 Task: Buy 3 Rear Window Defogger from Motors section under best seller category for shipping address: Kendall Wright, 1123 Sharon Lane, South Bend, Indiana 46625, Cell Number 5742125169. Pay from credit card ending with 7965, CVV 549
Action: Mouse moved to (30, 82)
Screenshot: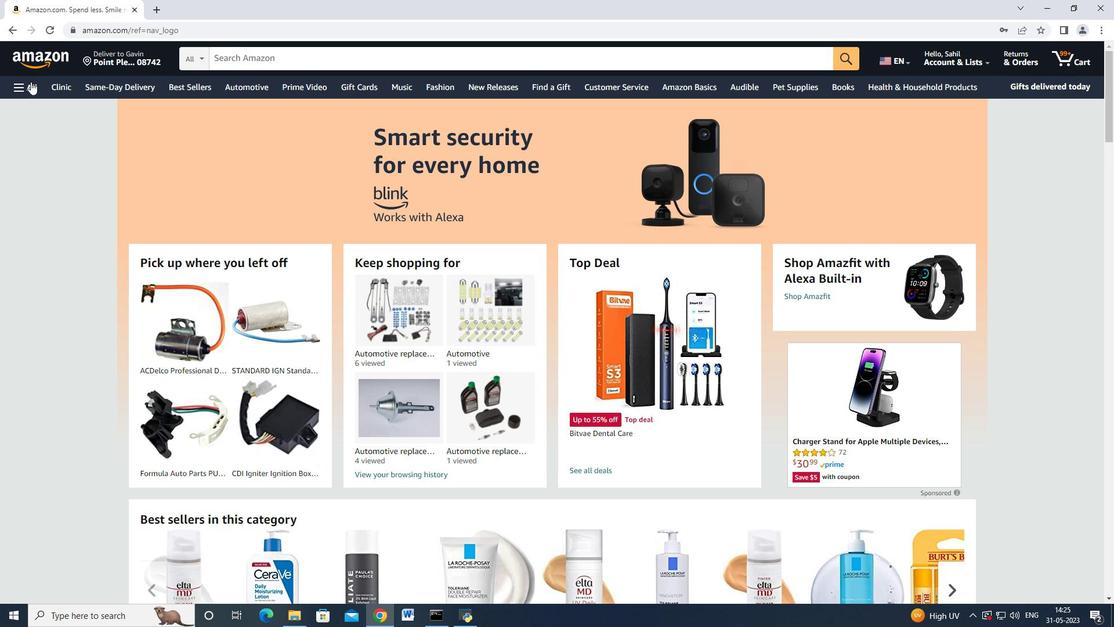 
Action: Mouse pressed left at (30, 82)
Screenshot: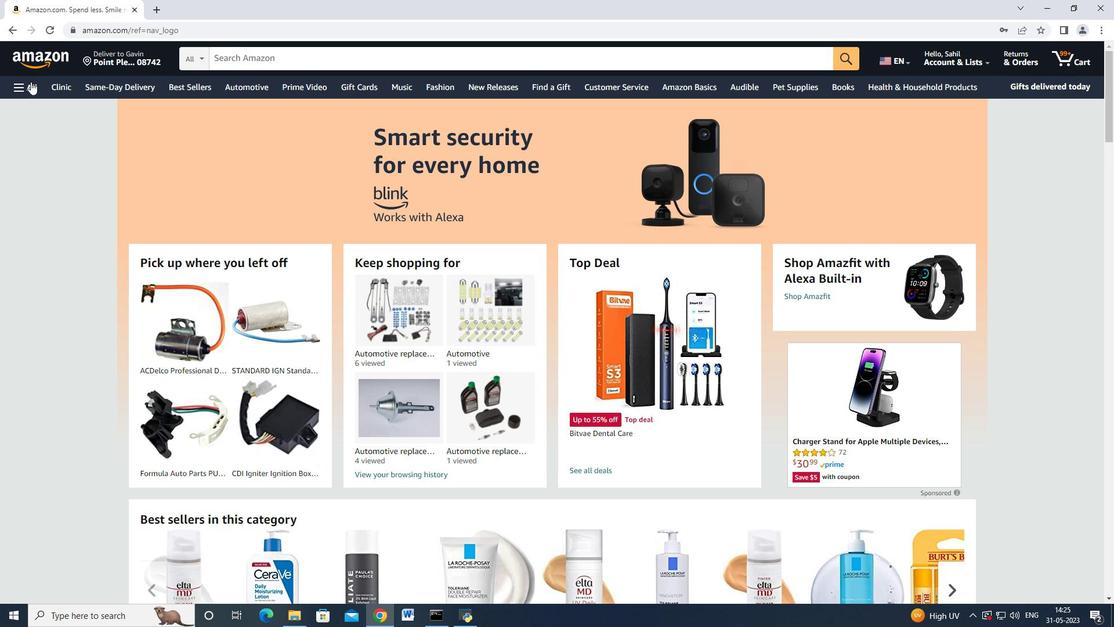 
Action: Mouse moved to (53, 182)
Screenshot: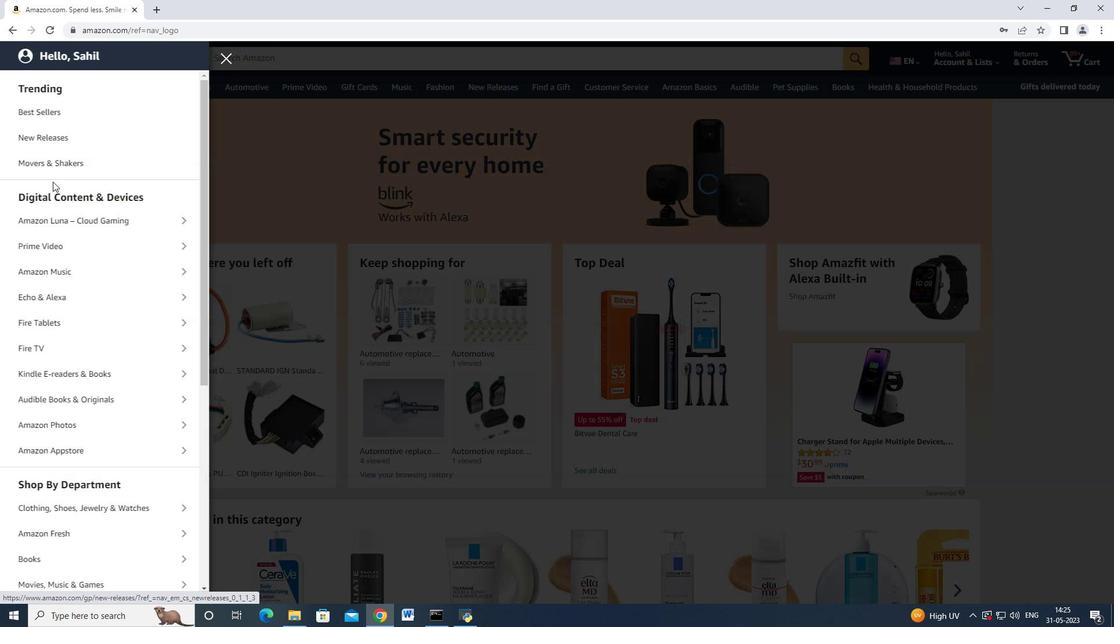 
Action: Mouse scrolled (53, 182) with delta (0, 0)
Screenshot: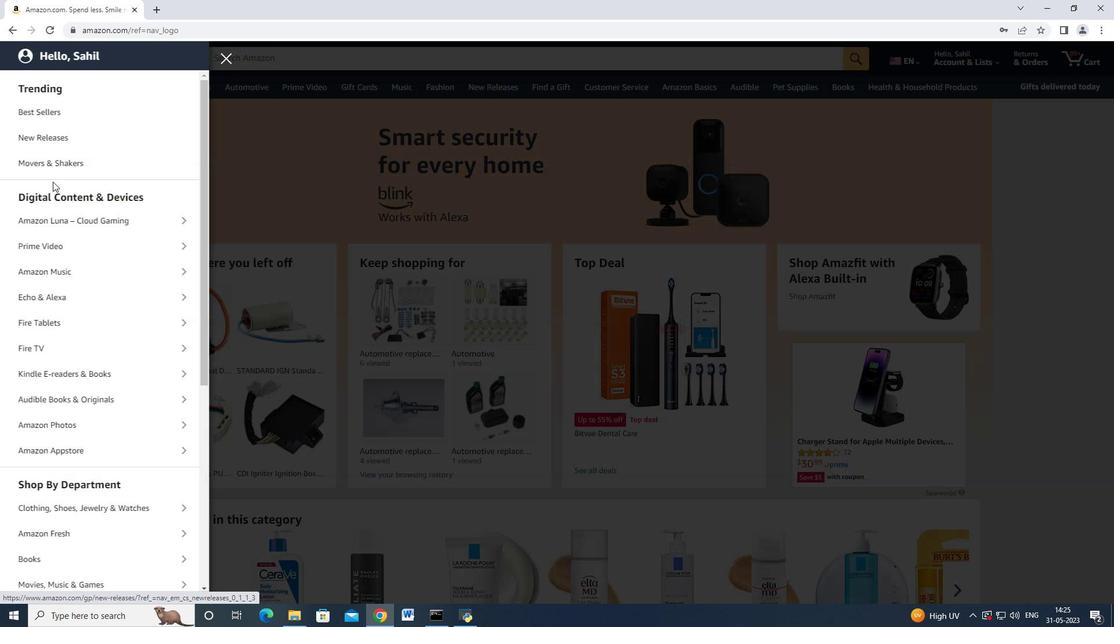 
Action: Mouse moved to (55, 186)
Screenshot: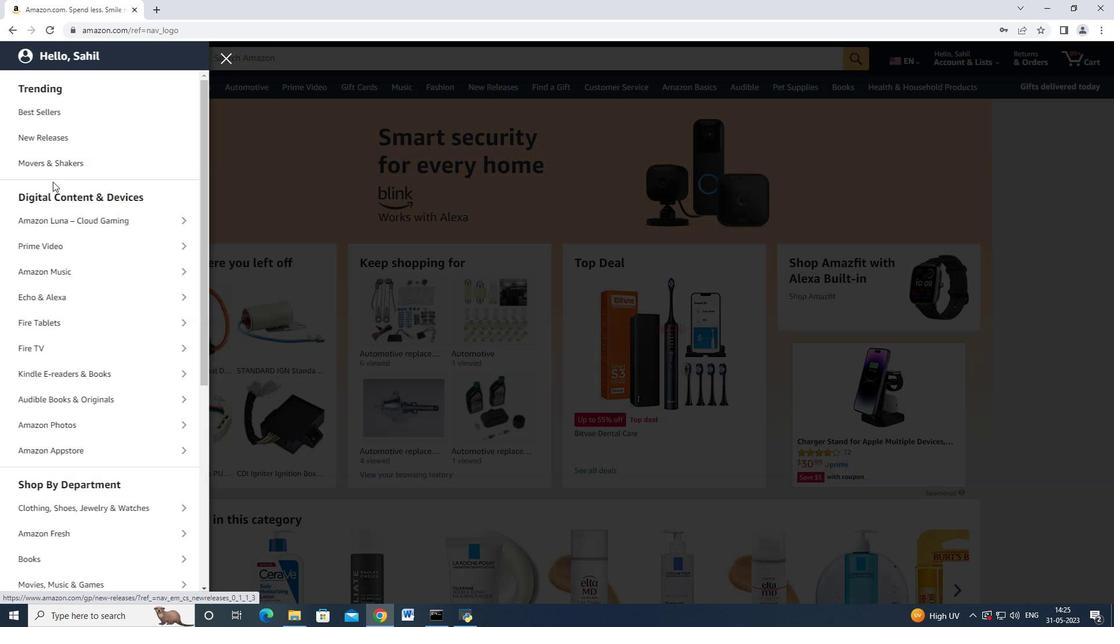 
Action: Mouse scrolled (55, 185) with delta (0, 0)
Screenshot: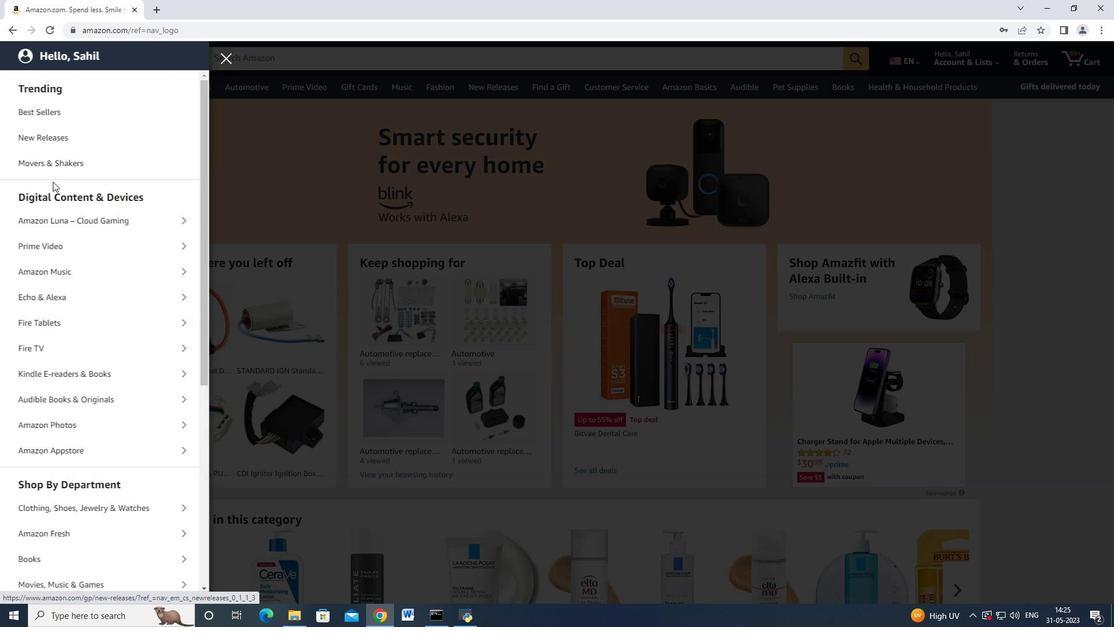 
Action: Mouse moved to (75, 373)
Screenshot: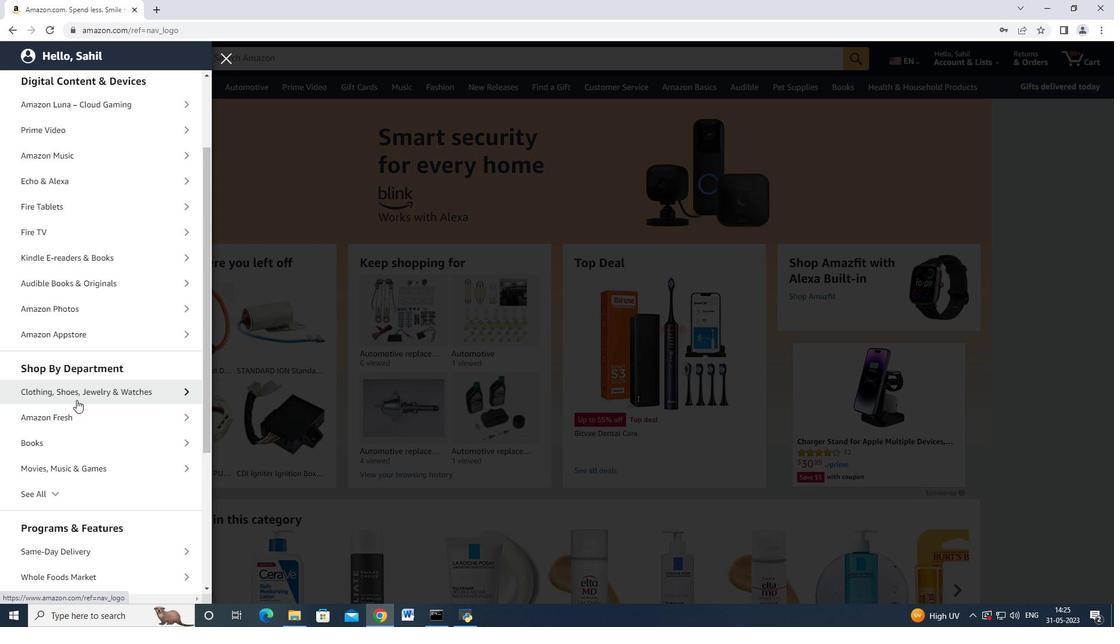 
Action: Mouse scrolled (75, 373) with delta (0, 0)
Screenshot: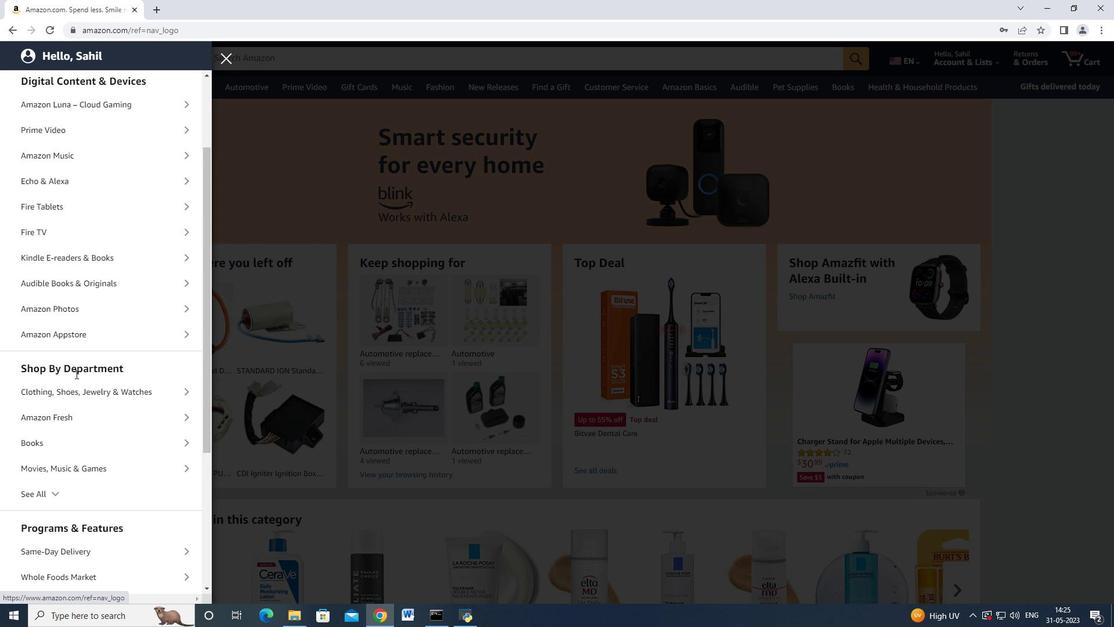 
Action: Mouse moved to (62, 436)
Screenshot: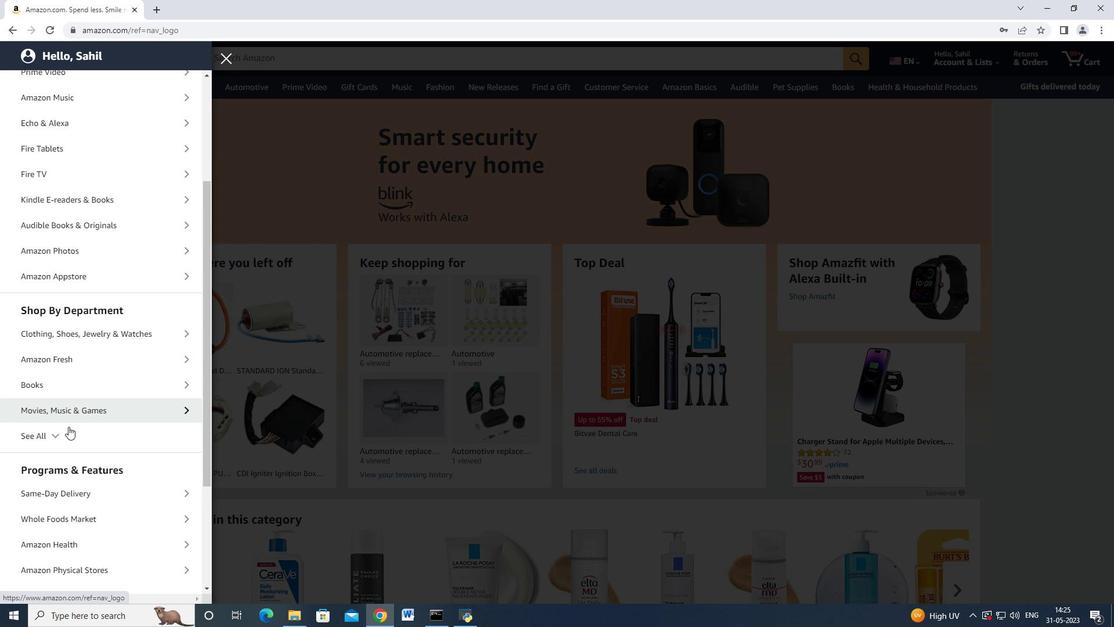 
Action: Mouse pressed left at (62, 436)
Screenshot: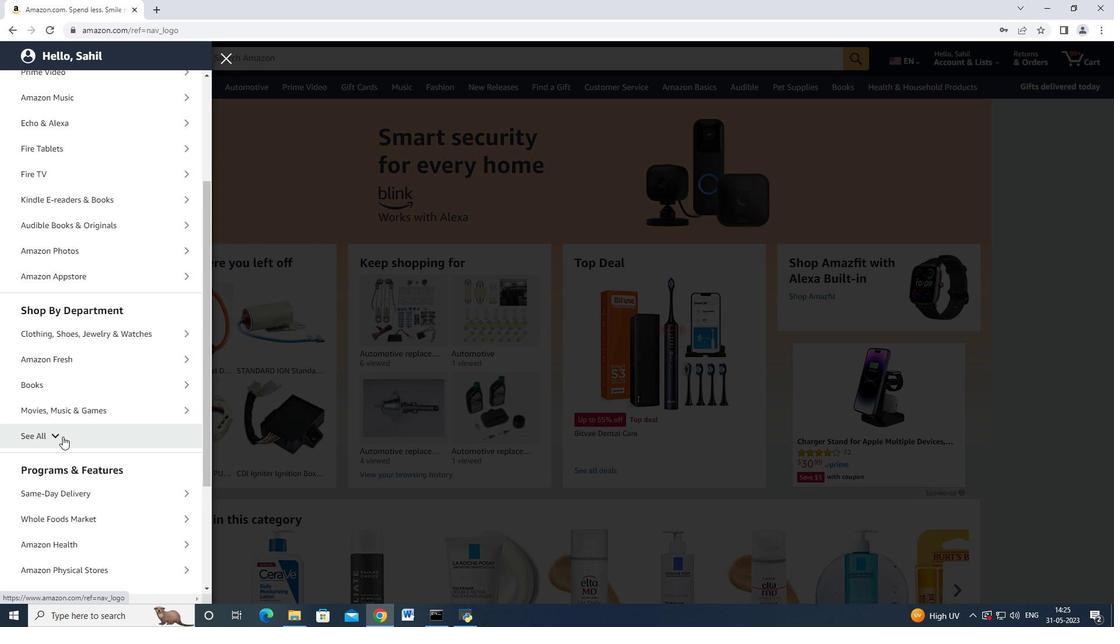 
Action: Mouse moved to (87, 408)
Screenshot: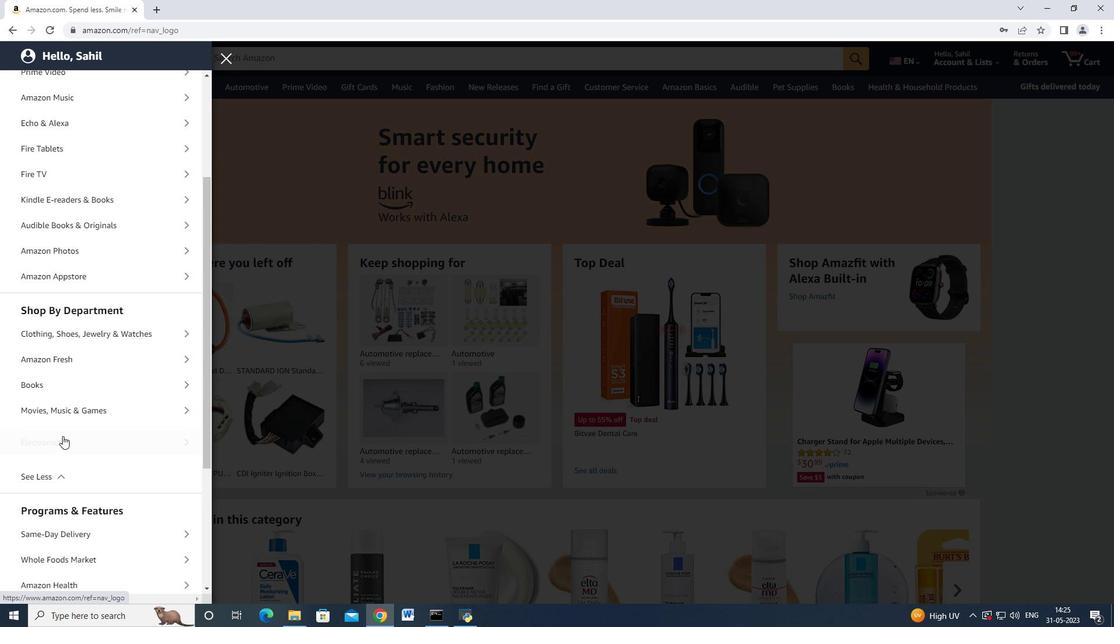 
Action: Mouse scrolled (87, 408) with delta (0, 0)
Screenshot: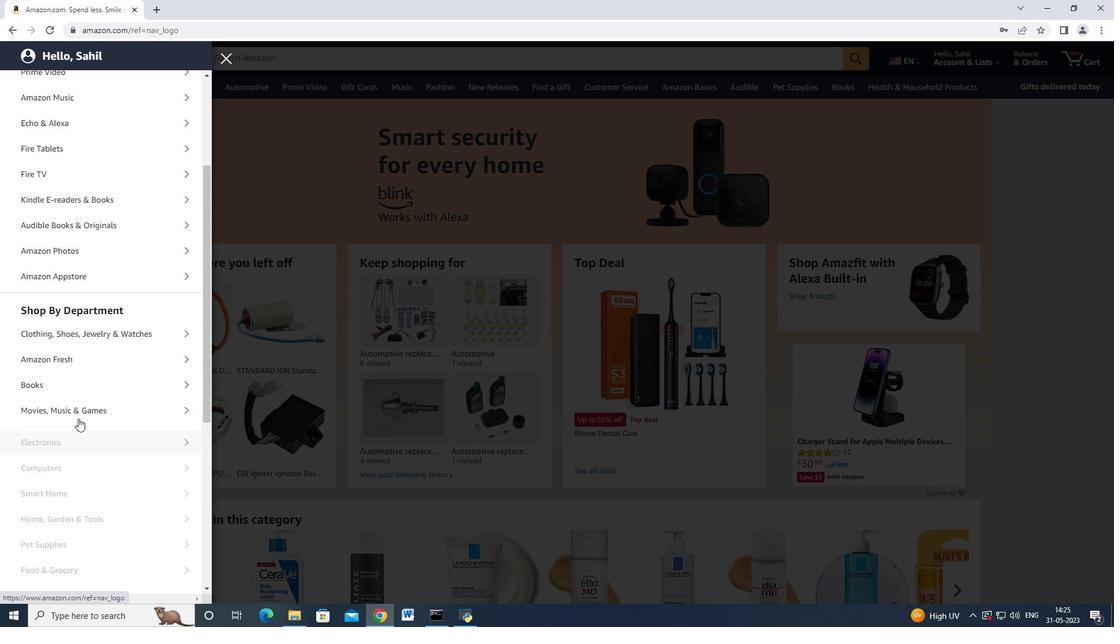 
Action: Mouse scrolled (87, 408) with delta (0, 0)
Screenshot: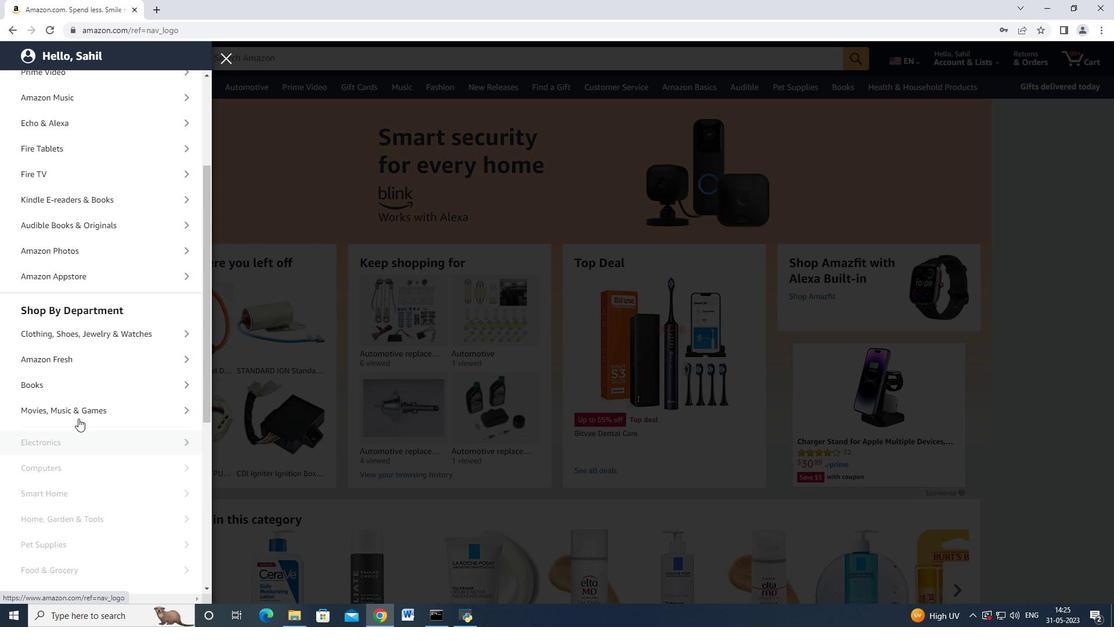 
Action: Mouse scrolled (87, 408) with delta (0, 0)
Screenshot: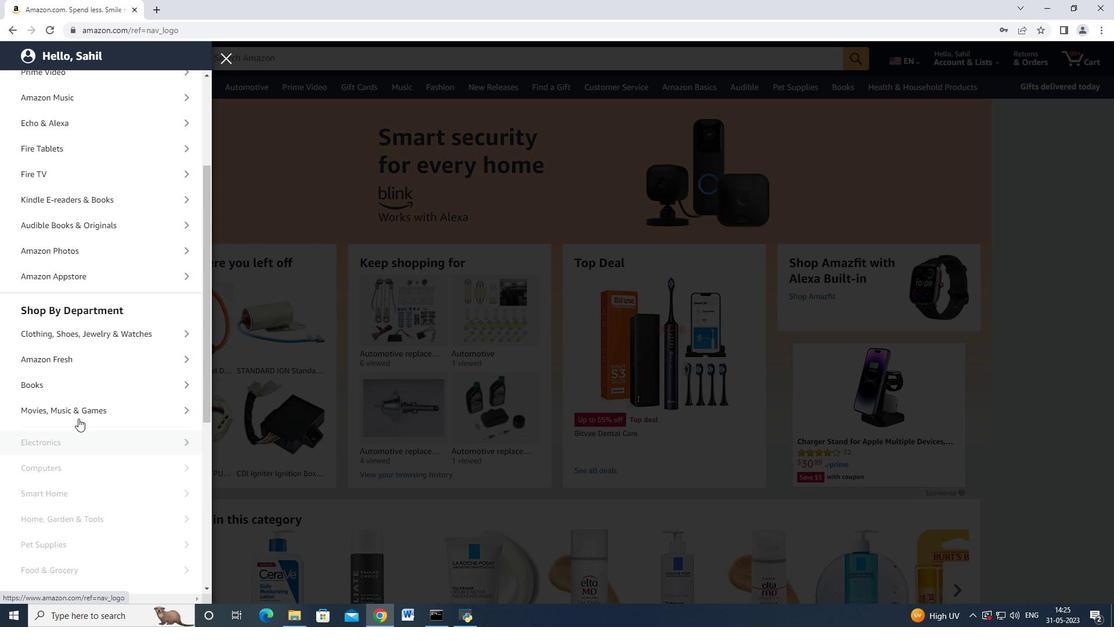 
Action: Mouse scrolled (87, 408) with delta (0, 0)
Screenshot: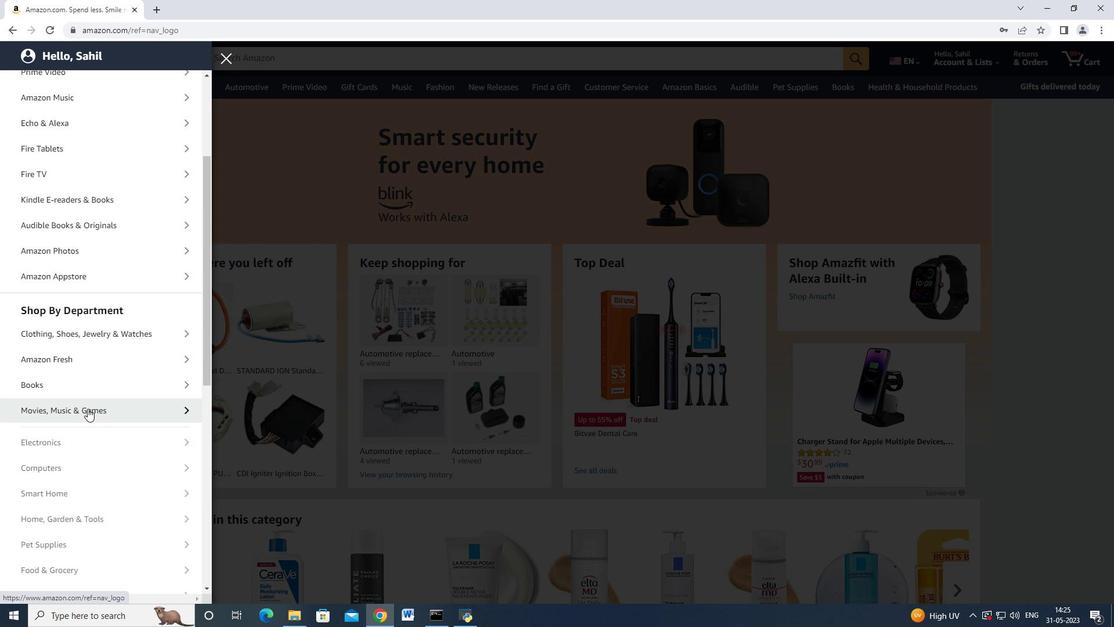 
Action: Mouse moved to (88, 408)
Screenshot: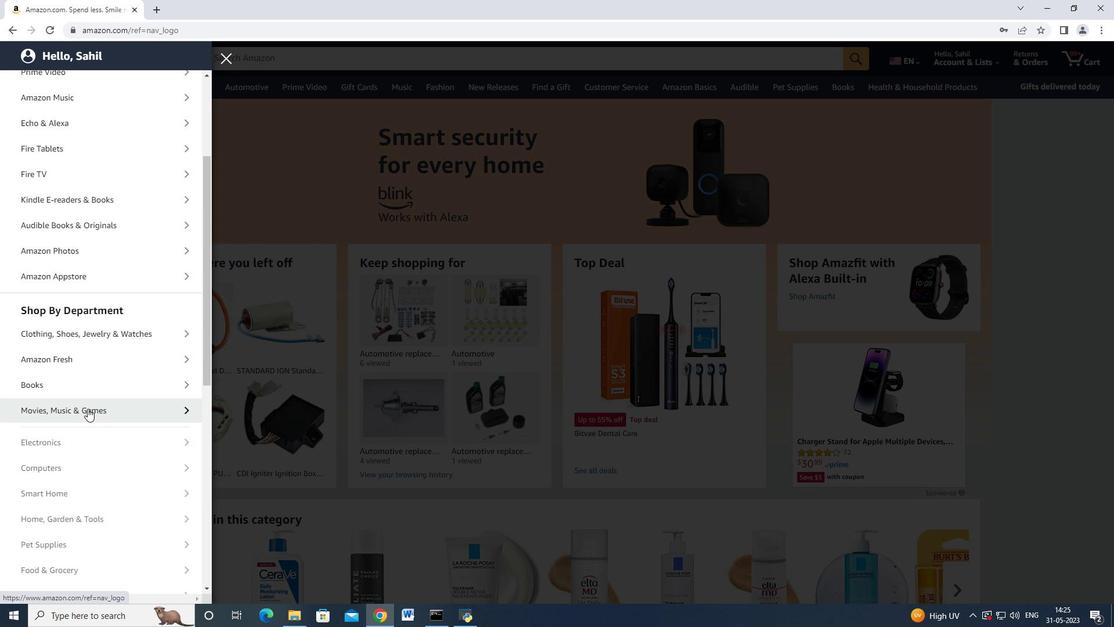 
Action: Mouse scrolled (88, 408) with delta (0, 0)
Screenshot: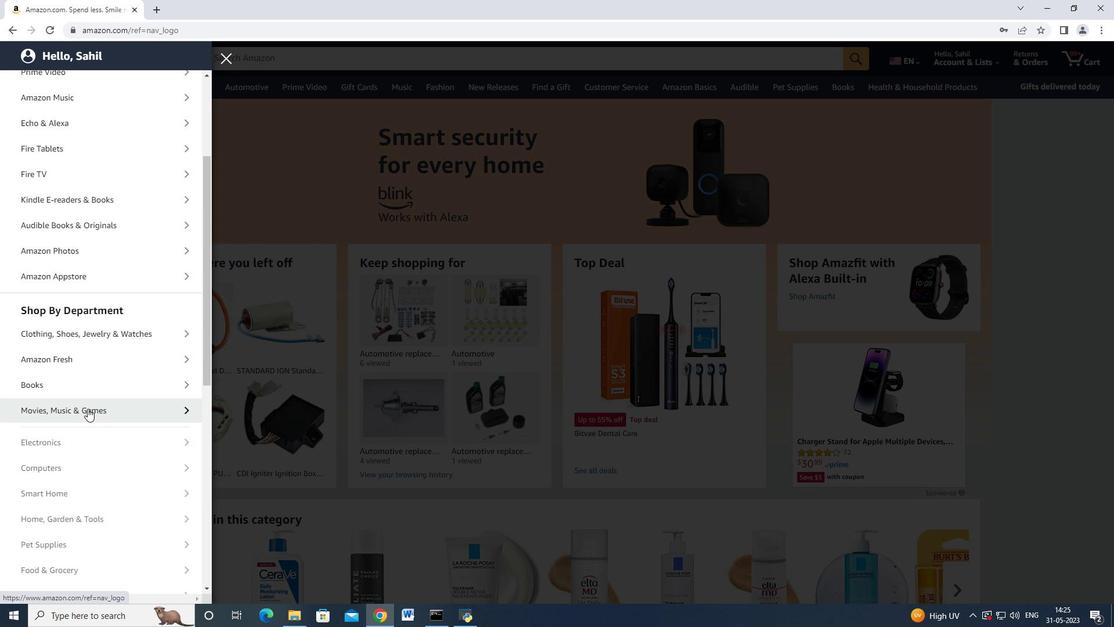 
Action: Mouse scrolled (88, 408) with delta (0, 0)
Screenshot: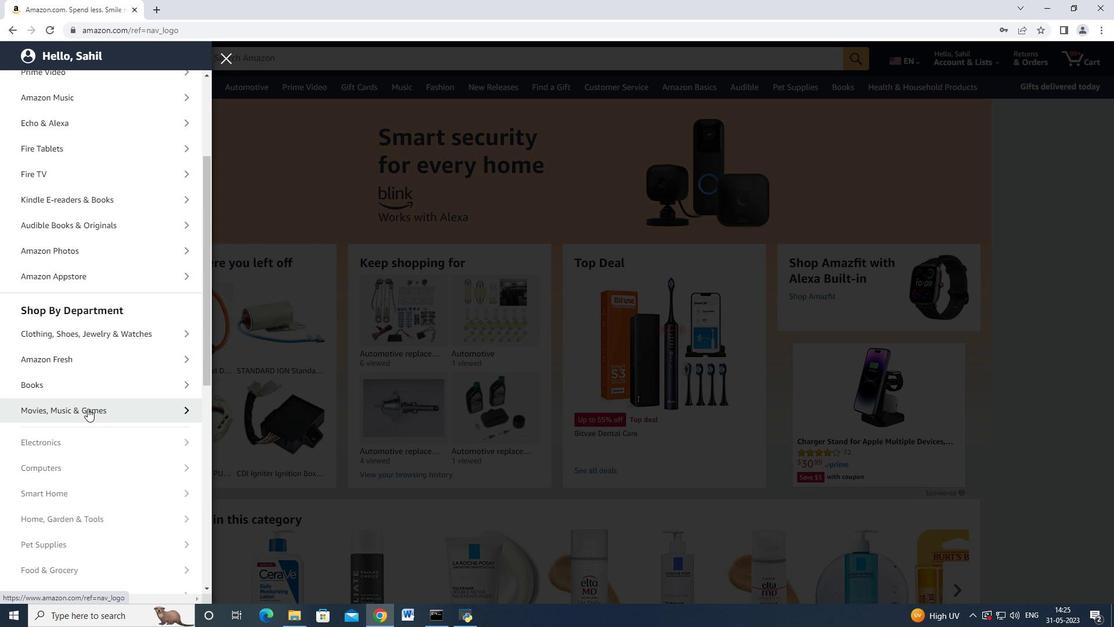 
Action: Mouse moved to (111, 375)
Screenshot: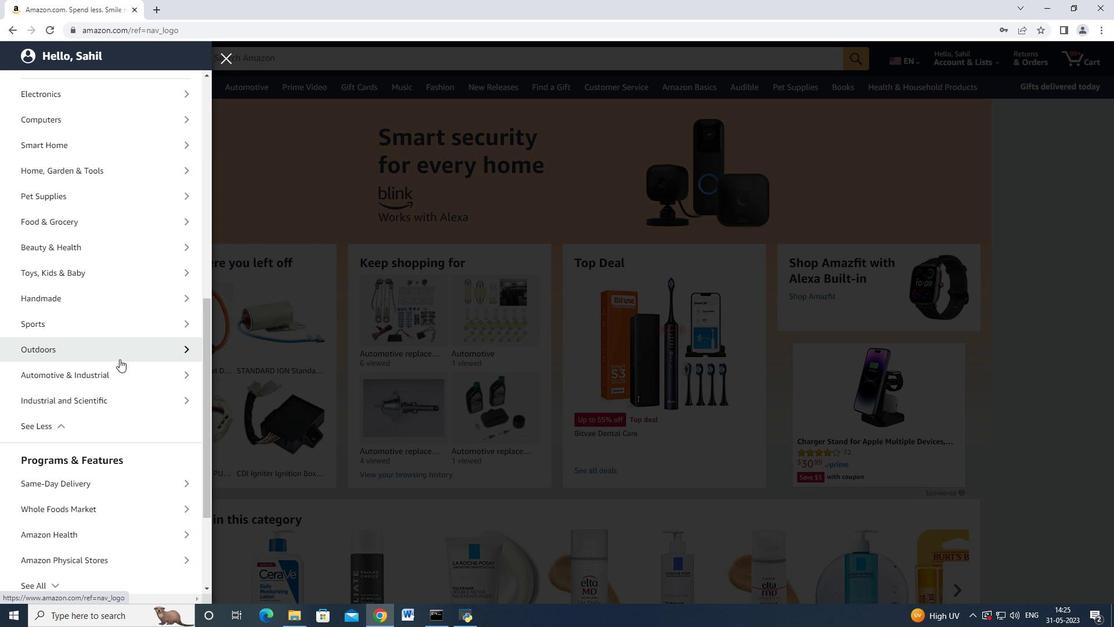 
Action: Mouse pressed left at (111, 375)
Screenshot: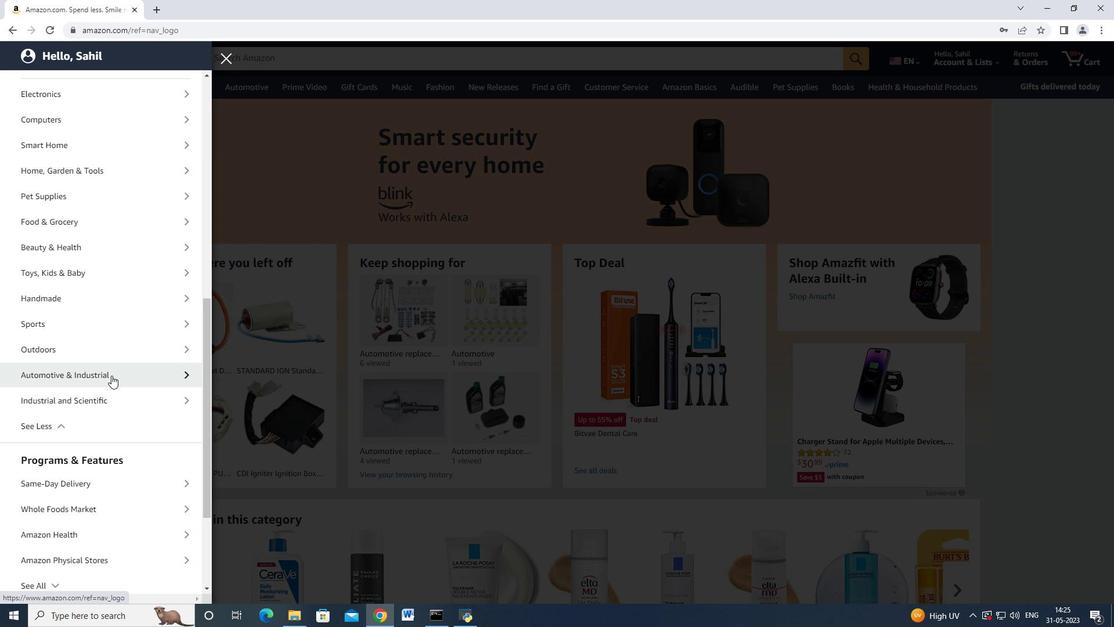 
Action: Mouse moved to (120, 143)
Screenshot: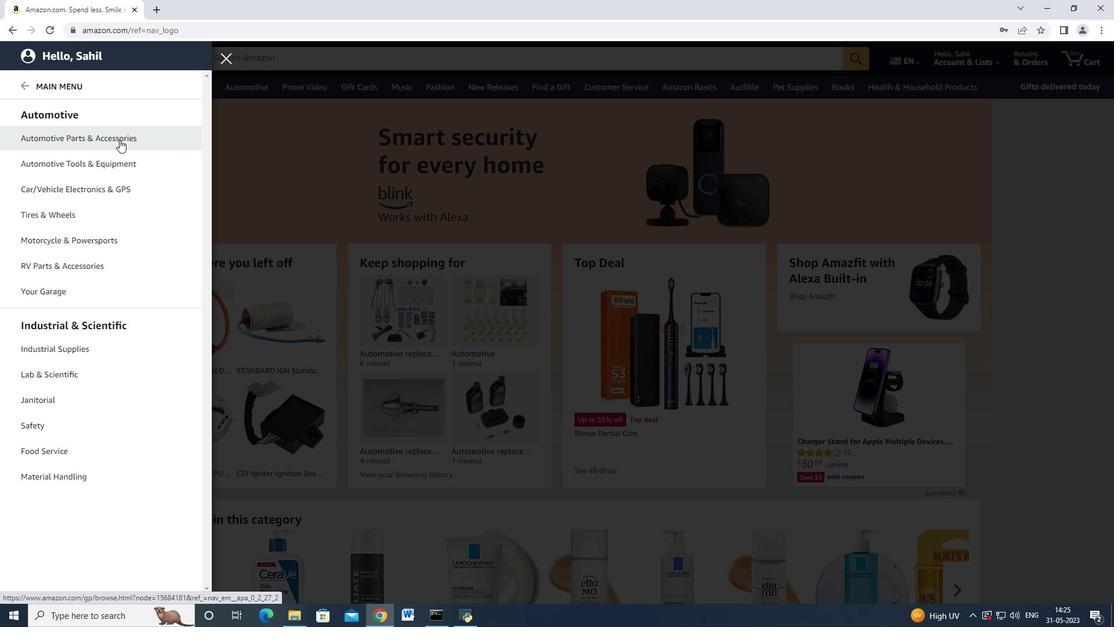 
Action: Mouse pressed left at (120, 143)
Screenshot: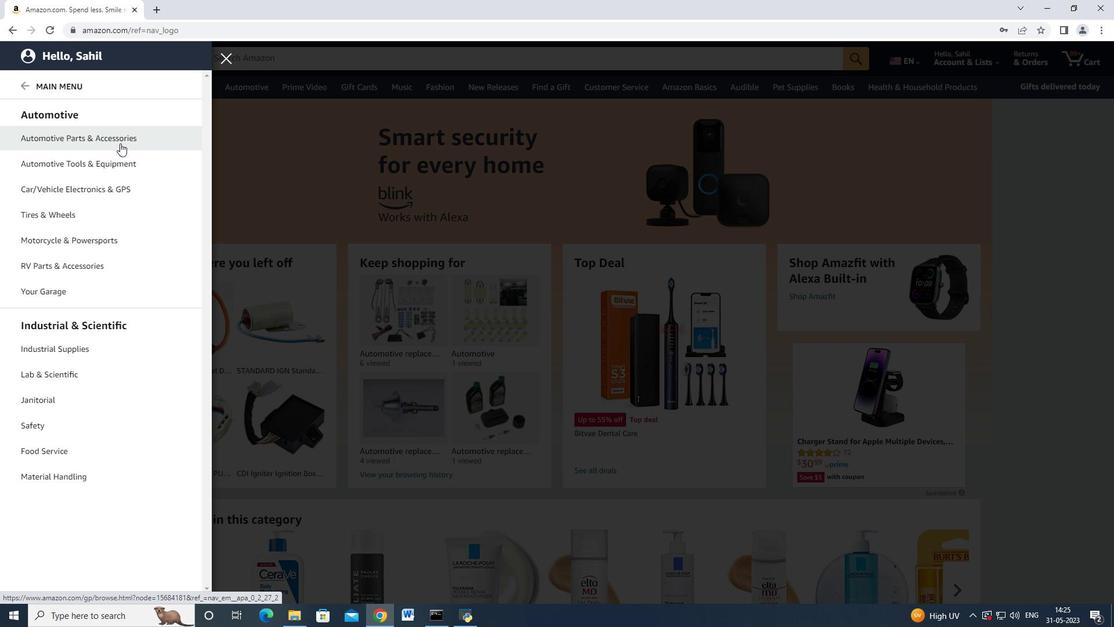 
Action: Mouse moved to (185, 105)
Screenshot: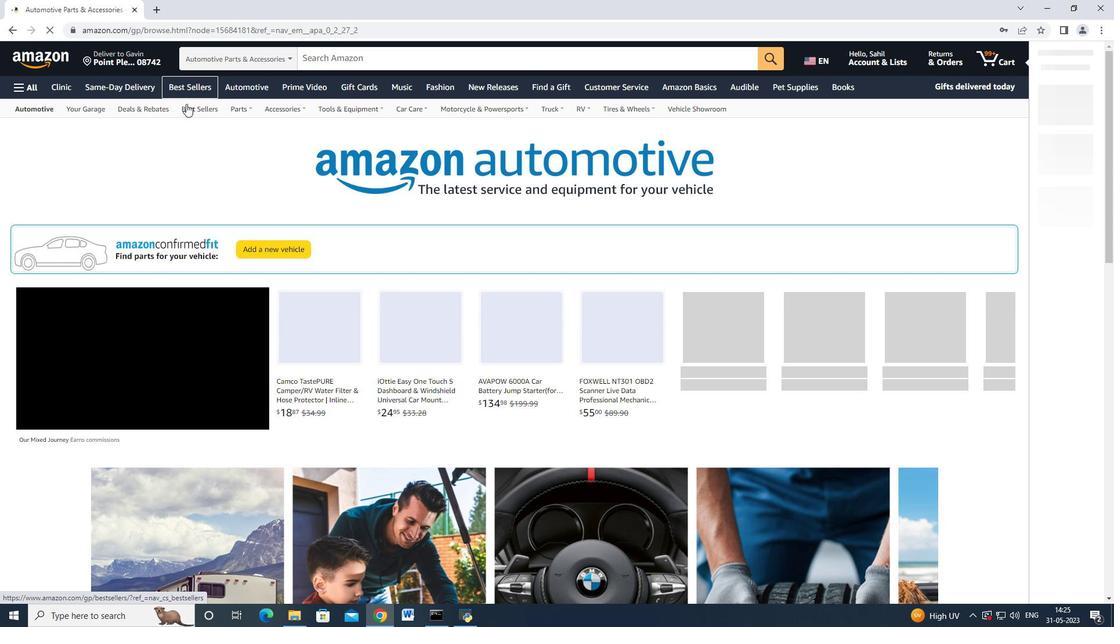 
Action: Mouse pressed left at (185, 105)
Screenshot: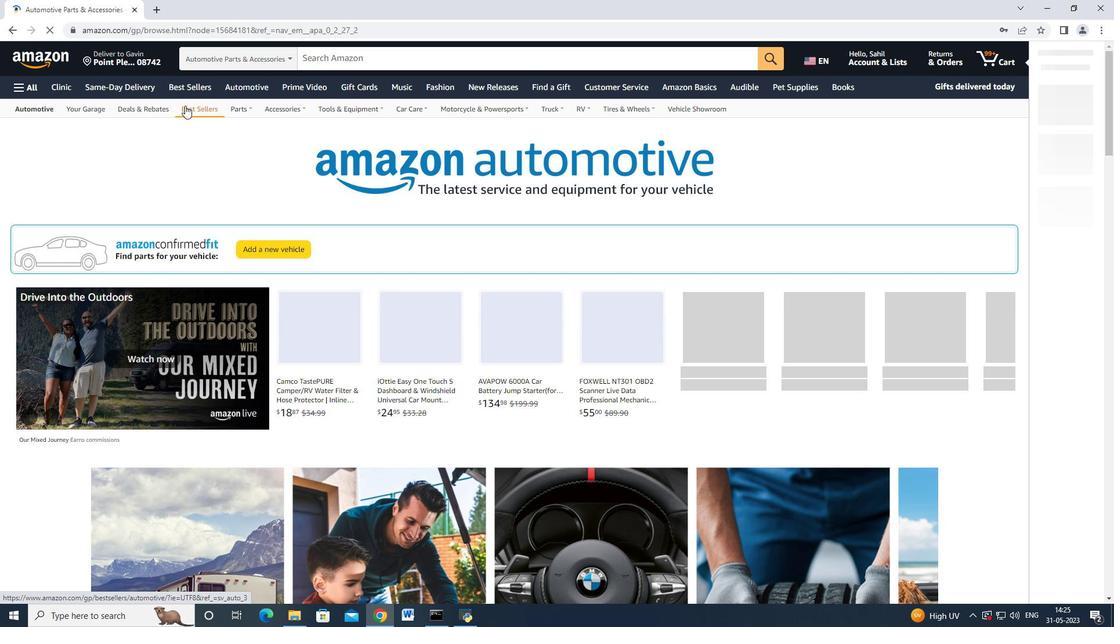 
Action: Mouse moved to (73, 369)
Screenshot: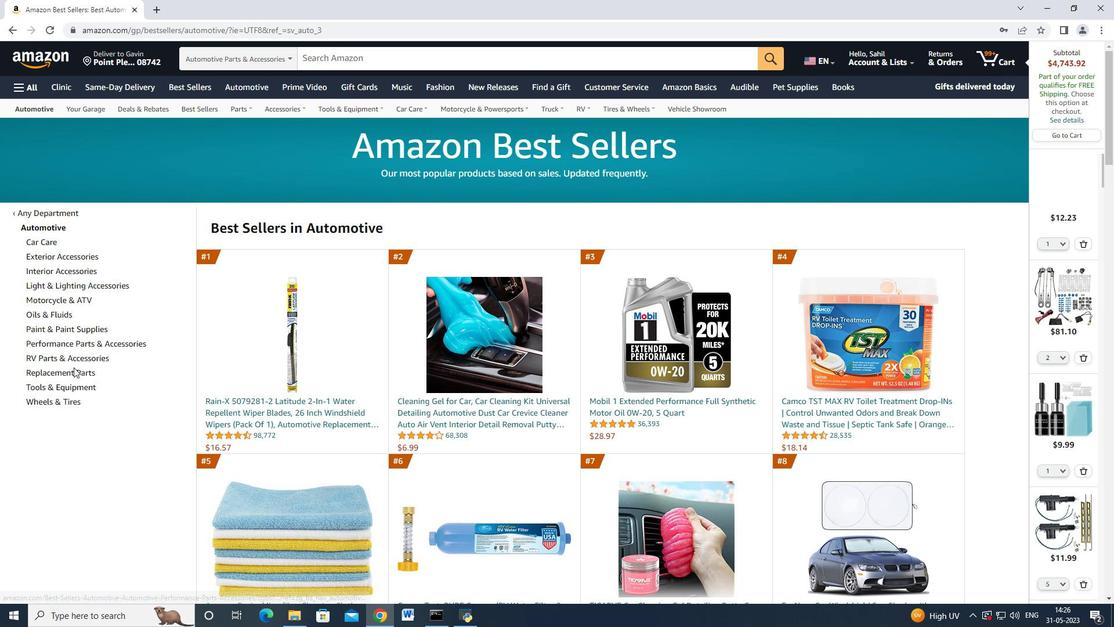 
Action: Mouse pressed left at (73, 369)
Screenshot: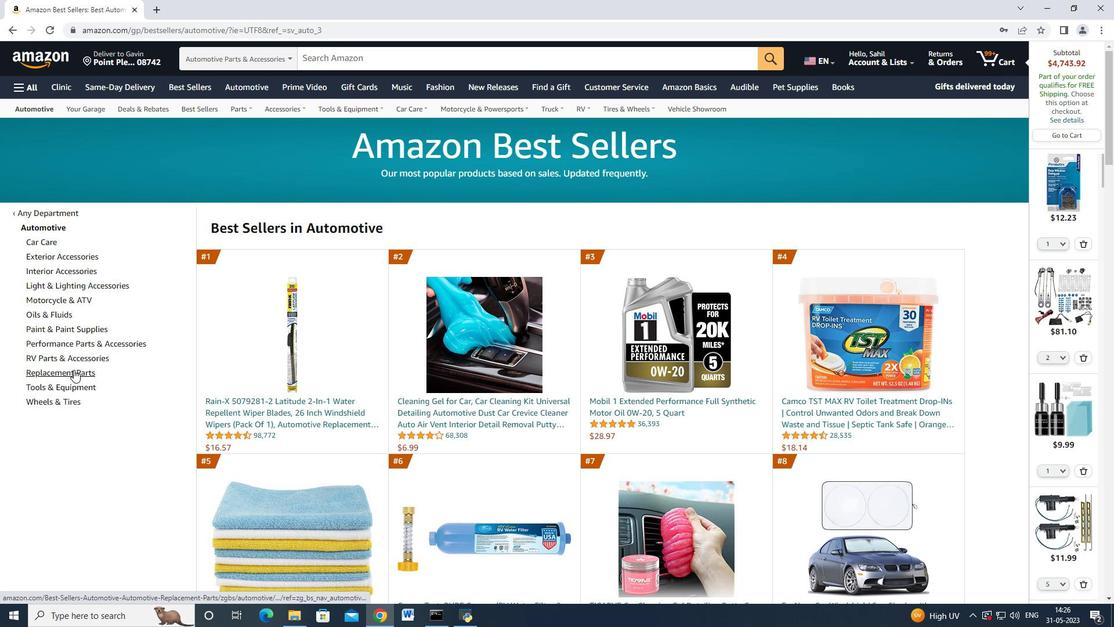 
Action: Mouse moved to (91, 342)
Screenshot: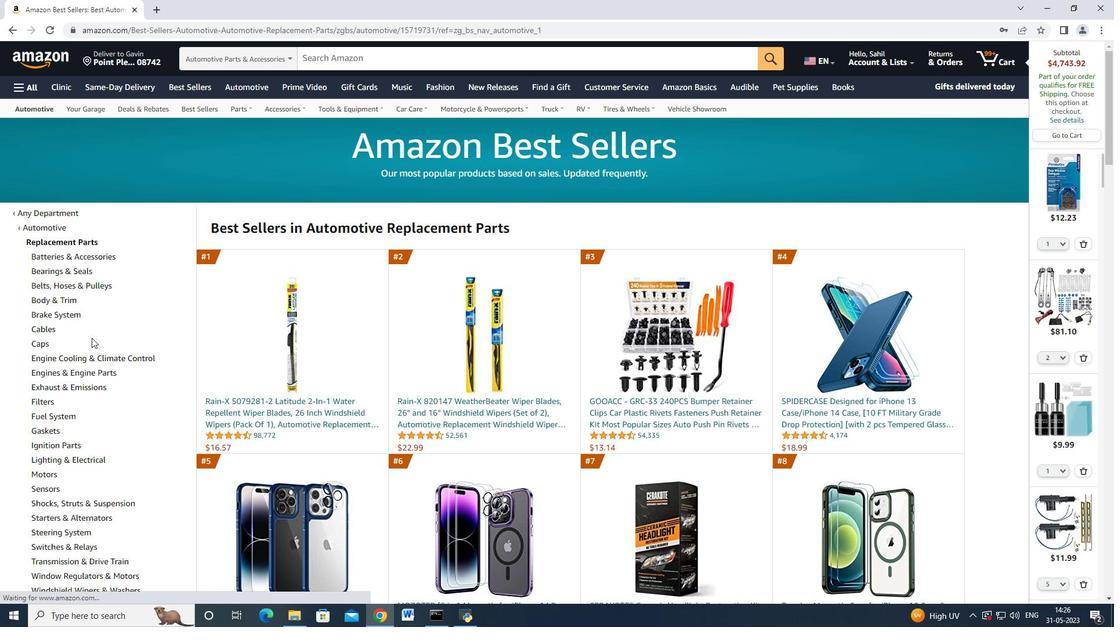 
Action: Mouse scrolled (91, 341) with delta (0, 0)
Screenshot: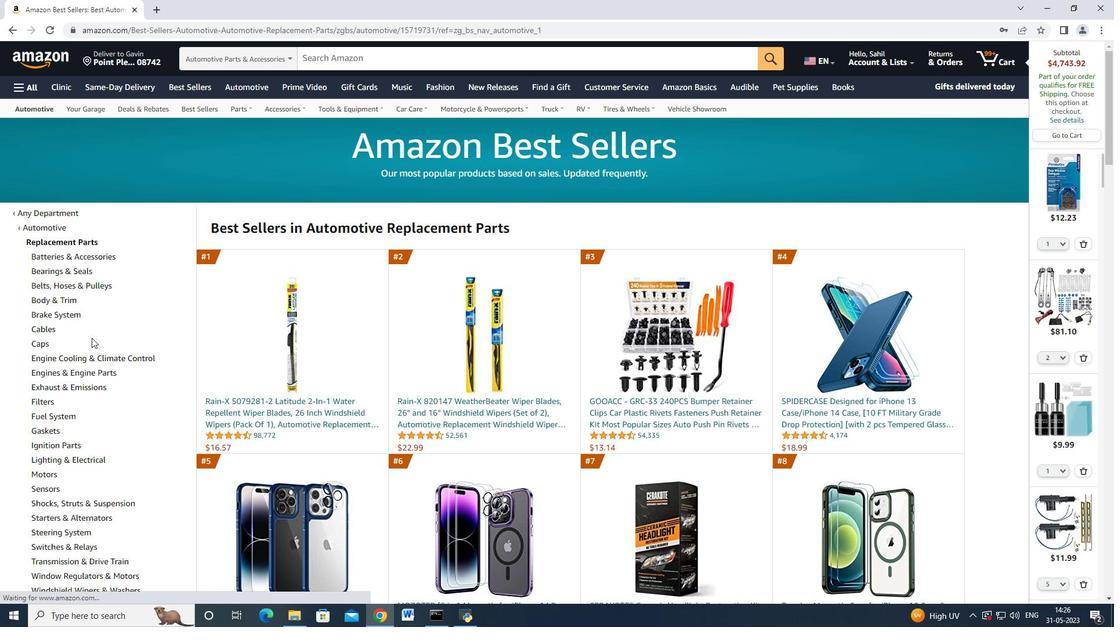 
Action: Mouse moved to (91, 342)
Screenshot: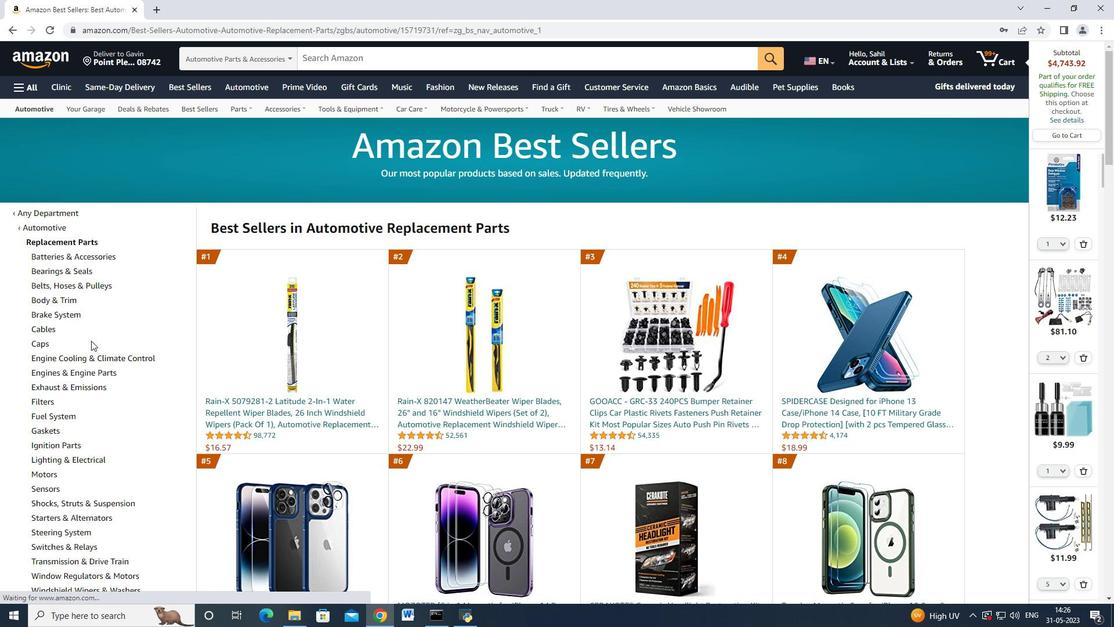 
Action: Mouse scrolled (91, 341) with delta (0, 0)
Screenshot: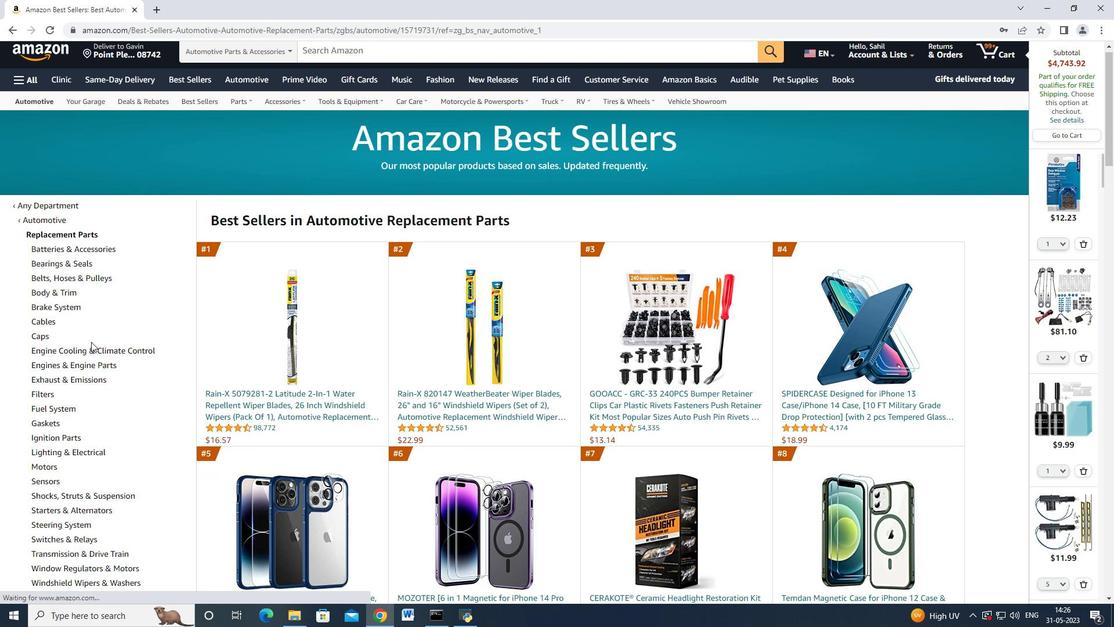 
Action: Mouse moved to (49, 358)
Screenshot: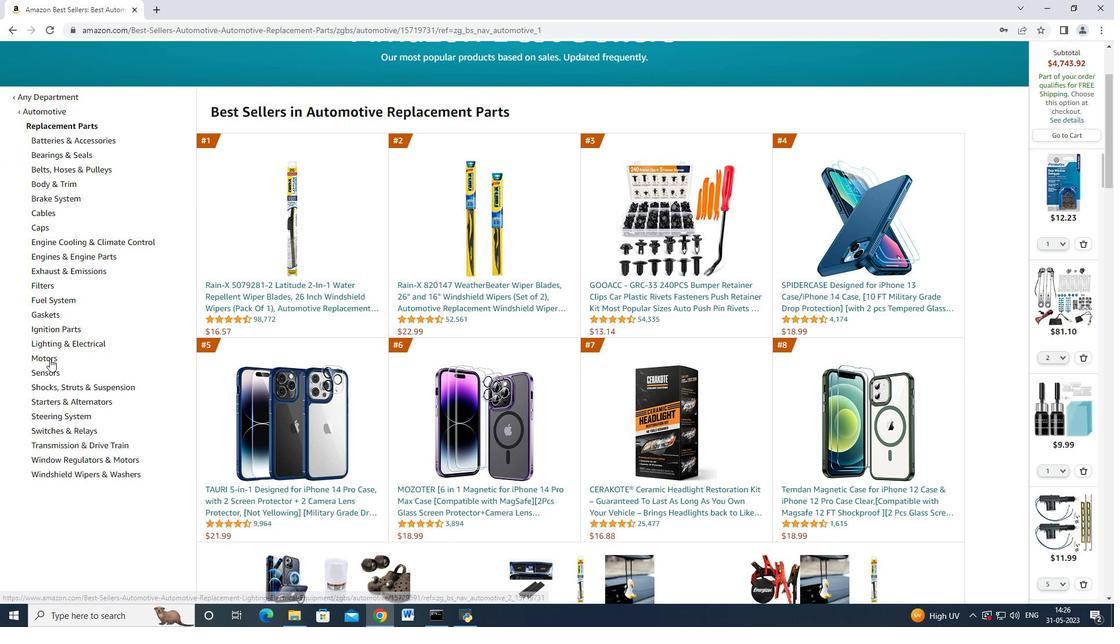 
Action: Mouse pressed left at (49, 358)
Screenshot: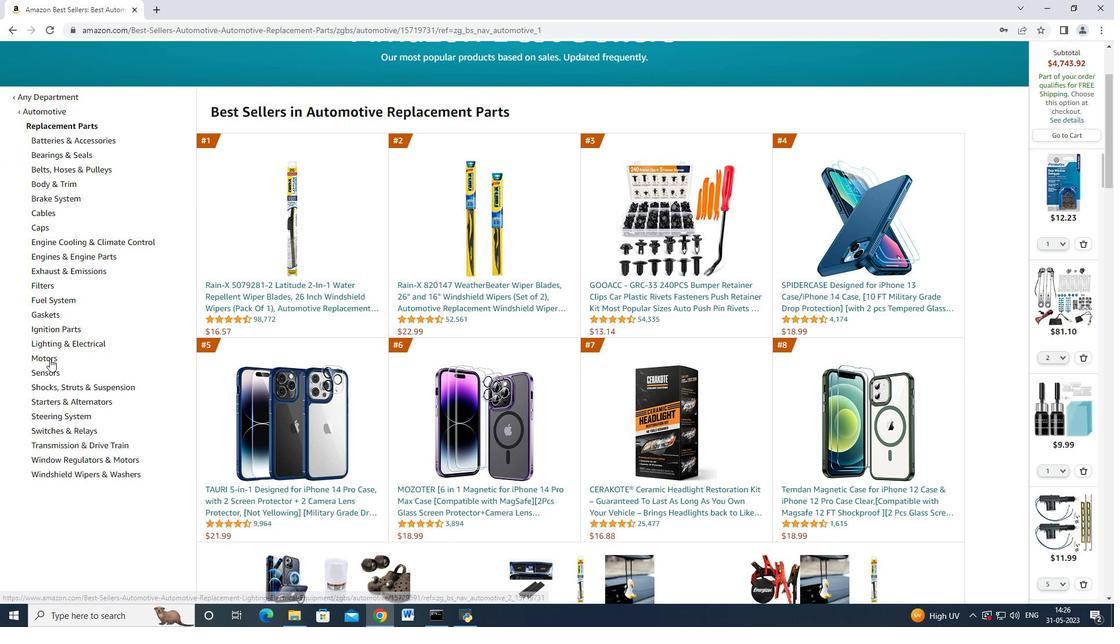 
Action: Mouse moved to (163, 271)
Screenshot: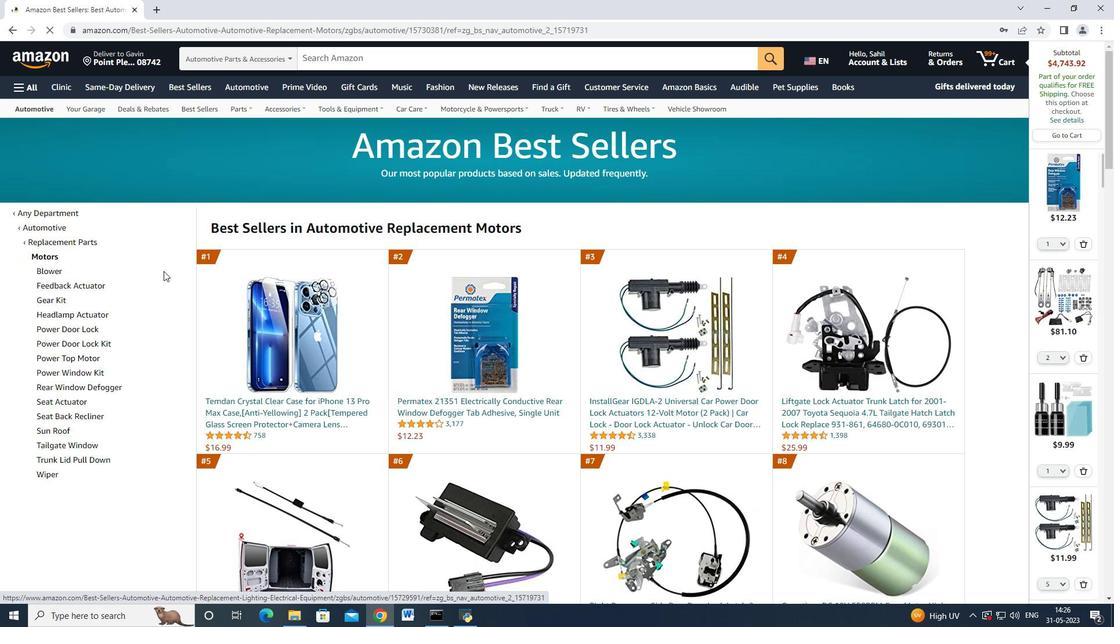 
Action: Mouse scrolled (163, 271) with delta (0, 0)
Screenshot: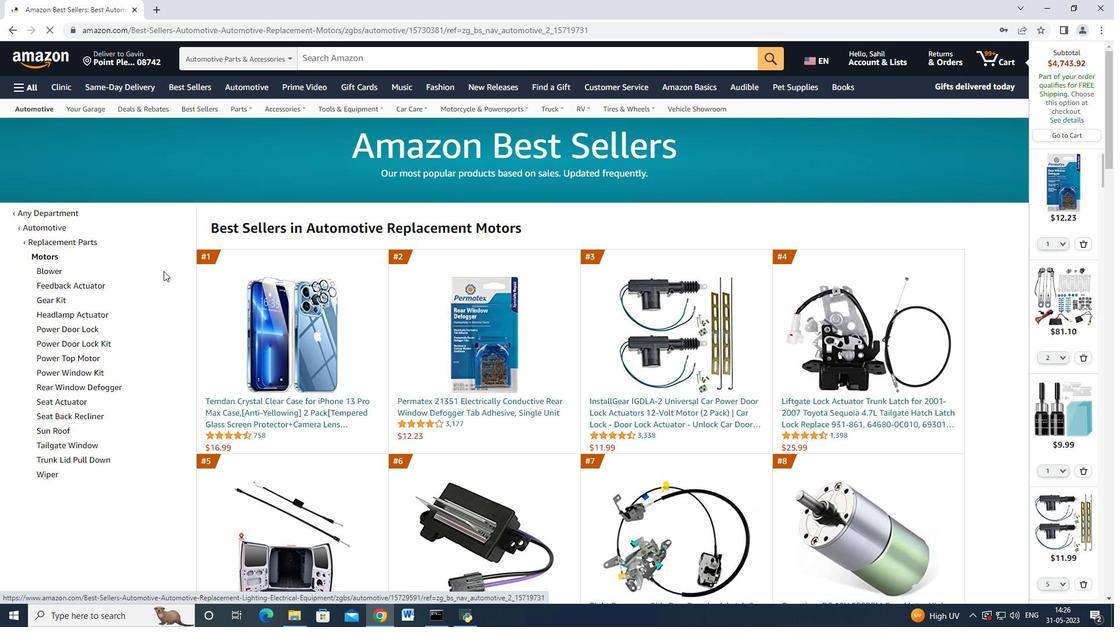 
Action: Mouse scrolled (163, 271) with delta (0, 0)
Screenshot: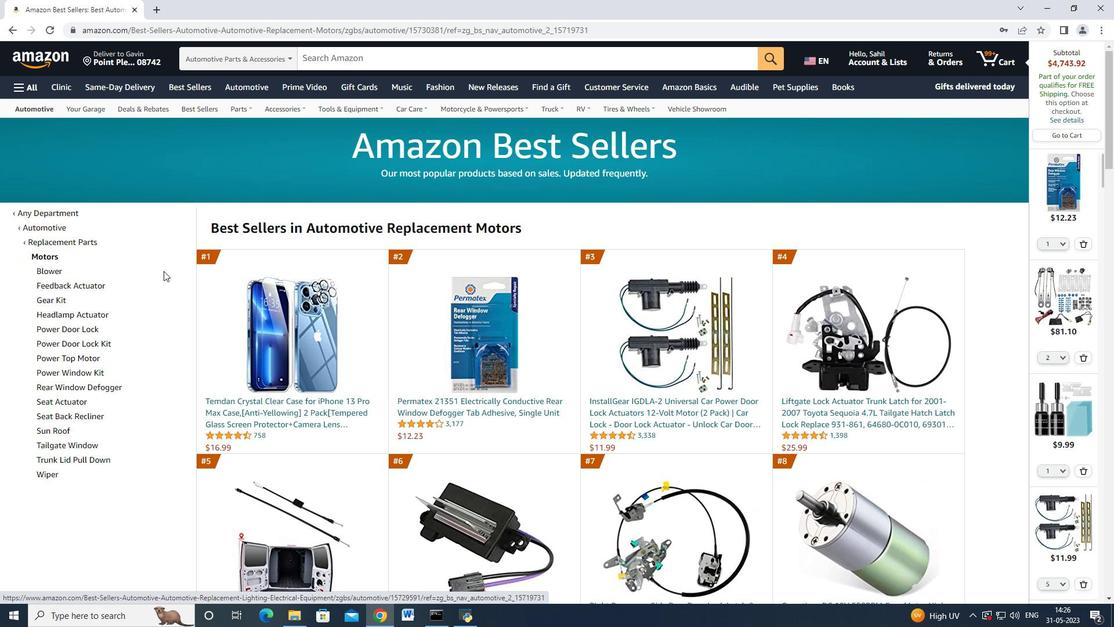 
Action: Mouse moved to (105, 266)
Screenshot: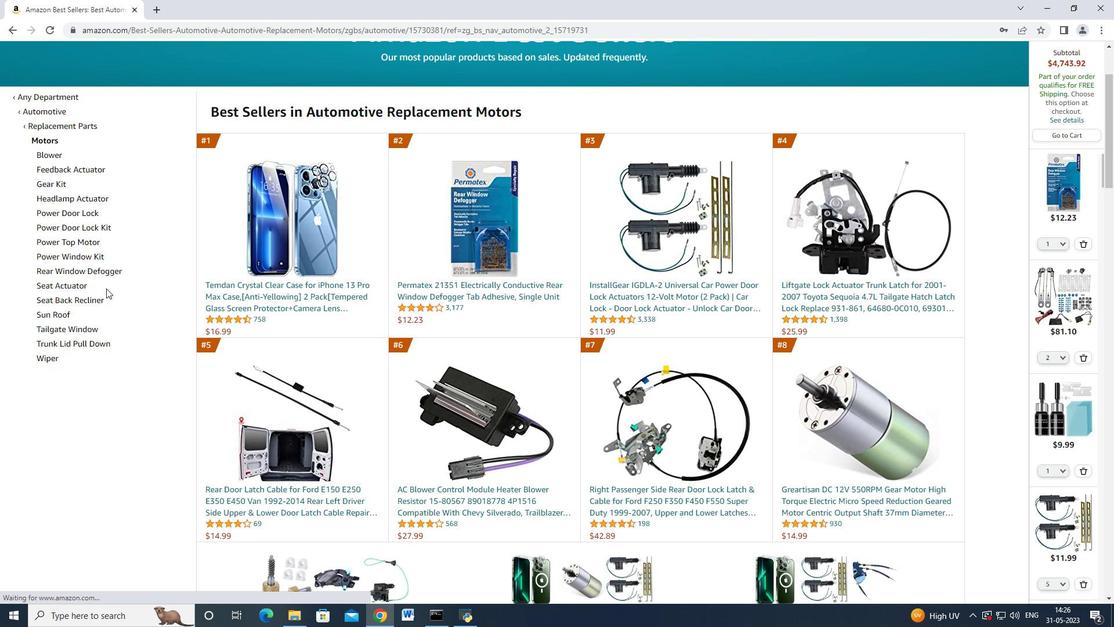 
Action: Mouse pressed left at (105, 266)
Screenshot: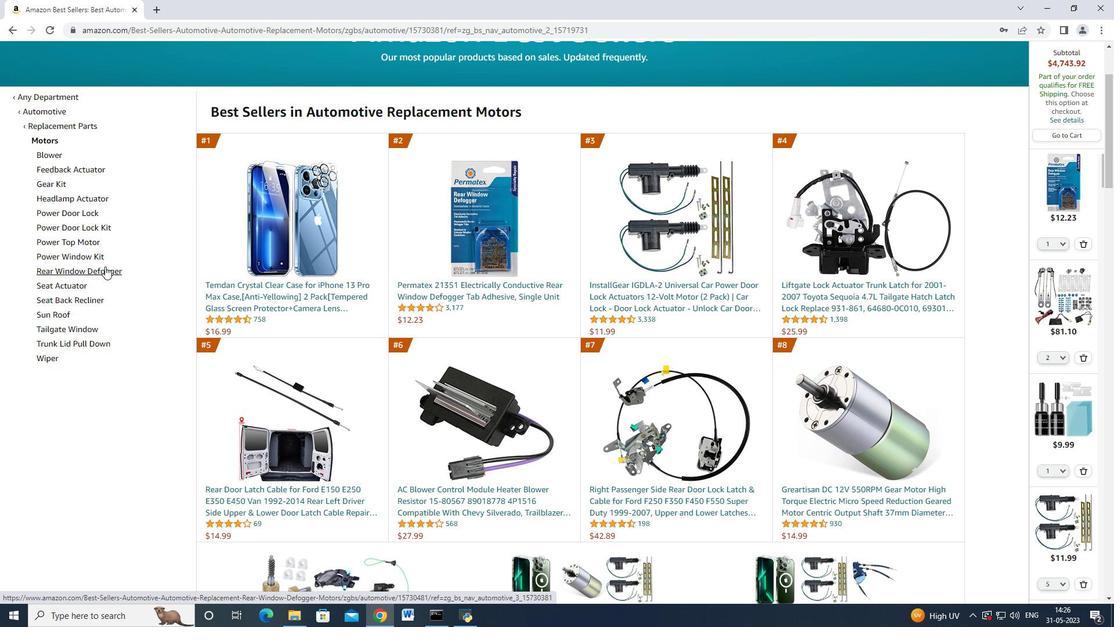 
Action: Mouse moved to (234, 270)
Screenshot: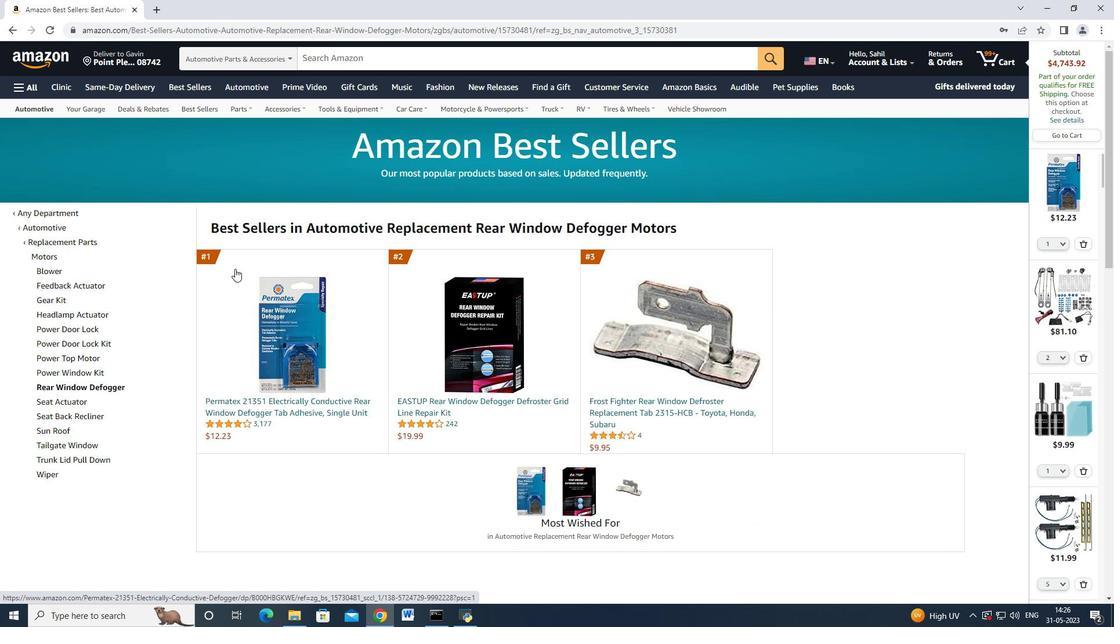 
Action: Mouse scrolled (234, 270) with delta (0, 0)
Screenshot: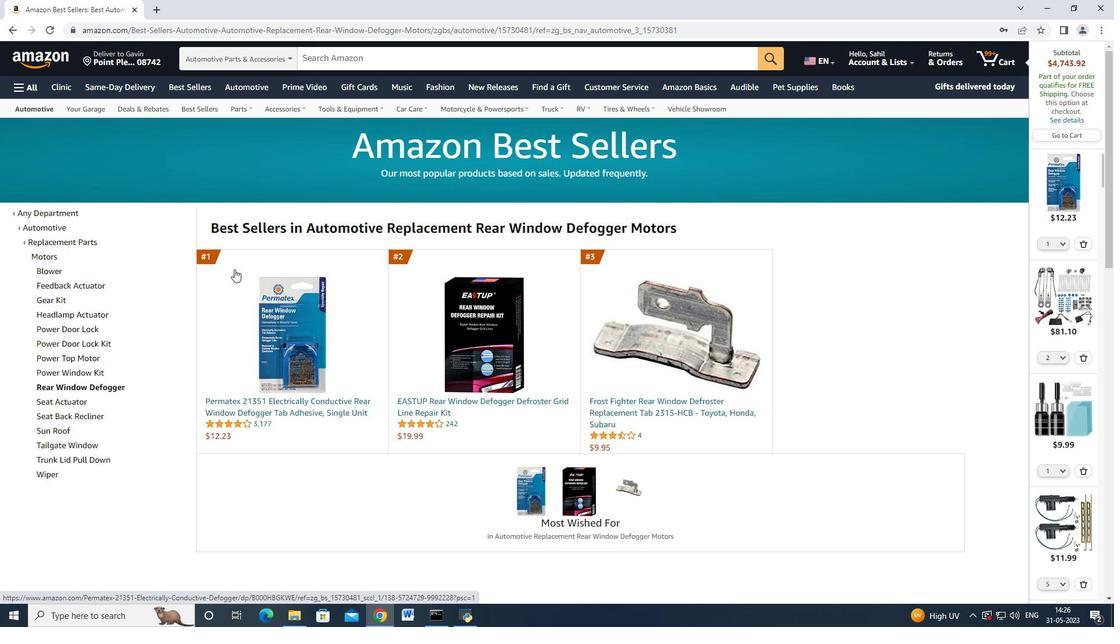 
Action: Mouse scrolled (234, 270) with delta (0, 0)
Screenshot: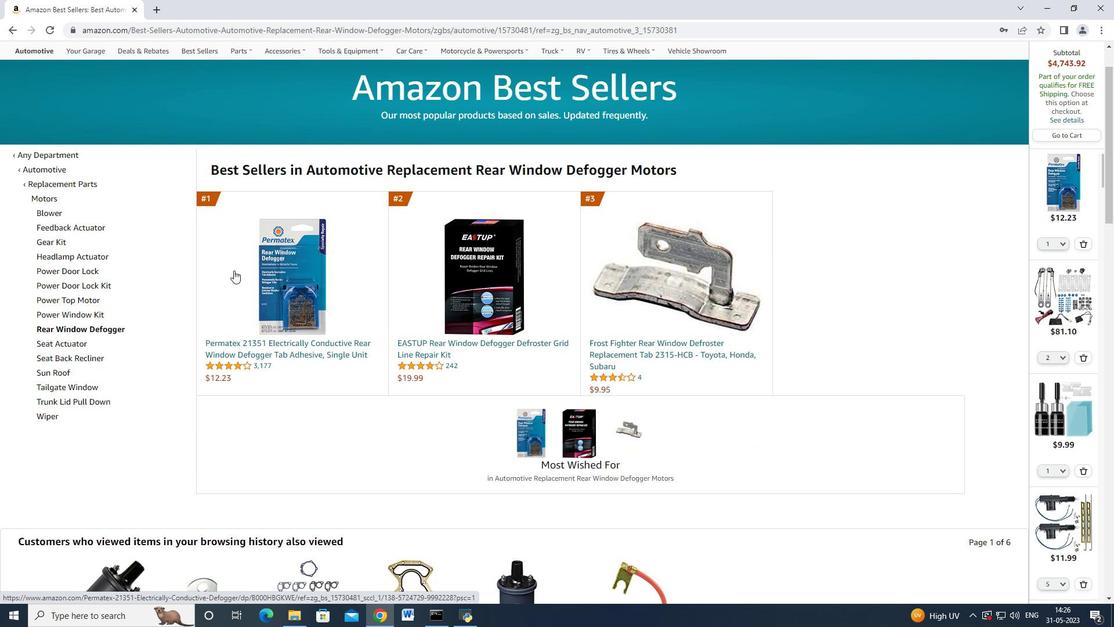 
Action: Mouse moved to (249, 285)
Screenshot: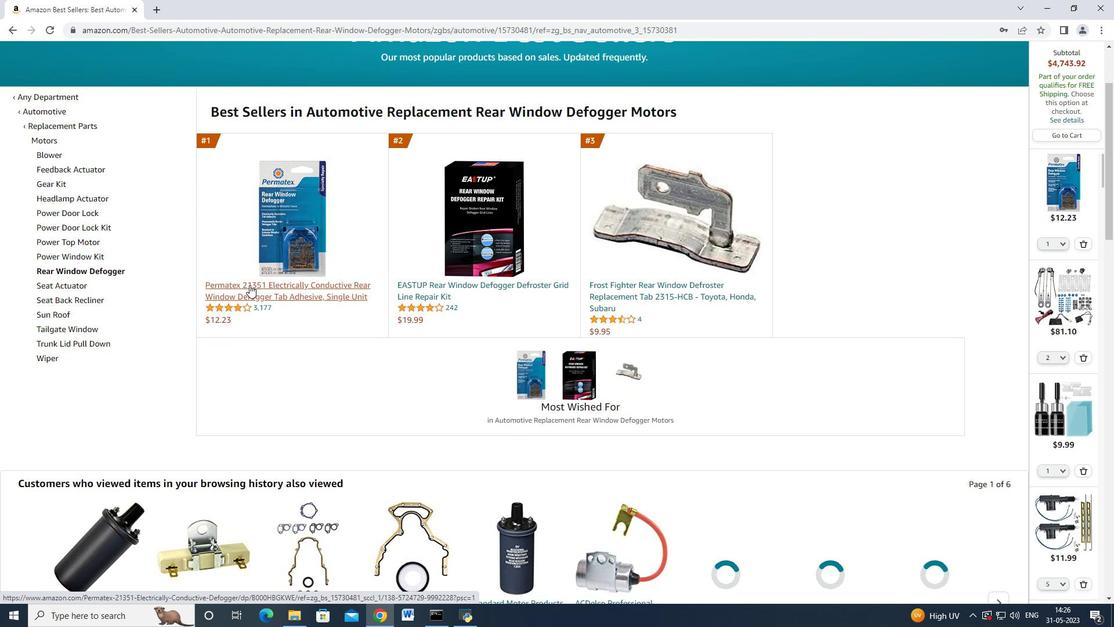 
Action: Mouse pressed left at (249, 285)
Screenshot: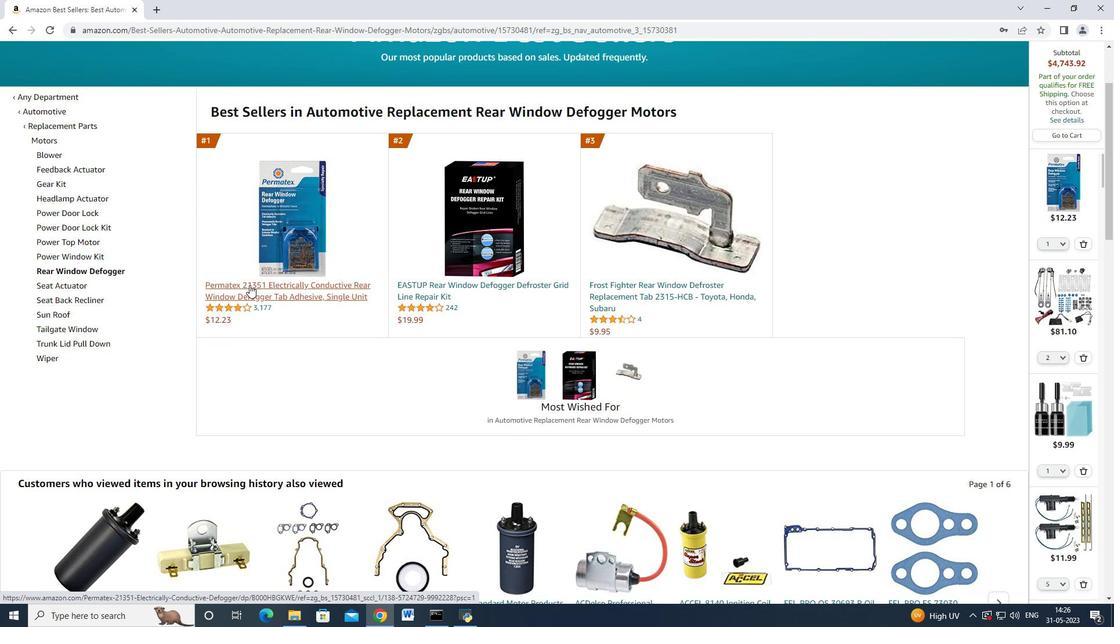 
Action: Mouse moved to (830, 300)
Screenshot: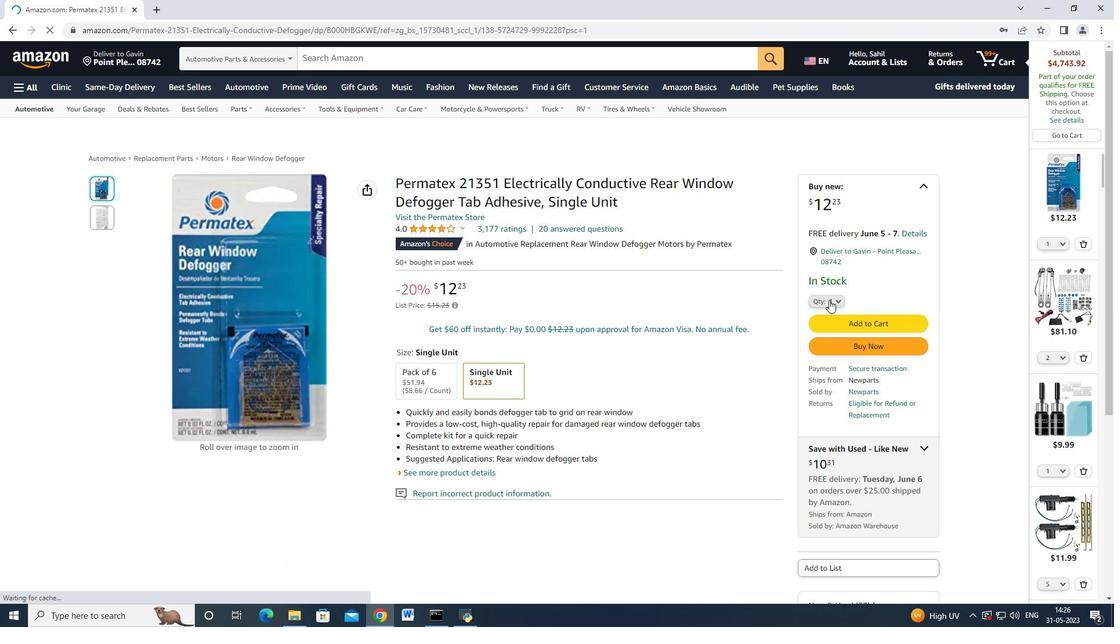 
Action: Mouse pressed left at (830, 300)
Screenshot: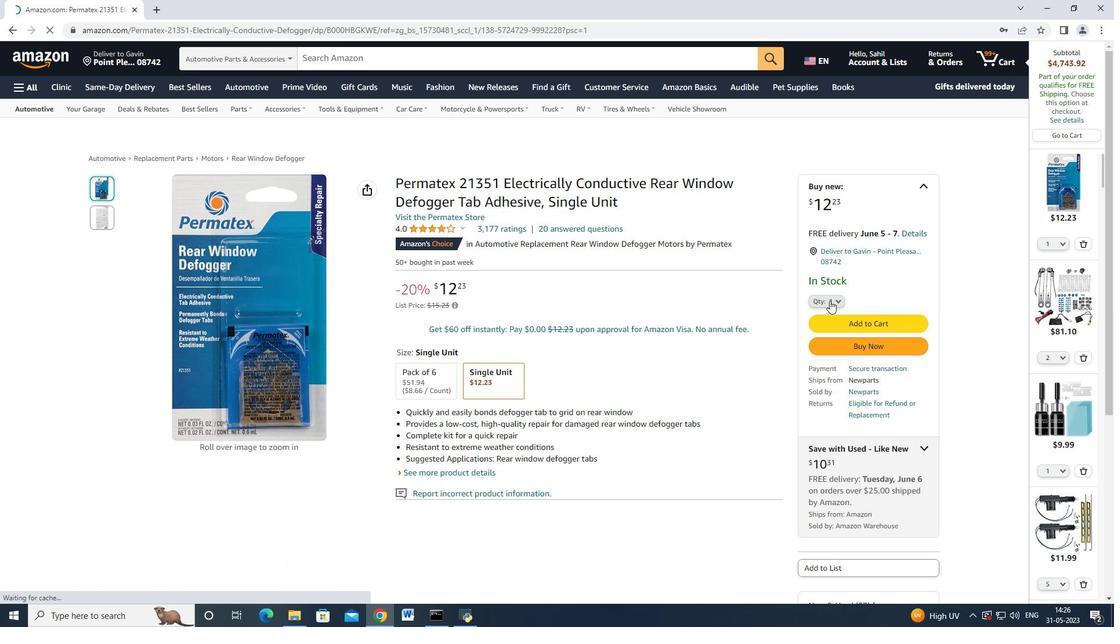 
Action: Mouse moved to (828, 339)
Screenshot: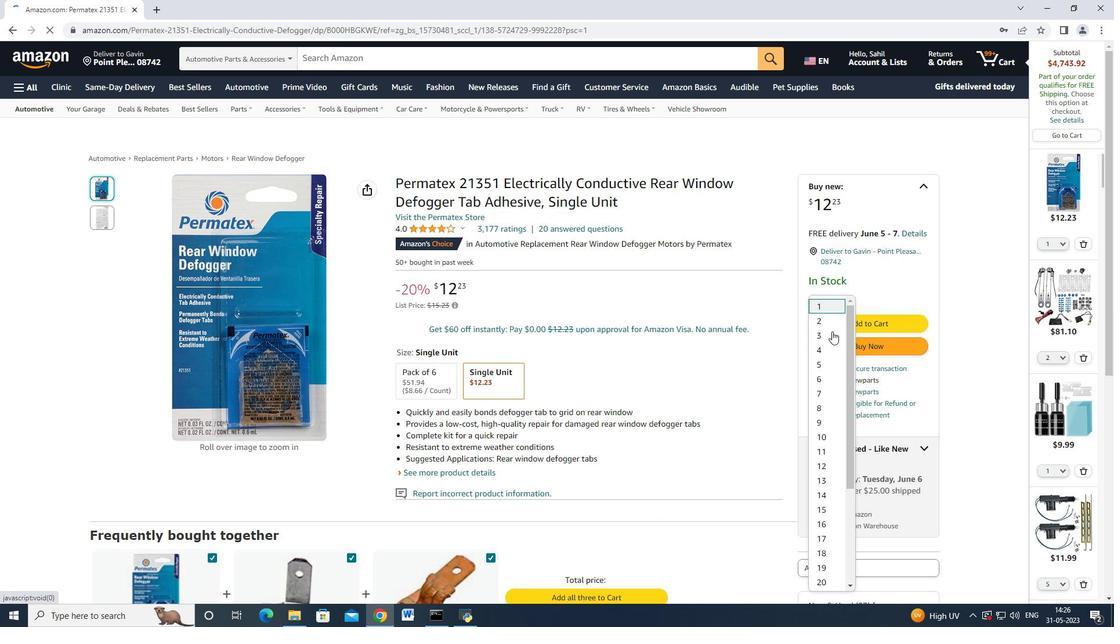 
Action: Mouse pressed left at (828, 339)
Screenshot: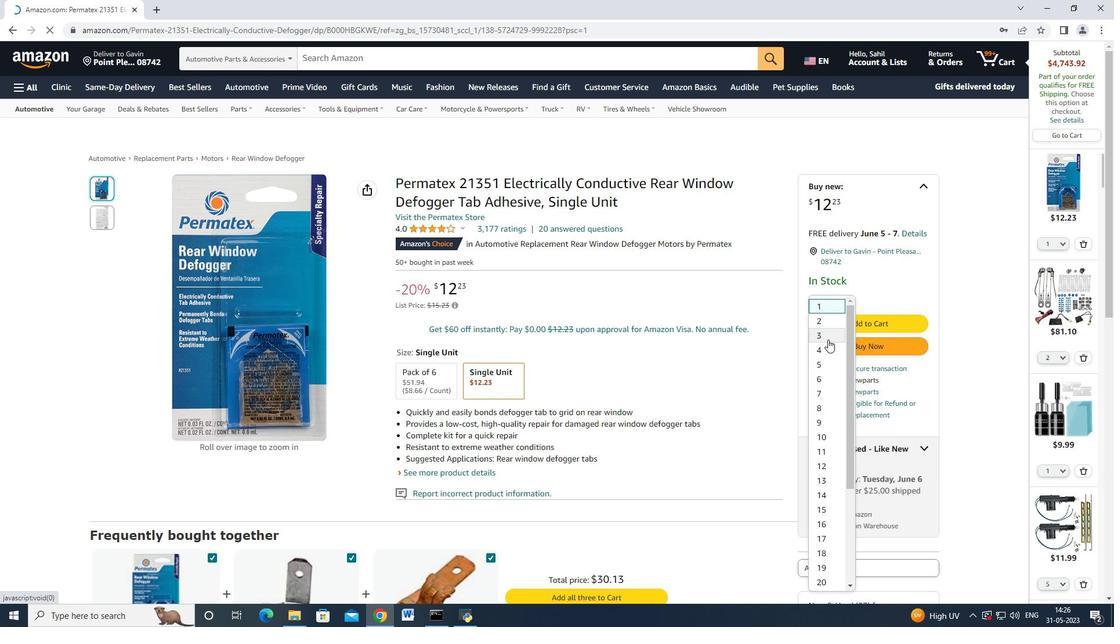 
Action: Mouse moved to (840, 346)
Screenshot: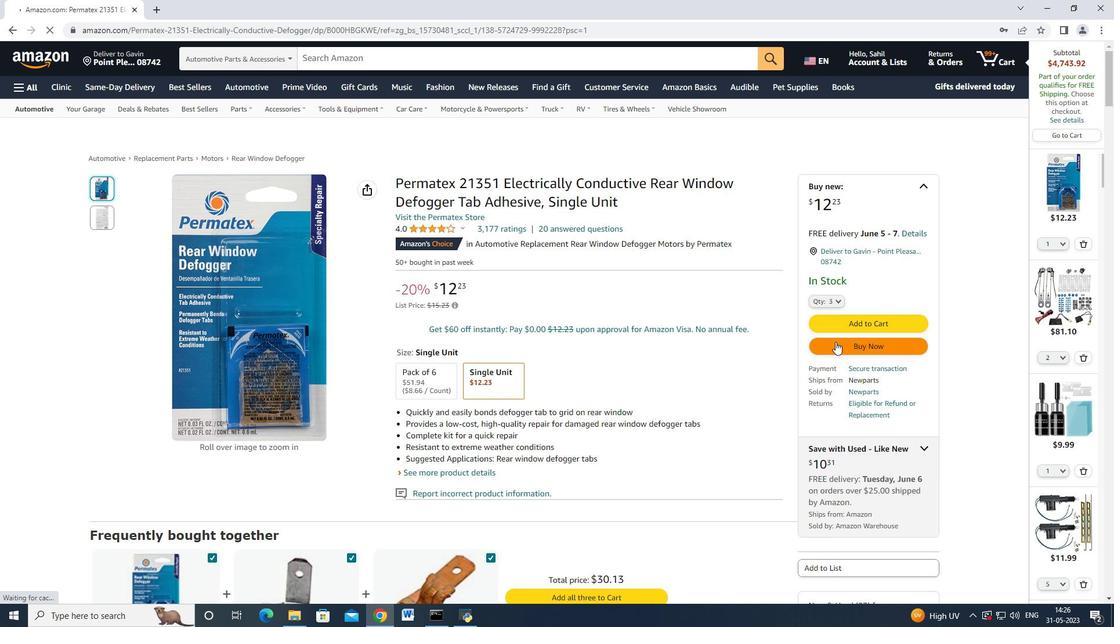 
Action: Mouse pressed left at (840, 346)
Screenshot: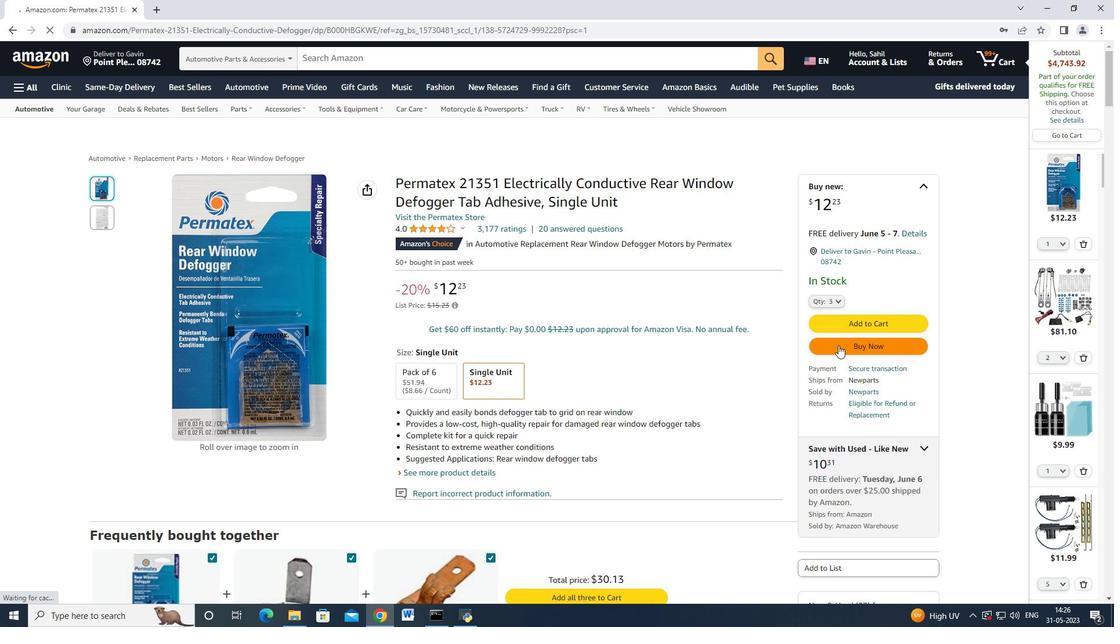 
Action: Mouse moved to (679, 95)
Screenshot: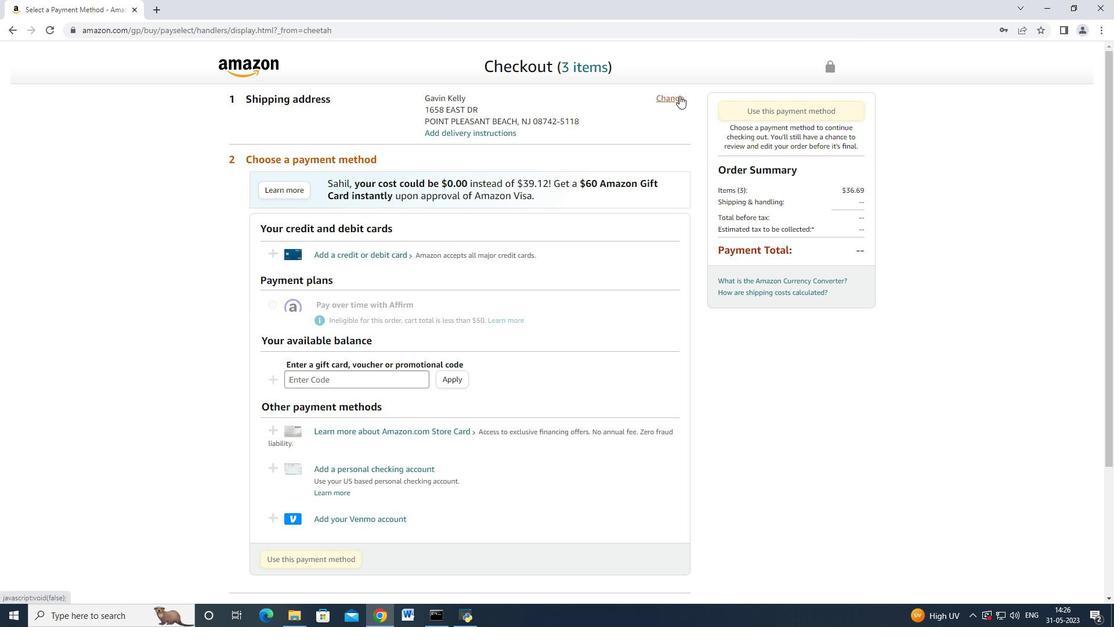
Action: Mouse pressed left at (679, 95)
Screenshot: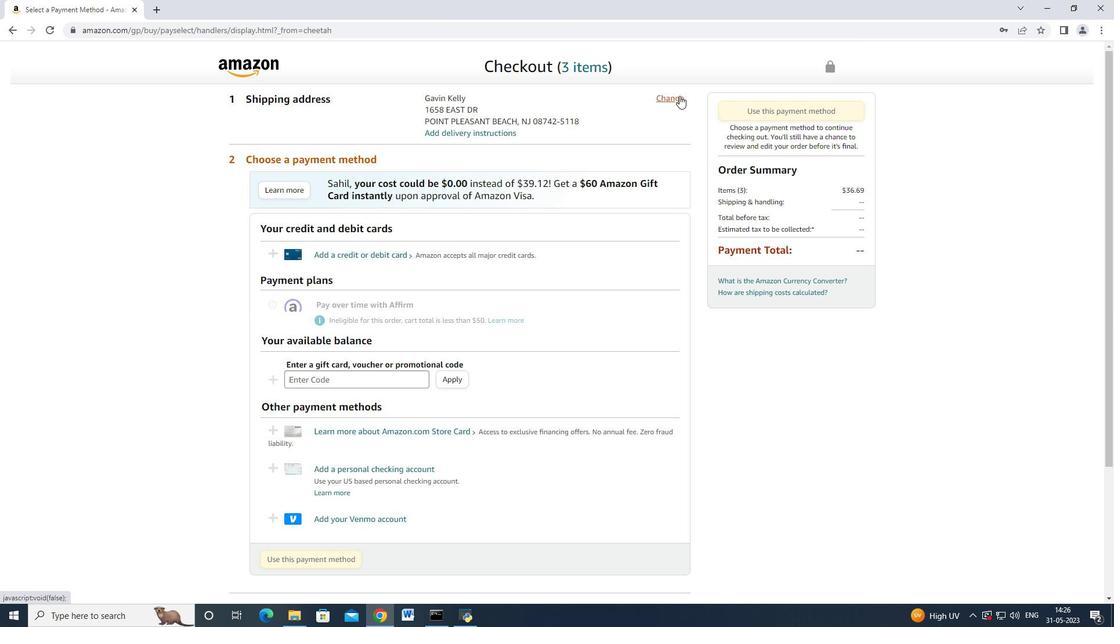 
Action: Mouse moved to (456, 171)
Screenshot: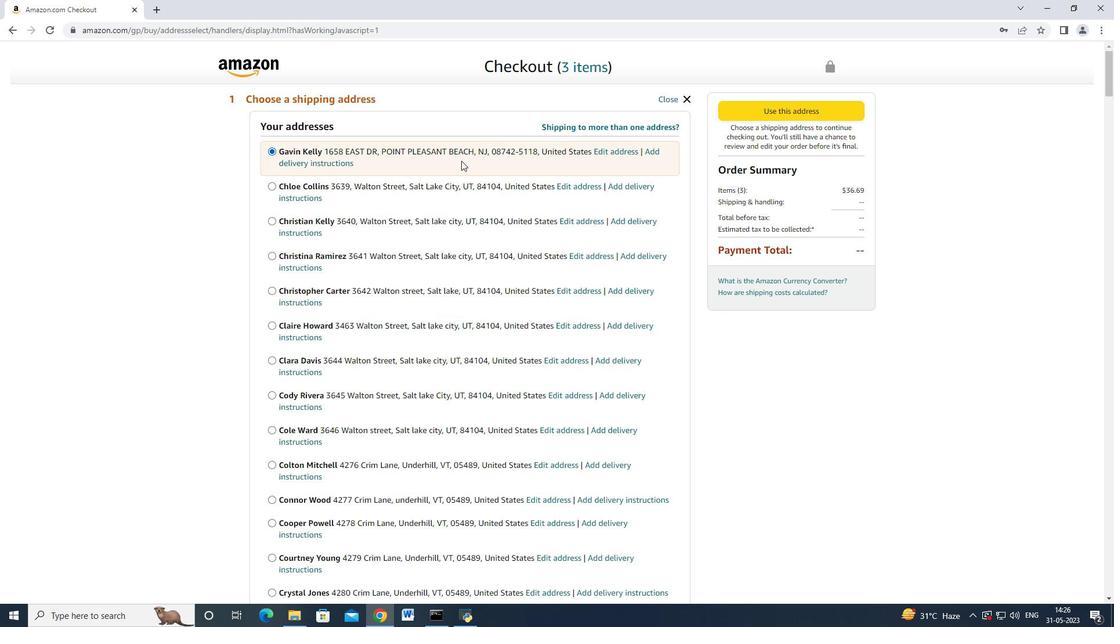 
Action: Mouse scrolled (456, 171) with delta (0, 0)
Screenshot: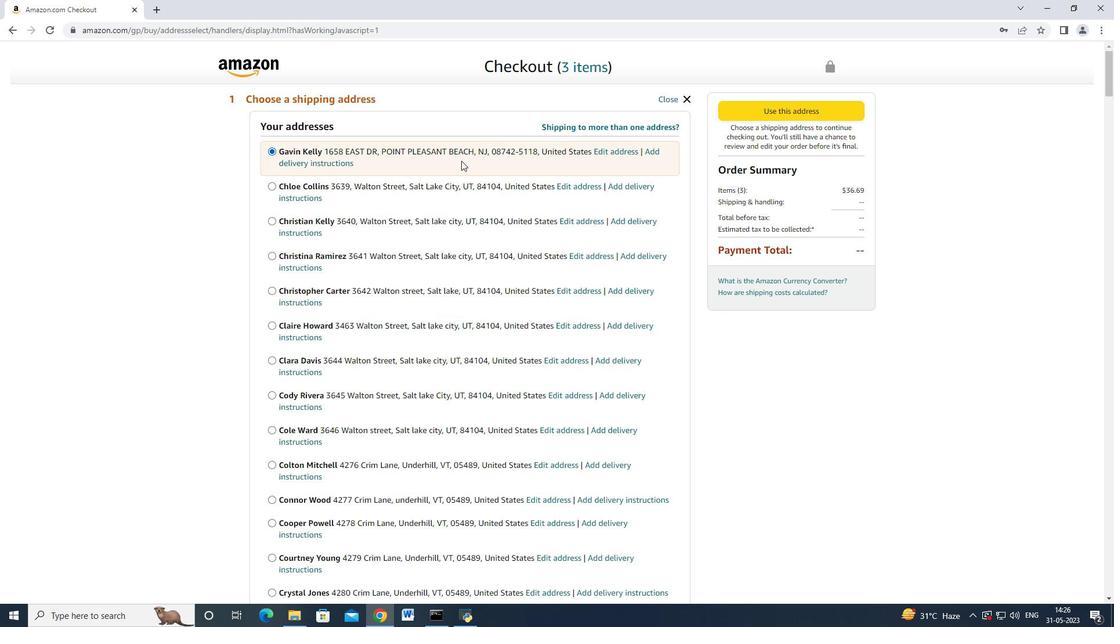 
Action: Mouse moved to (456, 172)
Screenshot: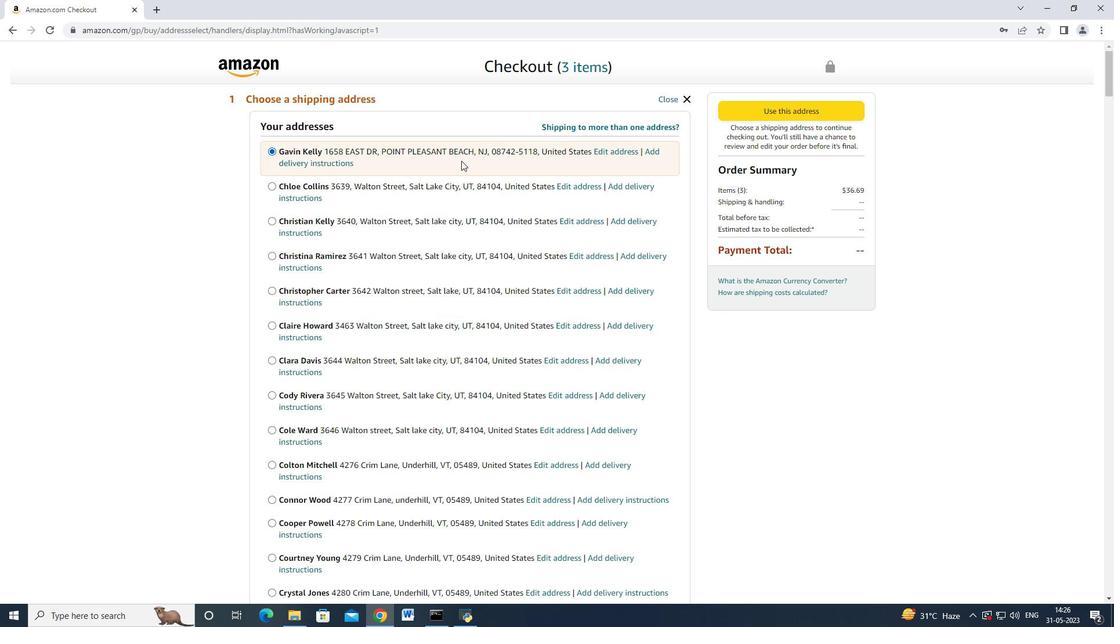 
Action: Mouse scrolled (456, 171) with delta (0, 0)
Screenshot: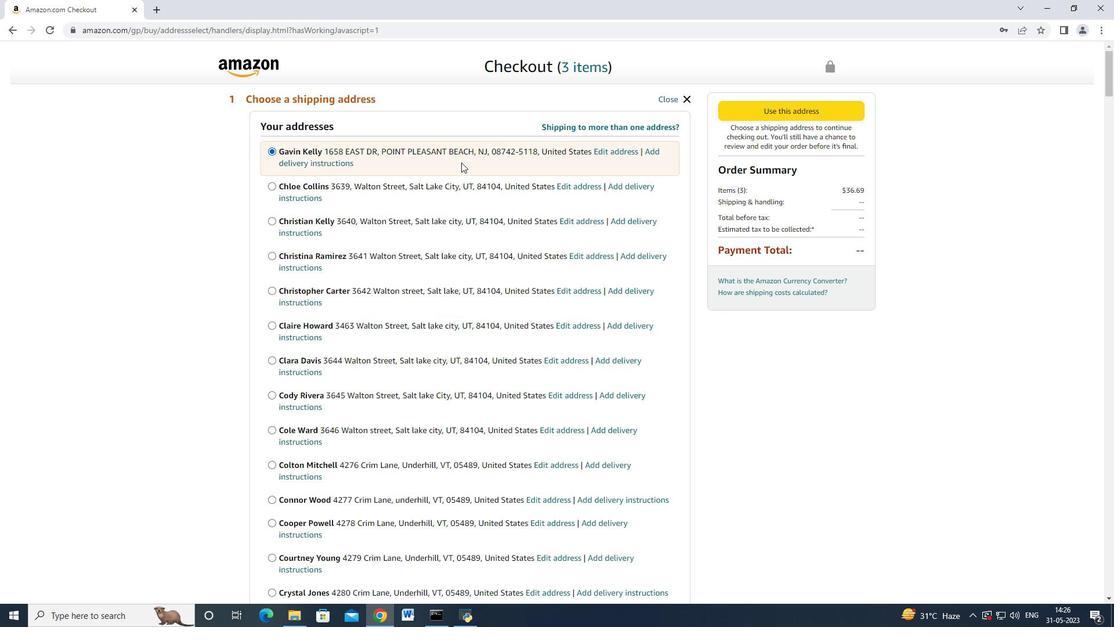 
Action: Mouse scrolled (456, 171) with delta (0, 0)
Screenshot: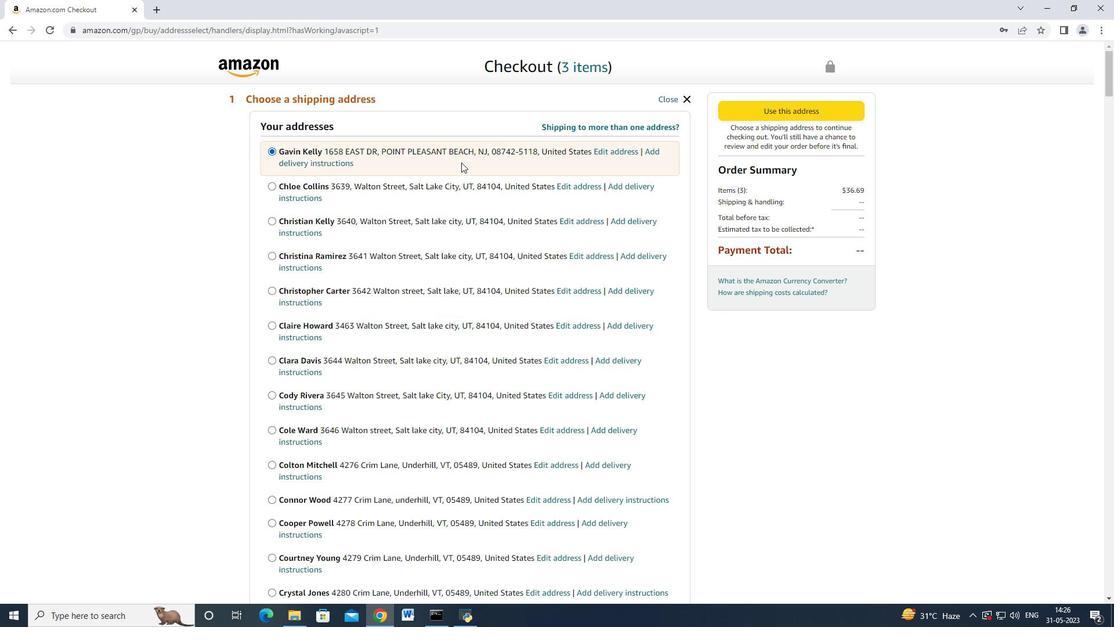 
Action: Mouse scrolled (456, 171) with delta (0, 0)
Screenshot: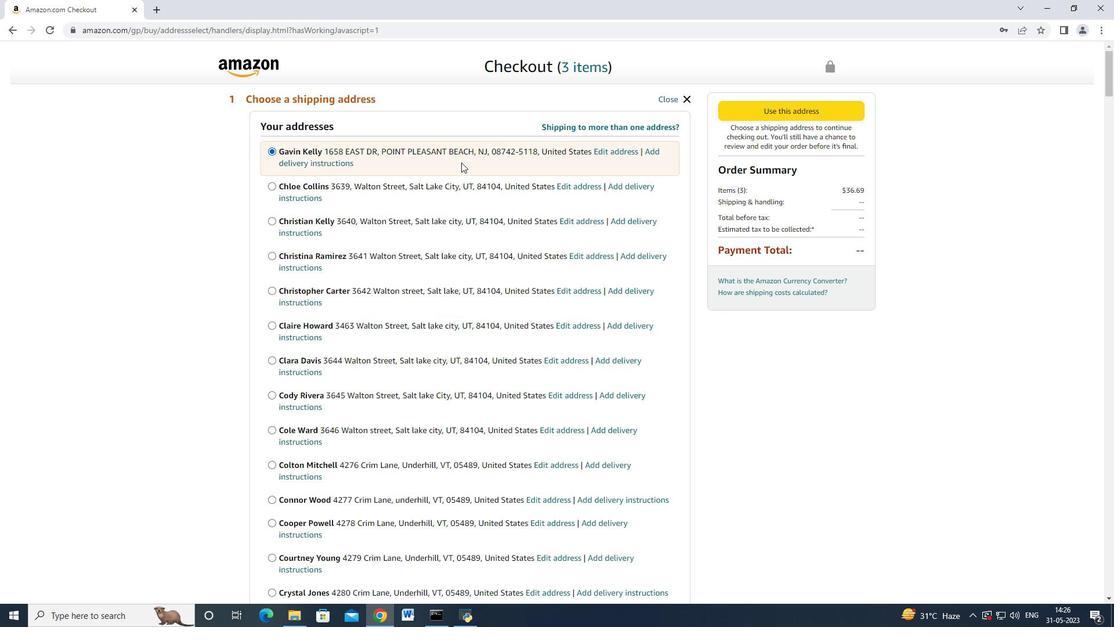 
Action: Mouse moved to (456, 172)
Screenshot: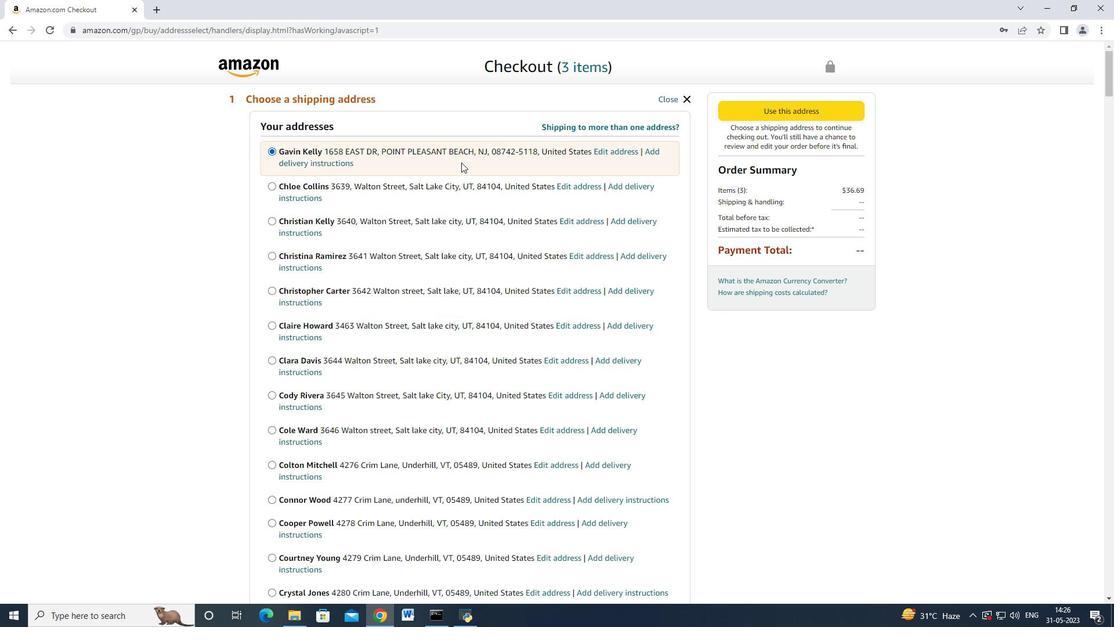 
Action: Mouse scrolled (456, 171) with delta (0, 0)
Screenshot: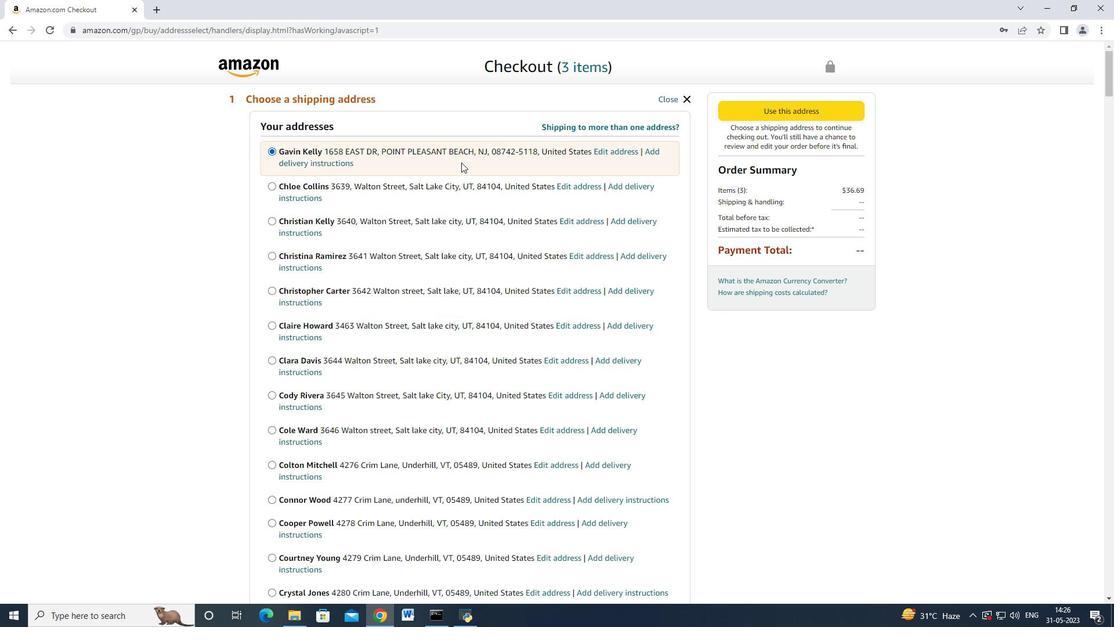 
Action: Mouse moved to (456, 173)
Screenshot: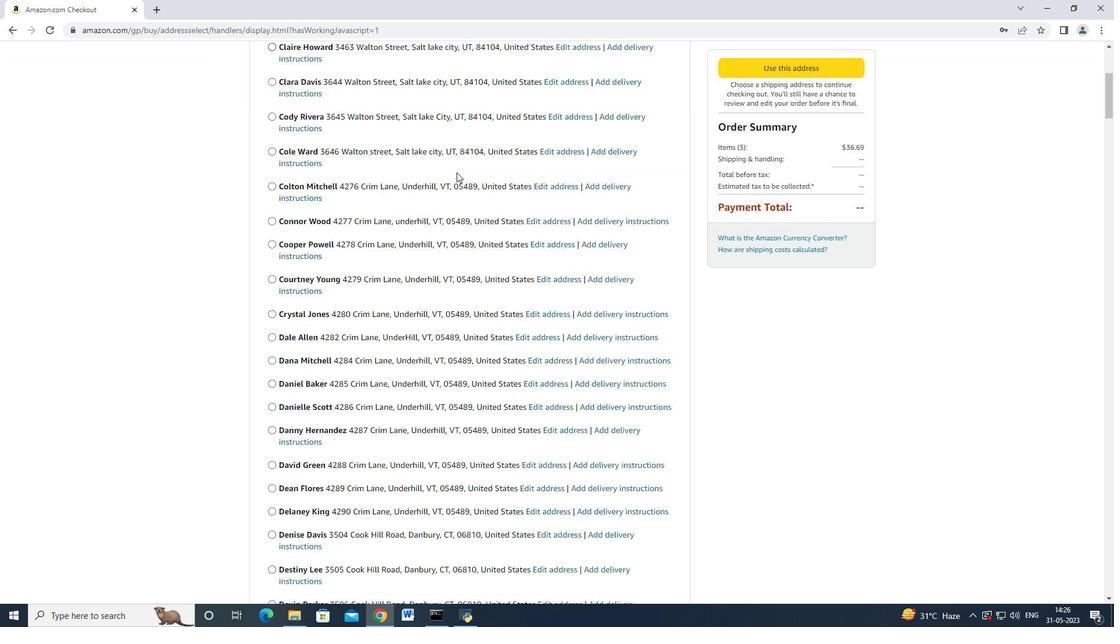 
Action: Mouse scrolled (456, 172) with delta (0, 0)
Screenshot: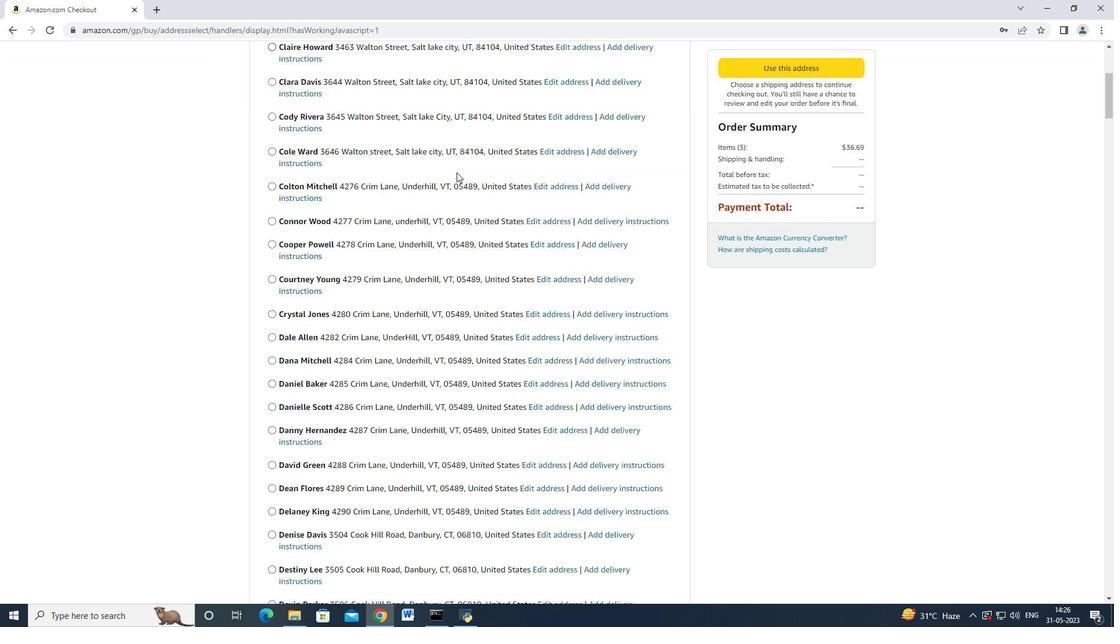 
Action: Mouse scrolled (456, 172) with delta (0, 0)
Screenshot: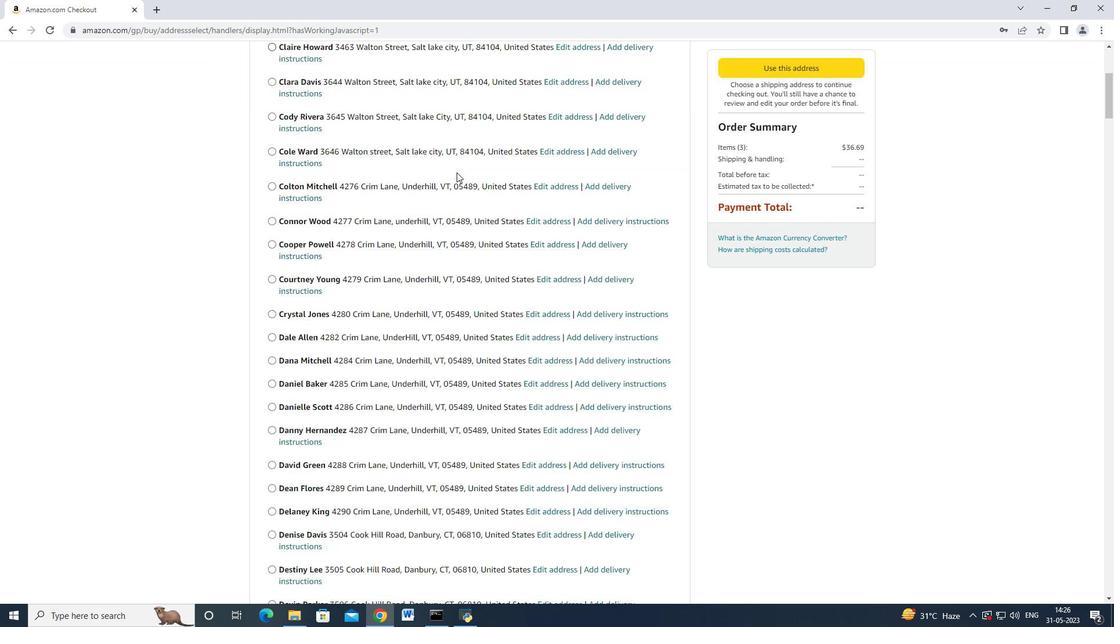 
Action: Mouse scrolled (456, 172) with delta (0, 0)
Screenshot: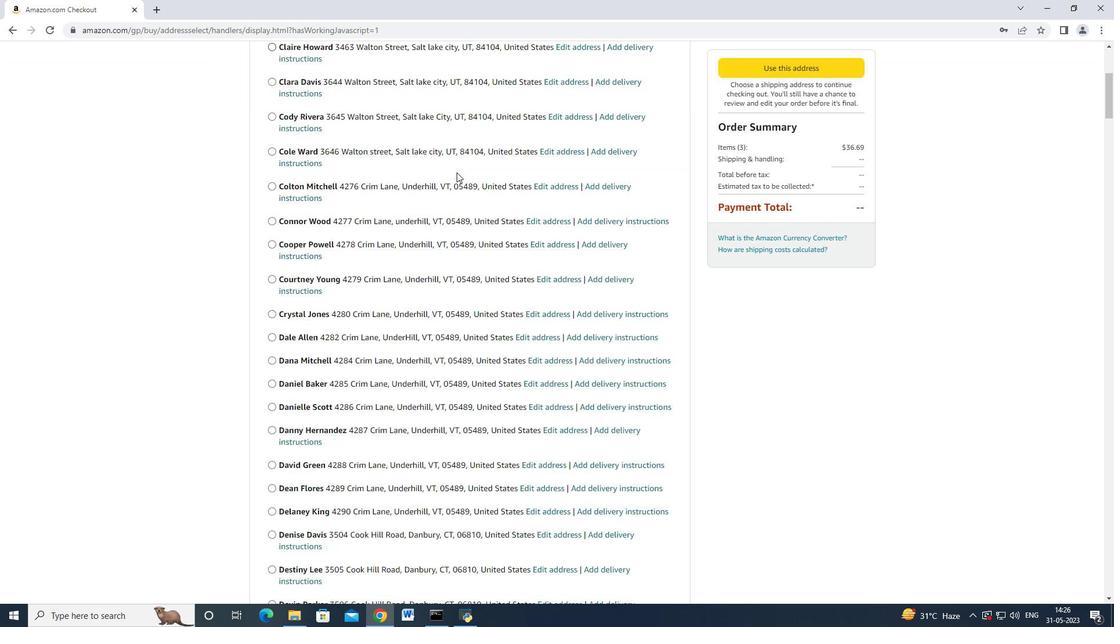 
Action: Mouse moved to (456, 173)
Screenshot: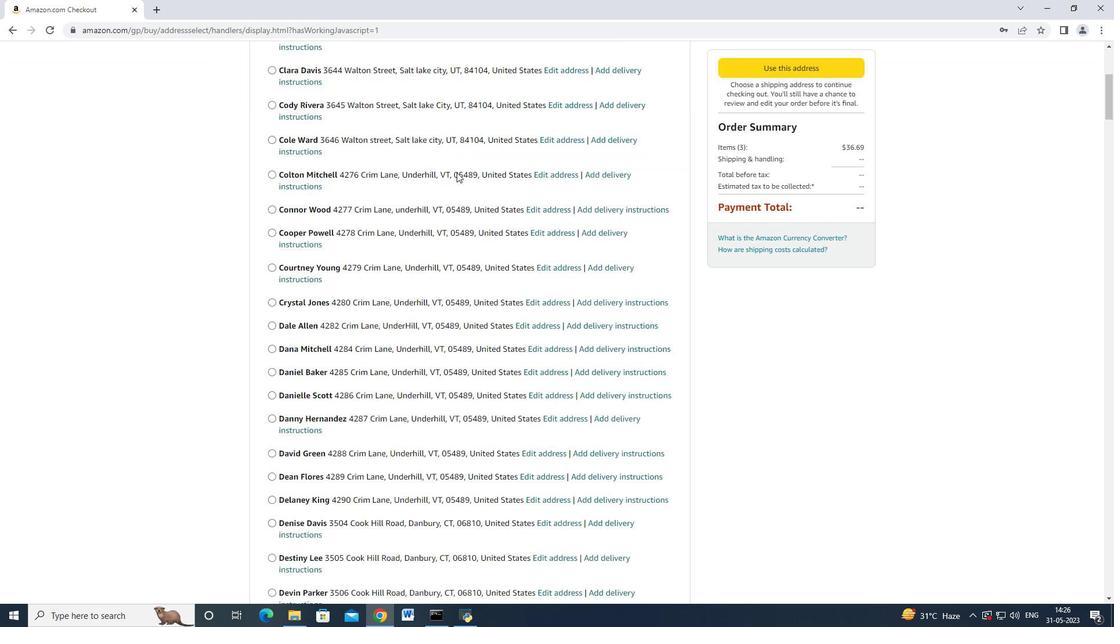 
Action: Mouse scrolled (456, 172) with delta (0, 0)
Screenshot: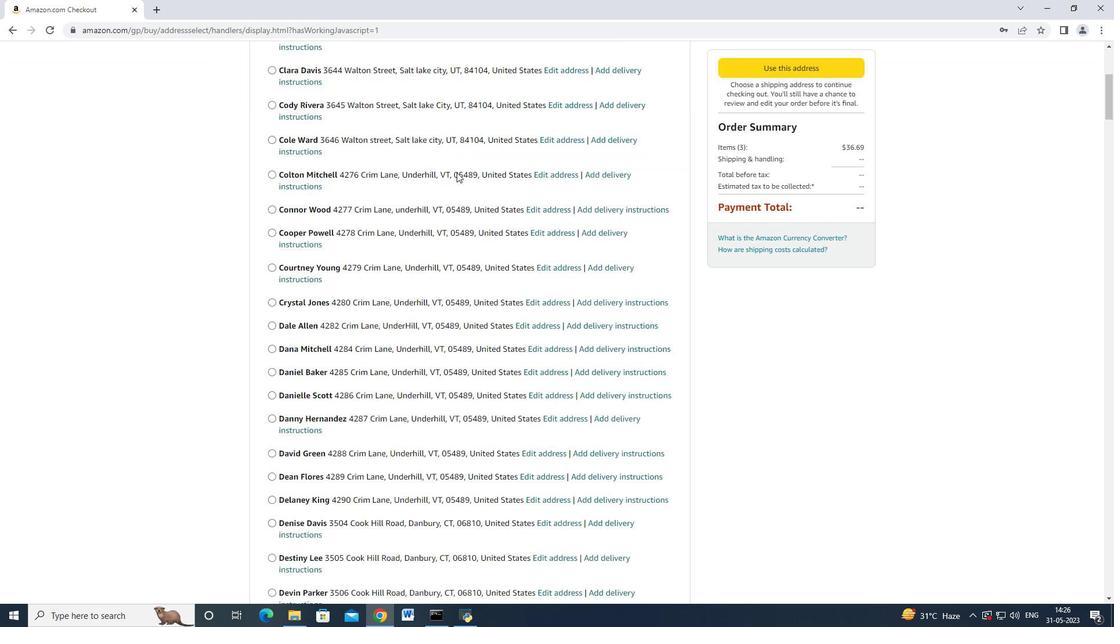 
Action: Mouse moved to (456, 173)
Screenshot: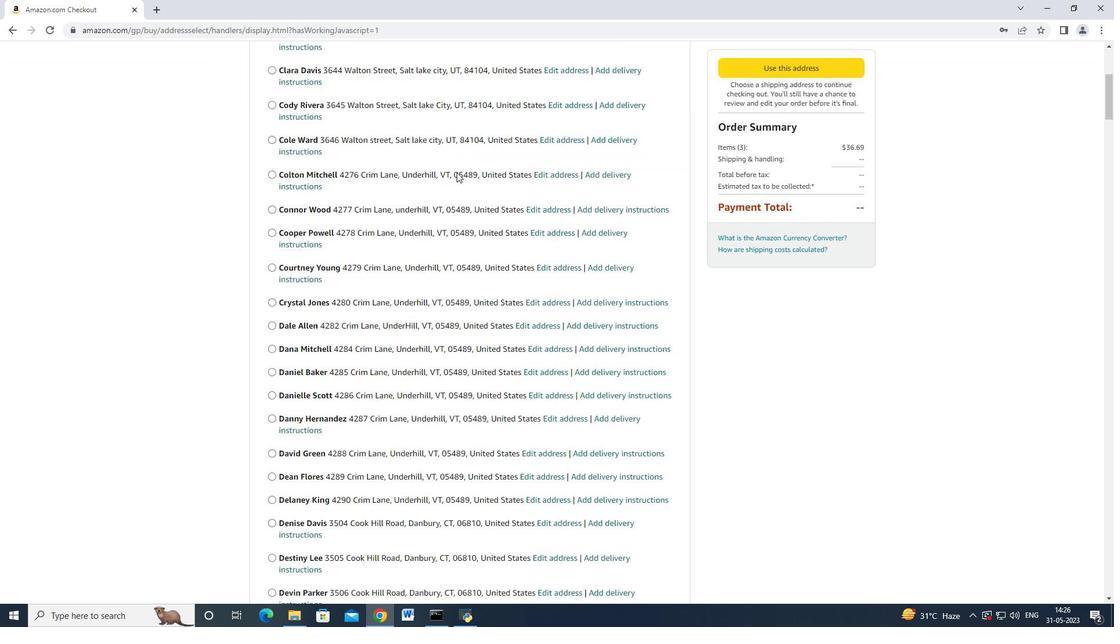 
Action: Mouse scrolled (456, 172) with delta (0, 0)
Screenshot: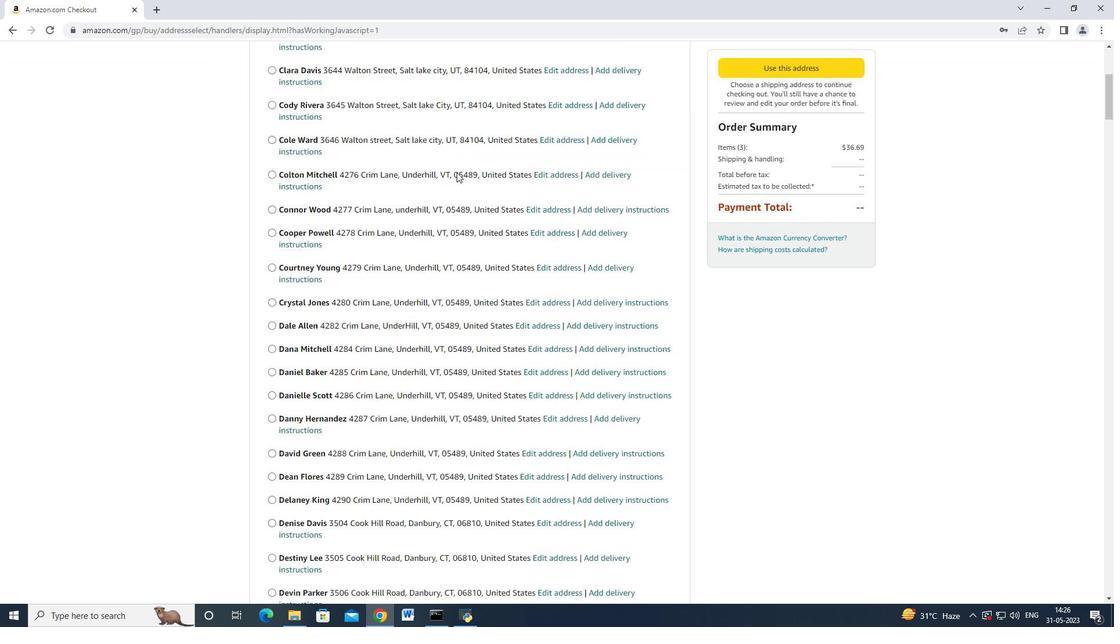 
Action: Mouse scrolled (456, 172) with delta (0, 0)
Screenshot: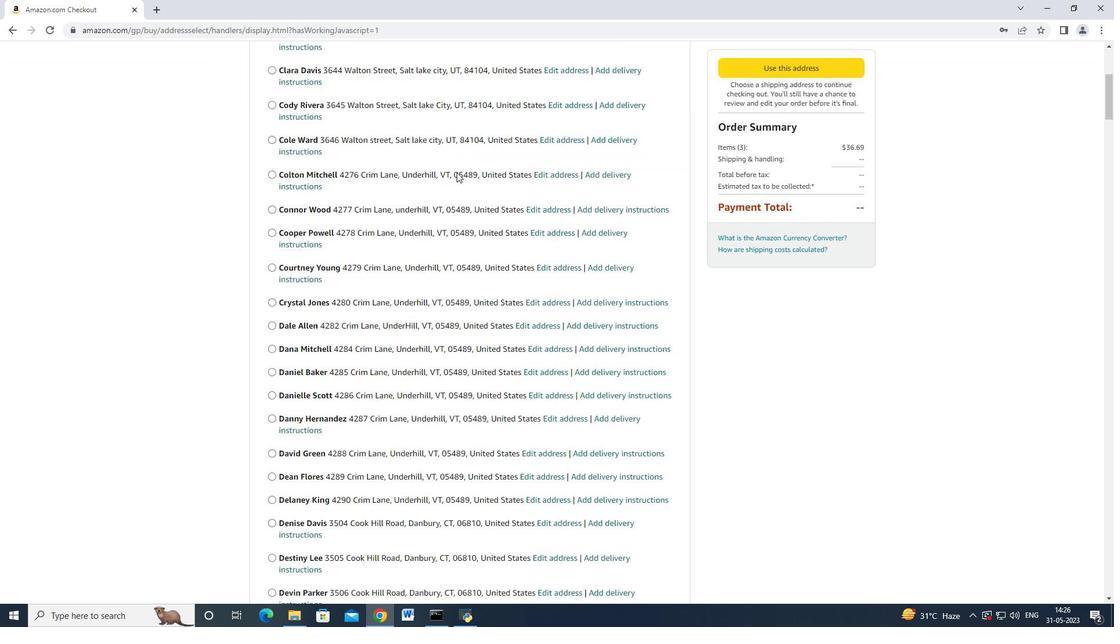 
Action: Mouse scrolled (456, 172) with delta (0, 0)
Screenshot: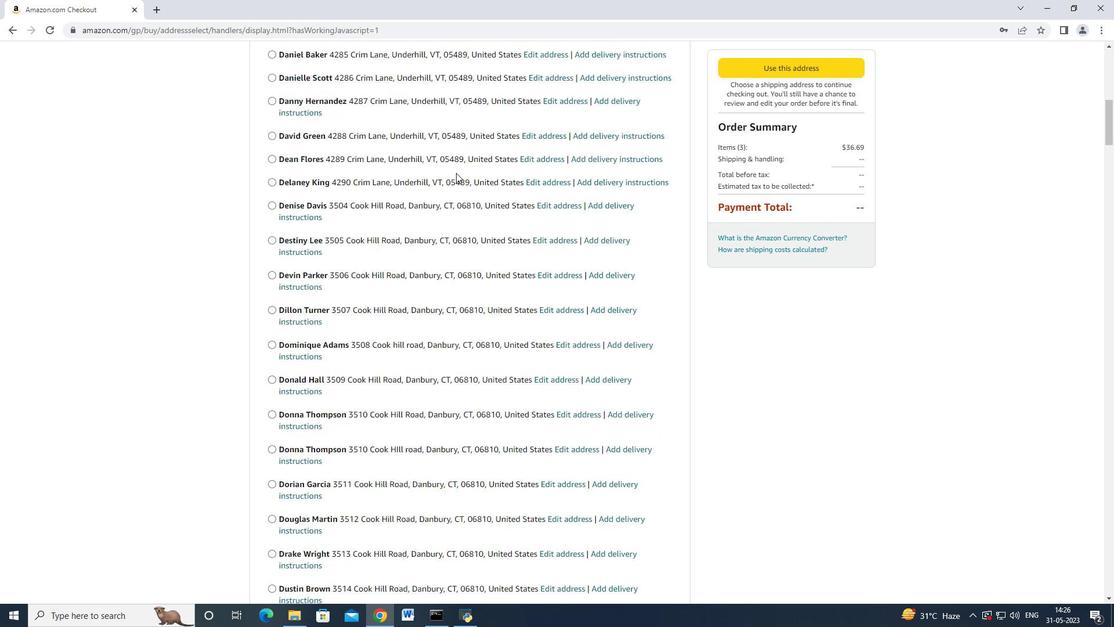 
Action: Mouse scrolled (456, 172) with delta (0, 0)
Screenshot: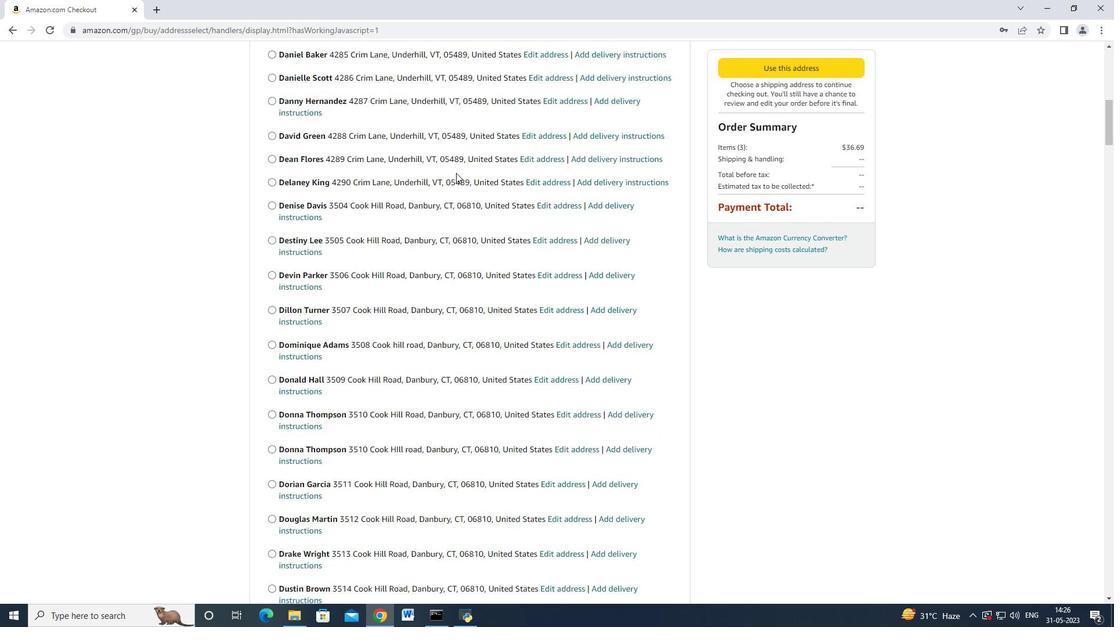 
Action: Mouse scrolled (456, 172) with delta (0, 0)
Screenshot: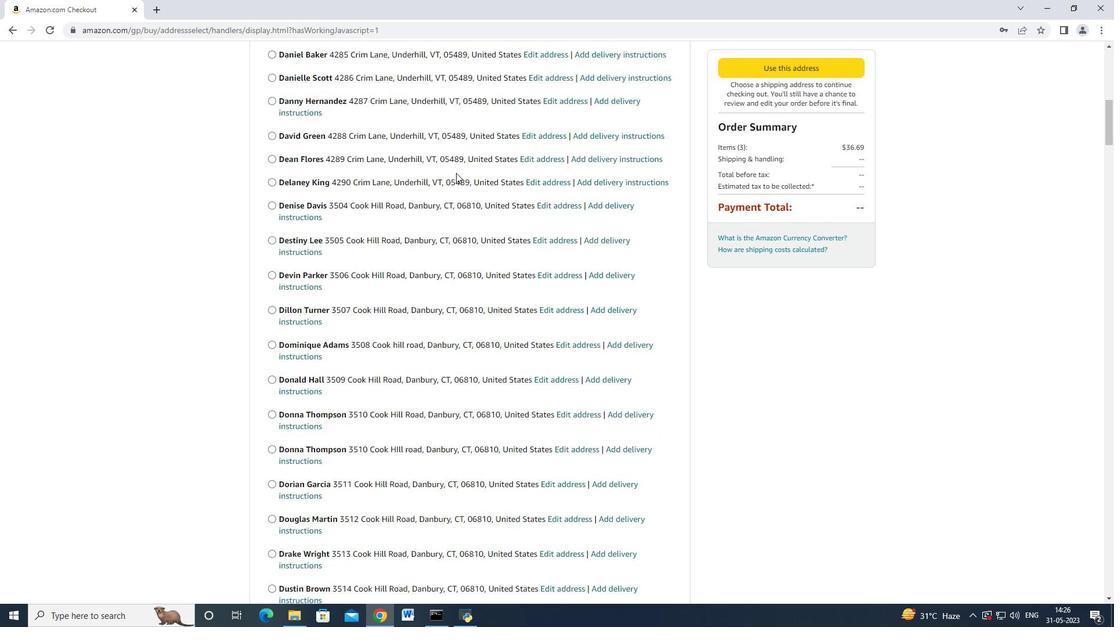 
Action: Mouse scrolled (456, 172) with delta (0, 0)
Screenshot: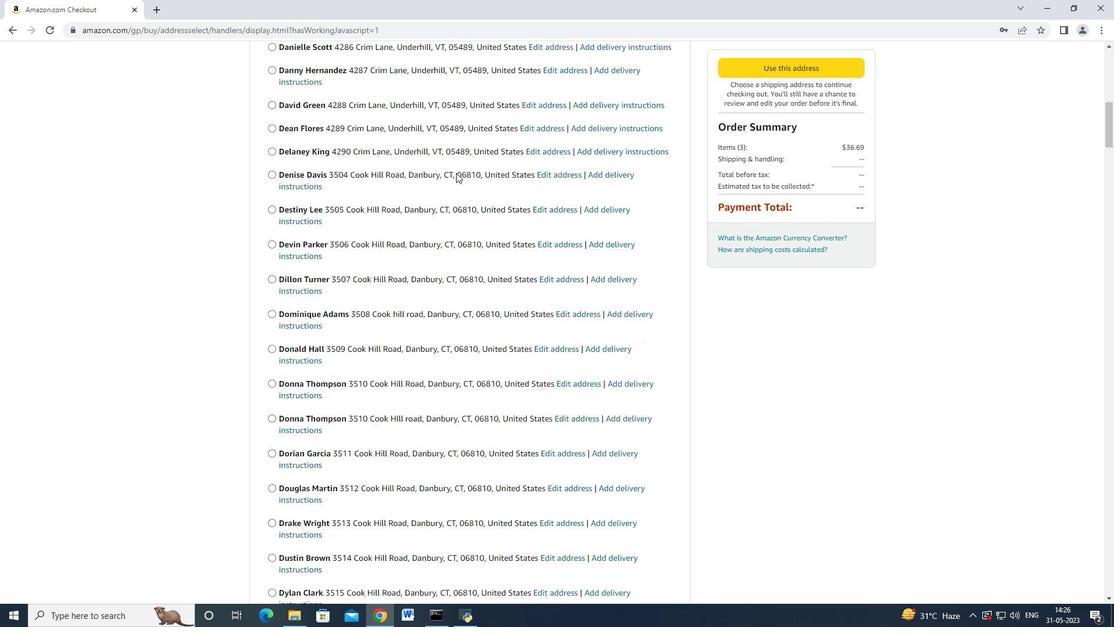 
Action: Mouse scrolled (456, 172) with delta (0, 0)
Screenshot: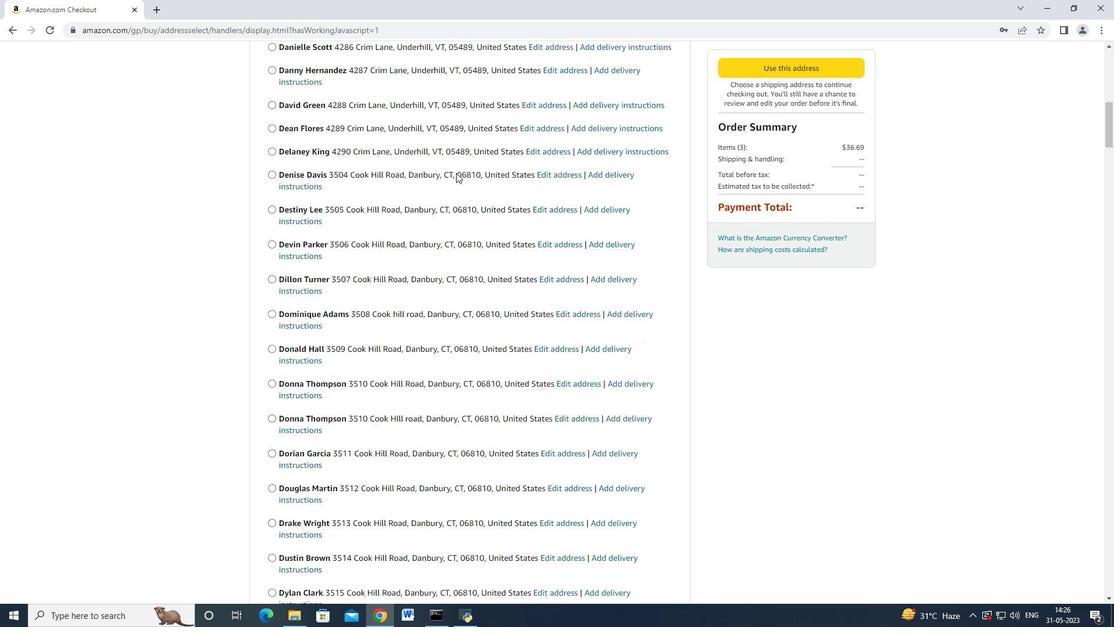 
Action: Mouse scrolled (456, 172) with delta (0, 0)
Screenshot: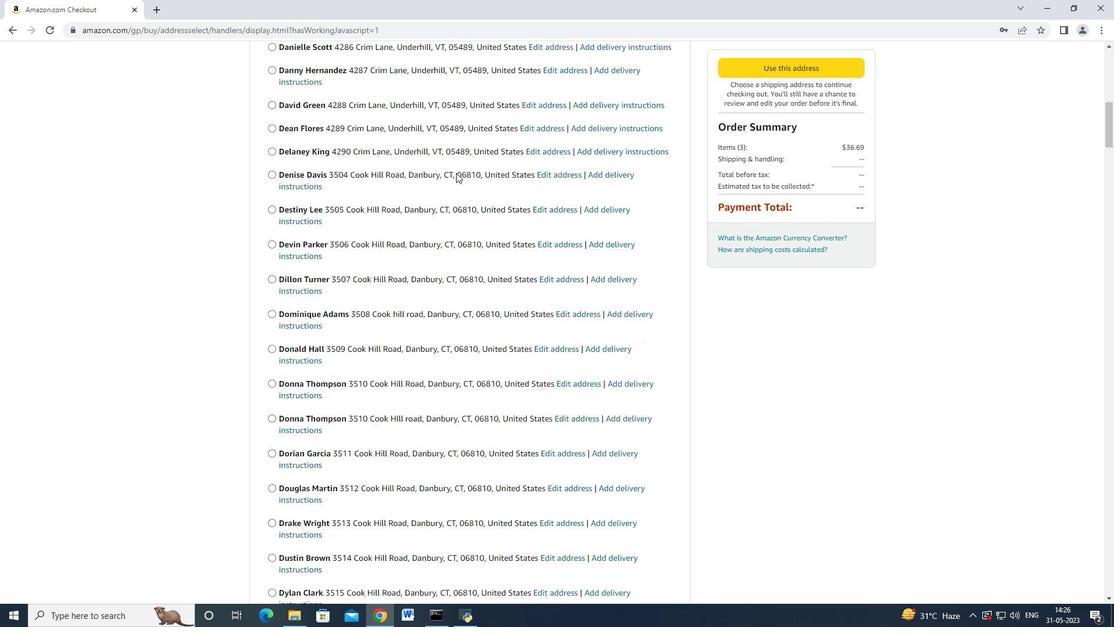 
Action: Mouse scrolled (456, 172) with delta (0, 0)
Screenshot: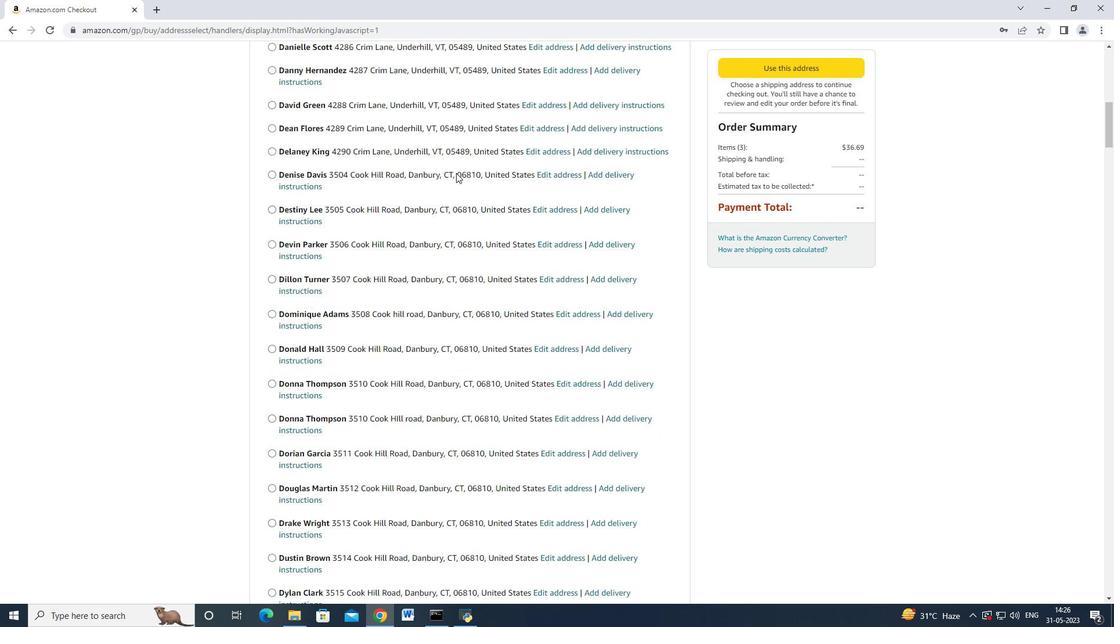 
Action: Mouse scrolled (456, 172) with delta (0, 0)
Screenshot: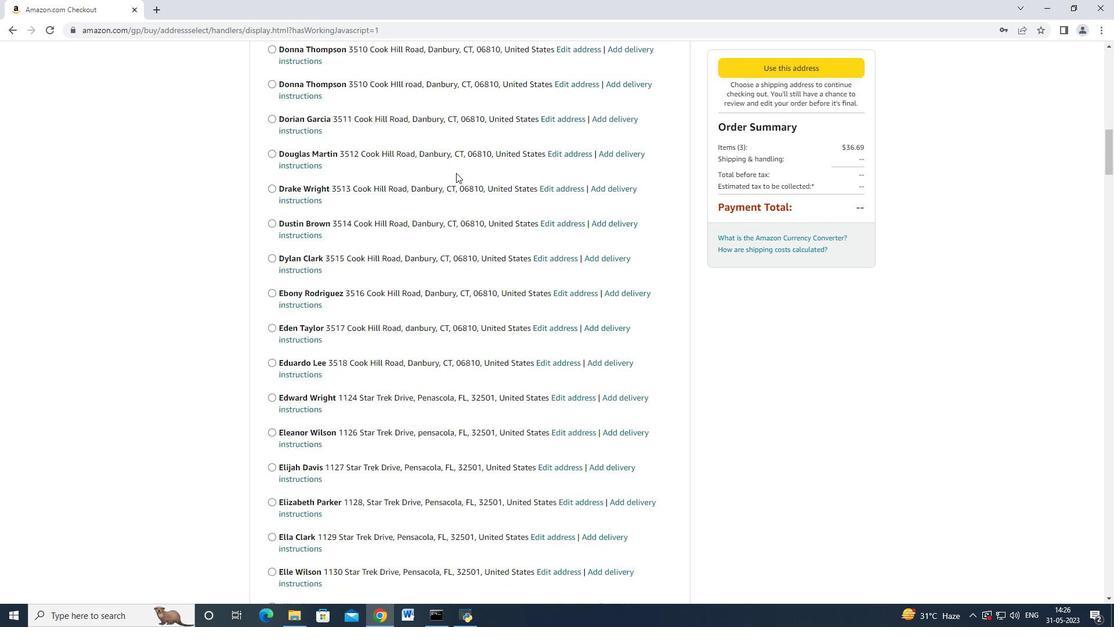 
Action: Mouse scrolled (456, 172) with delta (0, 0)
Screenshot: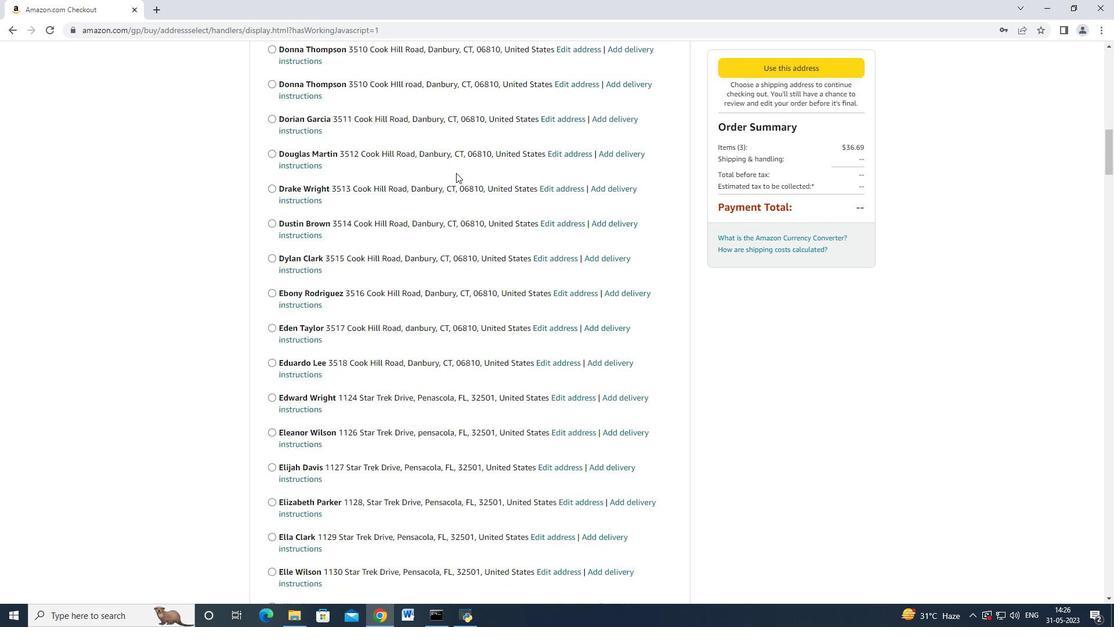
Action: Mouse scrolled (456, 172) with delta (0, 0)
Screenshot: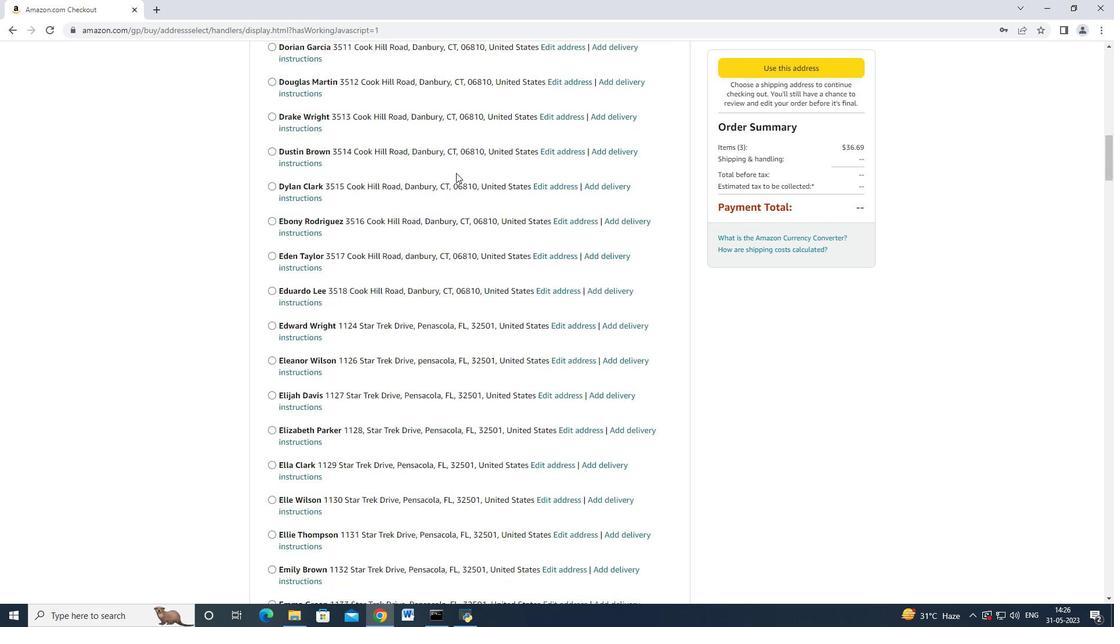 
Action: Mouse scrolled (456, 172) with delta (0, 0)
Screenshot: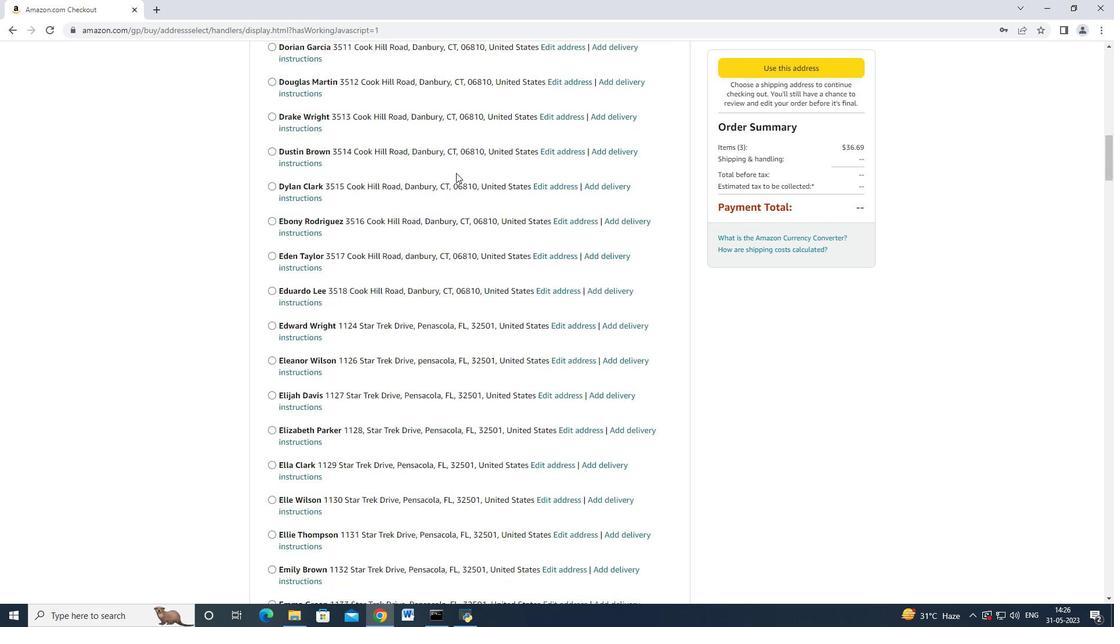 
Action: Mouse scrolled (456, 172) with delta (0, 0)
Screenshot: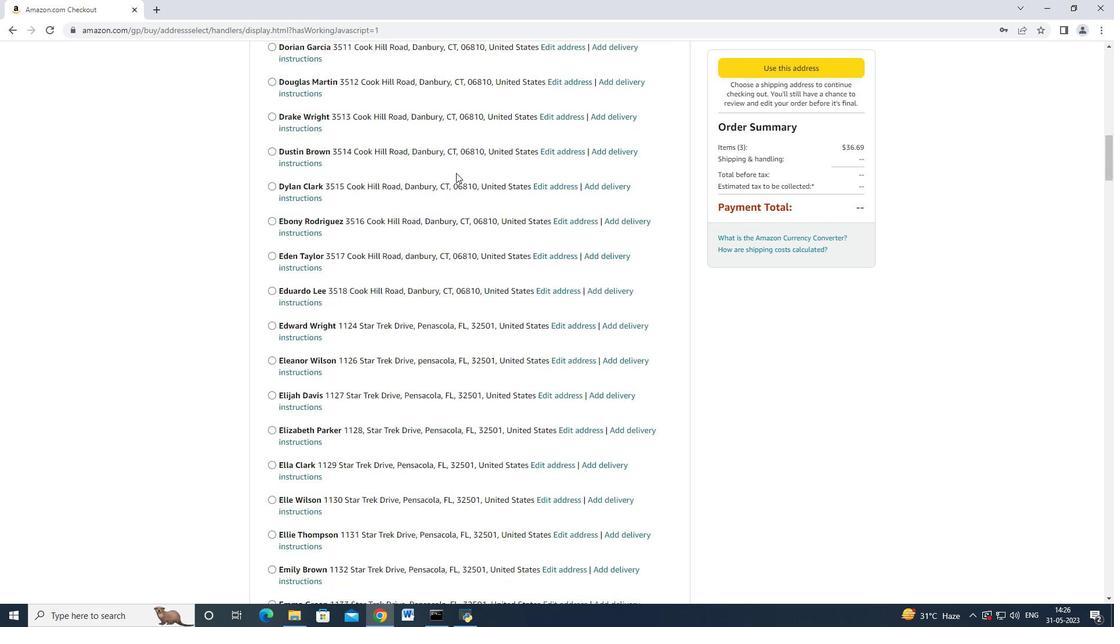 
Action: Mouse scrolled (456, 172) with delta (0, 0)
Screenshot: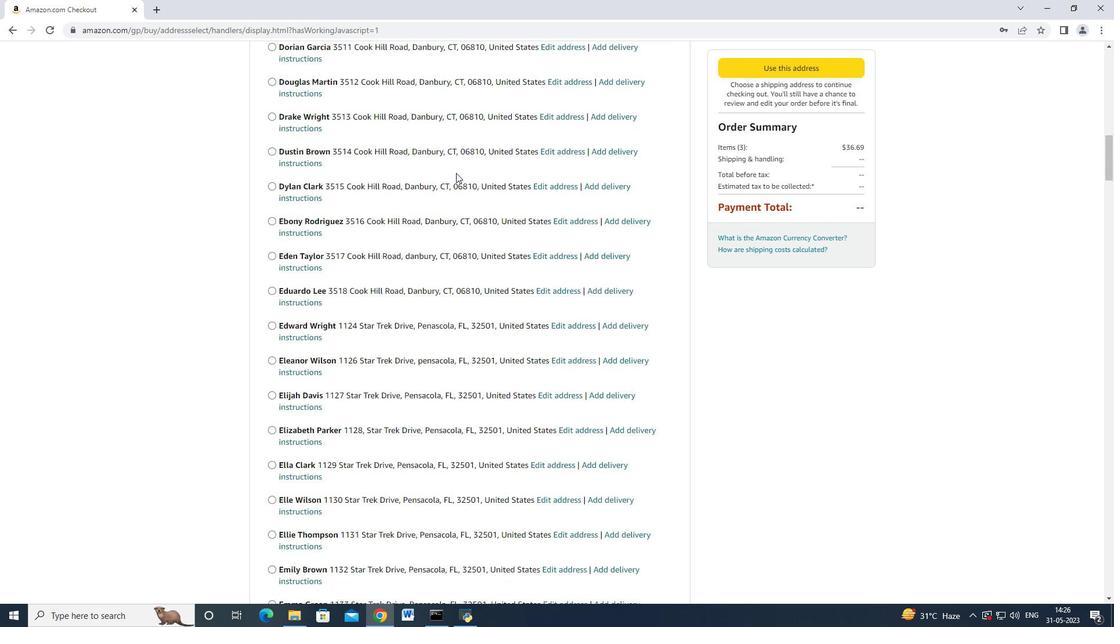 
Action: Mouse moved to (455, 173)
Screenshot: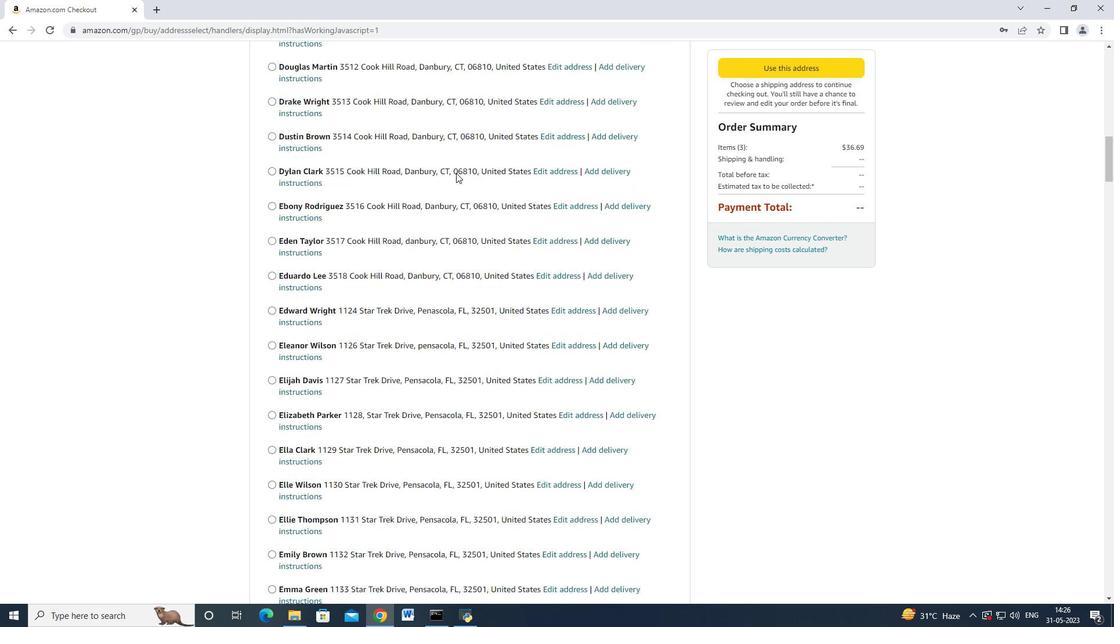 
Action: Mouse scrolled (455, 173) with delta (0, 0)
Screenshot: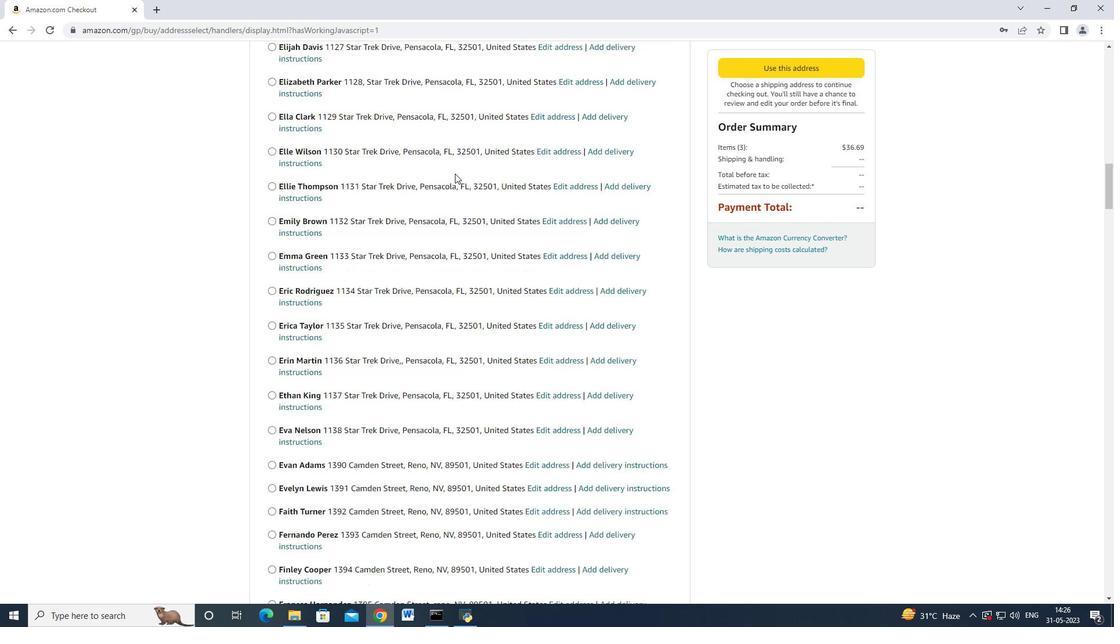 
Action: Mouse scrolled (455, 173) with delta (0, 0)
Screenshot: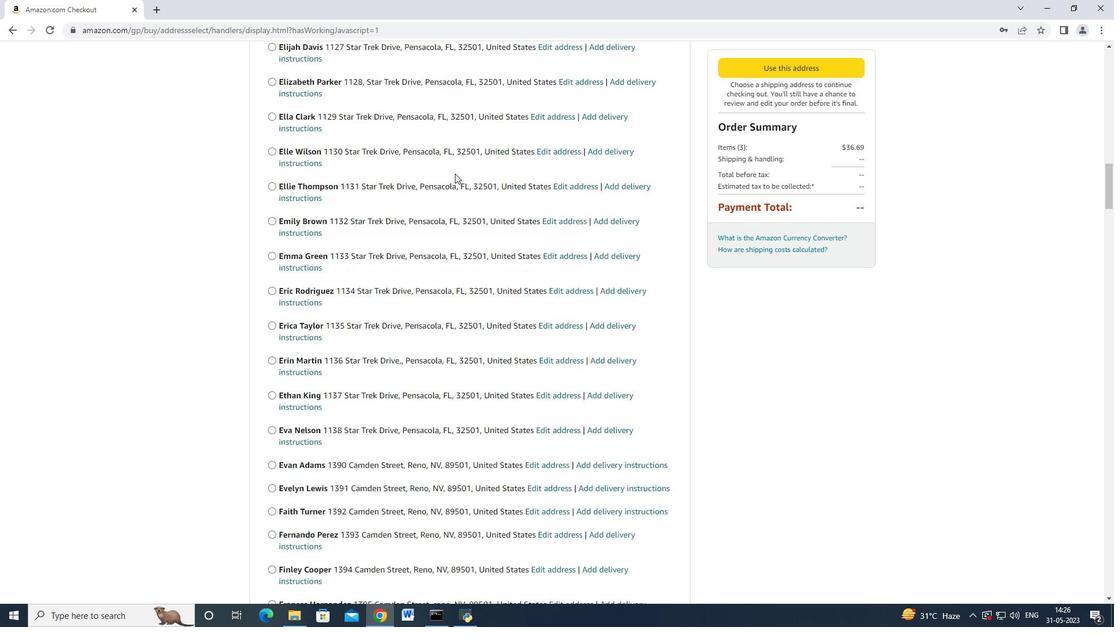 
Action: Mouse scrolled (455, 173) with delta (0, 0)
Screenshot: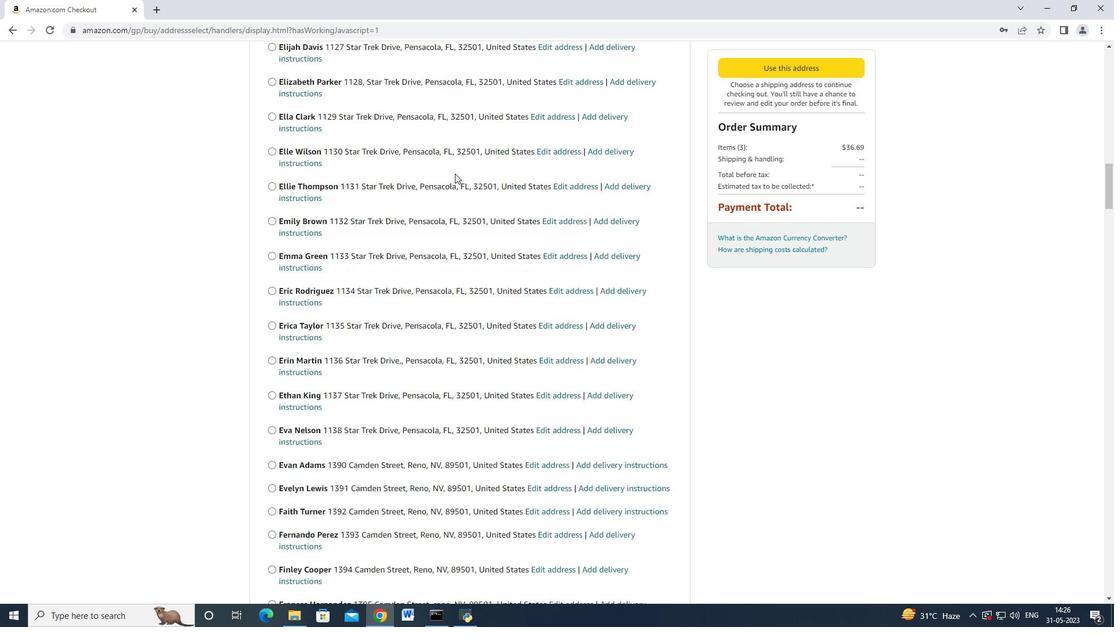 
Action: Mouse scrolled (455, 173) with delta (0, 0)
Screenshot: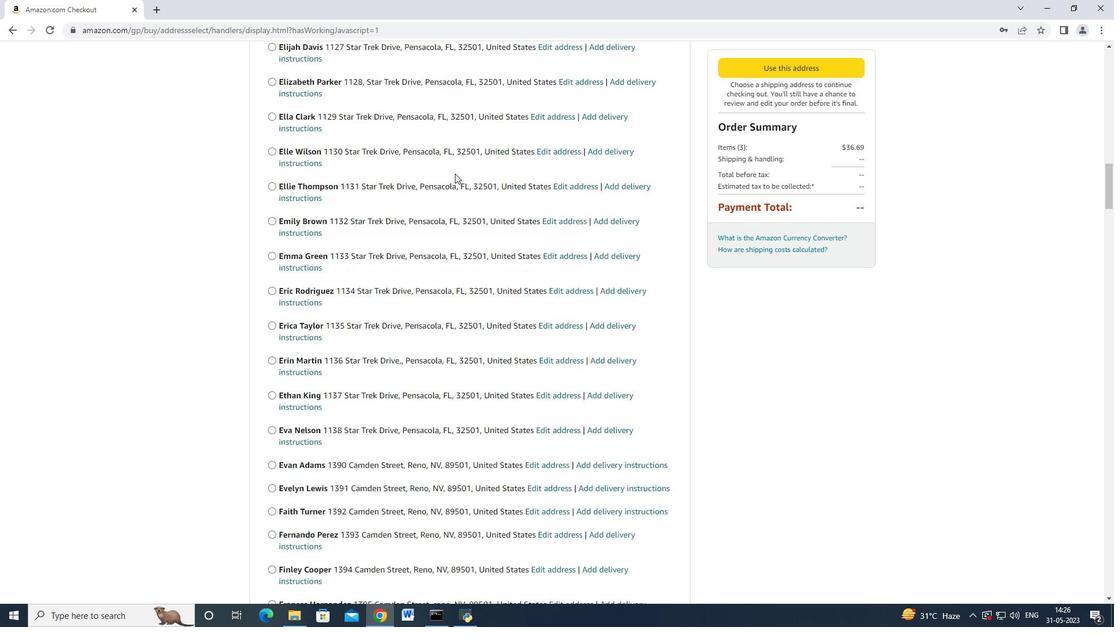 
Action: Mouse scrolled (455, 173) with delta (0, 0)
Screenshot: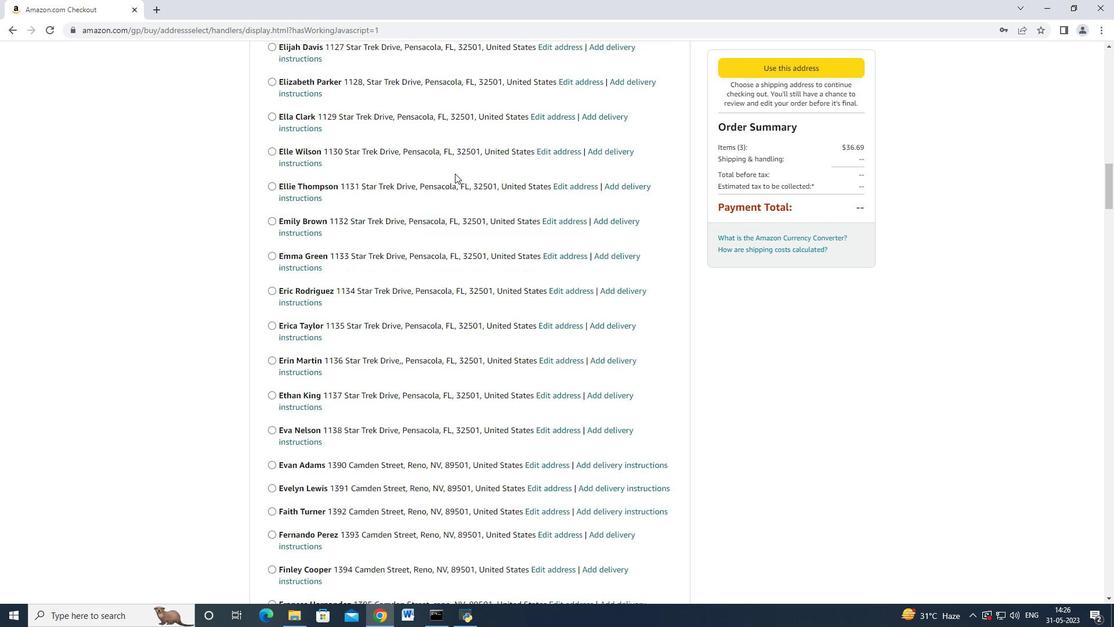 
Action: Mouse scrolled (455, 173) with delta (0, 0)
Screenshot: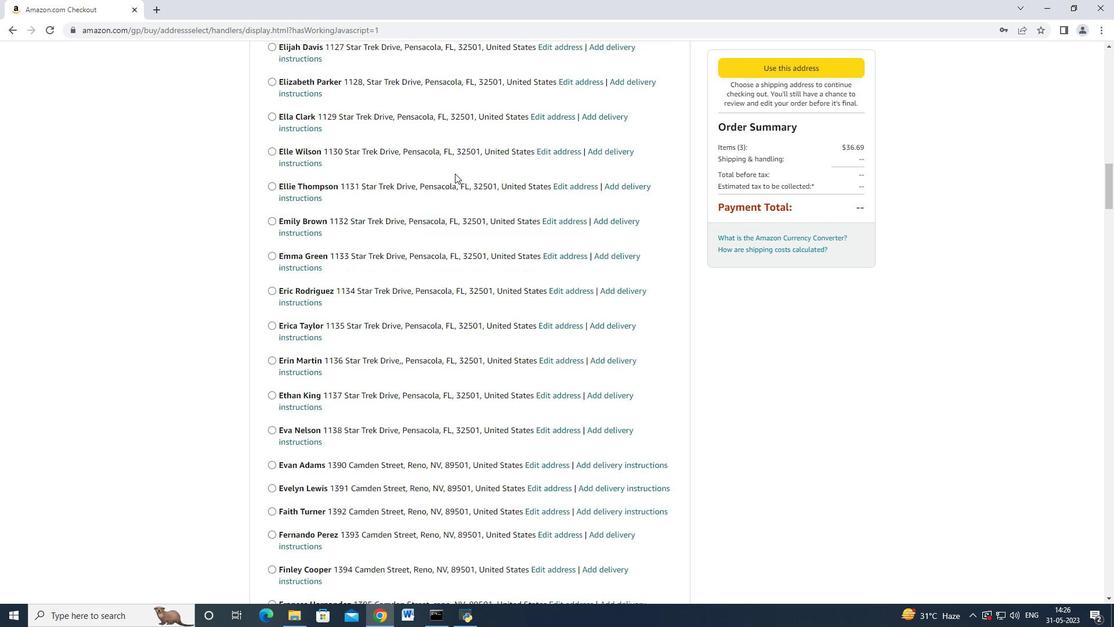 
Action: Mouse moved to (454, 173)
Screenshot: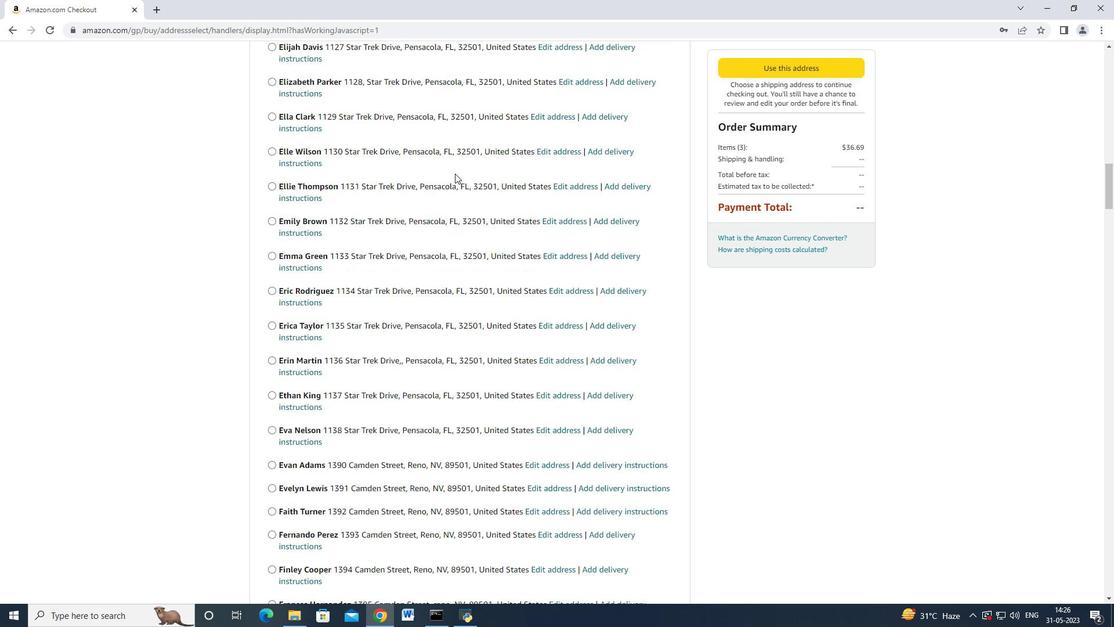 
Action: Mouse scrolled (454, 173) with delta (0, 0)
Screenshot: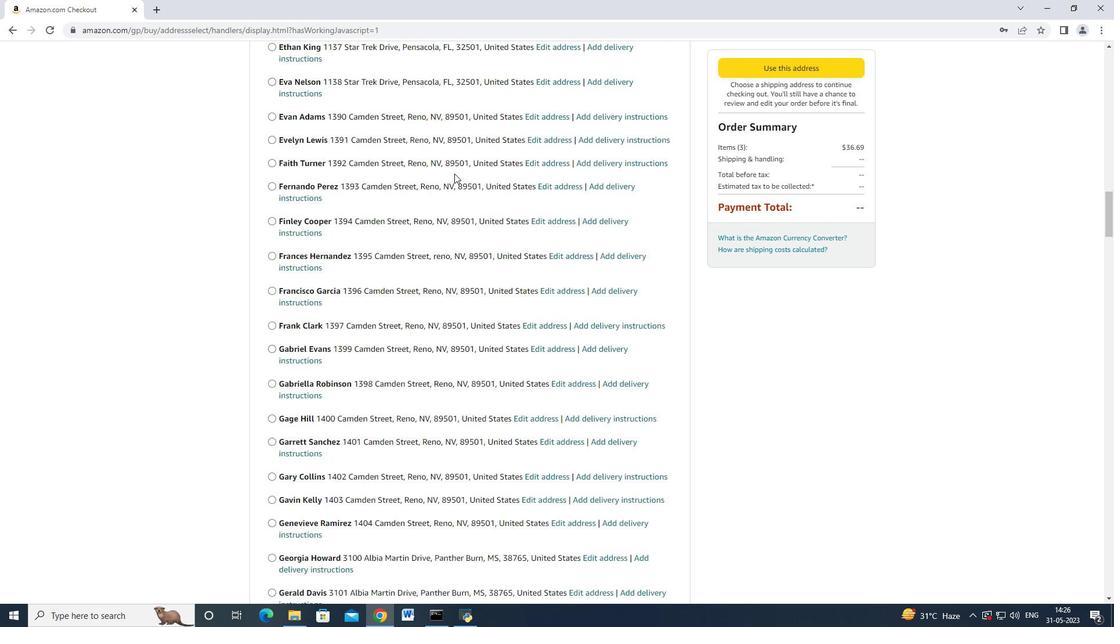 
Action: Mouse scrolled (454, 173) with delta (0, 0)
Screenshot: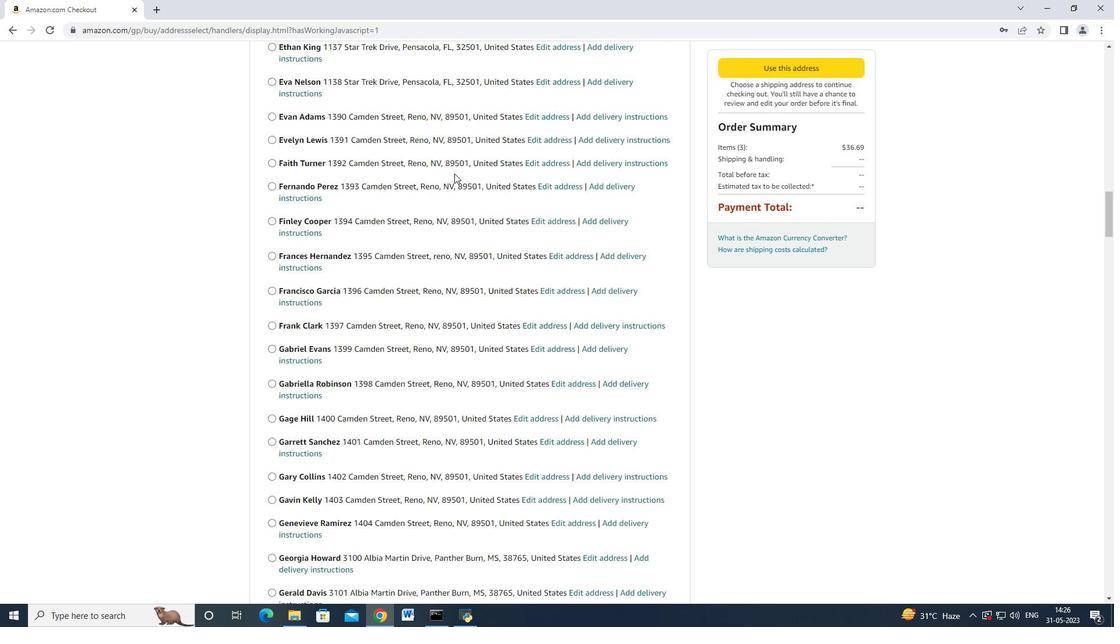 
Action: Mouse scrolled (454, 173) with delta (0, 0)
Screenshot: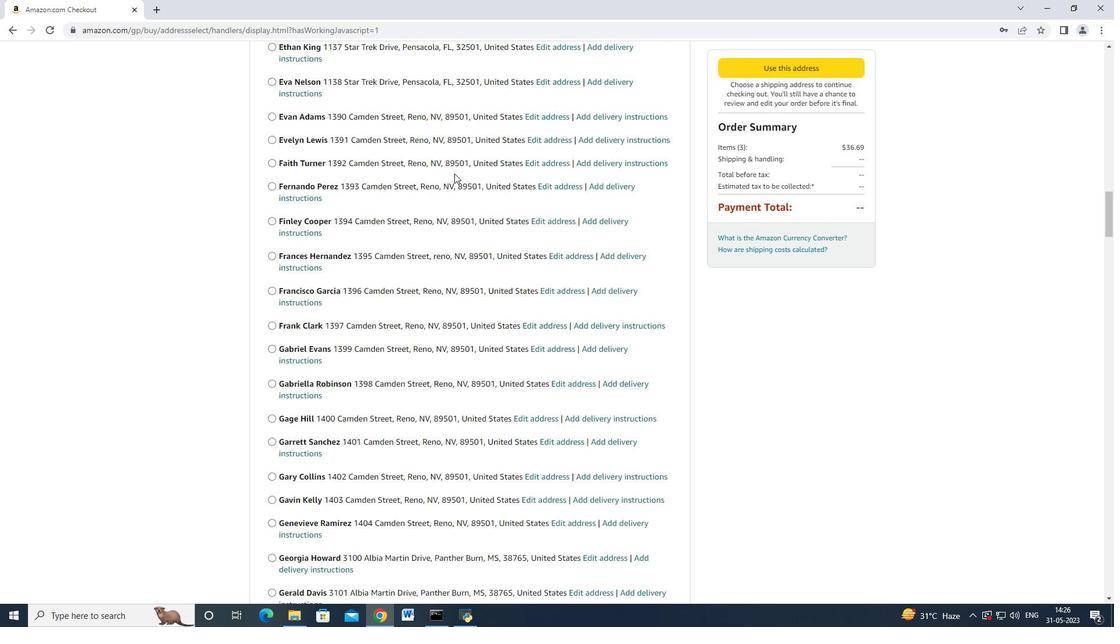 
Action: Mouse scrolled (454, 173) with delta (0, 0)
Screenshot: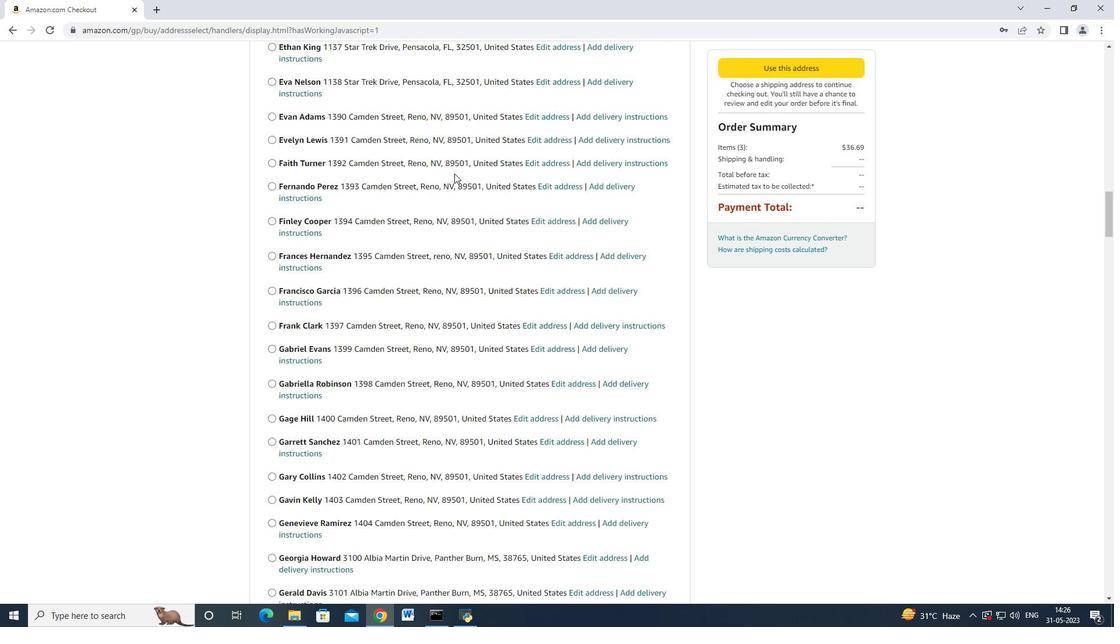 
Action: Mouse scrolled (454, 173) with delta (0, 0)
Screenshot: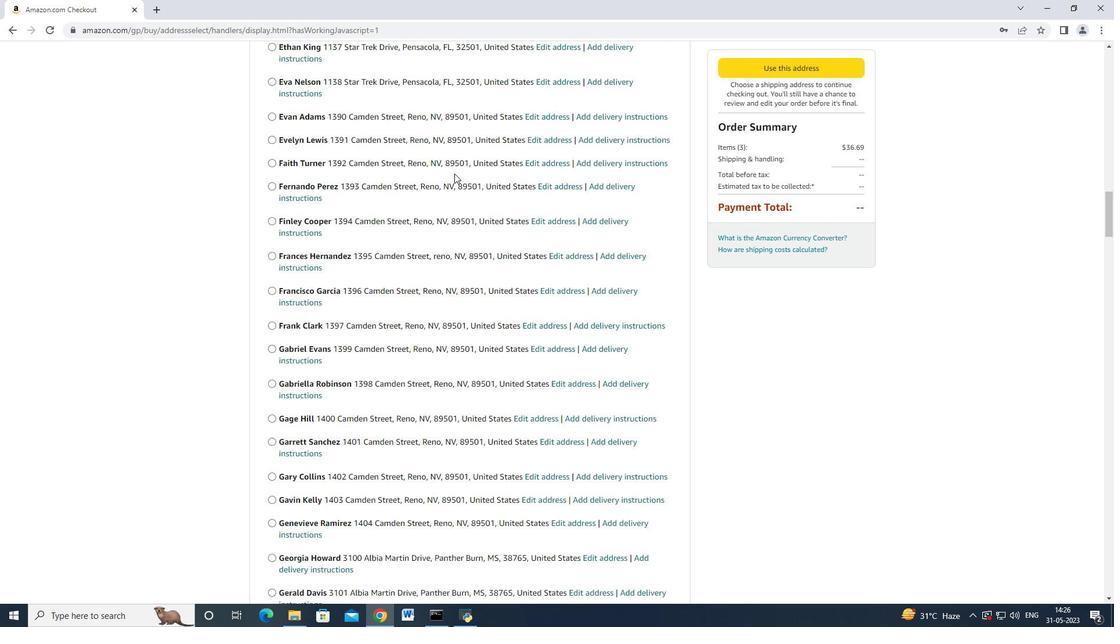 
Action: Mouse scrolled (454, 173) with delta (0, 0)
Screenshot: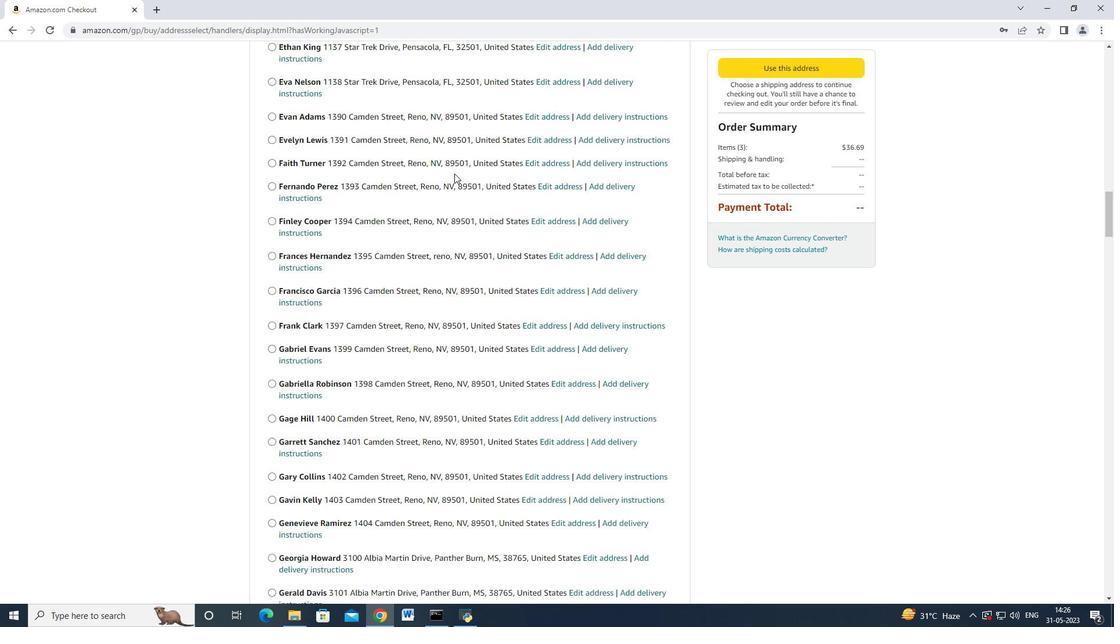 
Action: Mouse scrolled (454, 173) with delta (0, 0)
Screenshot: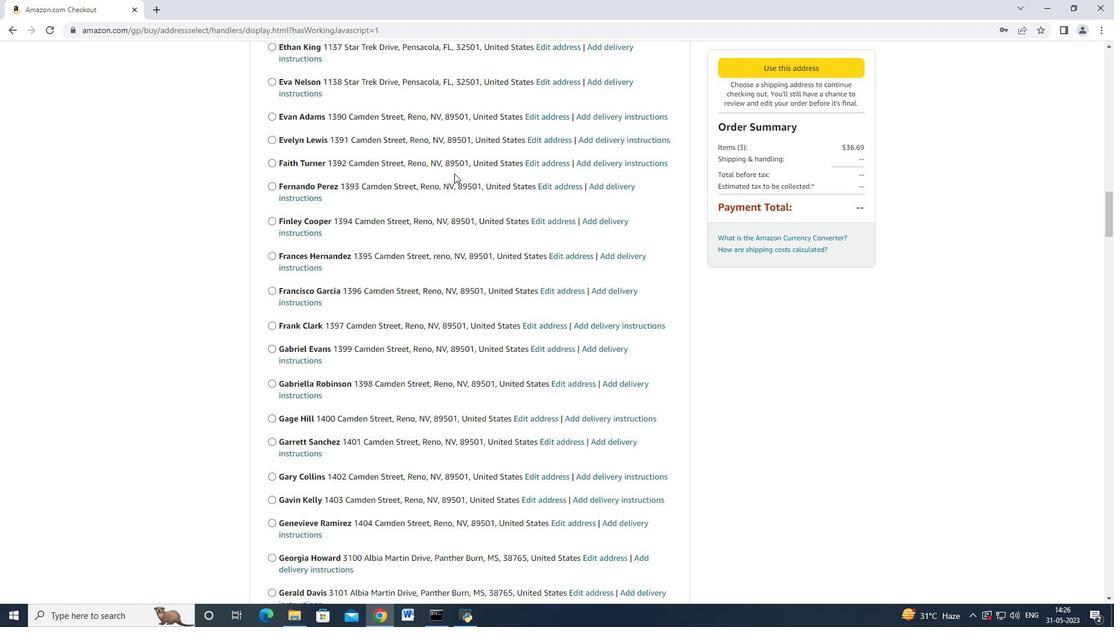 
Action: Mouse moved to (454, 173)
Screenshot: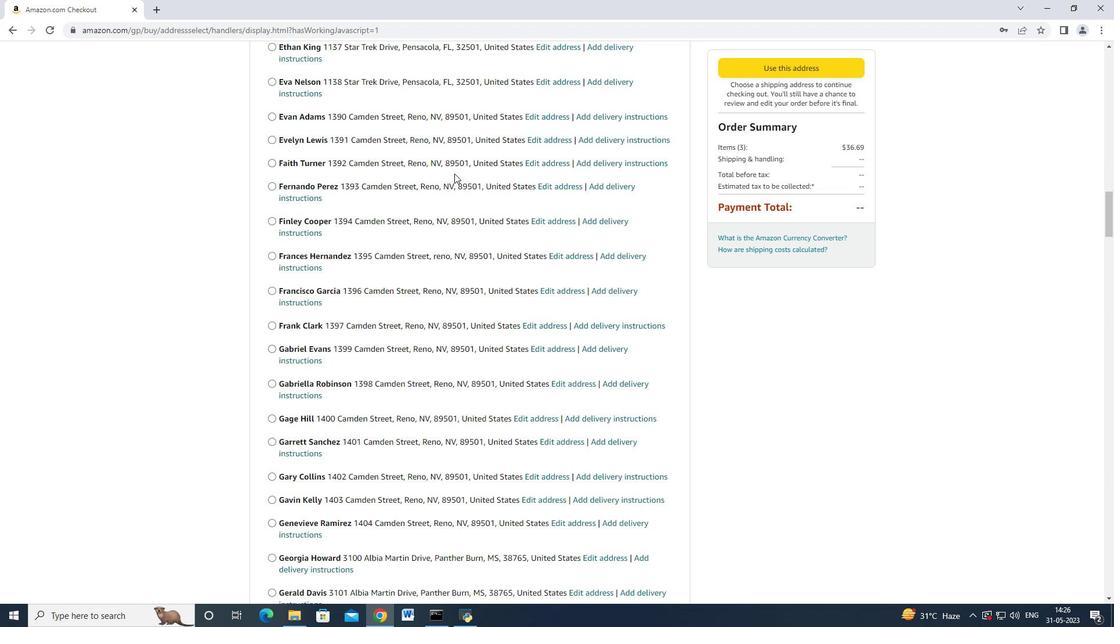 
Action: Mouse scrolled (454, 173) with delta (0, 0)
Screenshot: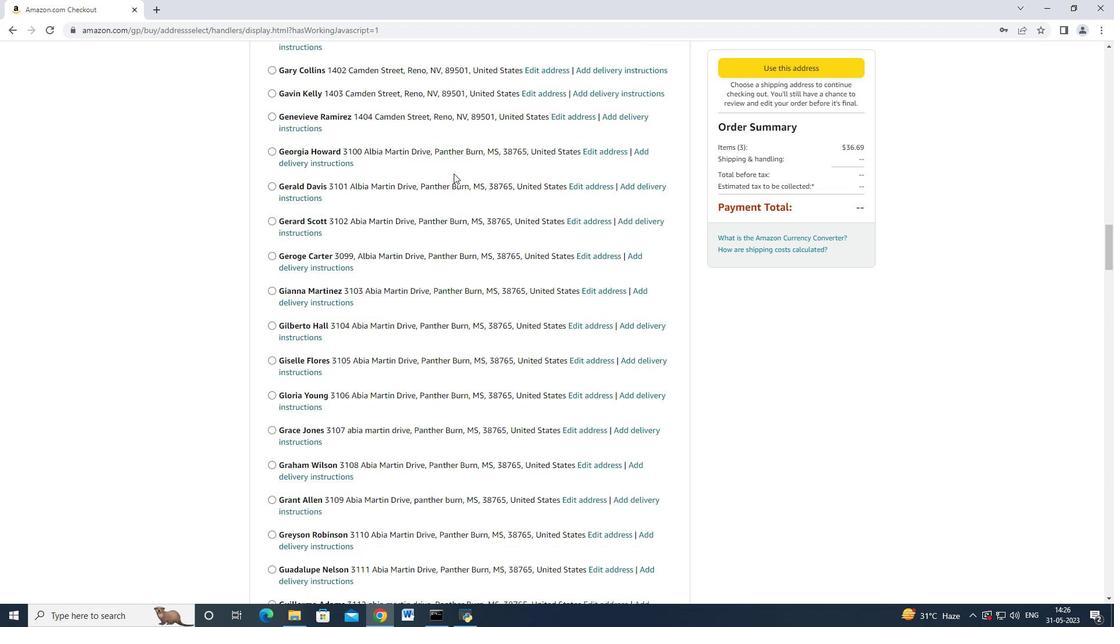 
Action: Mouse scrolled (454, 173) with delta (0, 0)
Screenshot: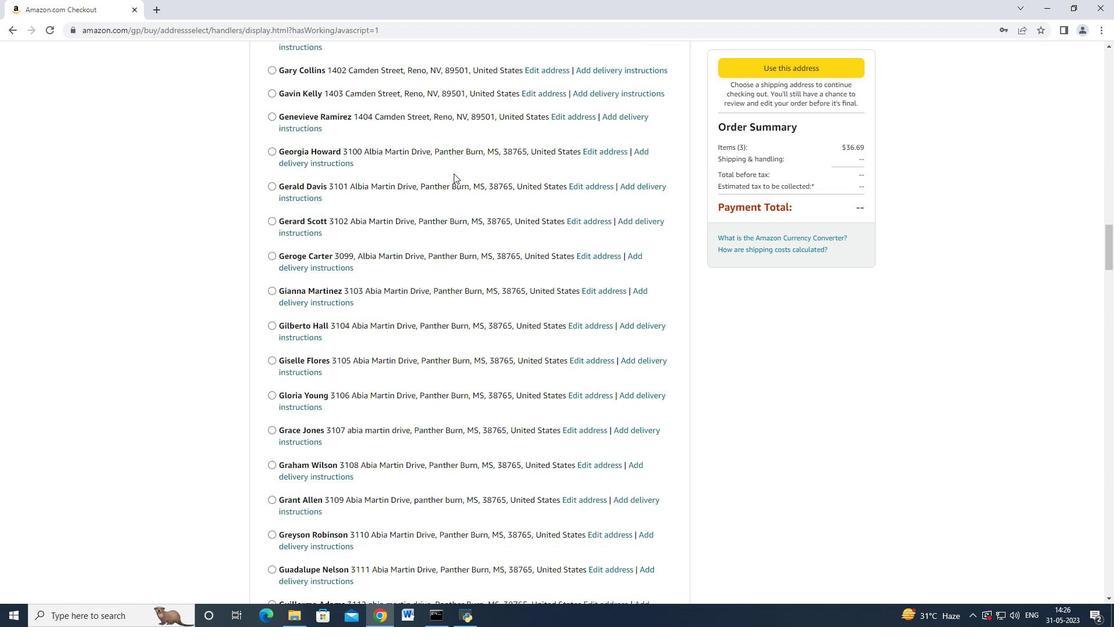 
Action: Mouse scrolled (454, 173) with delta (0, 0)
Screenshot: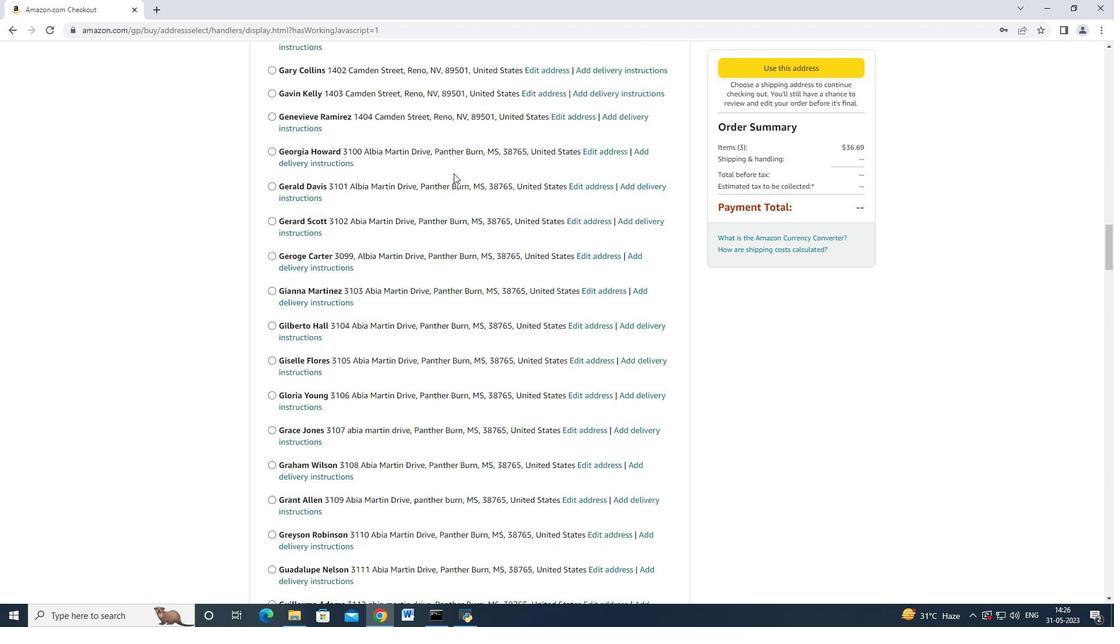 
Action: Mouse scrolled (454, 173) with delta (0, 0)
Screenshot: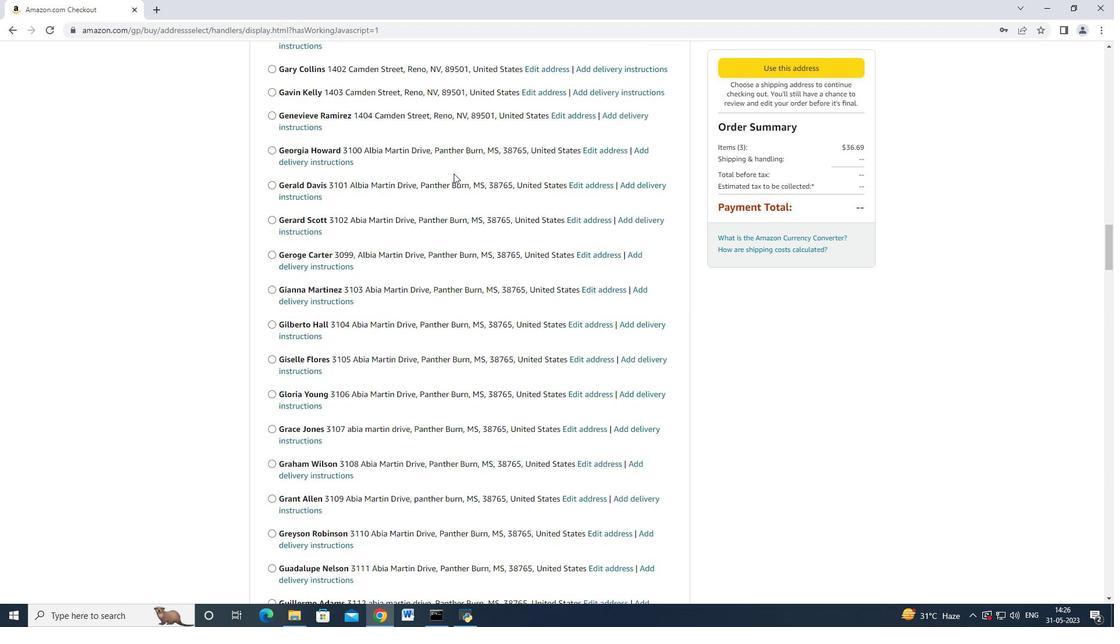 
Action: Mouse scrolled (454, 173) with delta (0, 0)
Screenshot: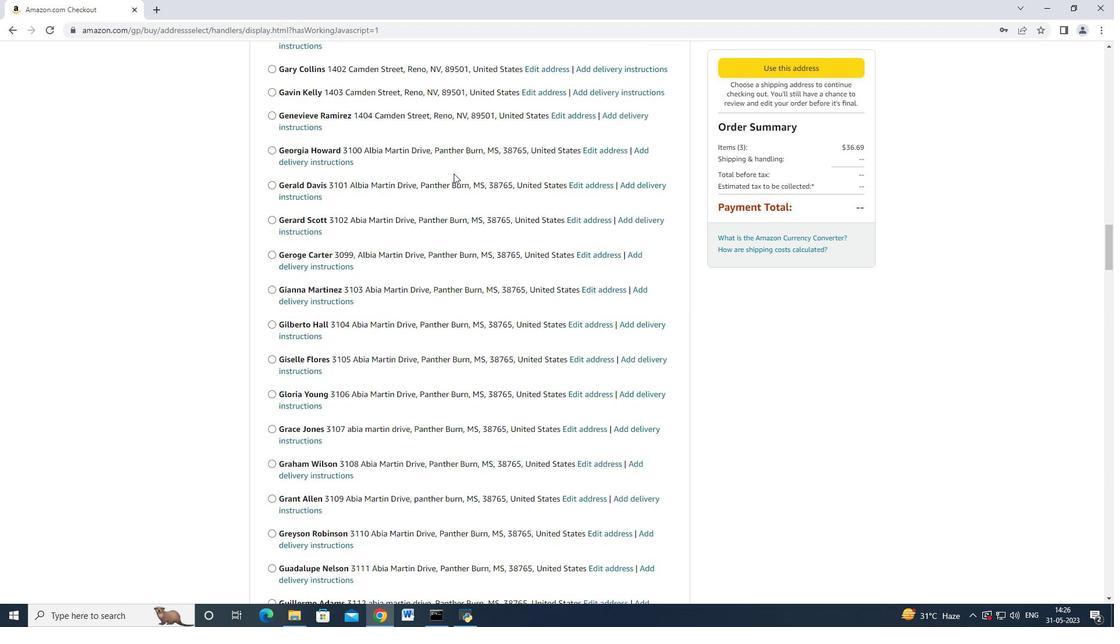 
Action: Mouse scrolled (454, 173) with delta (0, 0)
Screenshot: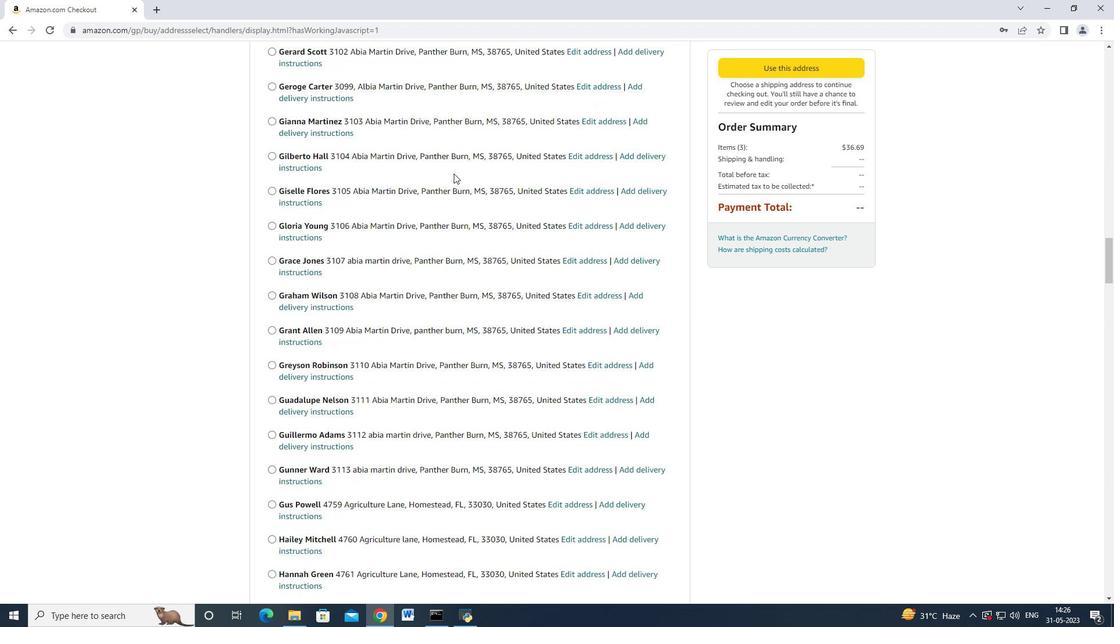 
Action: Mouse scrolled (454, 173) with delta (0, 0)
Screenshot: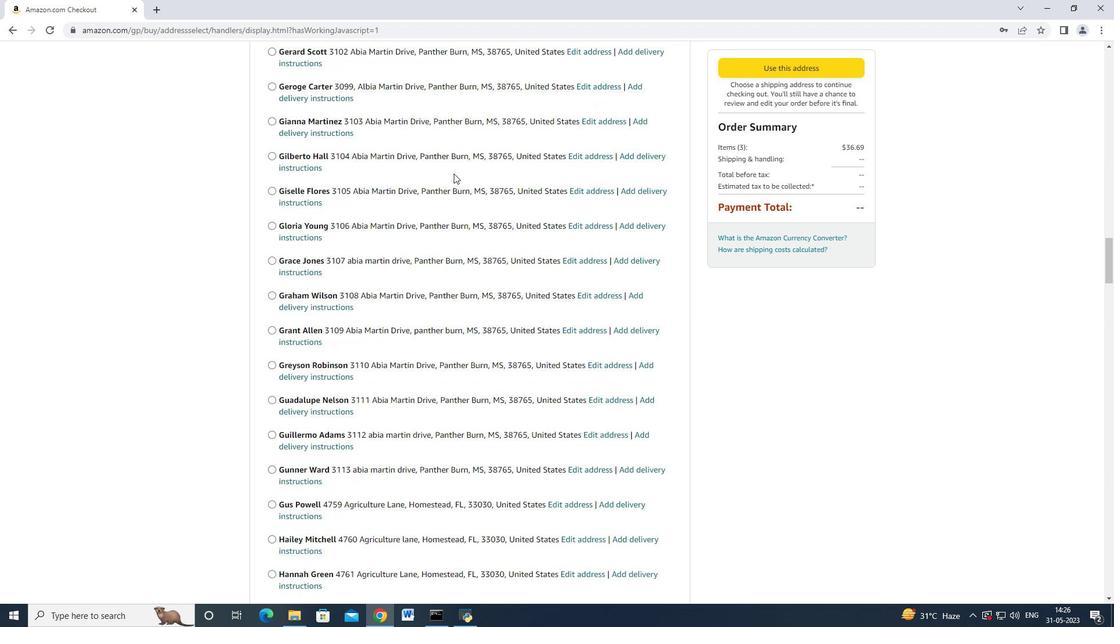 
Action: Mouse scrolled (454, 173) with delta (0, 0)
Screenshot: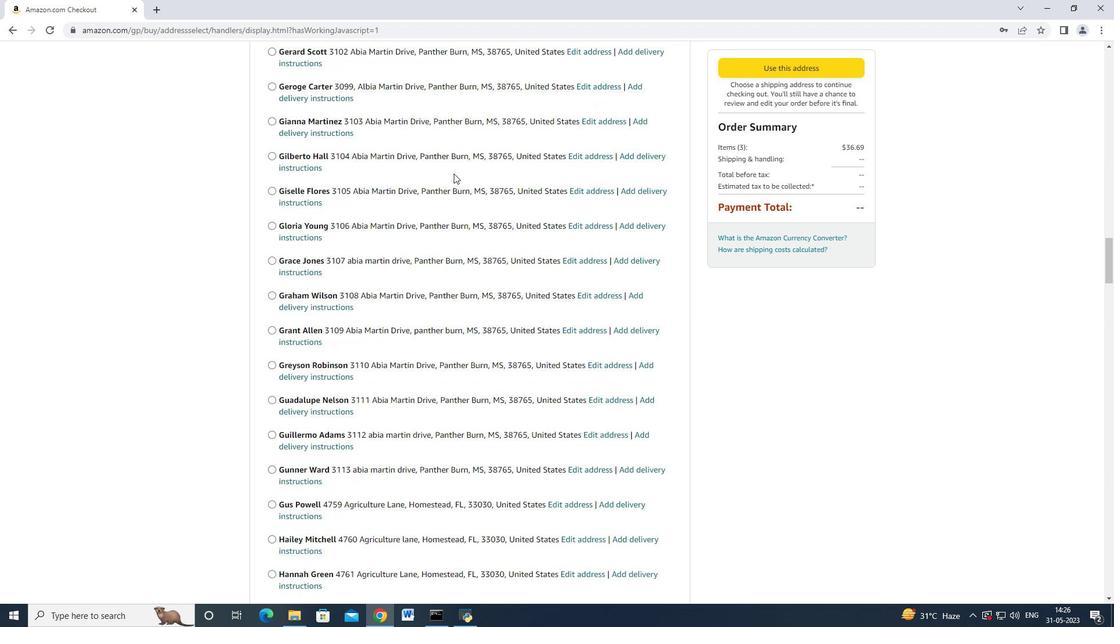 
Action: Mouse scrolled (454, 173) with delta (0, 0)
Screenshot: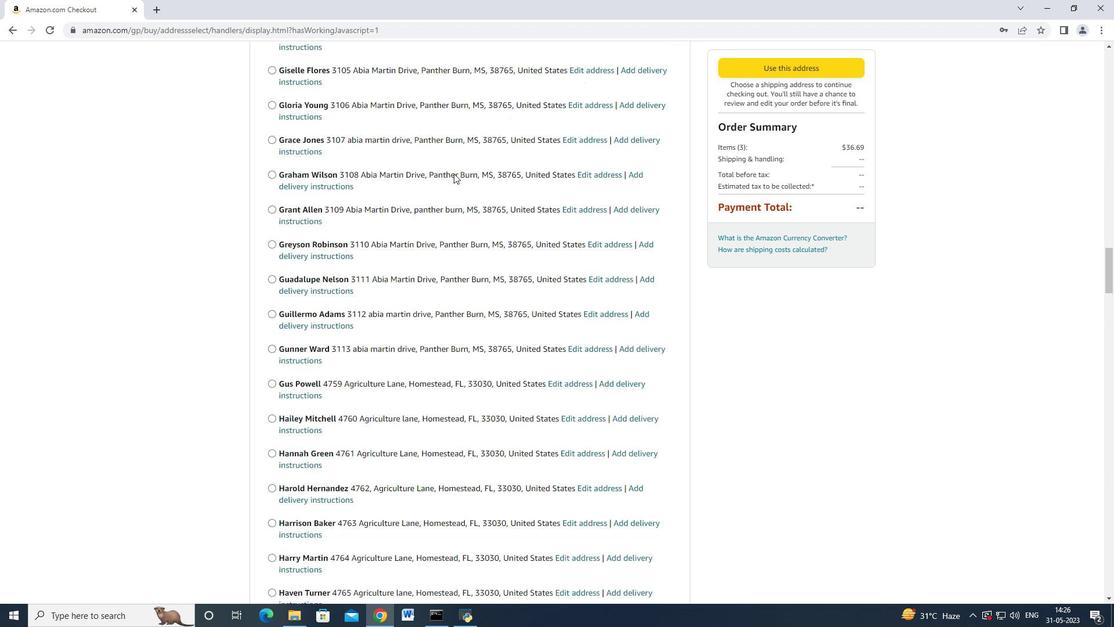 
Action: Mouse scrolled (454, 173) with delta (0, 0)
Screenshot: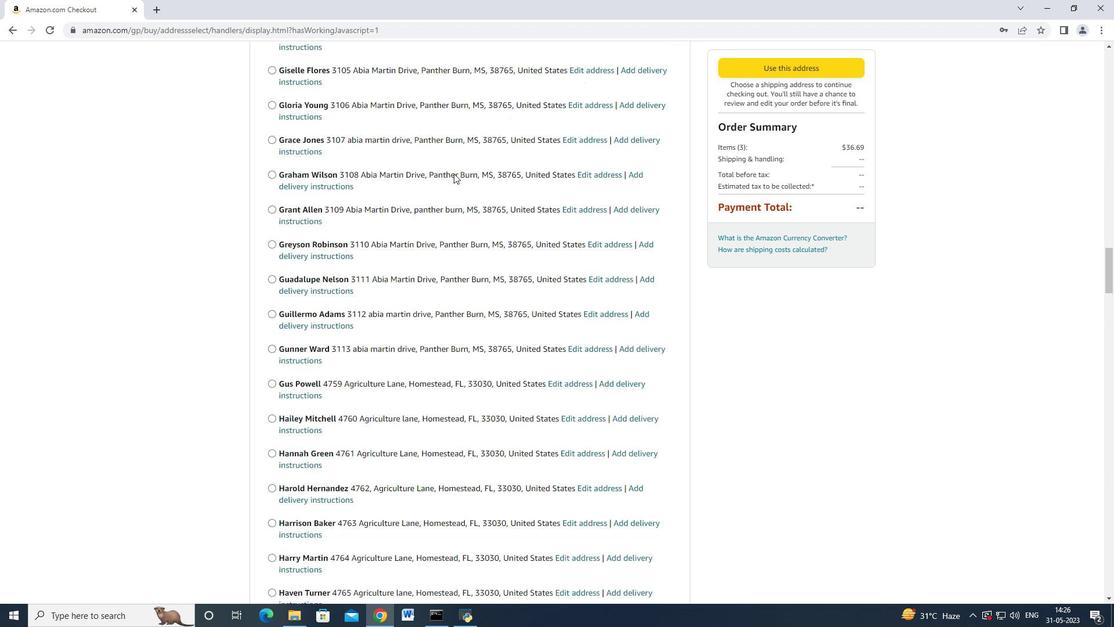 
Action: Mouse scrolled (454, 173) with delta (0, 0)
Screenshot: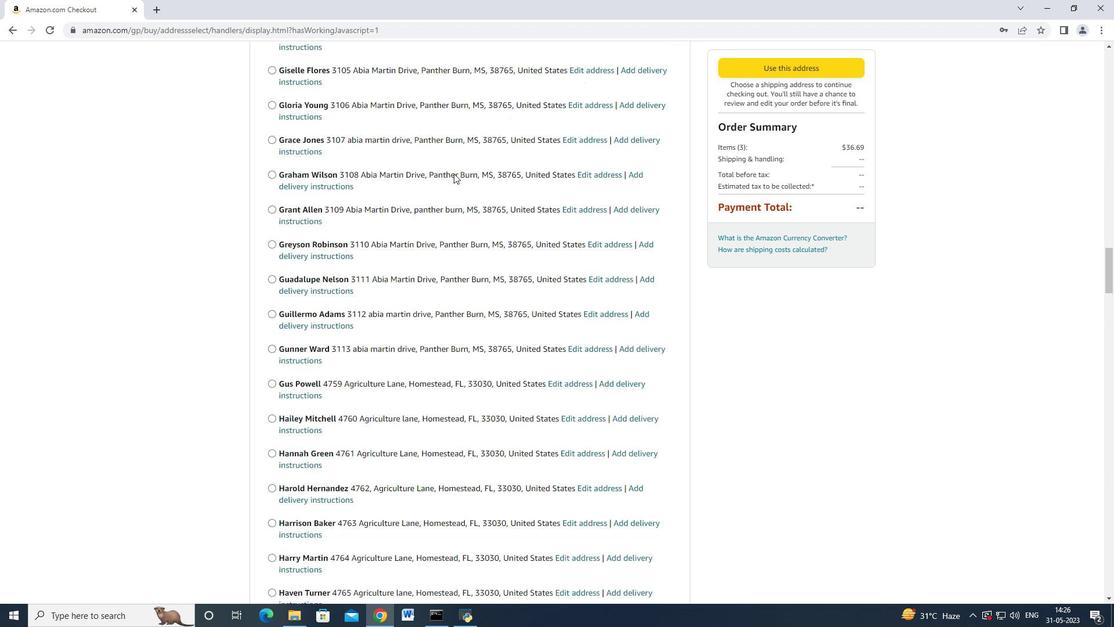 
Action: Mouse scrolled (454, 173) with delta (0, 0)
Screenshot: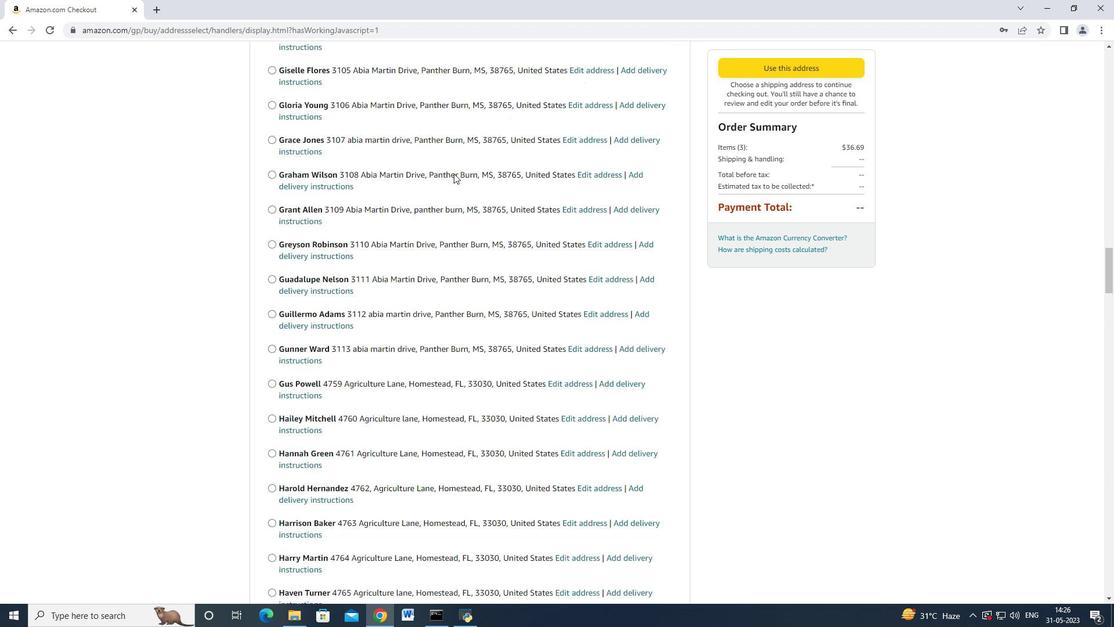 
Action: Mouse scrolled (454, 173) with delta (0, 0)
Screenshot: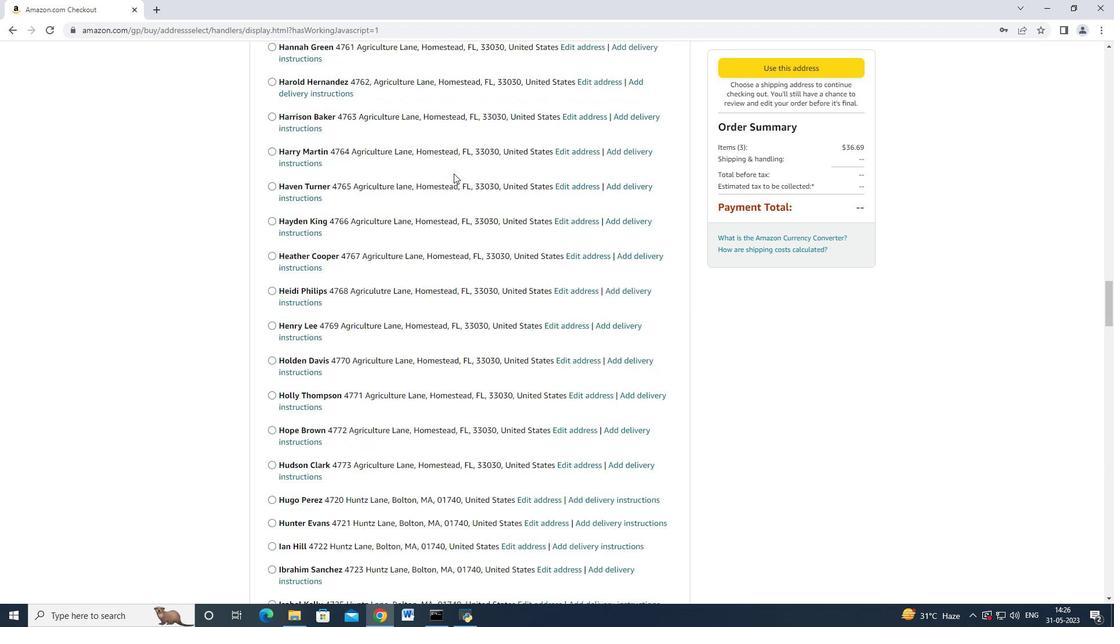 
Action: Mouse scrolled (454, 173) with delta (0, 0)
Screenshot: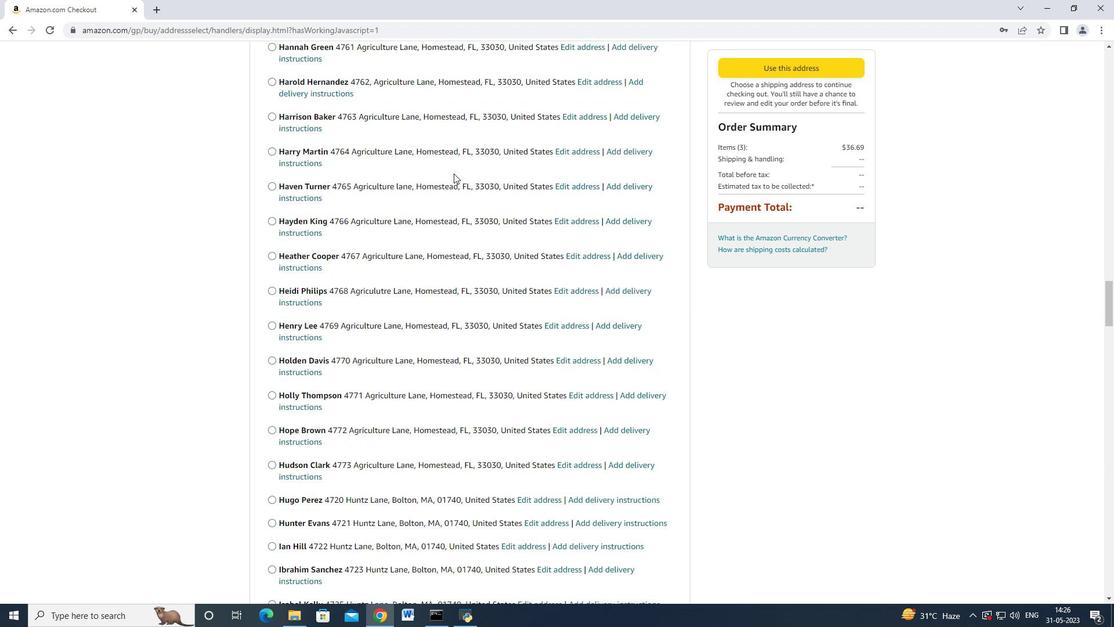 
Action: Mouse scrolled (454, 173) with delta (0, 0)
Screenshot: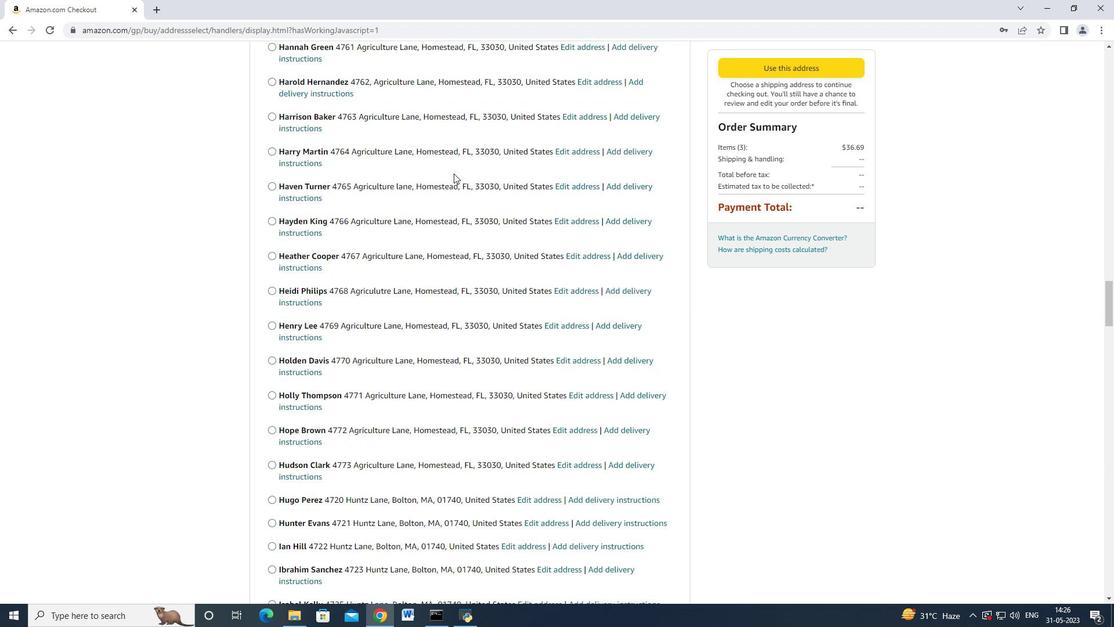 
Action: Mouse scrolled (454, 173) with delta (0, 0)
Screenshot: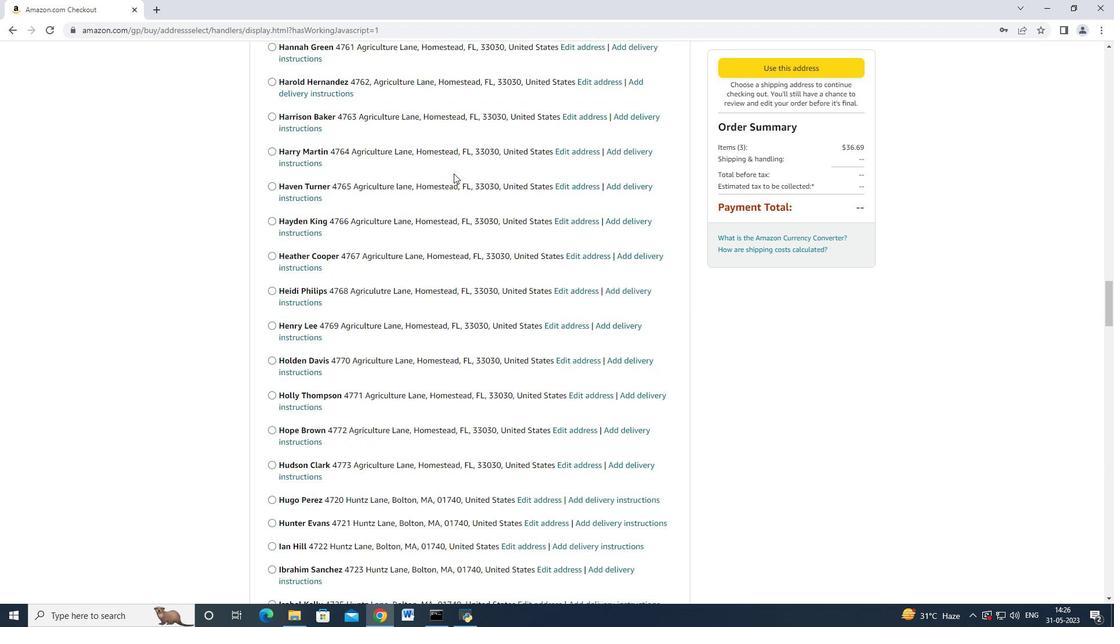 
Action: Mouse scrolled (454, 173) with delta (0, 0)
Screenshot: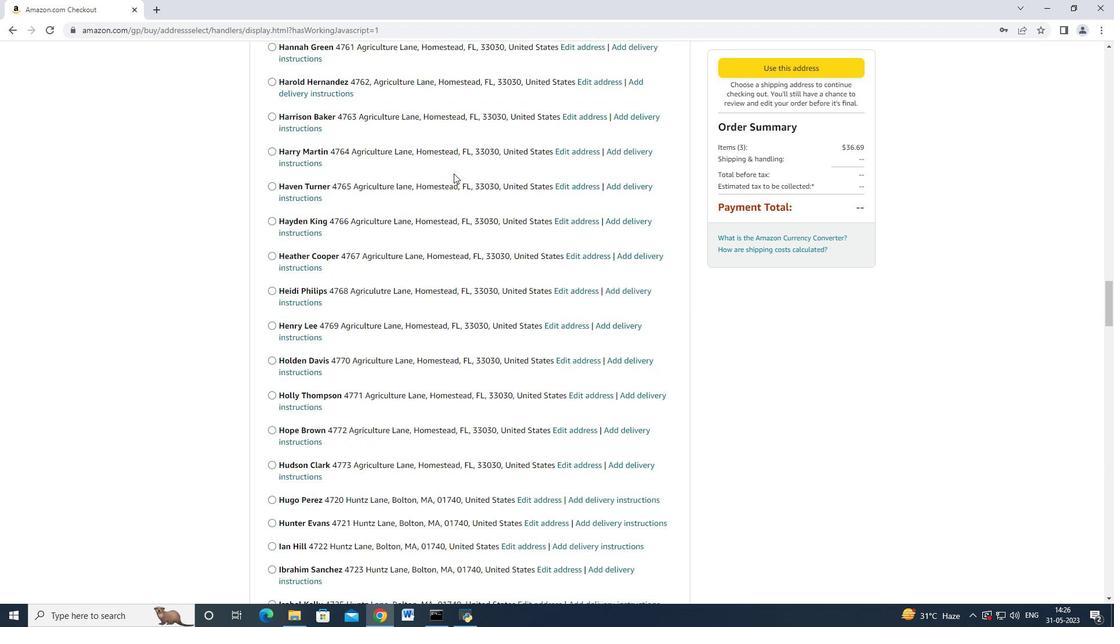 
Action: Mouse scrolled (454, 173) with delta (0, 0)
Screenshot: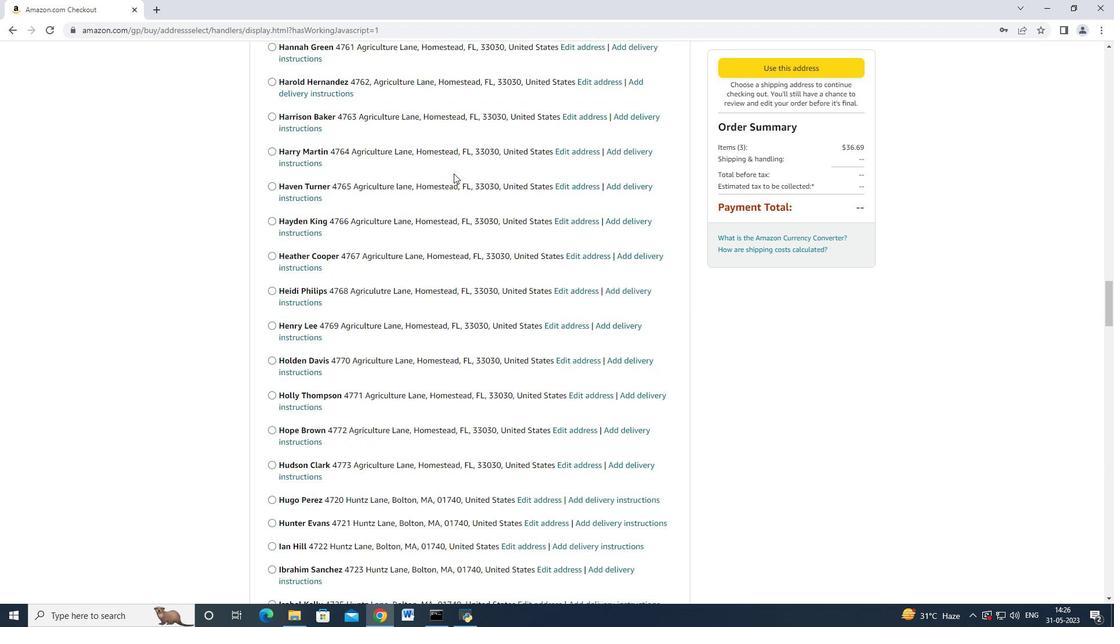 
Action: Mouse scrolled (454, 173) with delta (0, 0)
Screenshot: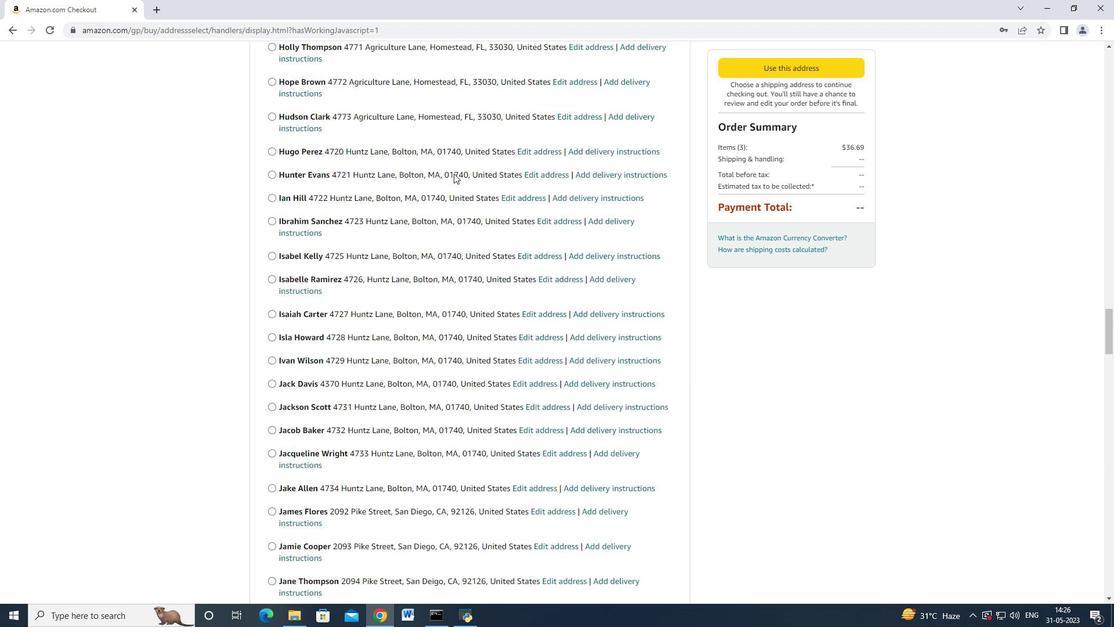 
Action: Mouse scrolled (454, 173) with delta (0, 0)
Screenshot: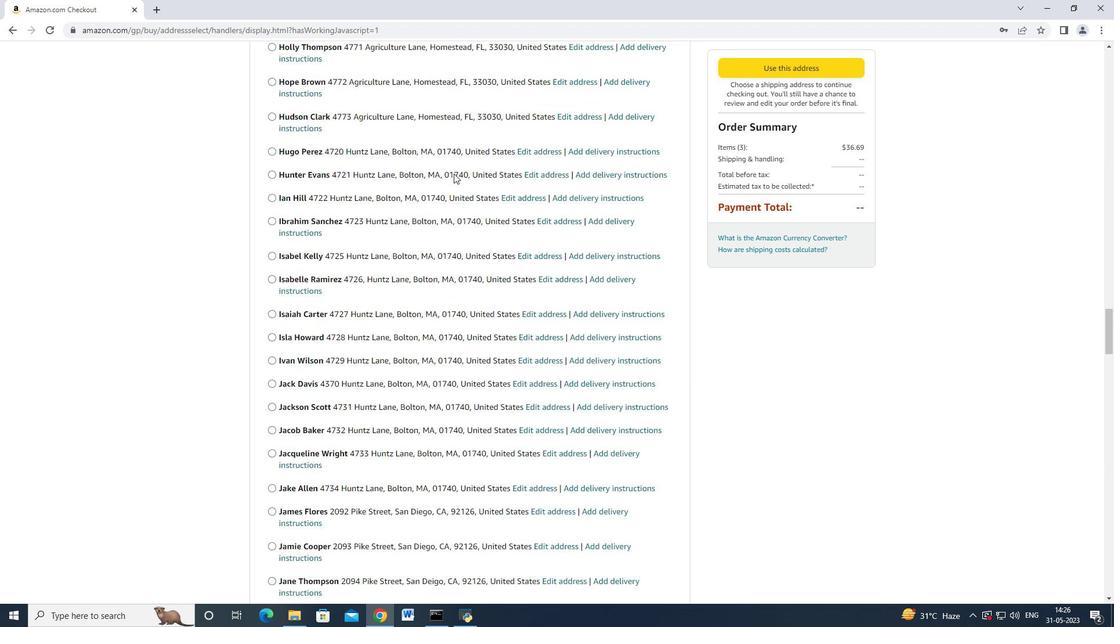 
Action: Mouse scrolled (454, 173) with delta (0, 0)
Screenshot: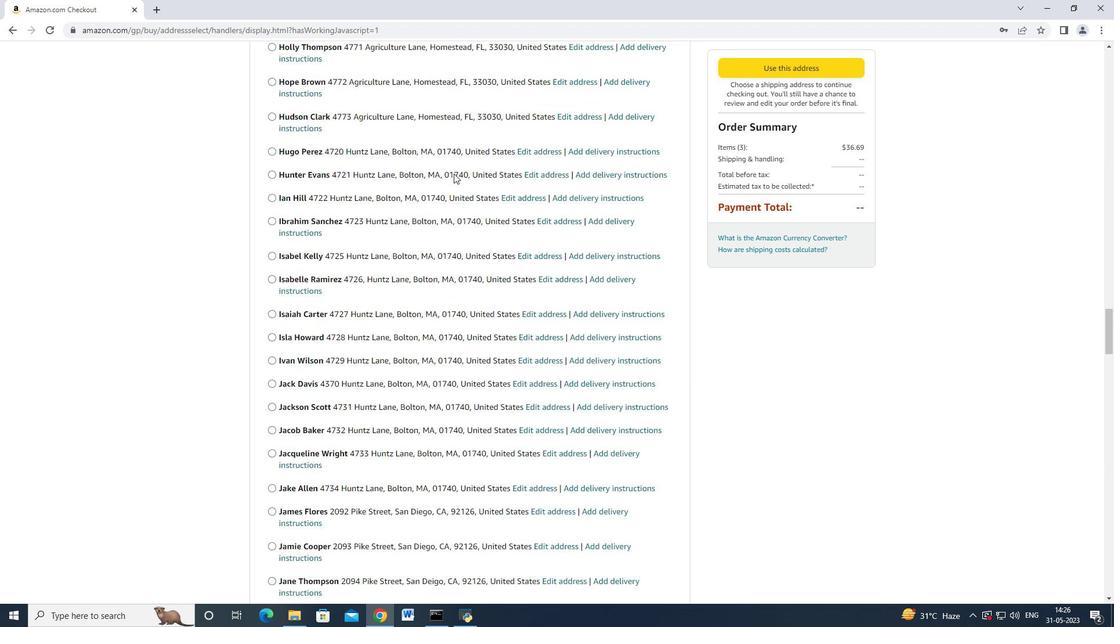 
Action: Mouse scrolled (454, 173) with delta (0, 0)
Screenshot: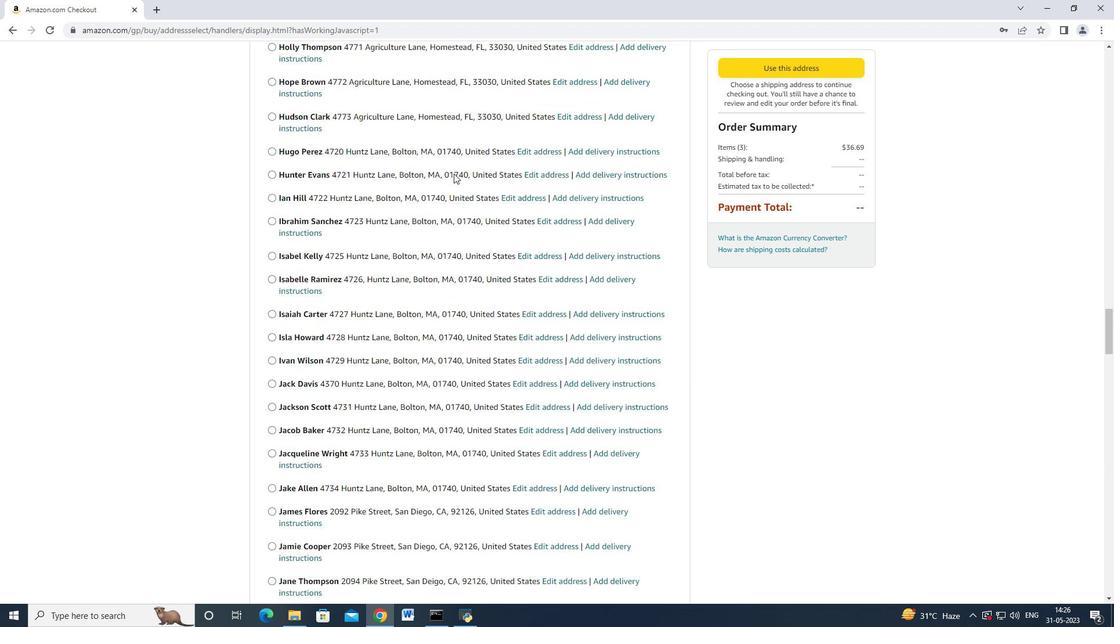 
Action: Mouse scrolled (454, 173) with delta (0, 0)
Screenshot: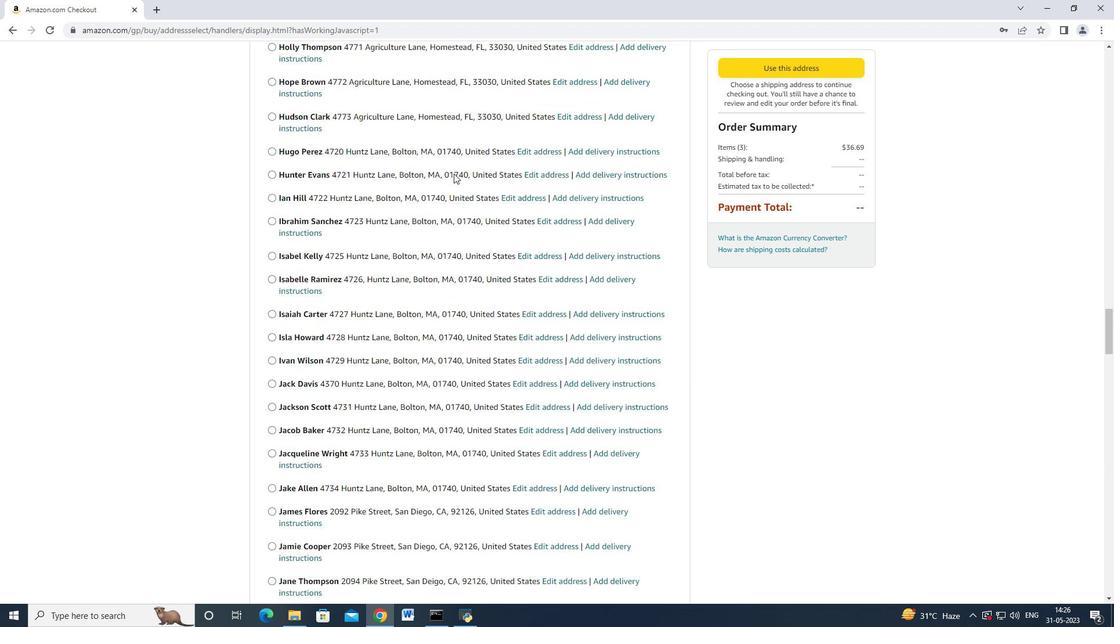 
Action: Mouse scrolled (454, 173) with delta (0, 0)
Screenshot: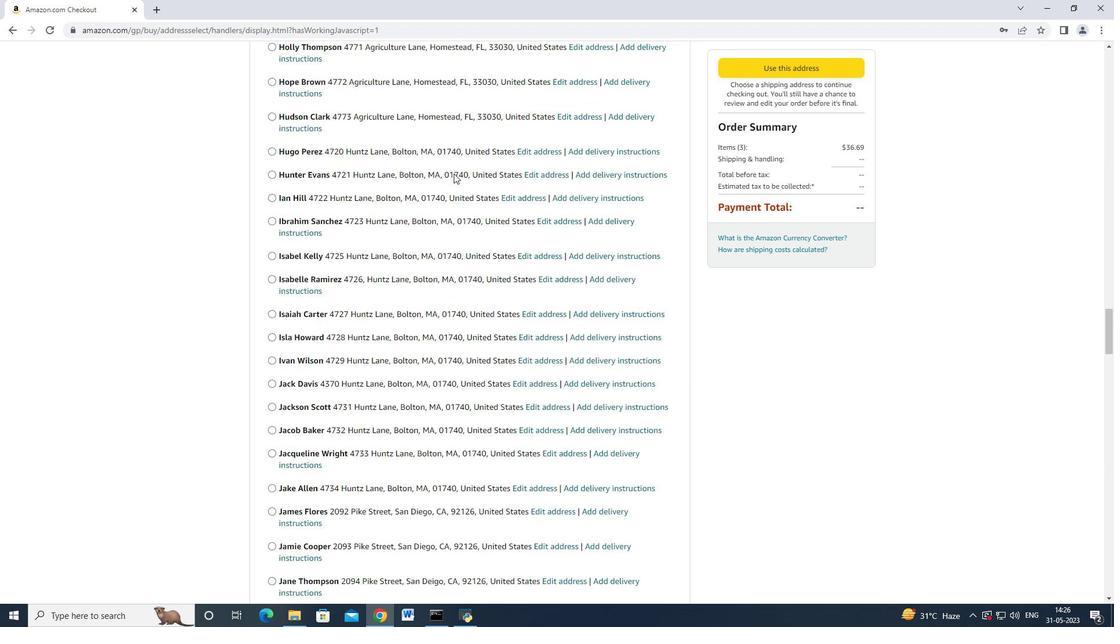 
Action: Mouse scrolled (454, 173) with delta (0, 0)
Screenshot: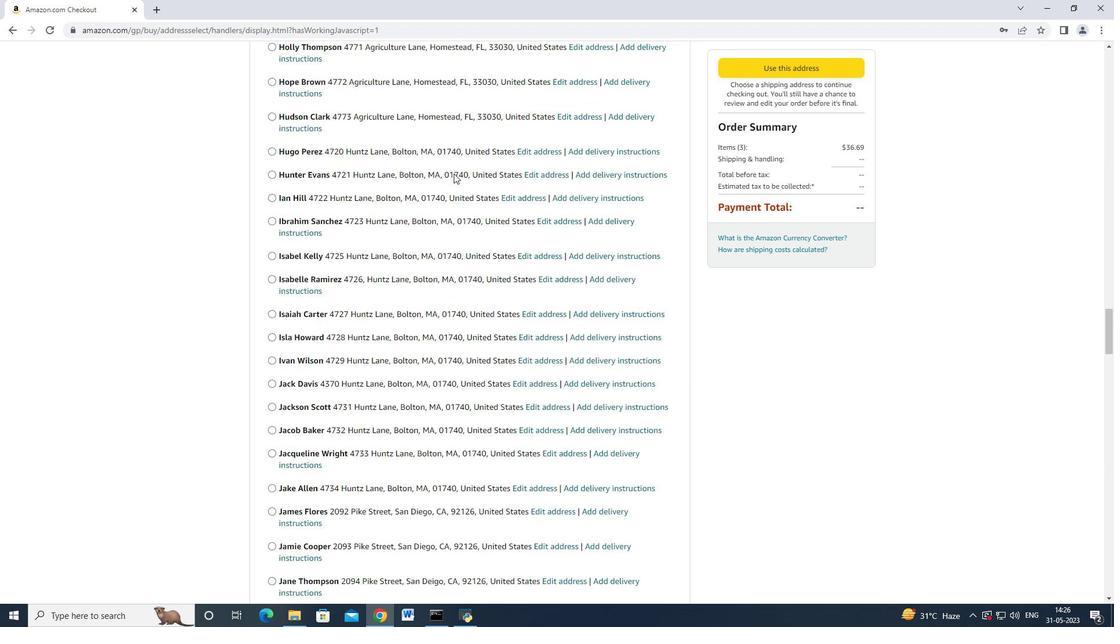 
Action: Mouse scrolled (454, 173) with delta (0, 0)
Screenshot: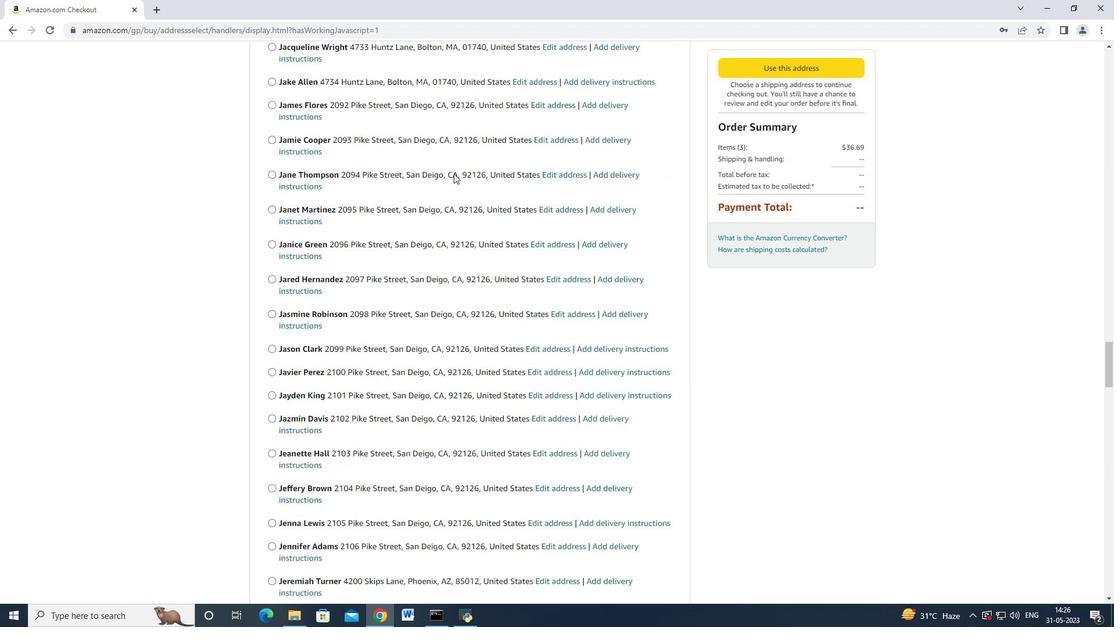 
Action: Mouse scrolled (454, 173) with delta (0, 0)
Screenshot: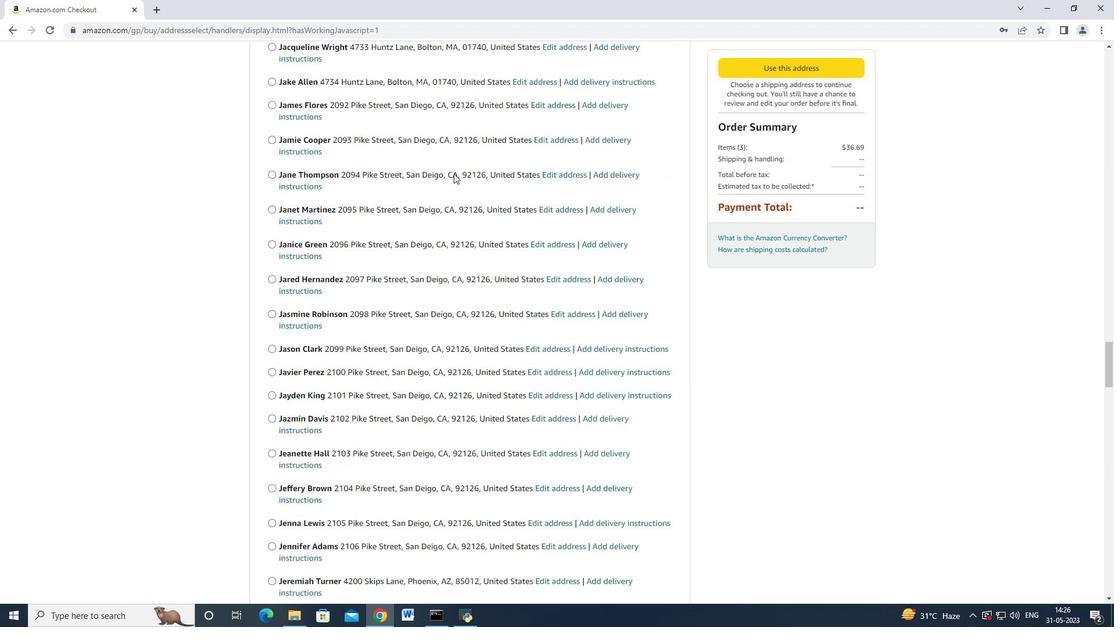 
Action: Mouse scrolled (454, 173) with delta (0, 0)
Screenshot: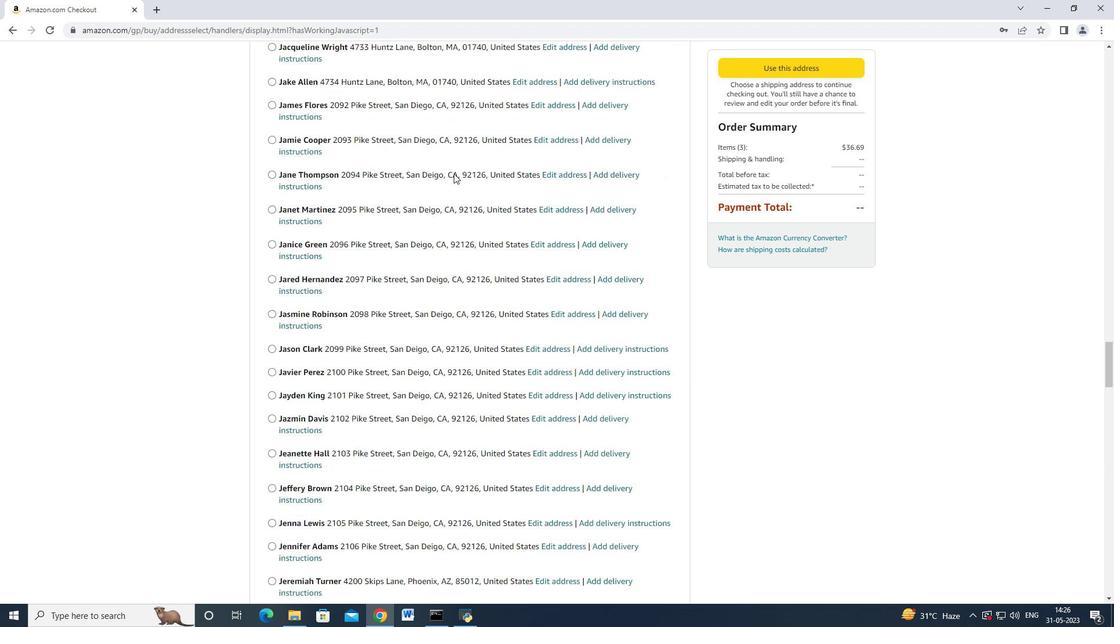 
Action: Mouse scrolled (454, 173) with delta (0, 0)
Screenshot: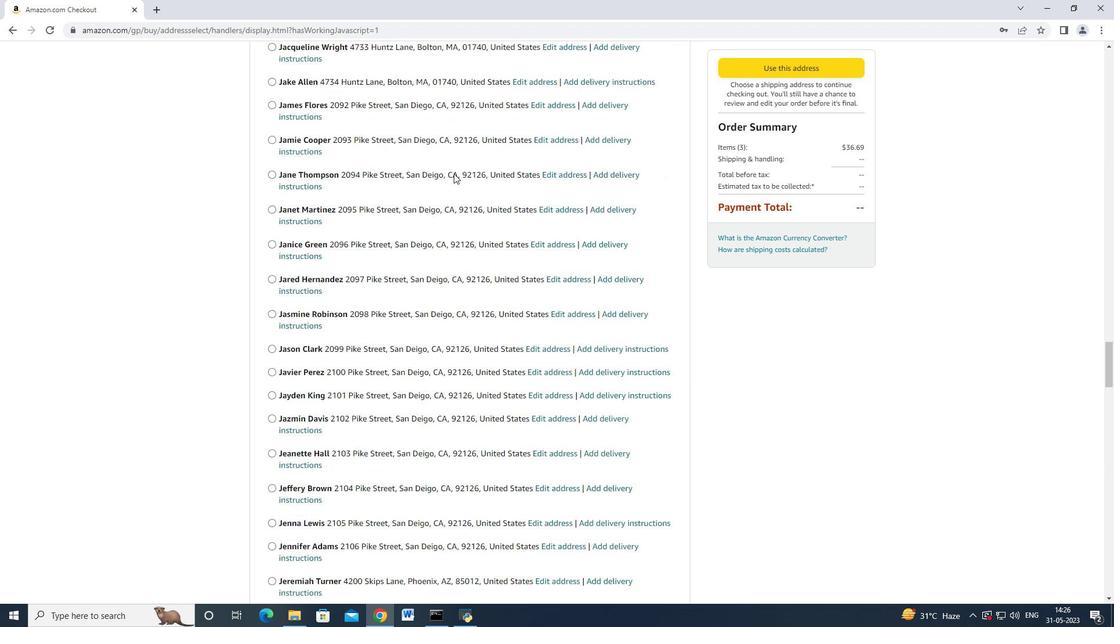 
Action: Mouse scrolled (454, 173) with delta (0, 0)
Screenshot: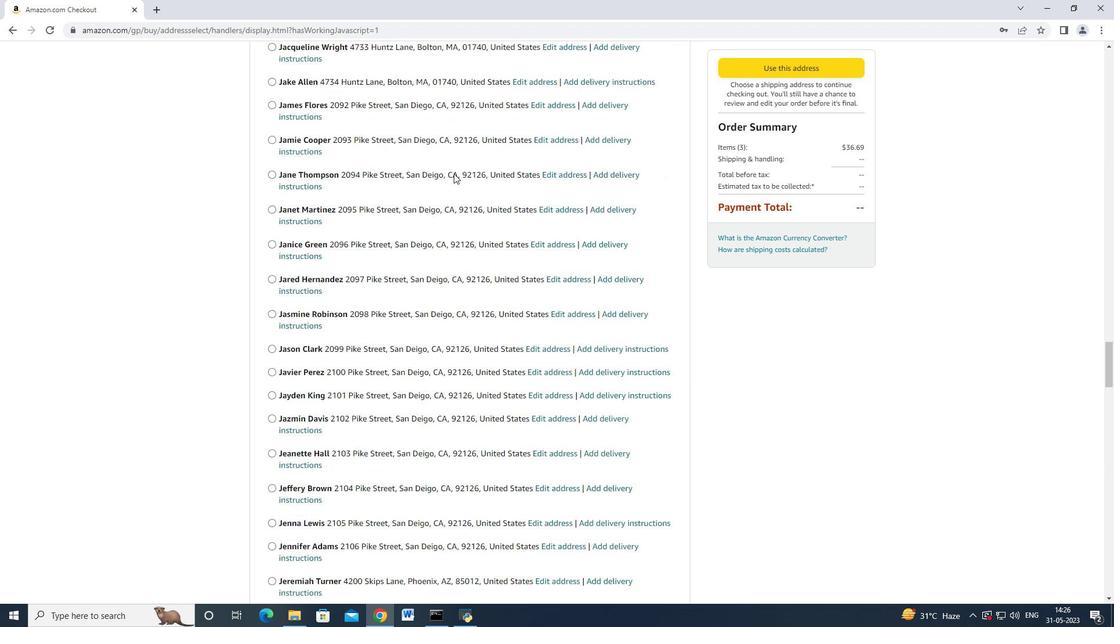 
Action: Mouse scrolled (454, 173) with delta (0, 0)
Screenshot: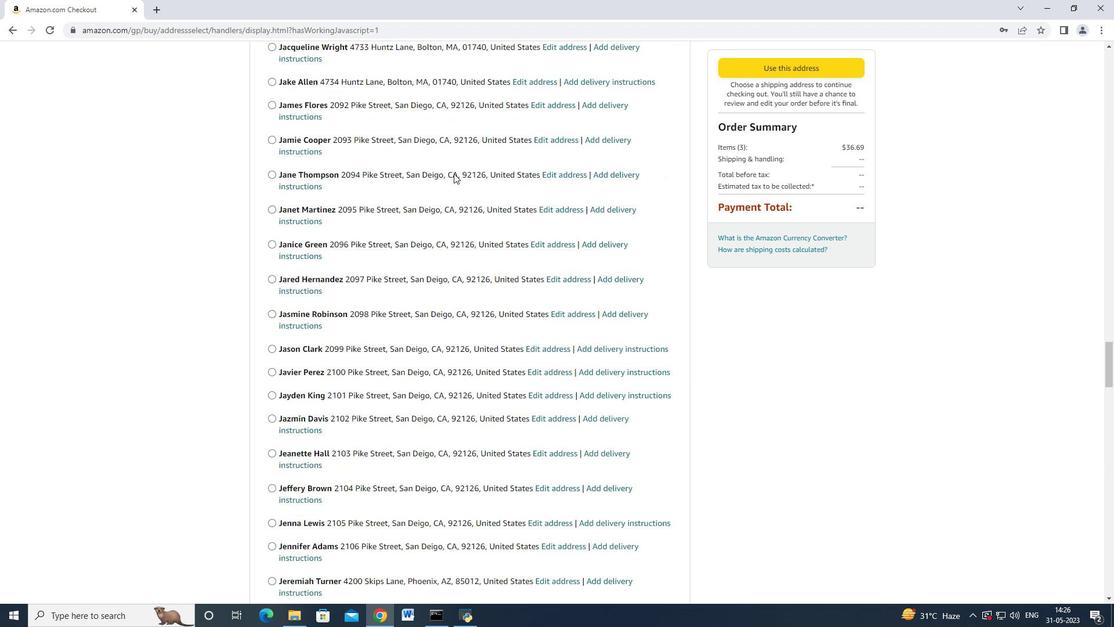 
Action: Mouse scrolled (454, 173) with delta (0, 0)
Screenshot: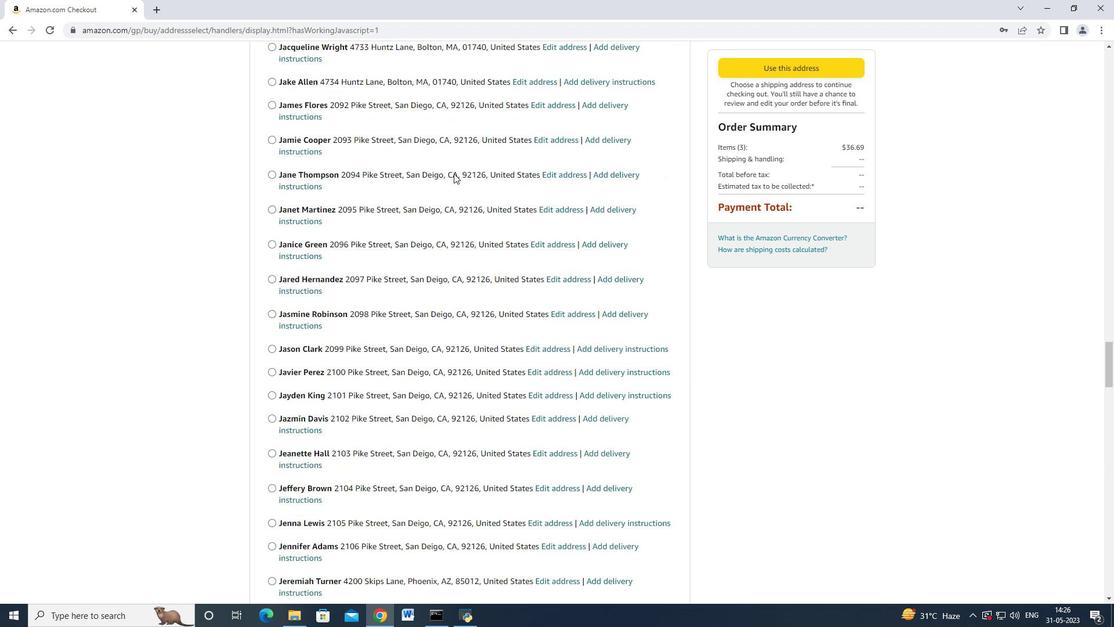 
Action: Mouse scrolled (454, 173) with delta (0, 0)
Screenshot: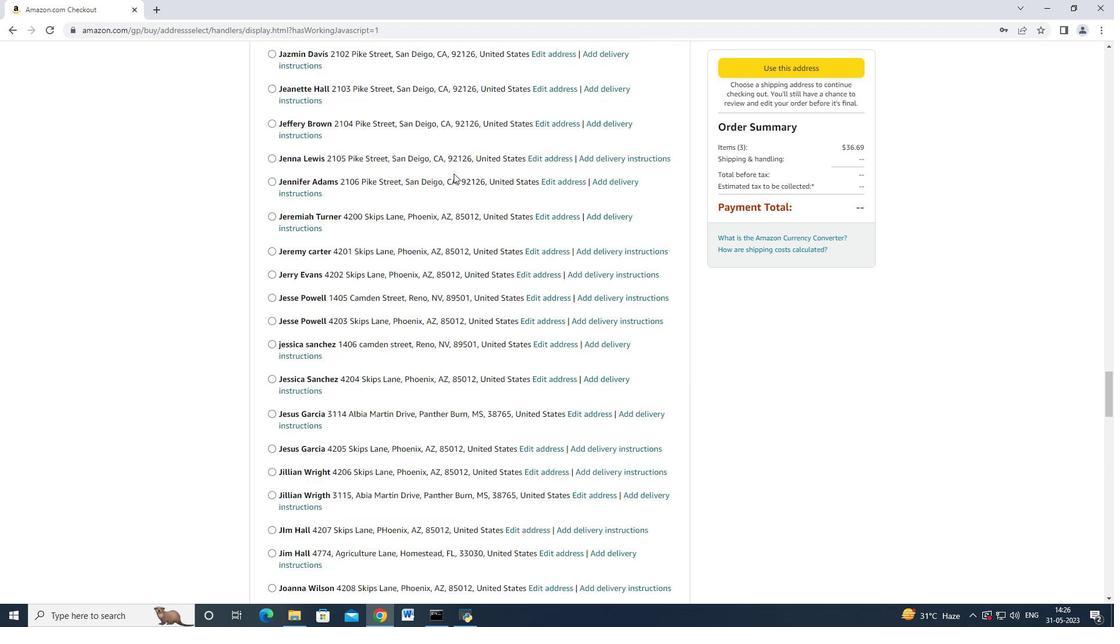 
Action: Mouse scrolled (454, 173) with delta (0, 0)
Screenshot: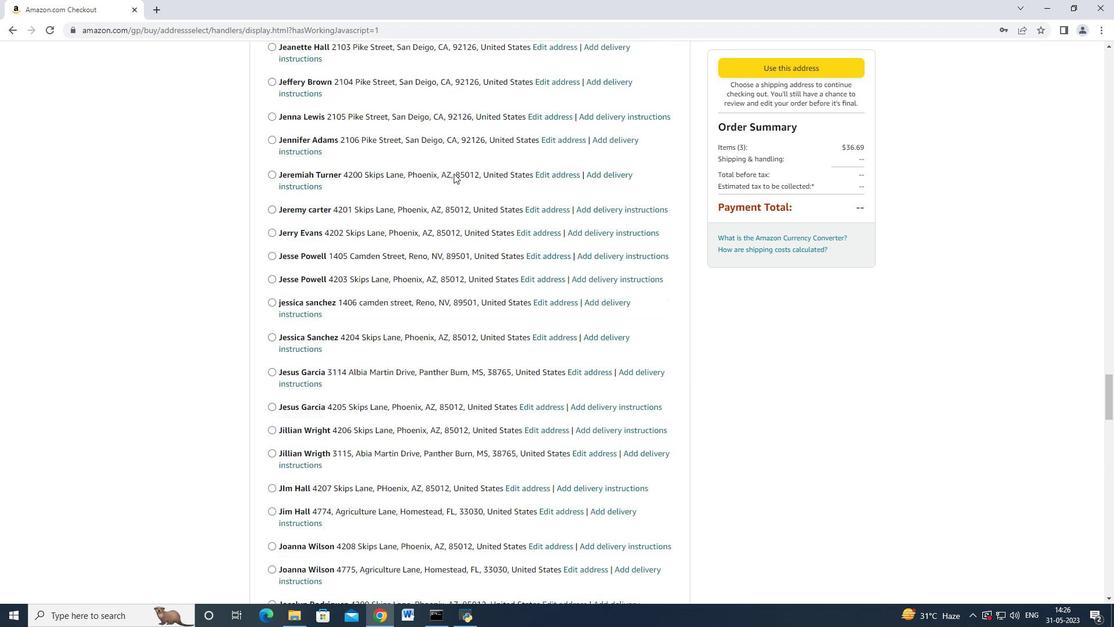 
Action: Mouse scrolled (454, 173) with delta (0, 0)
Screenshot: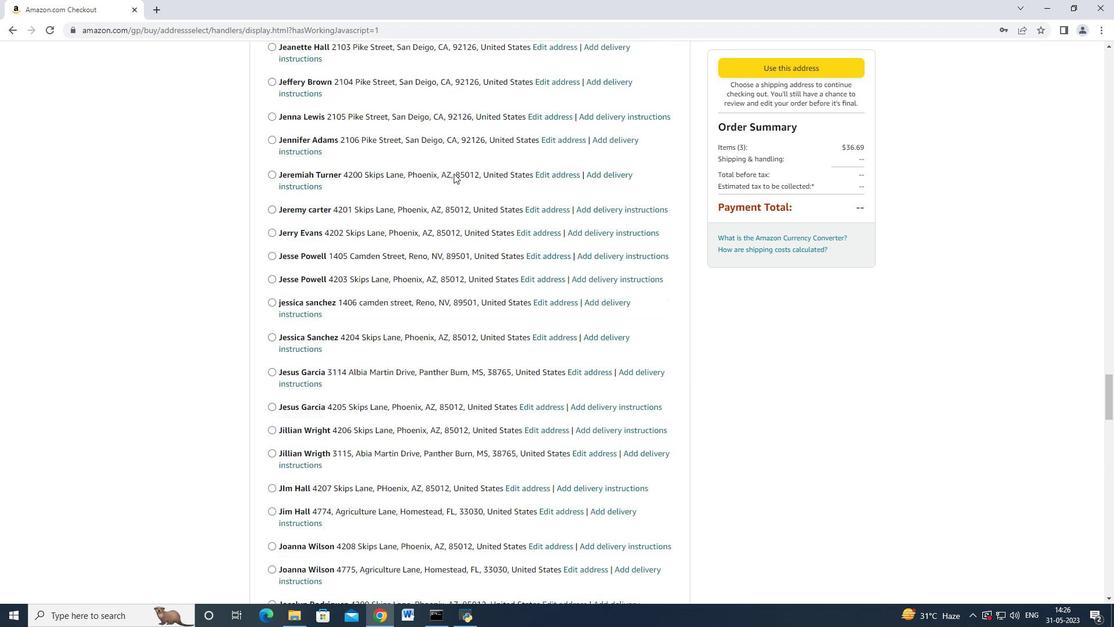 
Action: Mouse scrolled (454, 173) with delta (0, 0)
Screenshot: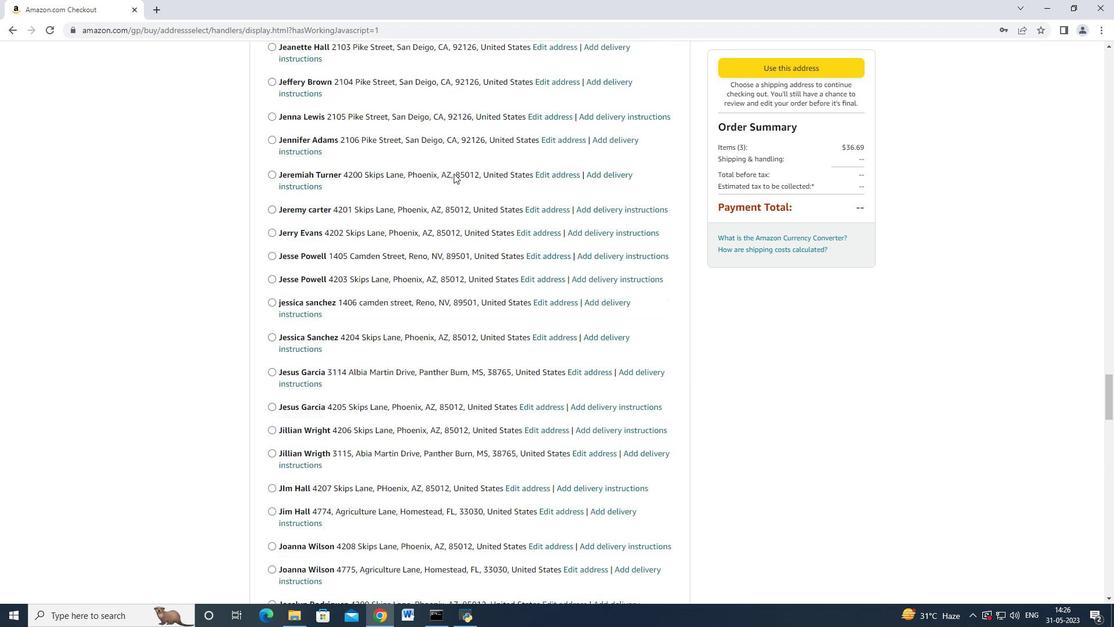 
Action: Mouse scrolled (454, 173) with delta (0, 0)
Screenshot: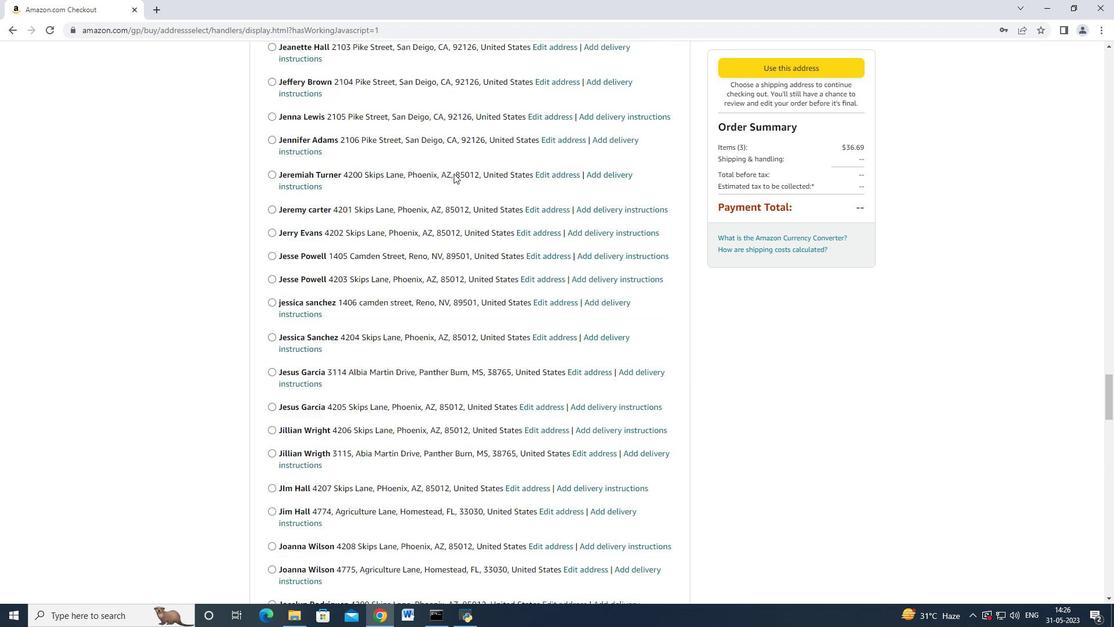 
Action: Mouse scrolled (454, 173) with delta (0, 0)
Screenshot: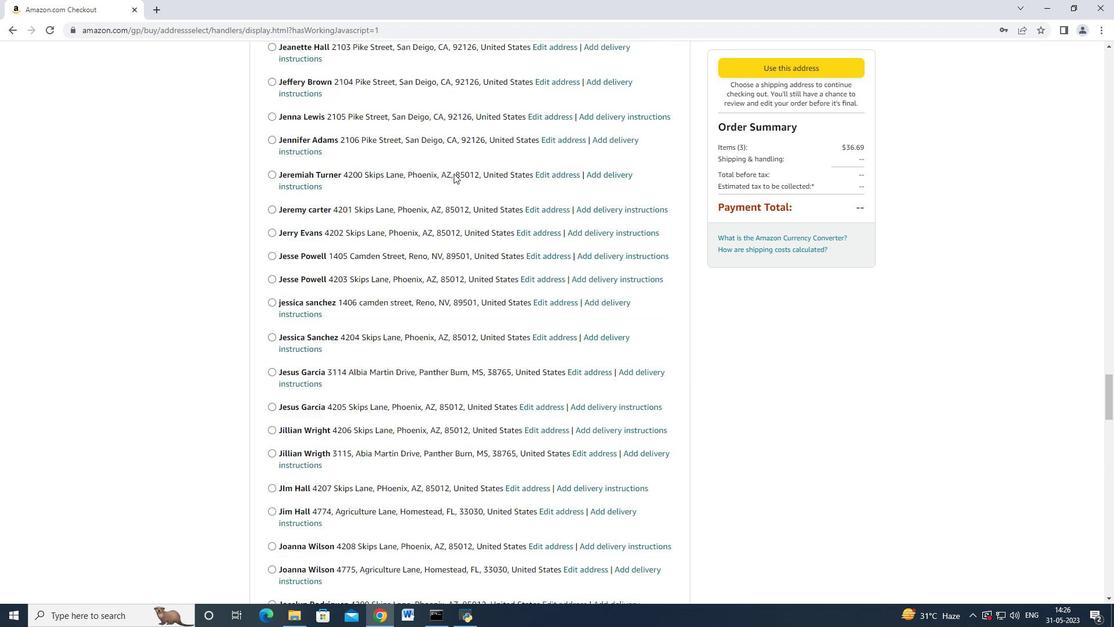 
Action: Mouse scrolled (454, 173) with delta (0, 0)
Screenshot: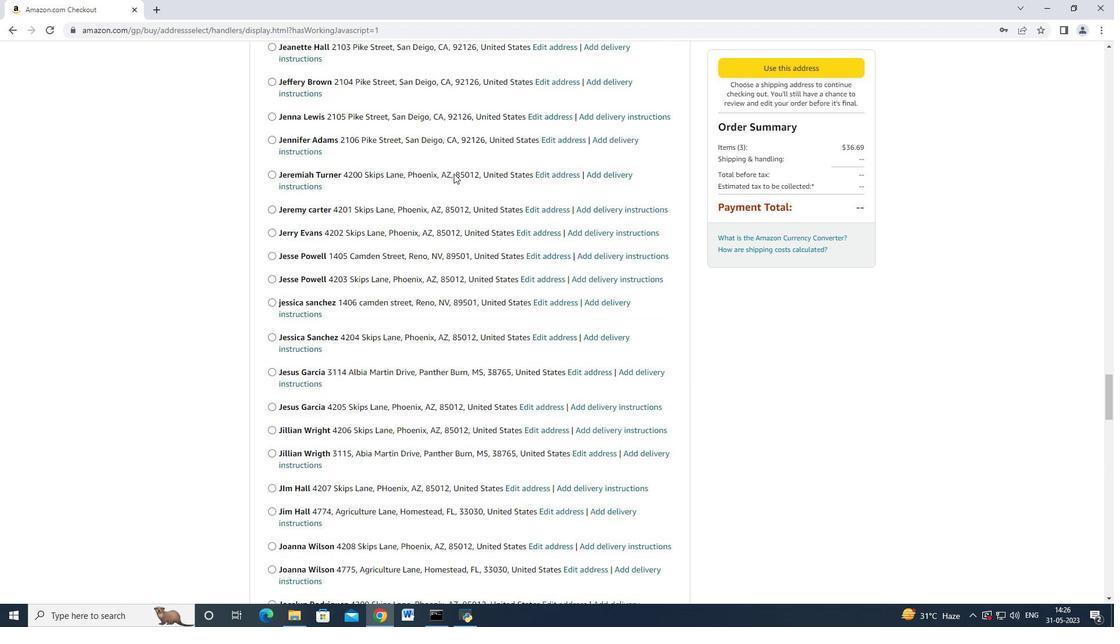 
Action: Mouse scrolled (454, 173) with delta (0, 0)
Screenshot: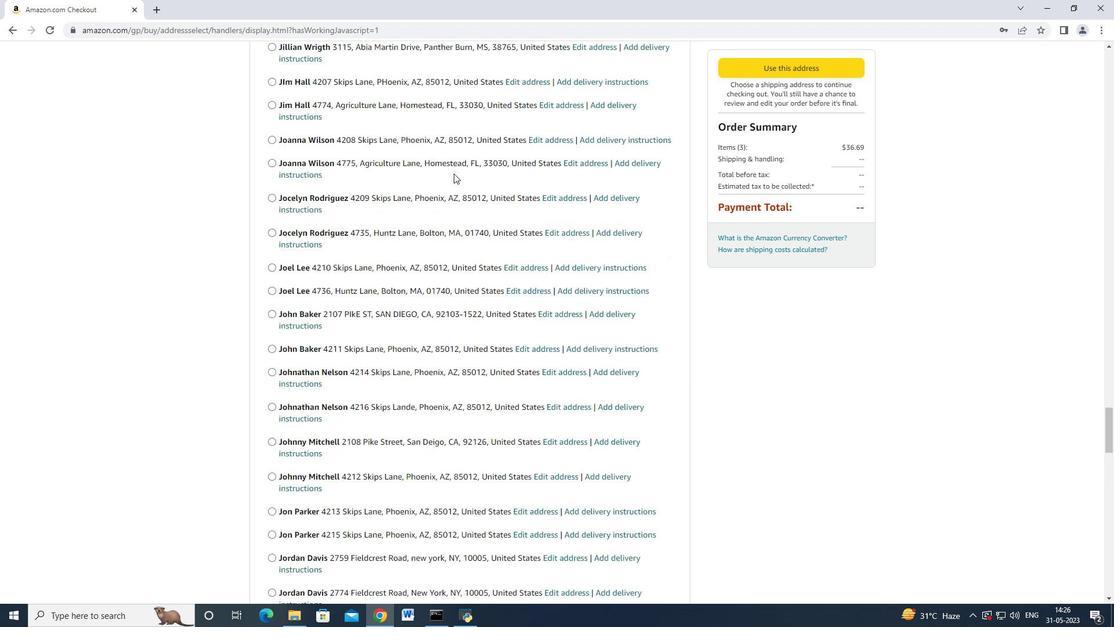 
Action: Mouse scrolled (454, 173) with delta (0, 0)
Screenshot: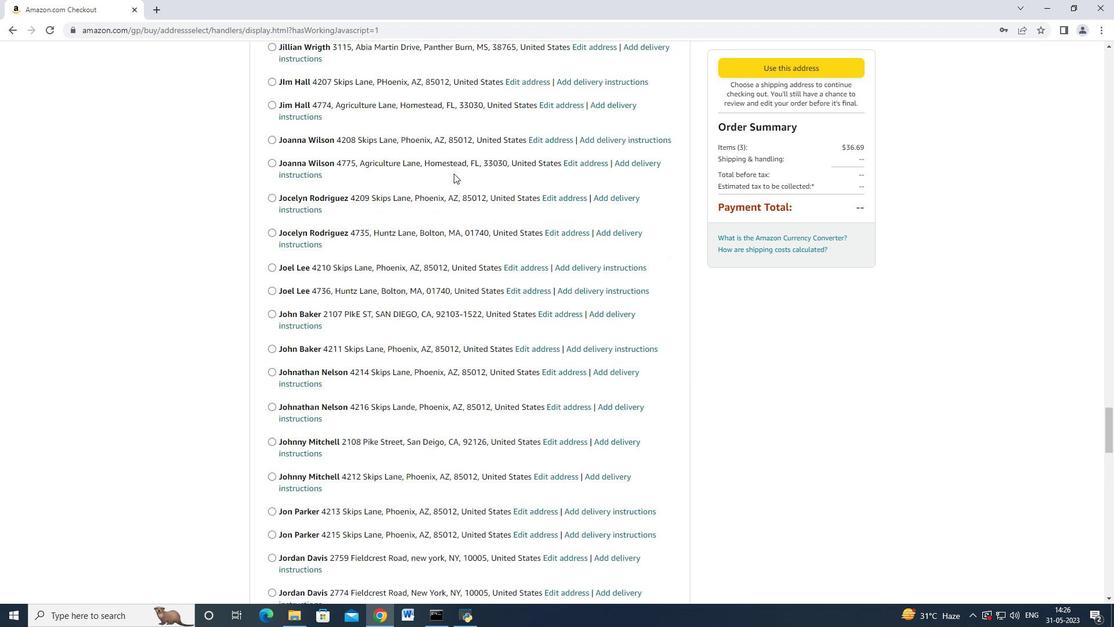 
Action: Mouse scrolled (454, 173) with delta (0, 0)
Screenshot: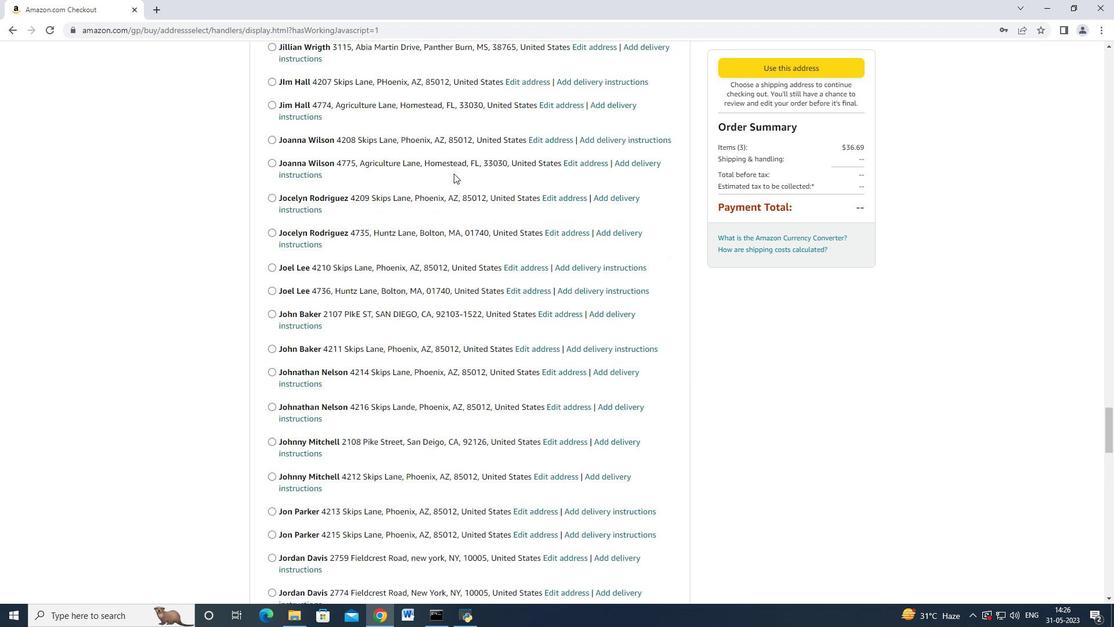 
Action: Mouse scrolled (454, 173) with delta (0, 0)
Screenshot: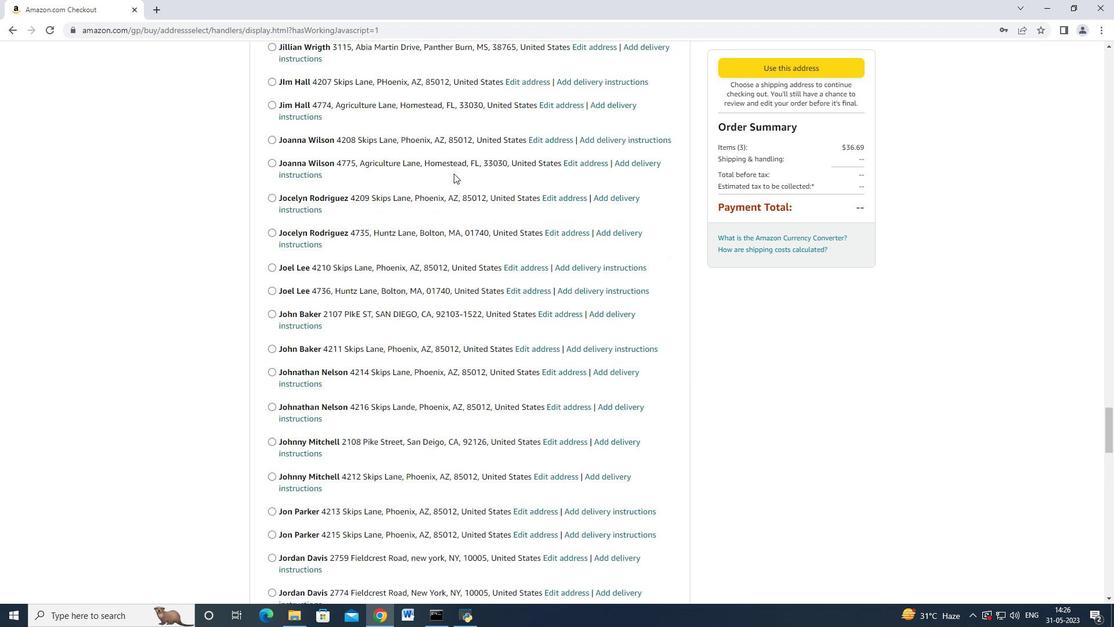 
Action: Mouse scrolled (454, 173) with delta (0, 0)
Screenshot: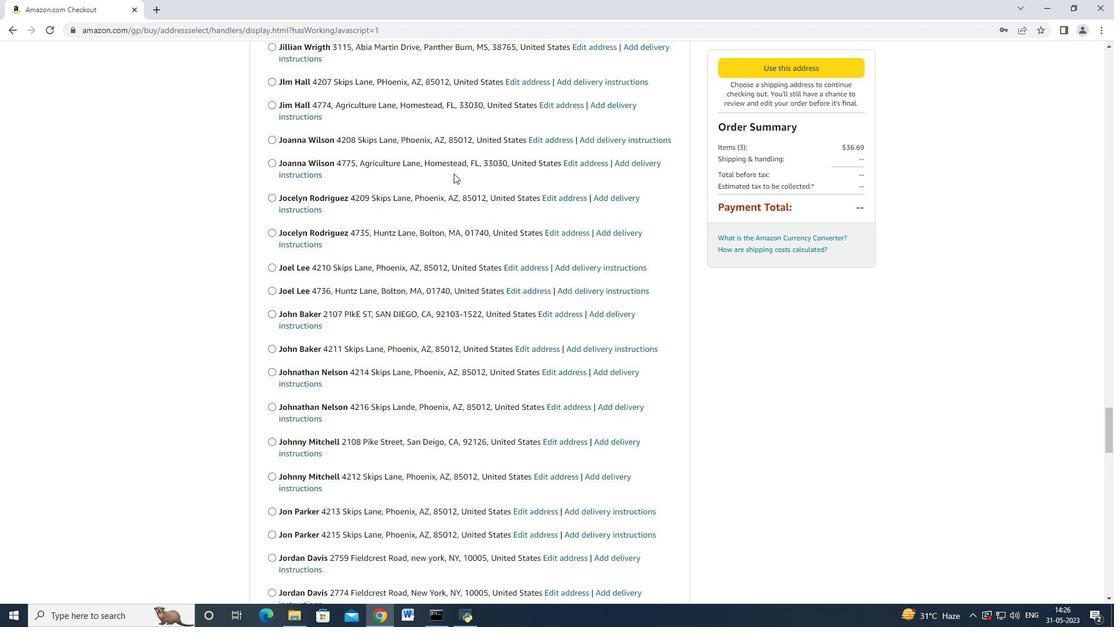 
Action: Mouse scrolled (454, 173) with delta (0, 0)
Screenshot: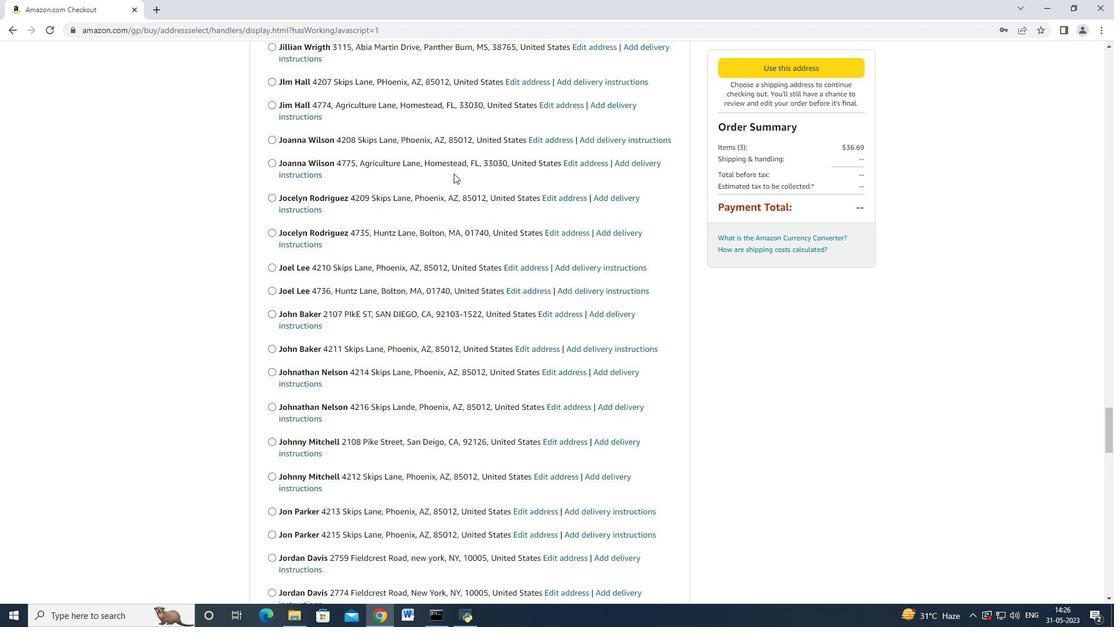 
Action: Mouse scrolled (454, 173) with delta (0, 0)
Screenshot: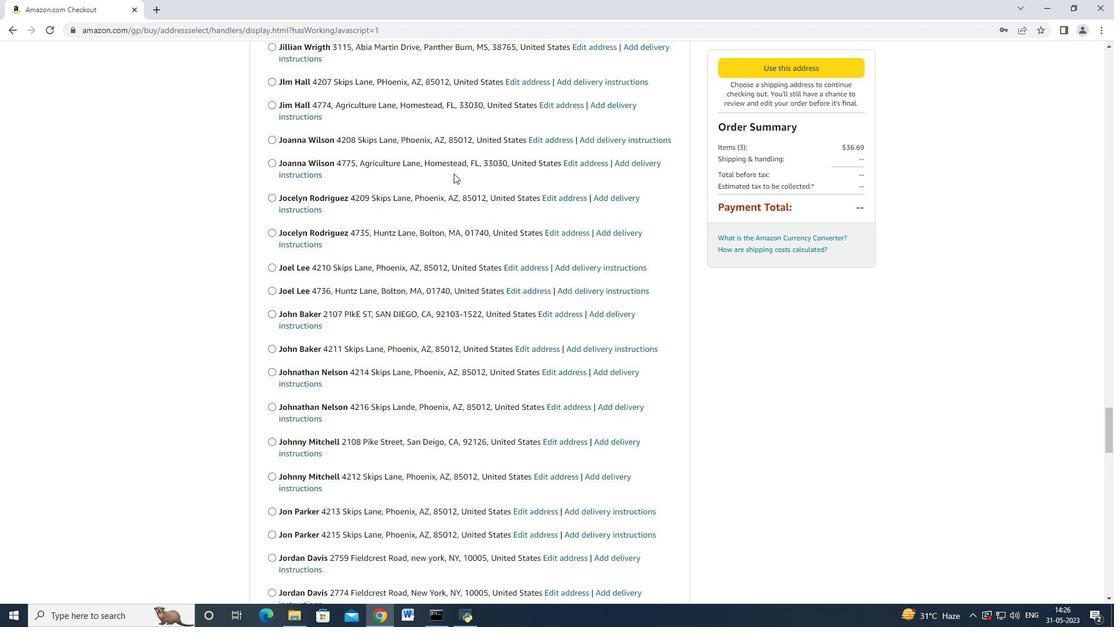 
Action: Mouse moved to (452, 174)
Screenshot: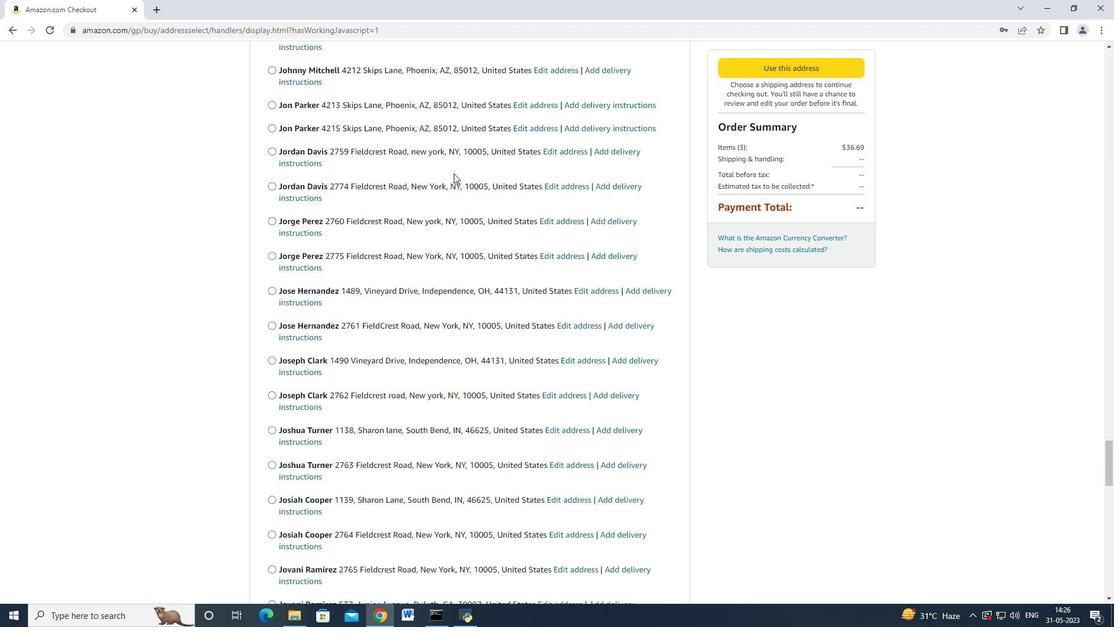 
Action: Mouse scrolled (452, 173) with delta (0, 0)
Screenshot: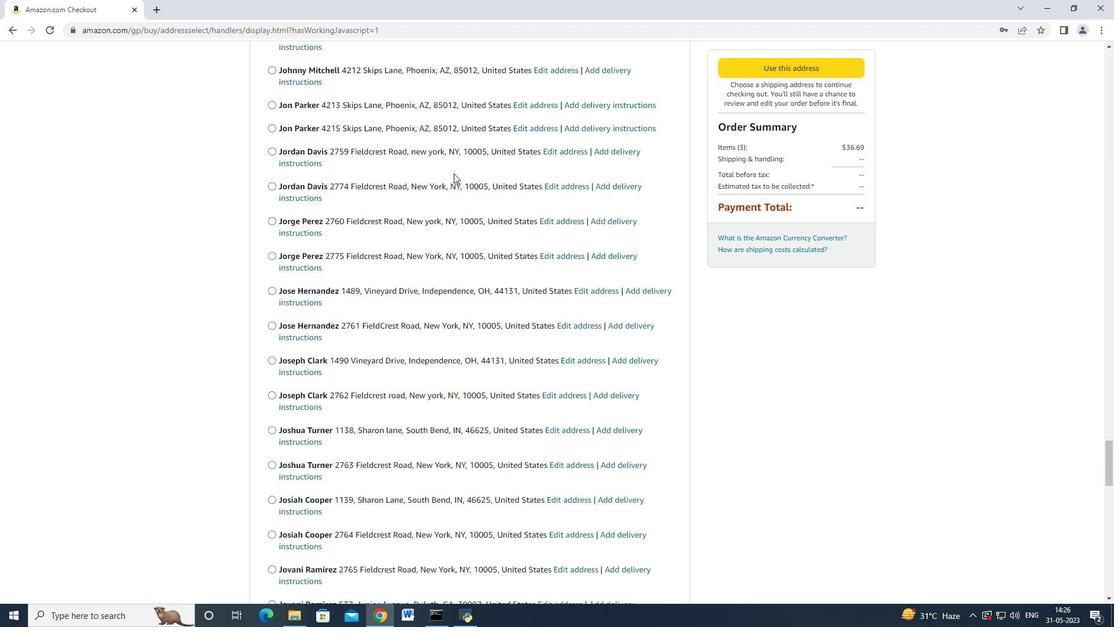 
Action: Mouse moved to (452, 174)
Screenshot: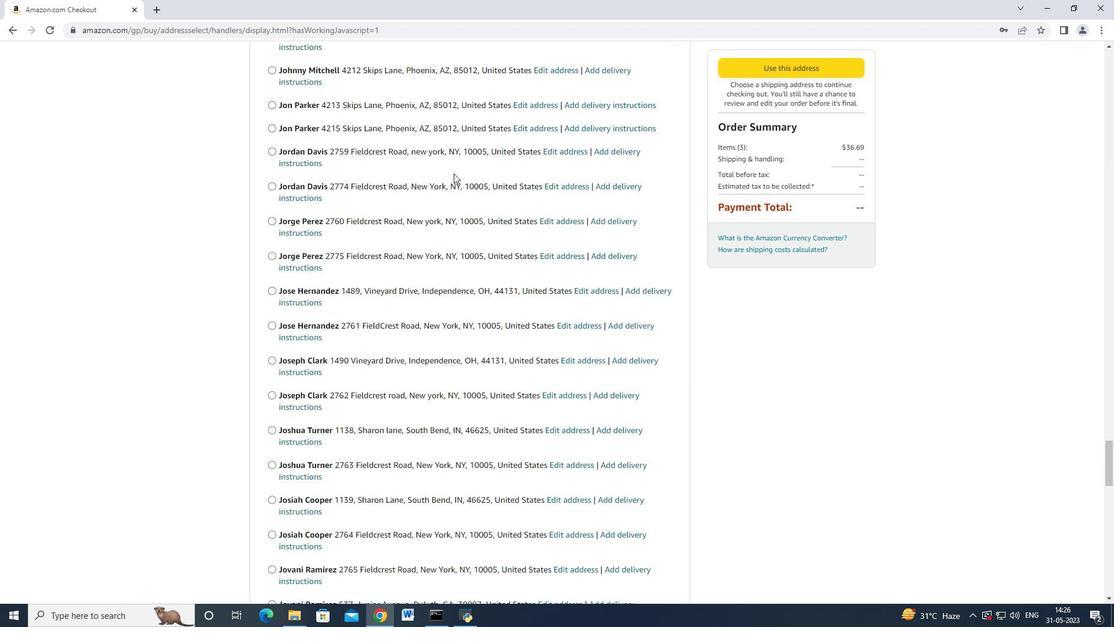 
Action: Mouse scrolled (452, 173) with delta (0, 0)
Screenshot: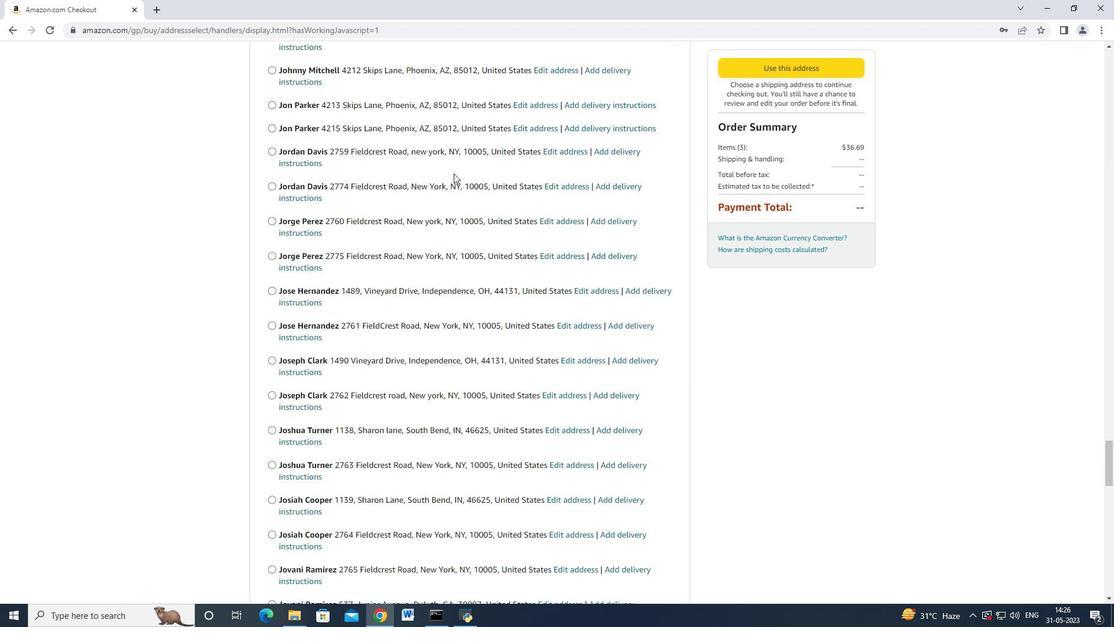 
Action: Mouse moved to (452, 174)
Screenshot: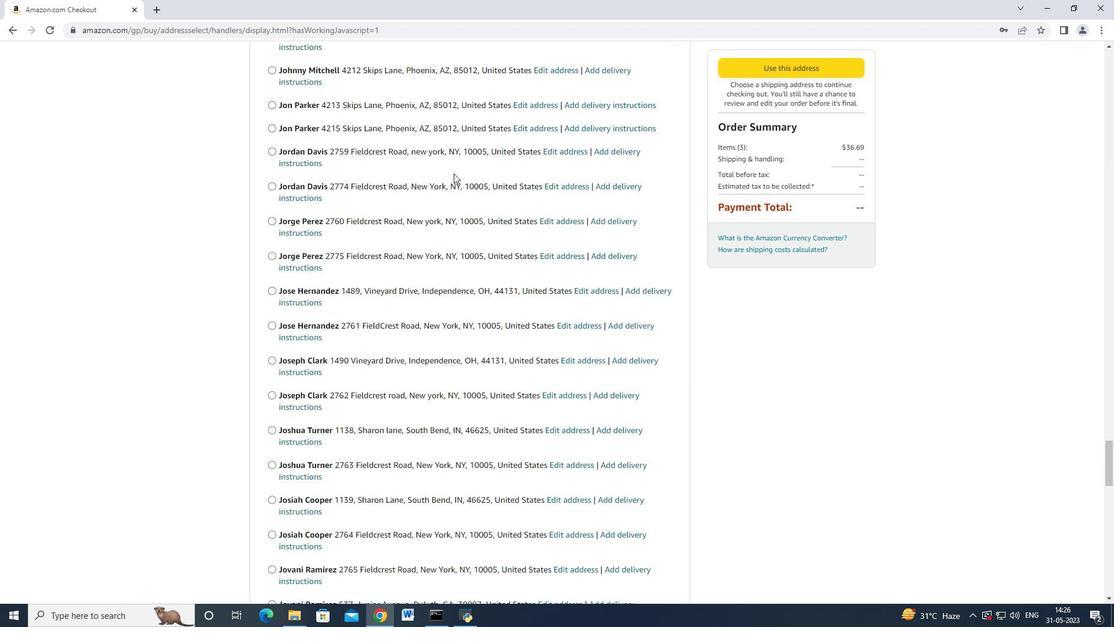 
Action: Mouse scrolled (452, 174) with delta (0, 0)
Screenshot: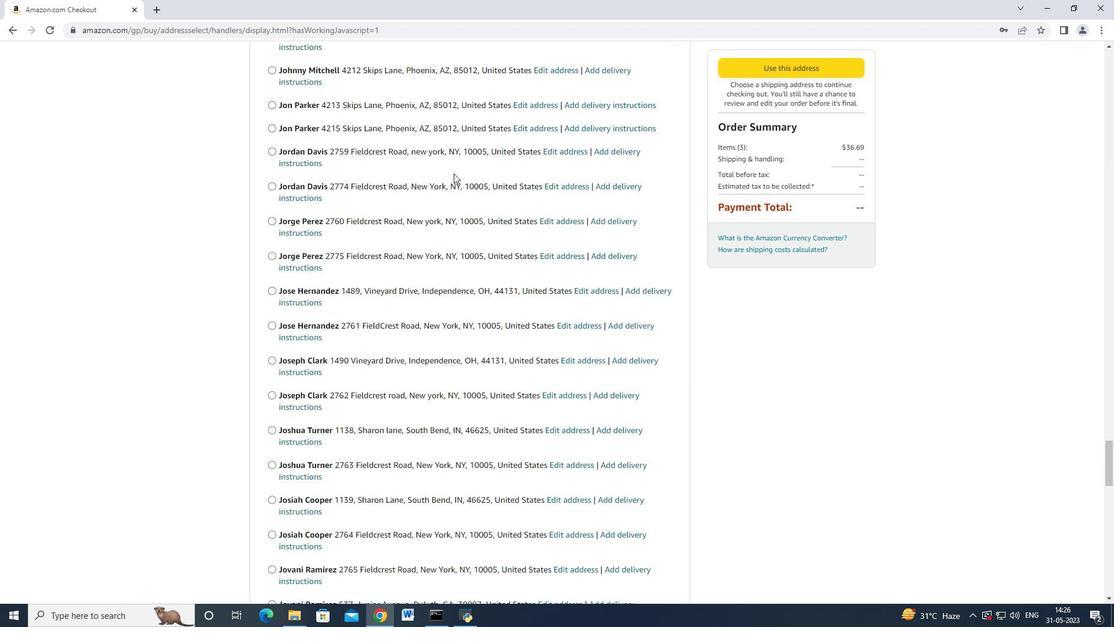 
Action: Mouse scrolled (452, 174) with delta (0, 0)
Screenshot: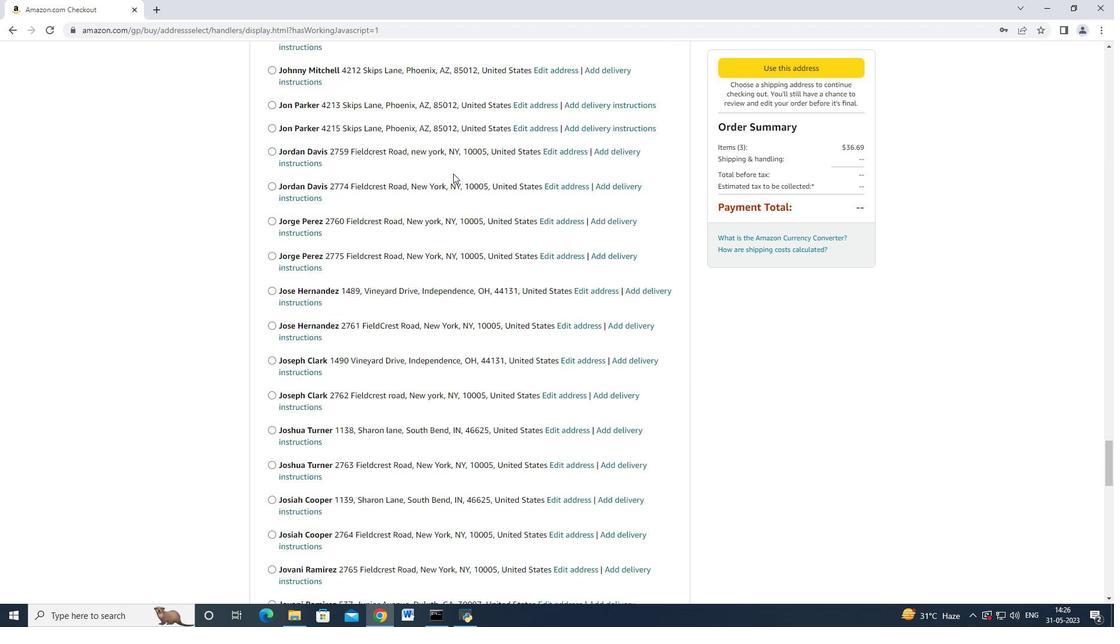 
Action: Mouse scrolled (452, 174) with delta (0, 0)
Screenshot: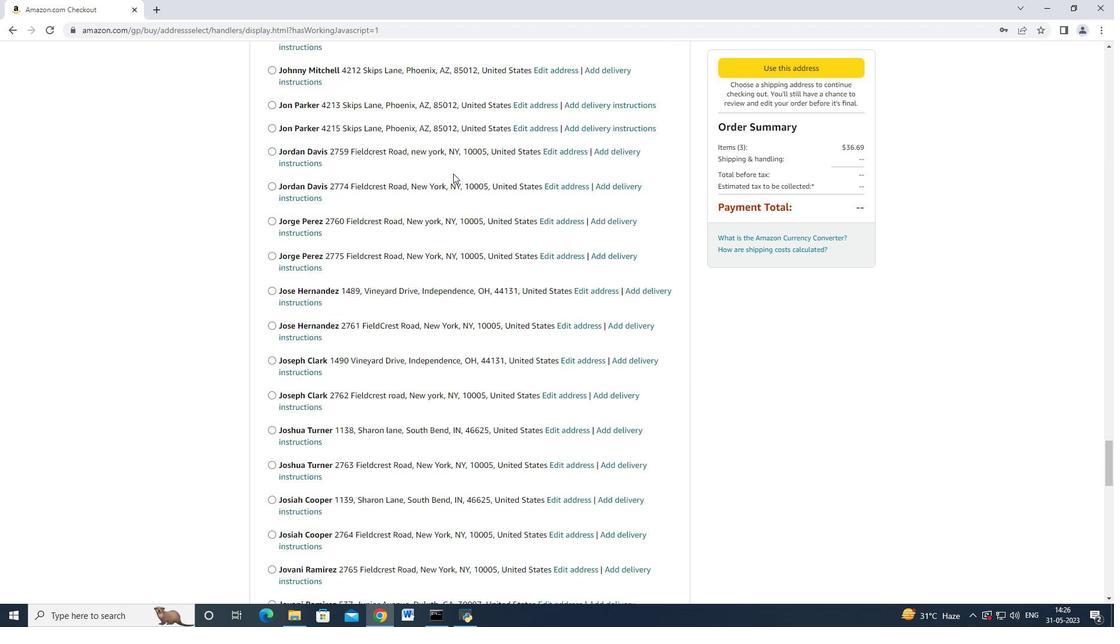 
Action: Mouse scrolled (452, 174) with delta (0, 0)
Screenshot: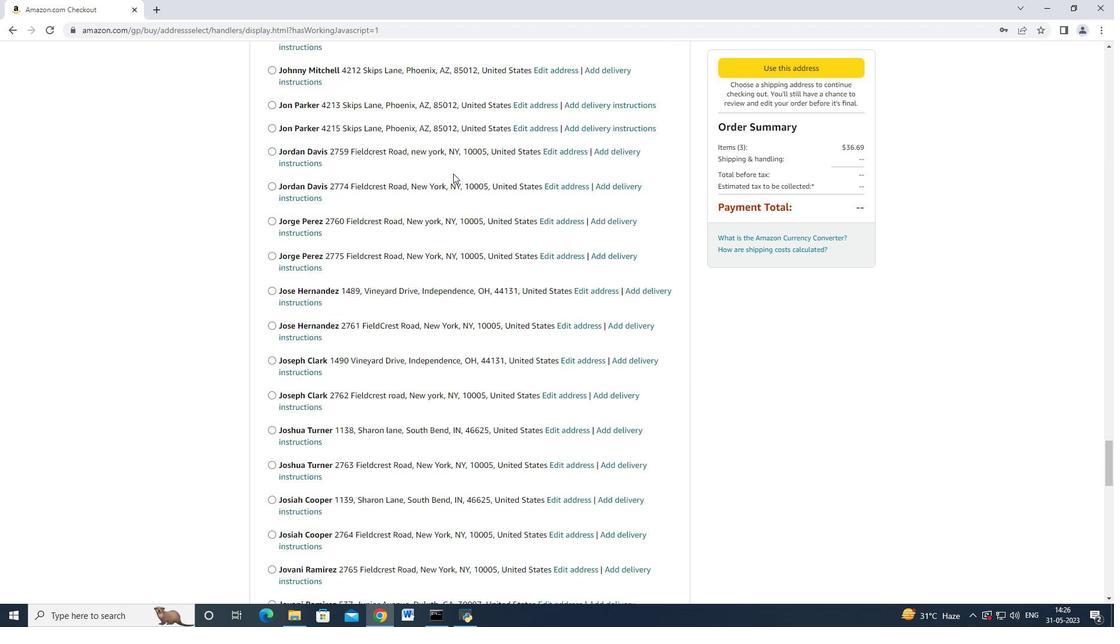 
Action: Mouse scrolled (452, 174) with delta (0, 0)
Screenshot: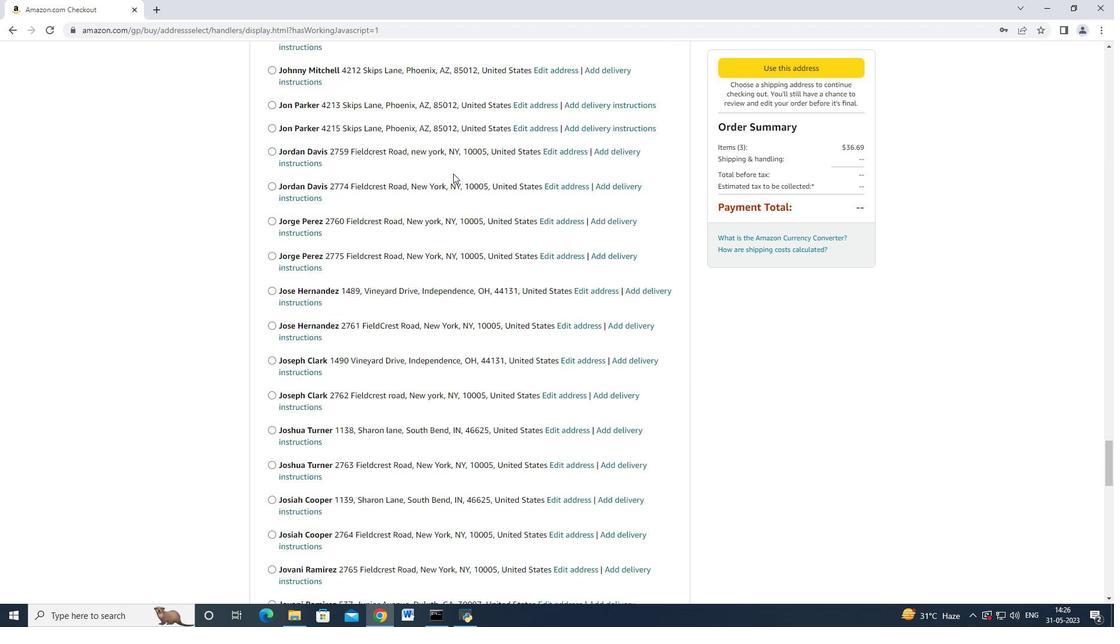 
Action: Mouse moved to (451, 174)
Screenshot: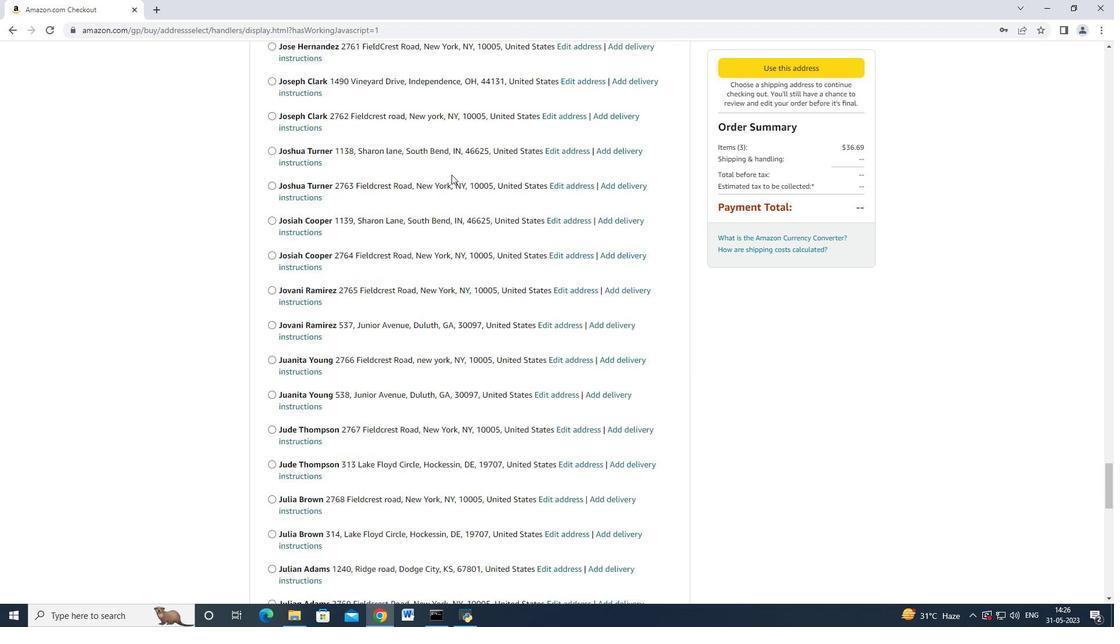 
Action: Mouse scrolled (451, 174) with delta (0, 0)
Screenshot: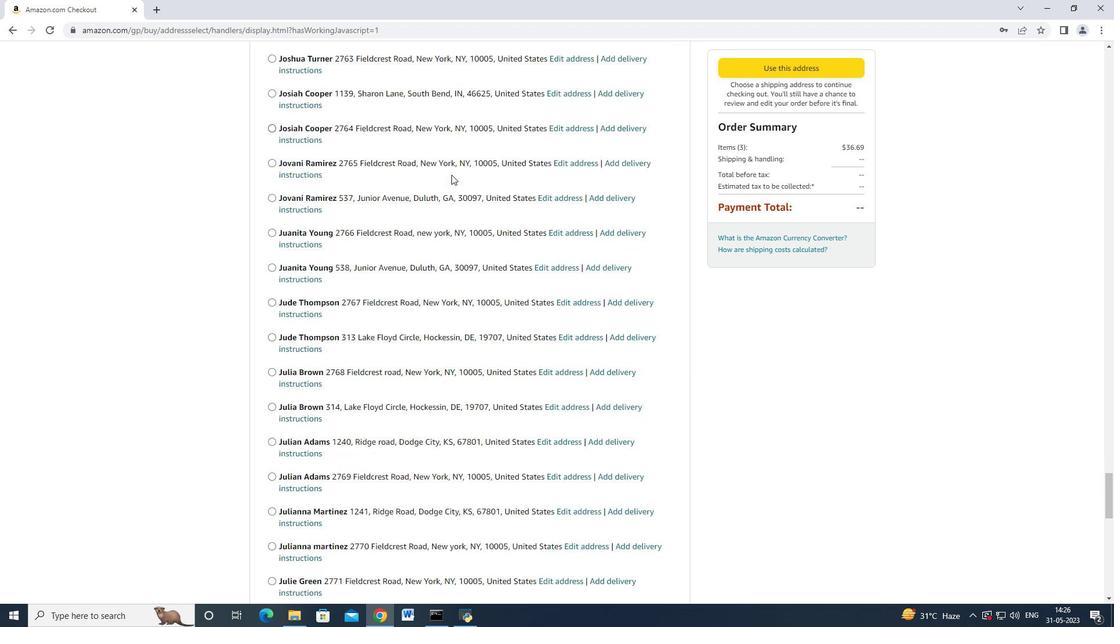 
Action: Mouse scrolled (451, 174) with delta (0, 0)
Screenshot: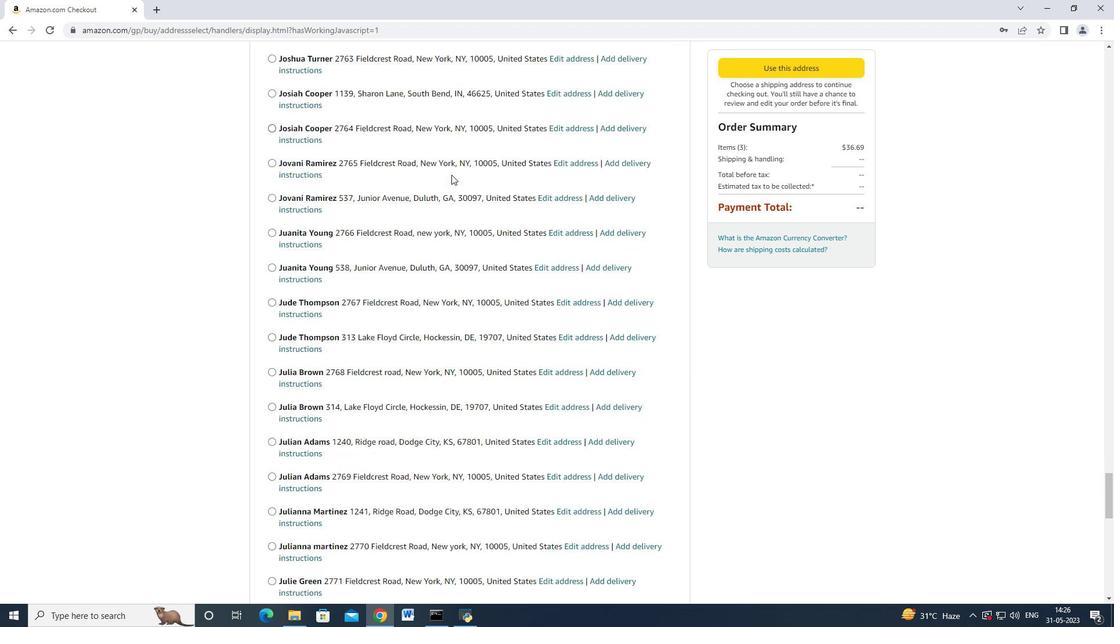 
Action: Mouse scrolled (451, 174) with delta (0, 0)
Screenshot: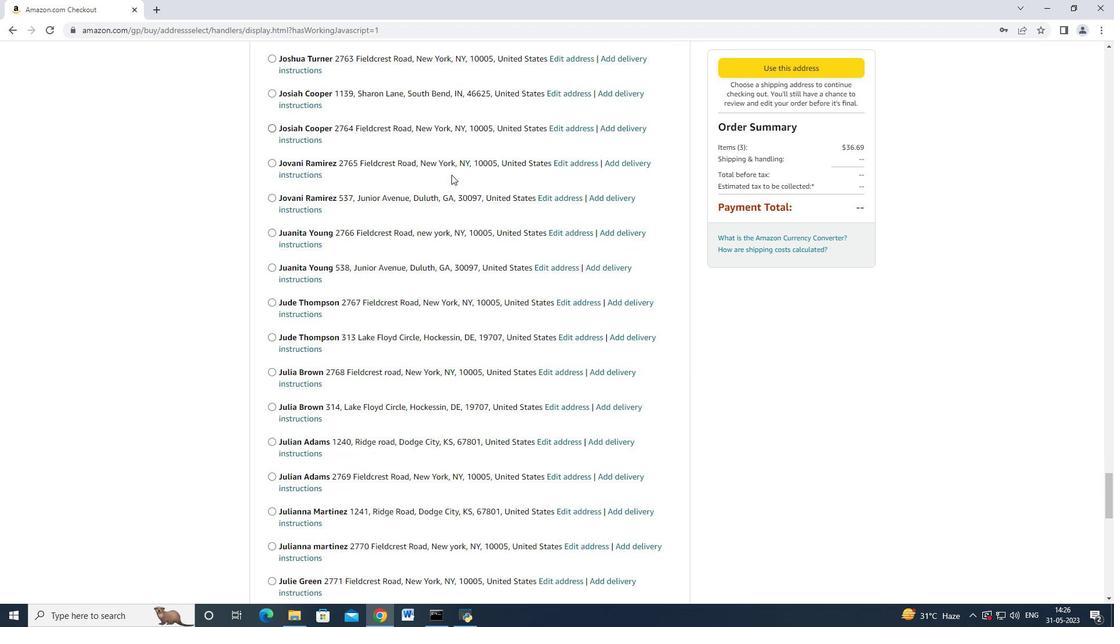 
Action: Mouse scrolled (451, 174) with delta (0, 0)
Screenshot: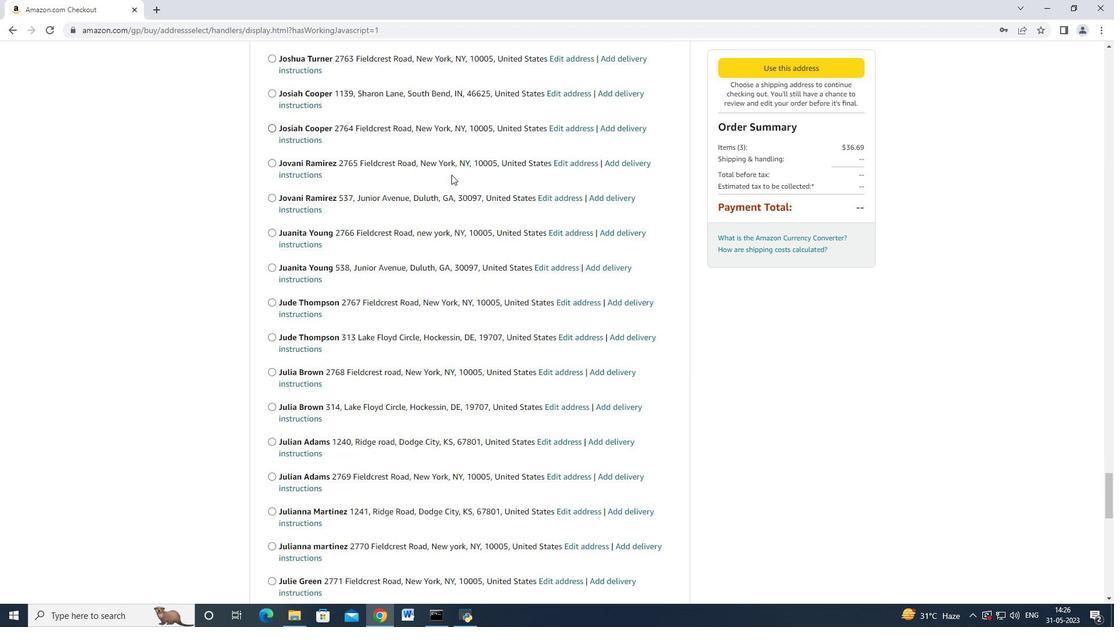 
Action: Mouse scrolled (451, 174) with delta (0, 0)
Screenshot: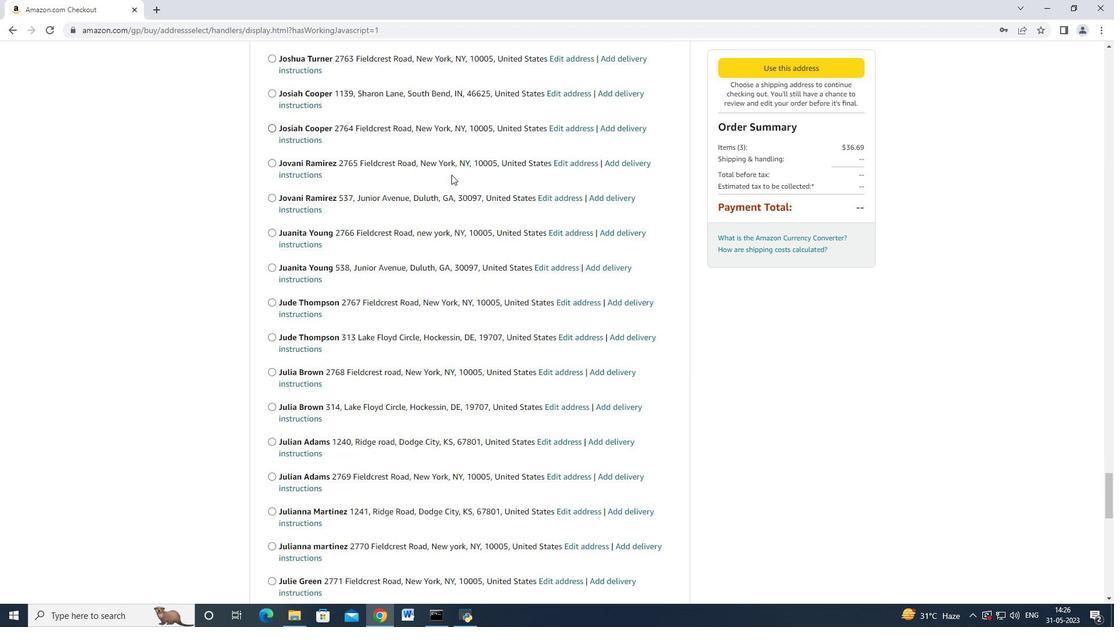 
Action: Mouse scrolled (451, 174) with delta (0, 0)
Screenshot: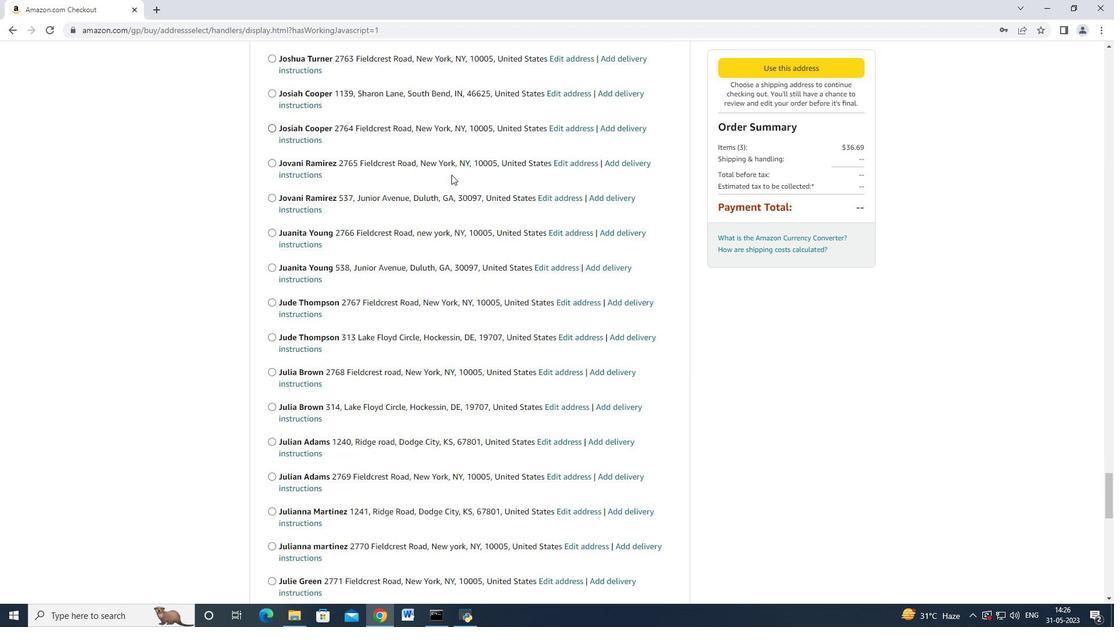
Action: Mouse scrolled (451, 174) with delta (0, 0)
Screenshot: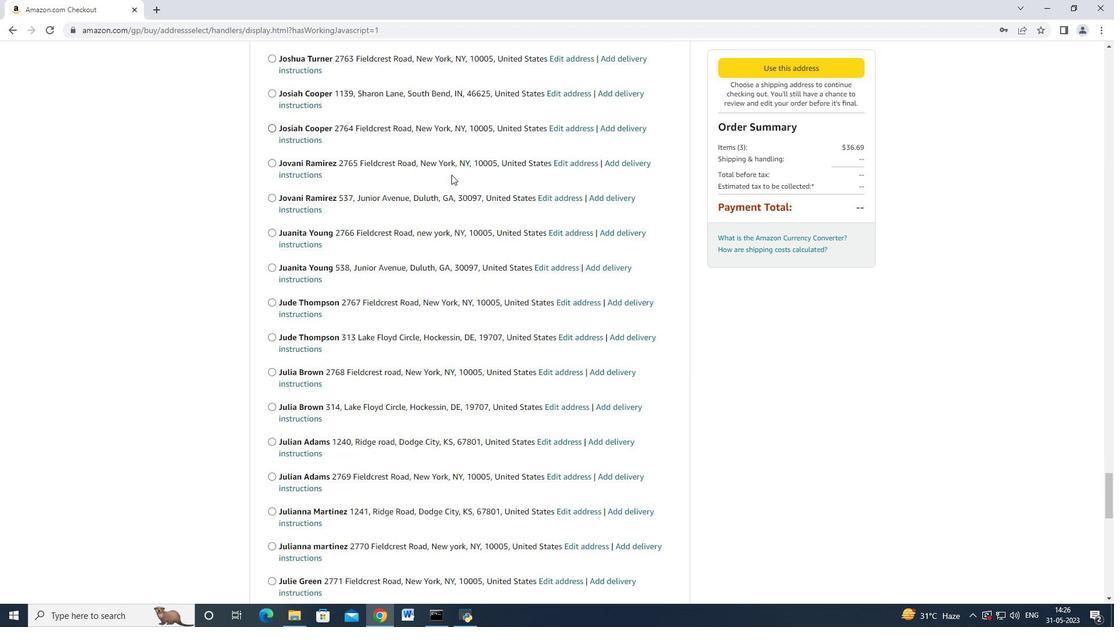 
Action: Mouse scrolled (451, 174) with delta (0, 0)
Screenshot: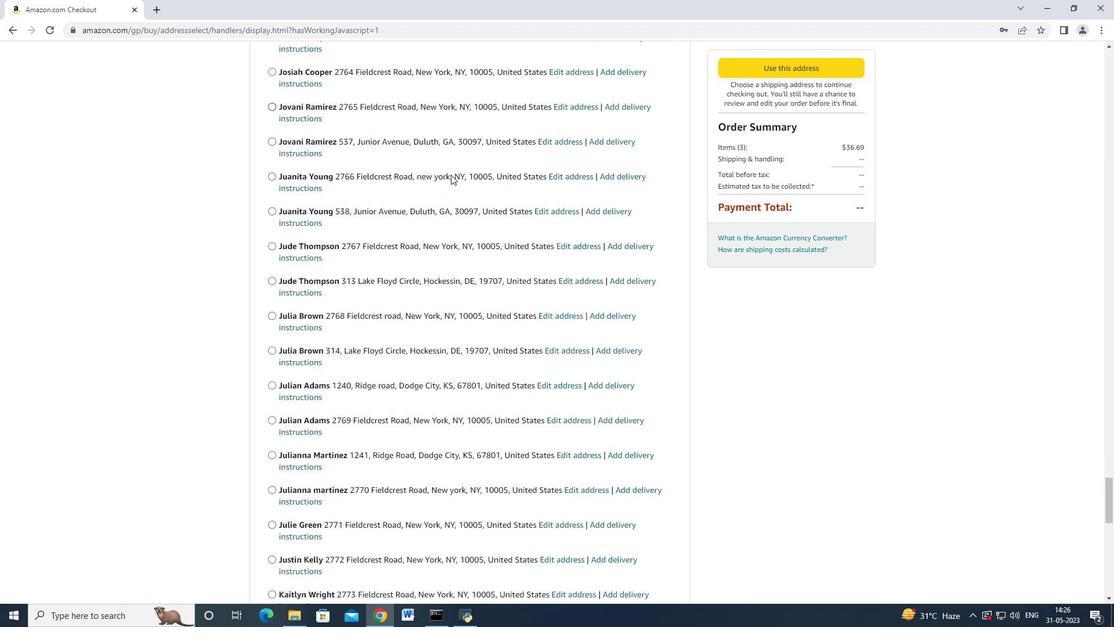 
Action: Mouse scrolled (451, 174) with delta (0, 0)
Screenshot: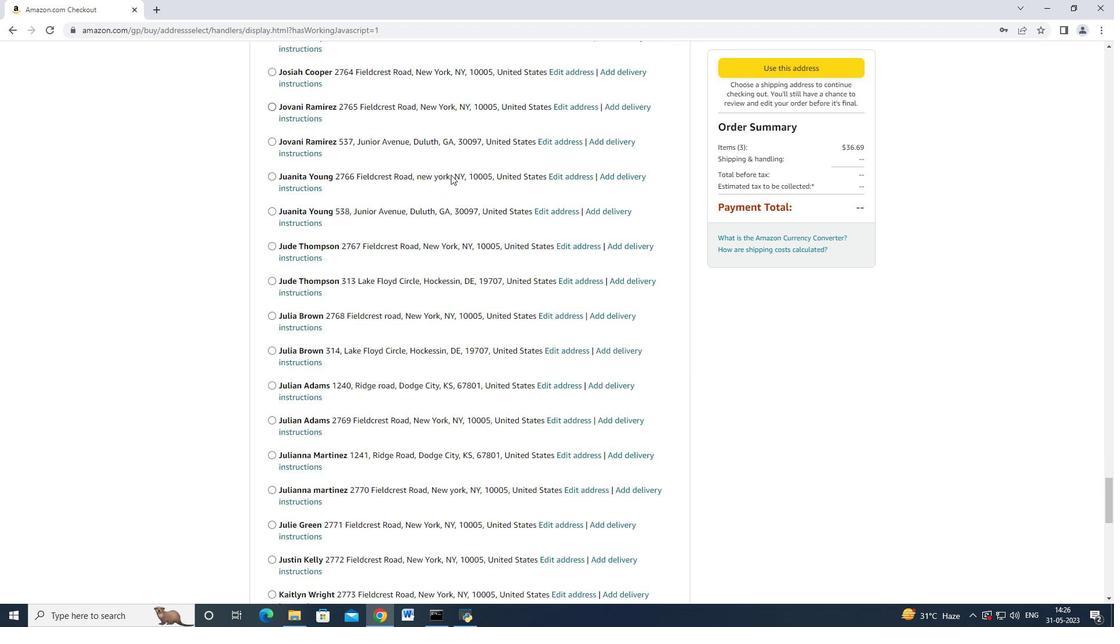 
Action: Mouse scrolled (451, 174) with delta (0, 0)
Screenshot: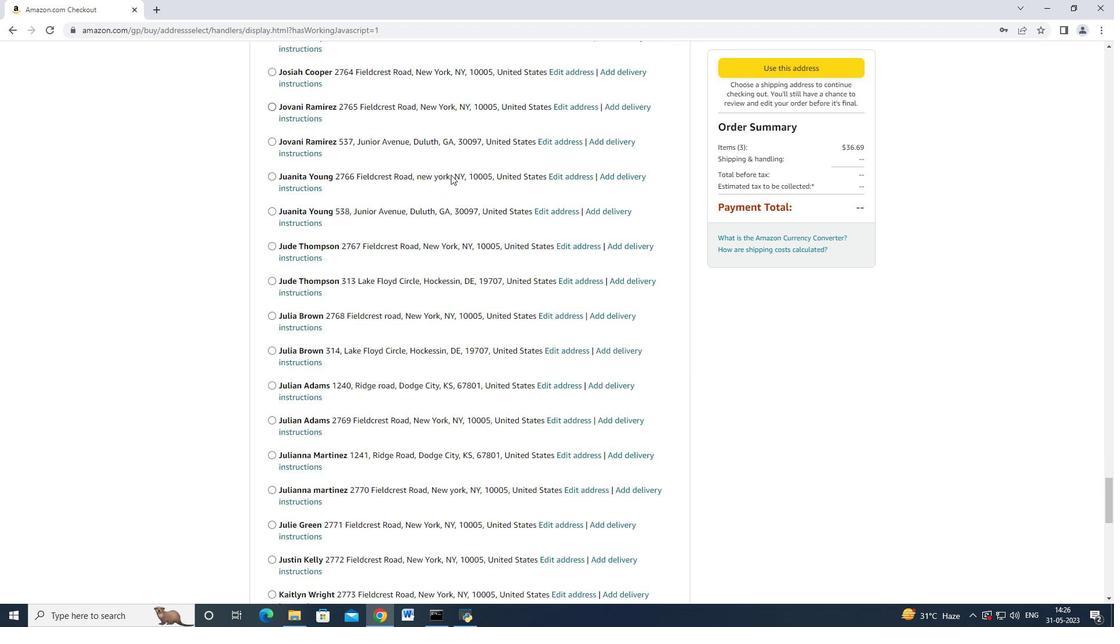 
Action: Mouse scrolled (451, 174) with delta (0, 0)
Screenshot: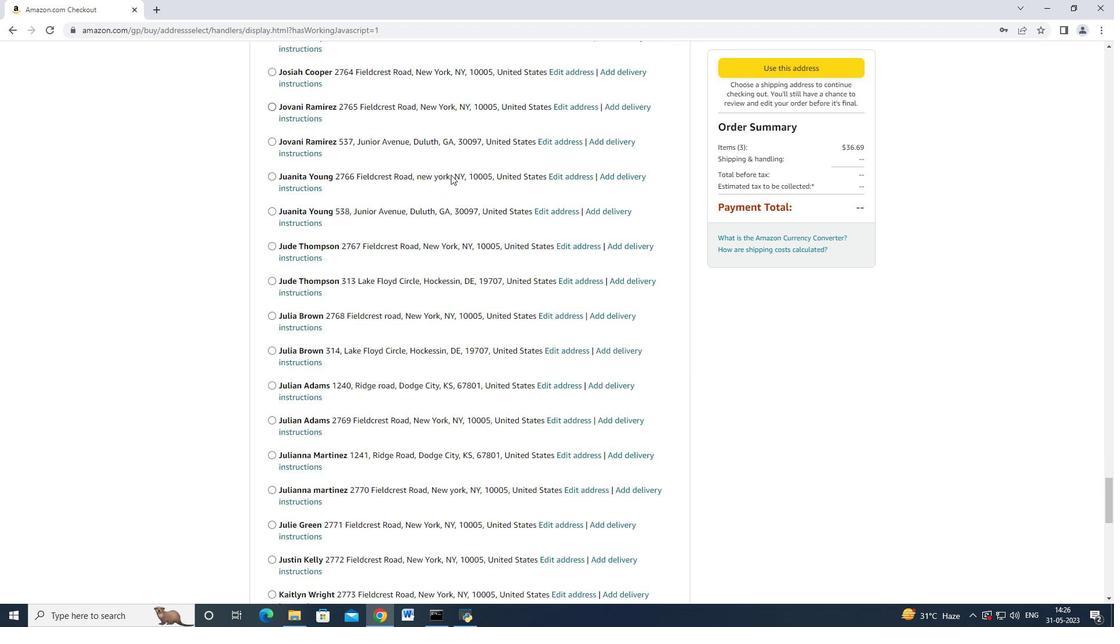 
Action: Mouse scrolled (451, 174) with delta (0, 0)
Screenshot: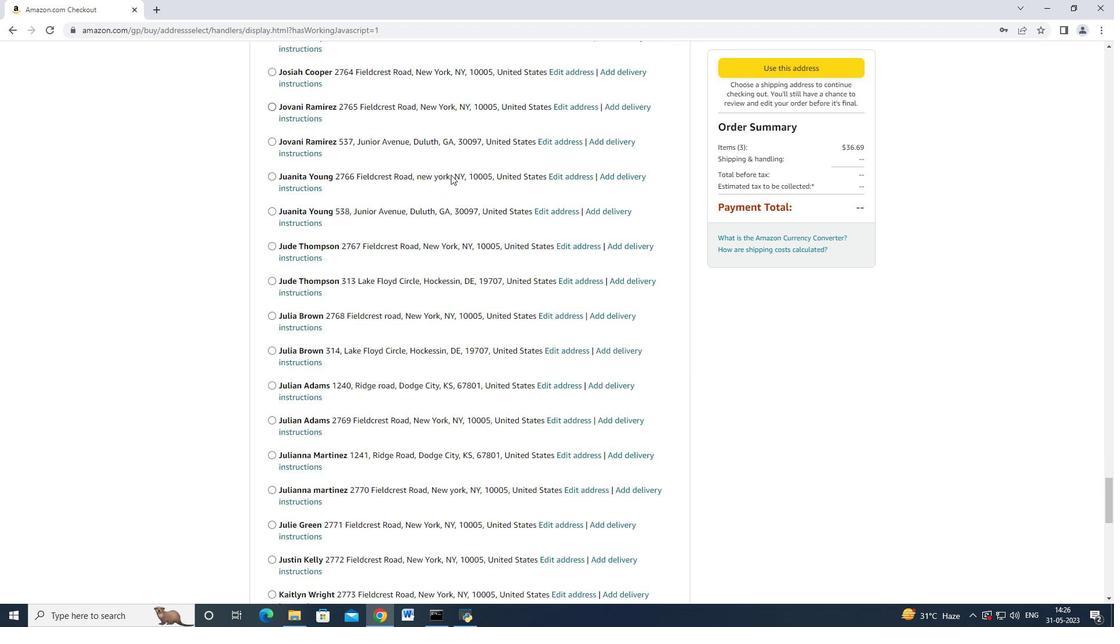
Action: Mouse scrolled (451, 174) with delta (0, 0)
Screenshot: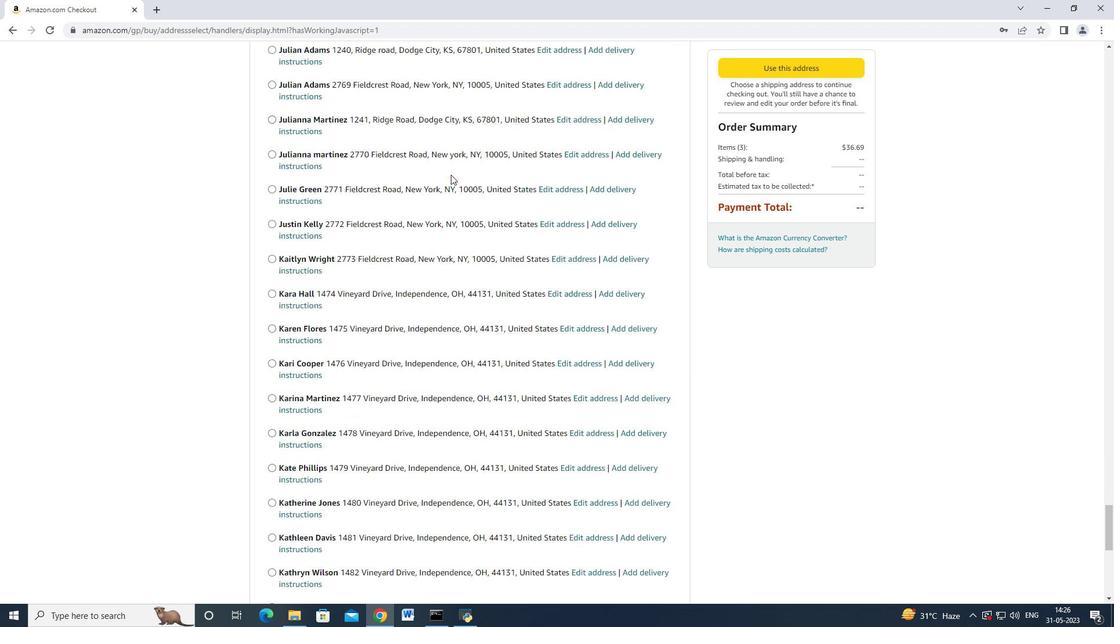 
Action: Mouse moved to (451, 174)
Screenshot: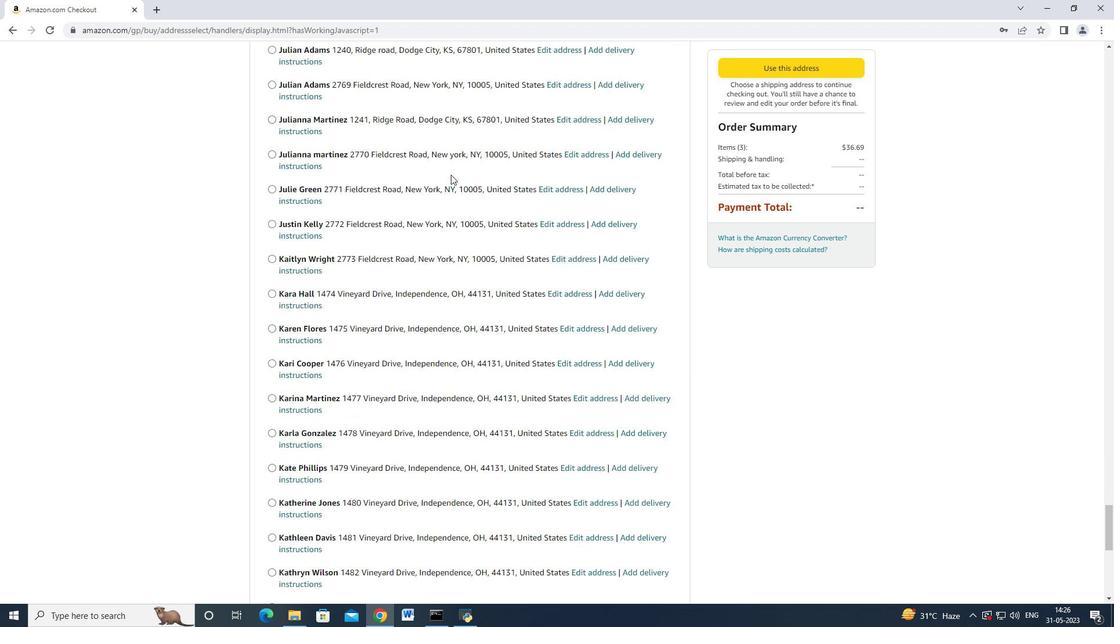 
Action: Mouse scrolled (451, 174) with delta (0, 0)
Screenshot: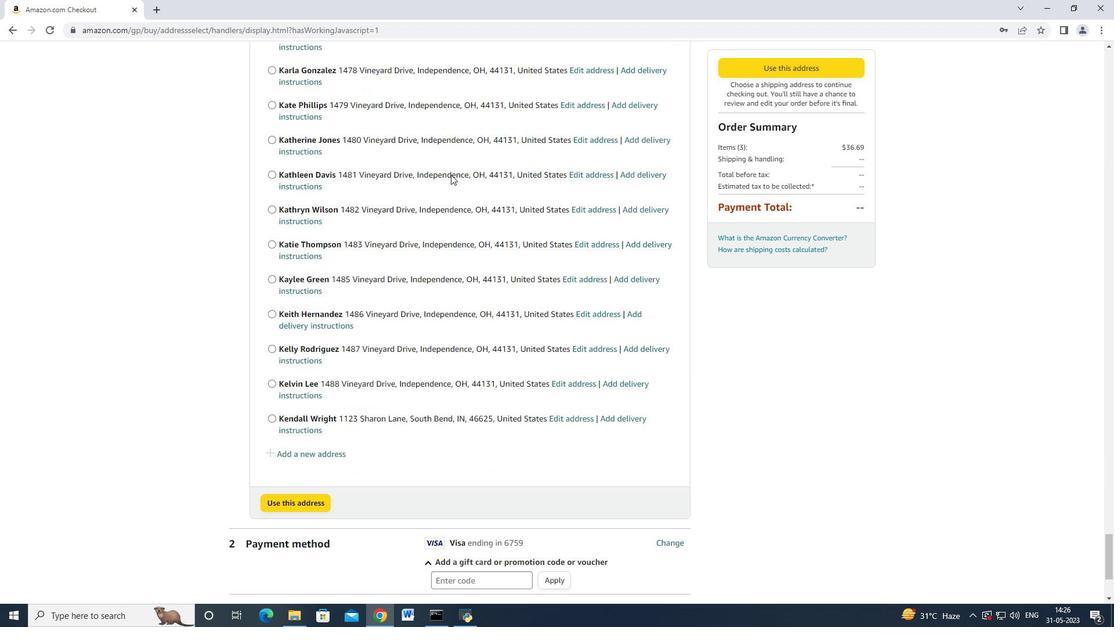 
Action: Mouse scrolled (451, 174) with delta (0, 0)
Screenshot: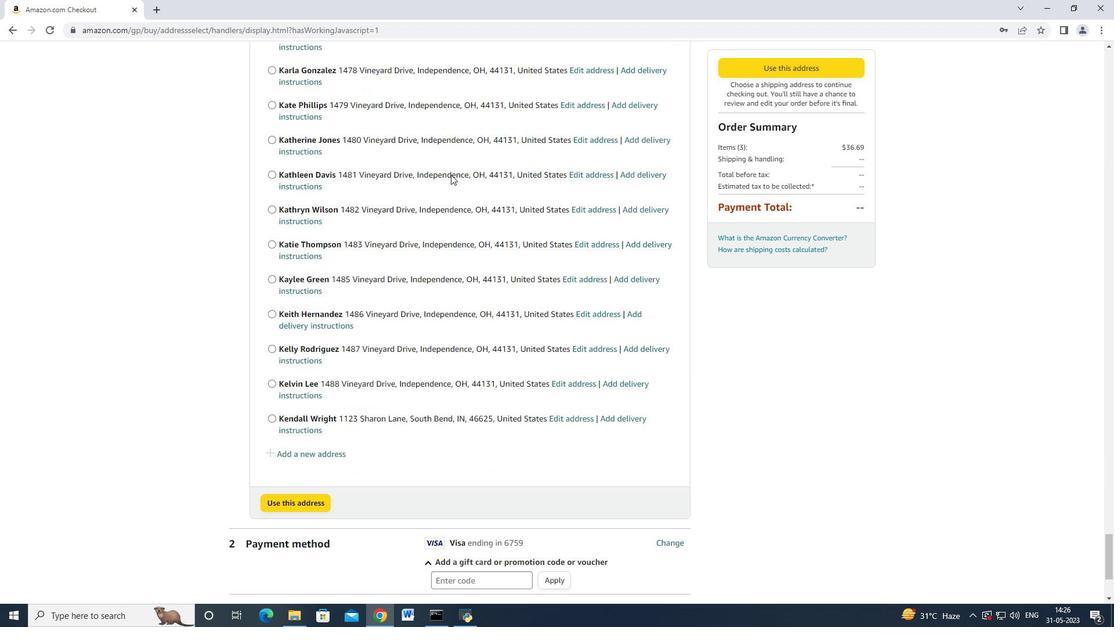 
Action: Mouse scrolled (451, 174) with delta (0, 0)
Screenshot: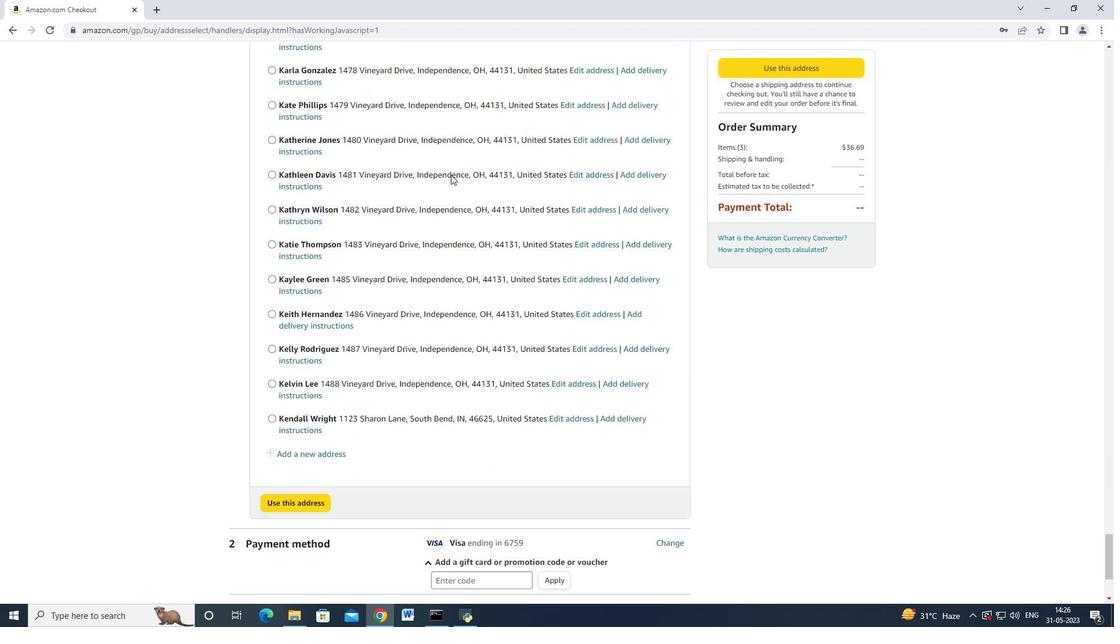 
Action: Mouse scrolled (451, 174) with delta (0, 0)
Screenshot: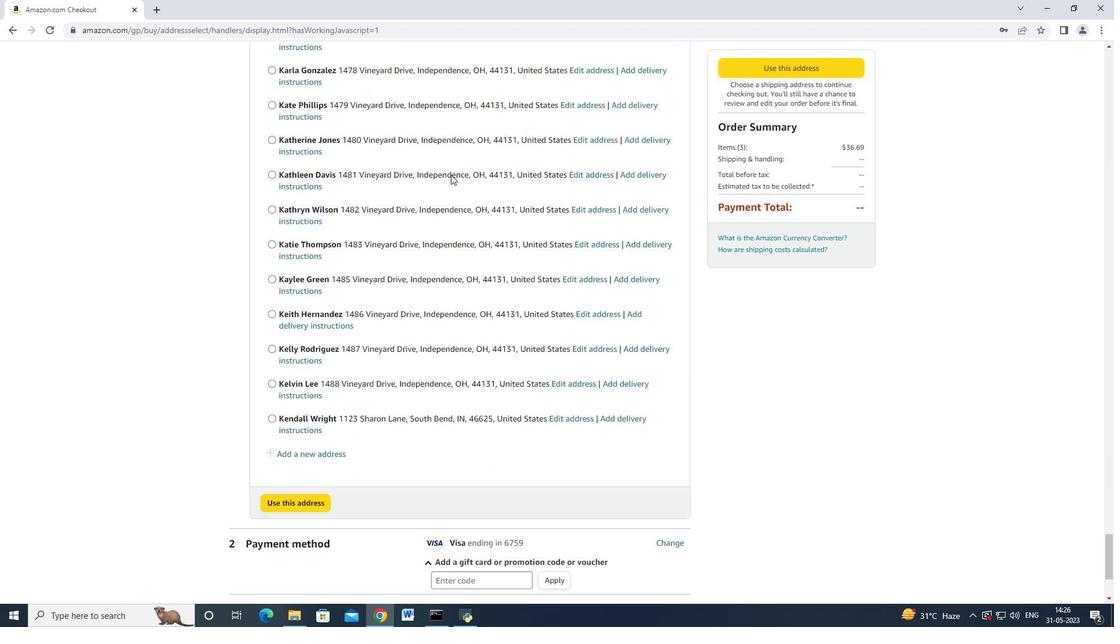 
Action: Mouse scrolled (451, 174) with delta (0, 0)
Screenshot: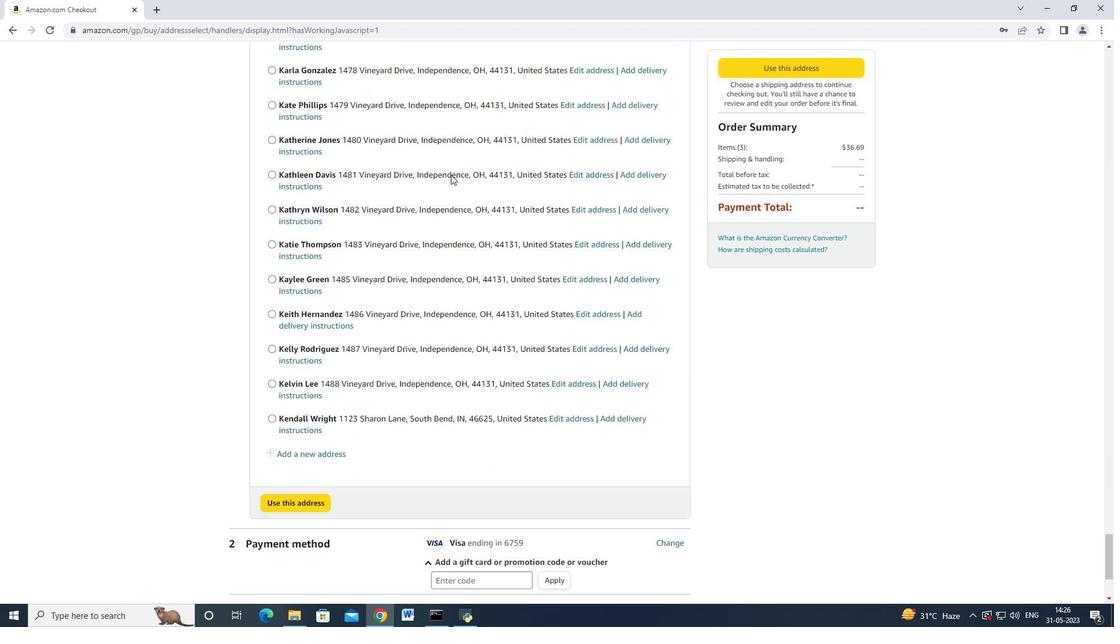 
Action: Mouse scrolled (451, 174) with delta (0, 0)
Screenshot: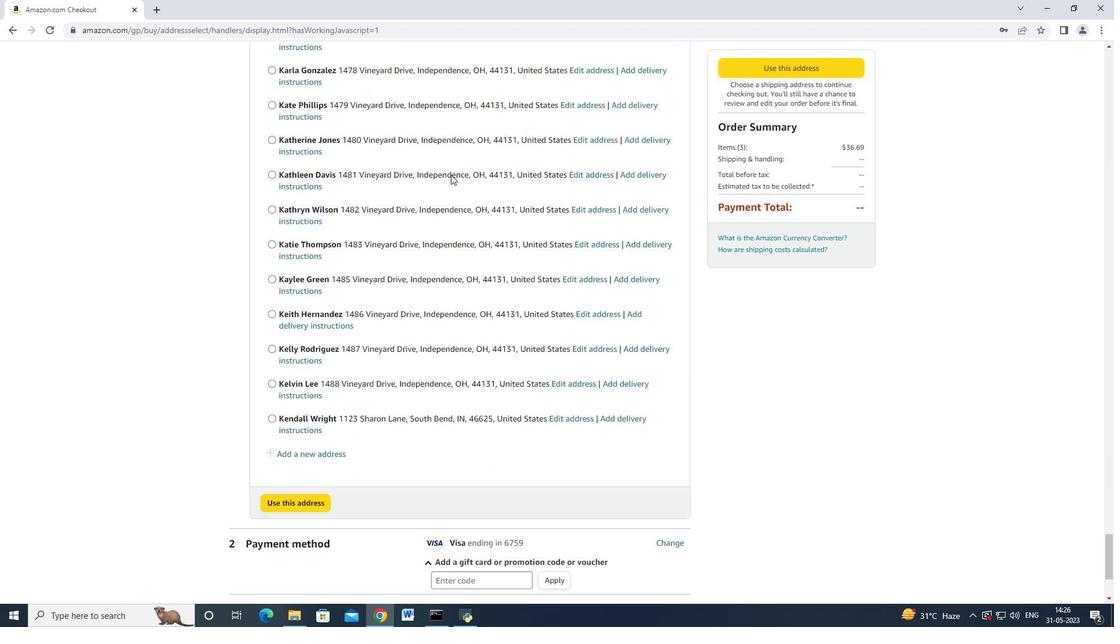 
Action: Mouse scrolled (451, 174) with delta (0, 0)
Screenshot: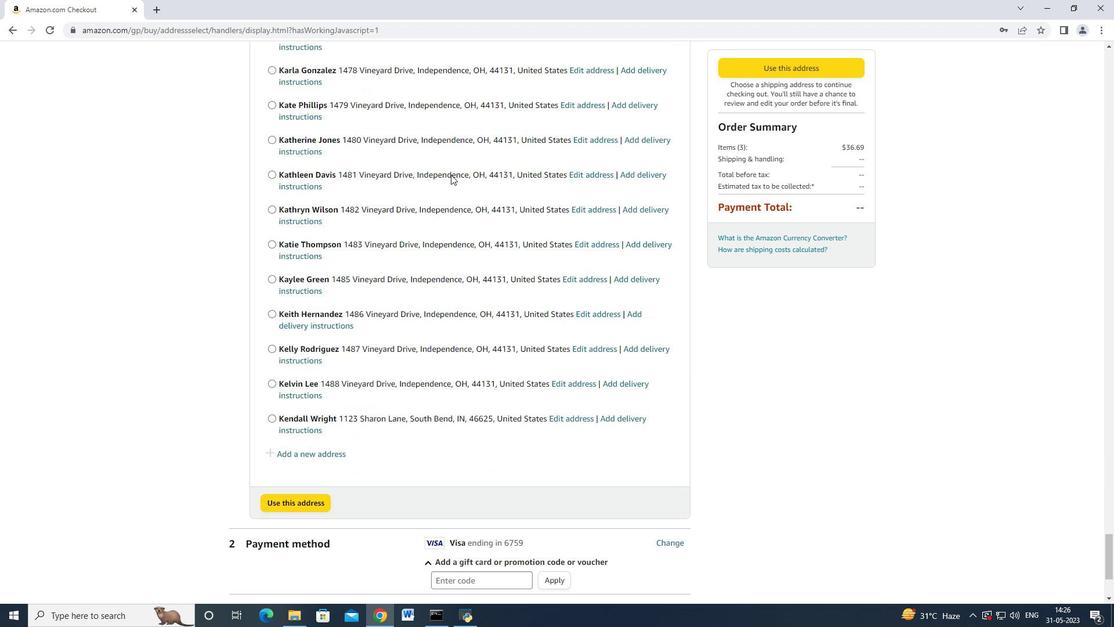 
Action: Mouse moved to (341, 277)
Screenshot: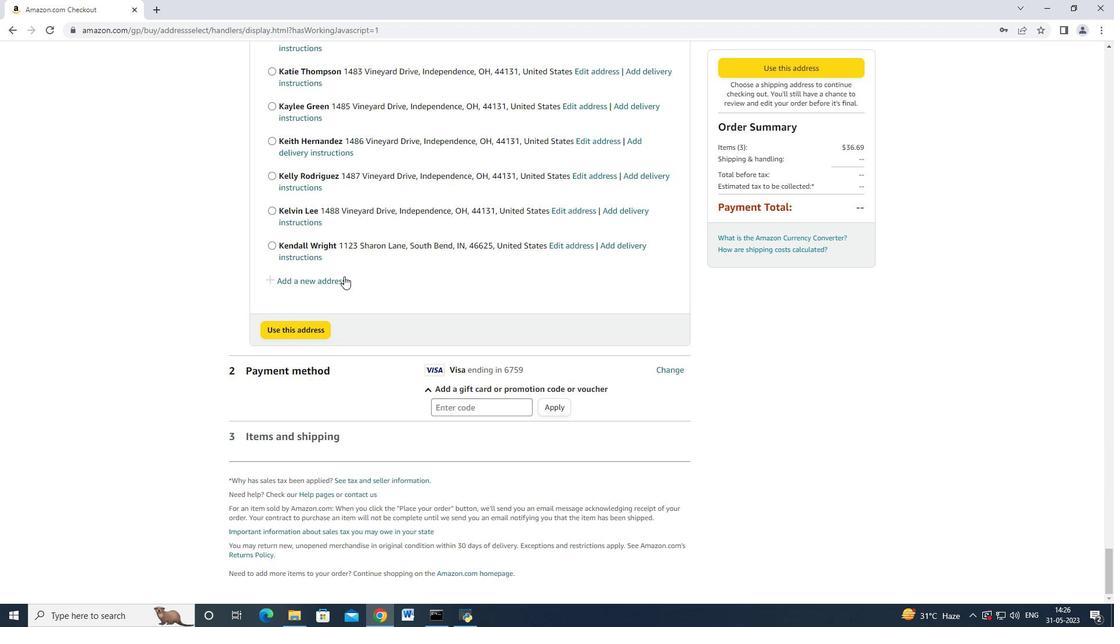 
Action: Mouse pressed left at (341, 277)
Screenshot: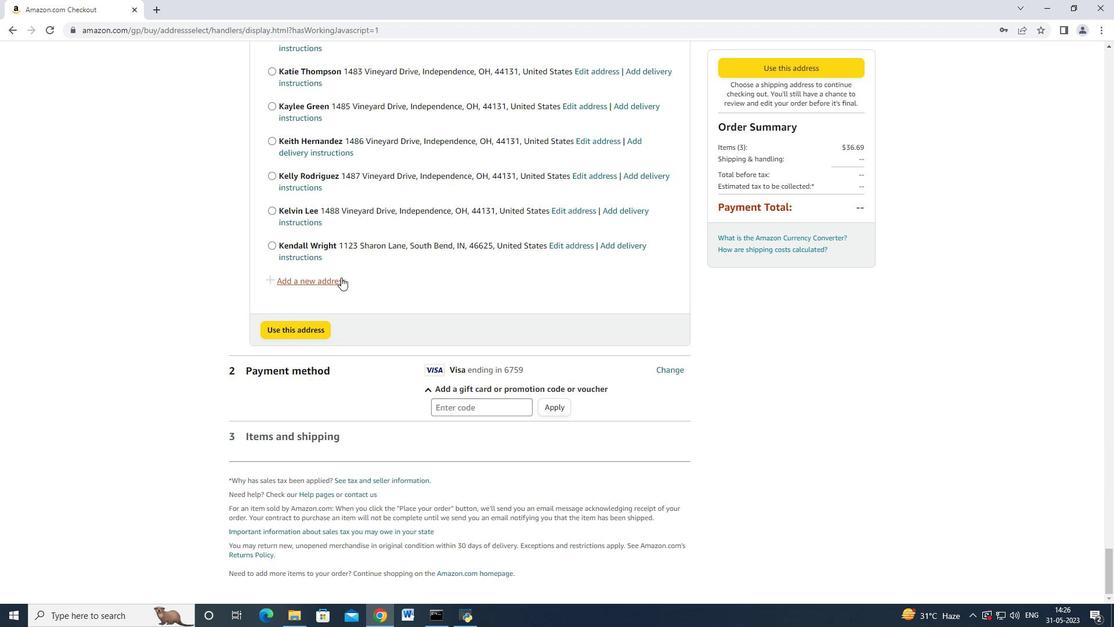 
Action: Mouse moved to (382, 282)
Screenshot: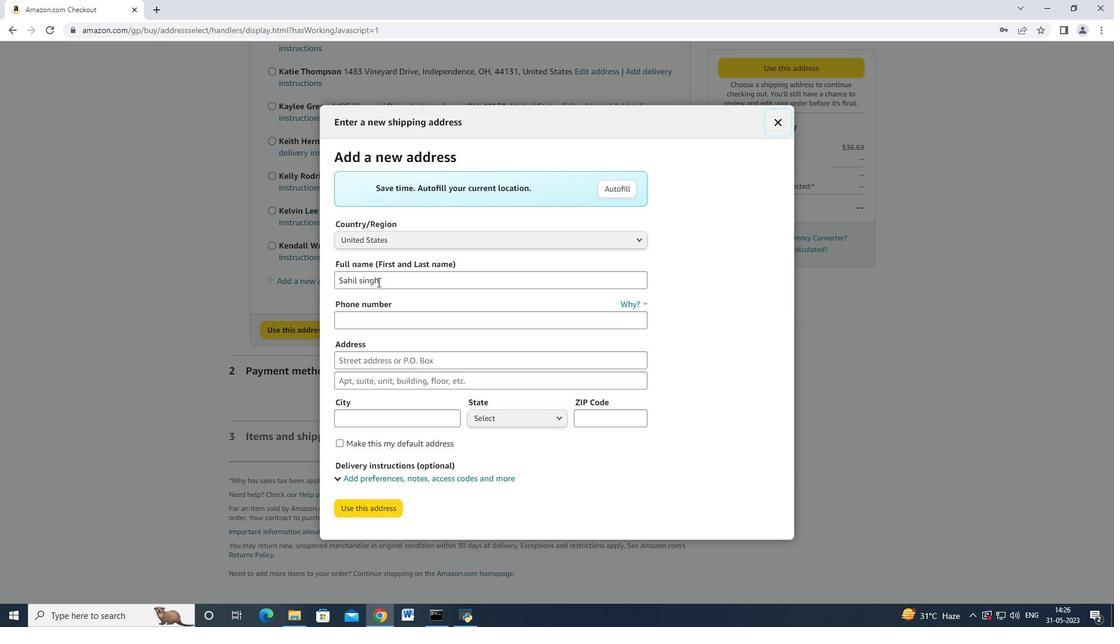 
Action: Mouse pressed left at (382, 282)
Screenshot: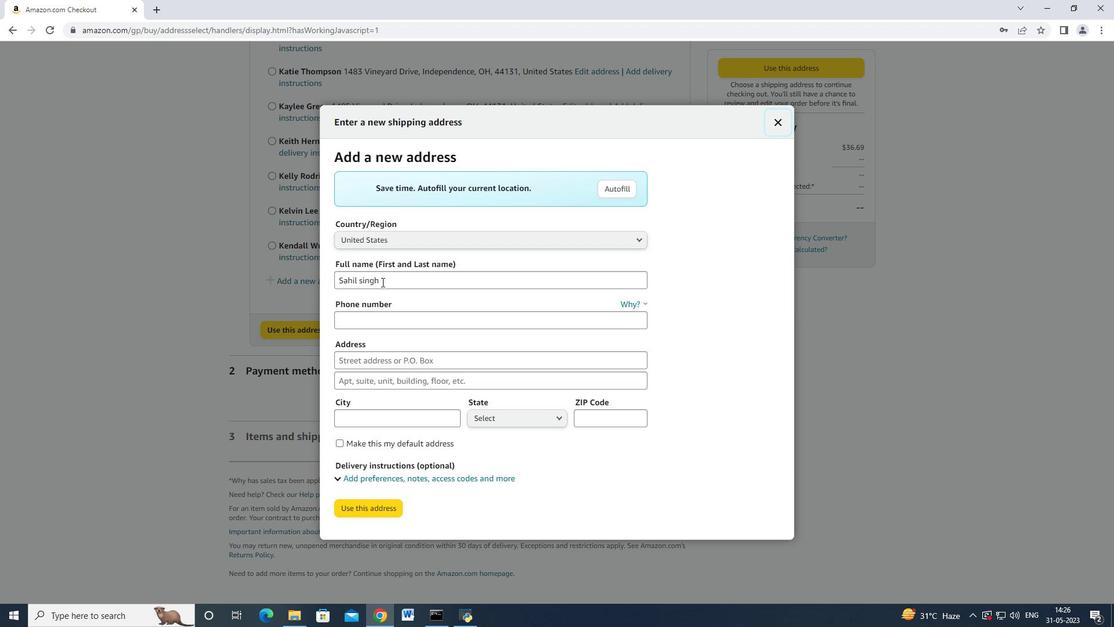 
Action: Mouse moved to (338, 276)
Screenshot: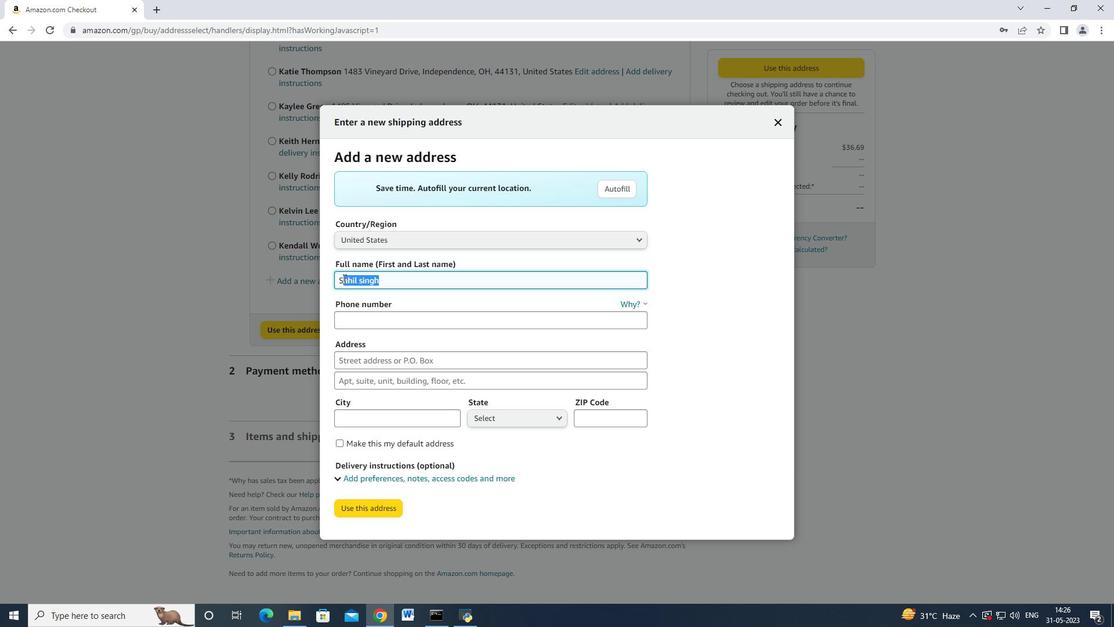 
Action: Key pressed <Key.backspace><Key.shift><Key.shift><Key.shift><Key.shift><Key.shift><Key.shift>Kendall<Key.space><Key.shift_r>Wright<Key.tab><Key.tab>
Screenshot: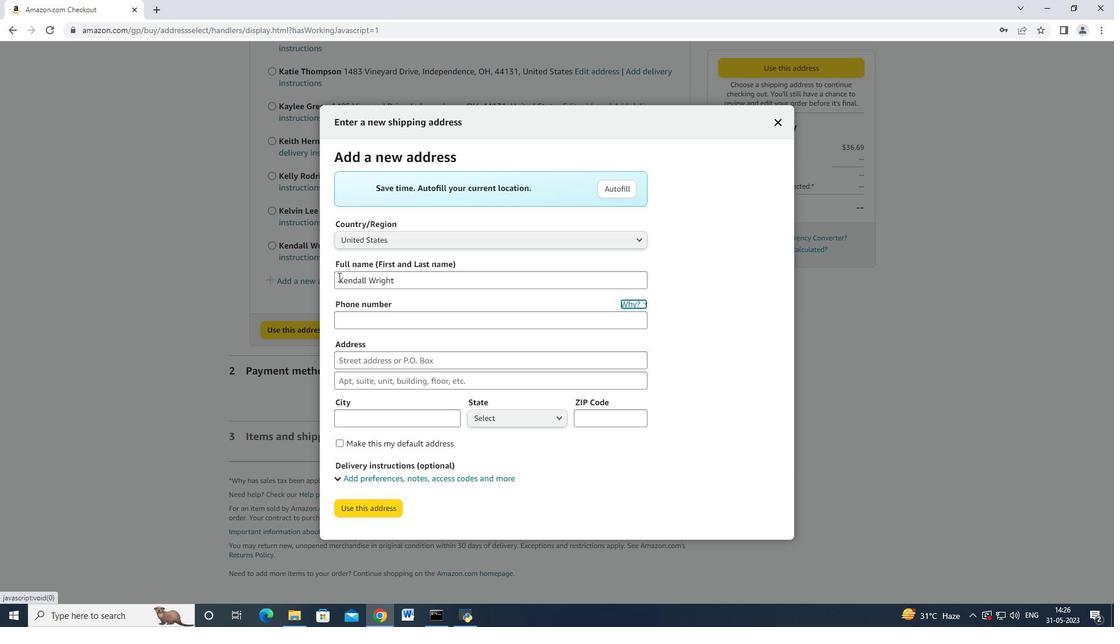 
Action: Mouse moved to (347, 272)
Screenshot: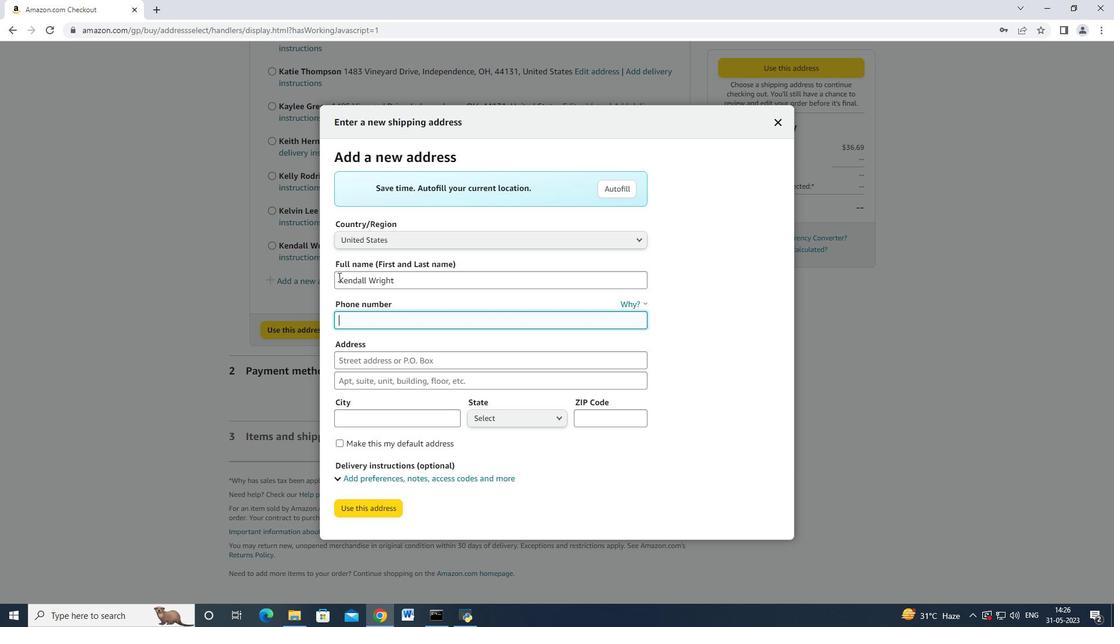 
Action: Key pressed 5742125169<Key.tab>1123<Key.space><Key.shift_r>Shara<Key.backspace>on<Key.space><Key.shift>Lane<Key.tab><Key.tab><Key.shift>South<Key.space><Key.shift>Bend<Key.tab>
Screenshot: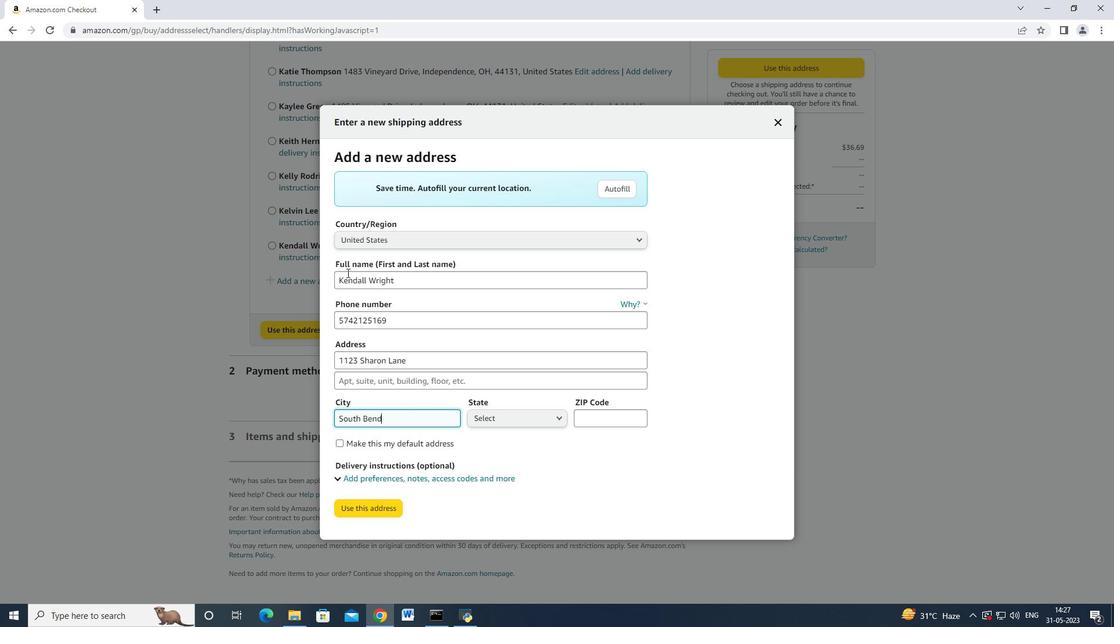 
Action: Mouse moved to (519, 412)
Screenshot: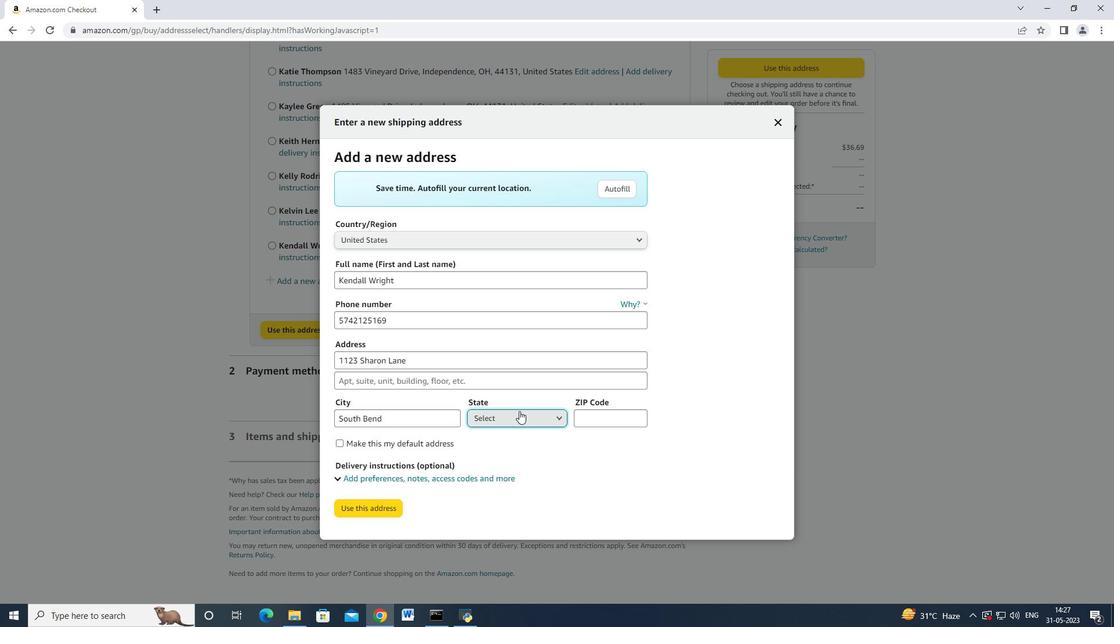 
Action: Mouse pressed left at (519, 412)
Screenshot: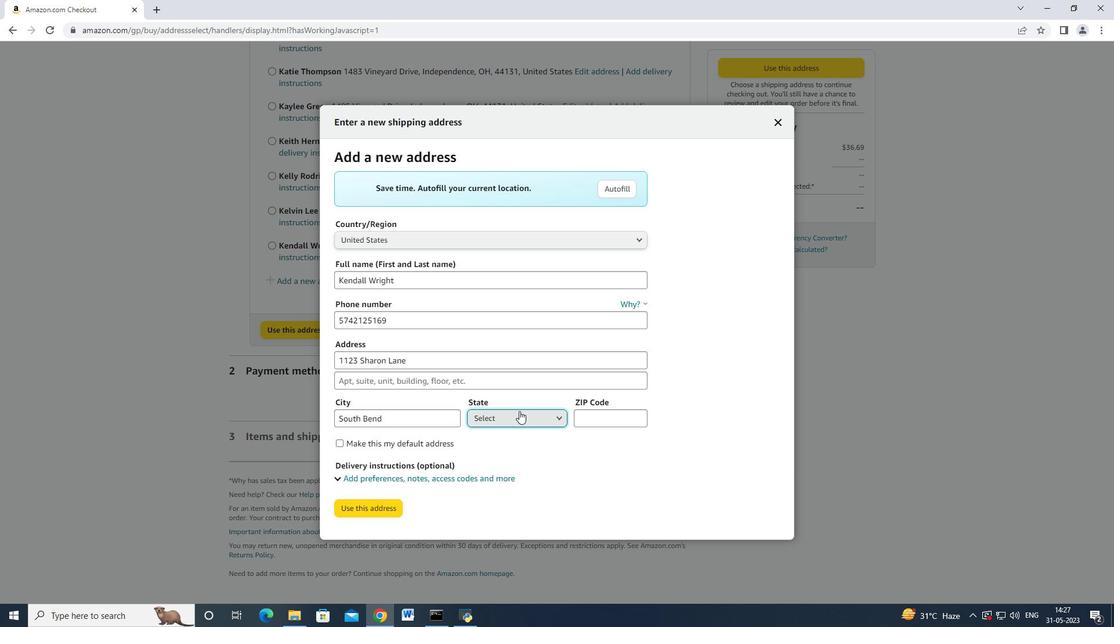 
Action: Mouse moved to (520, 337)
Screenshot: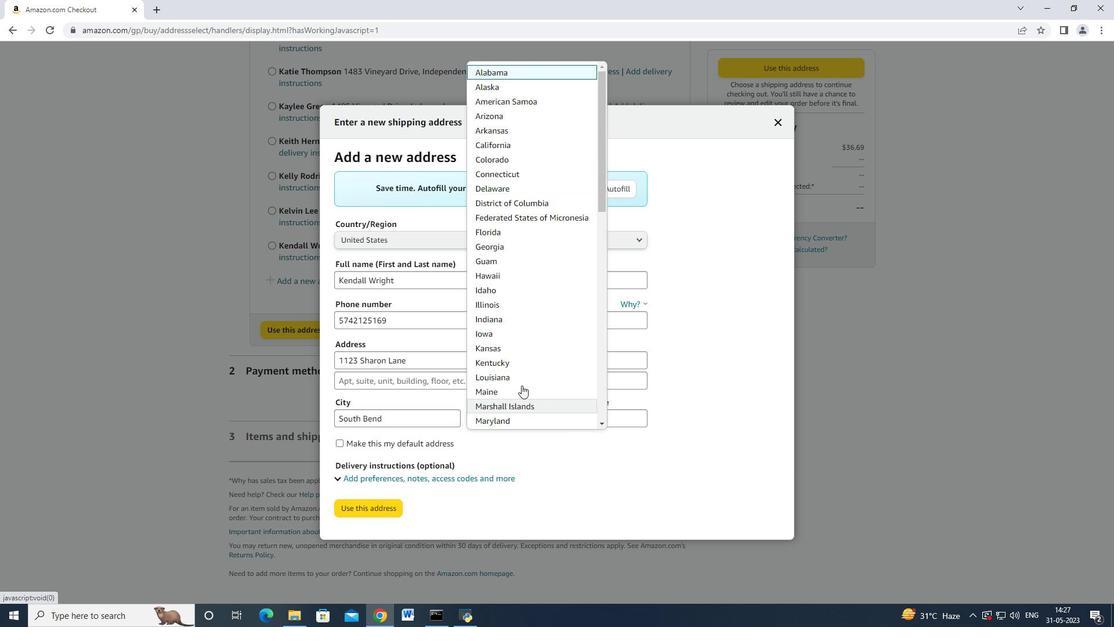 
Action: Mouse scrolled (520, 337) with delta (0, 0)
Screenshot: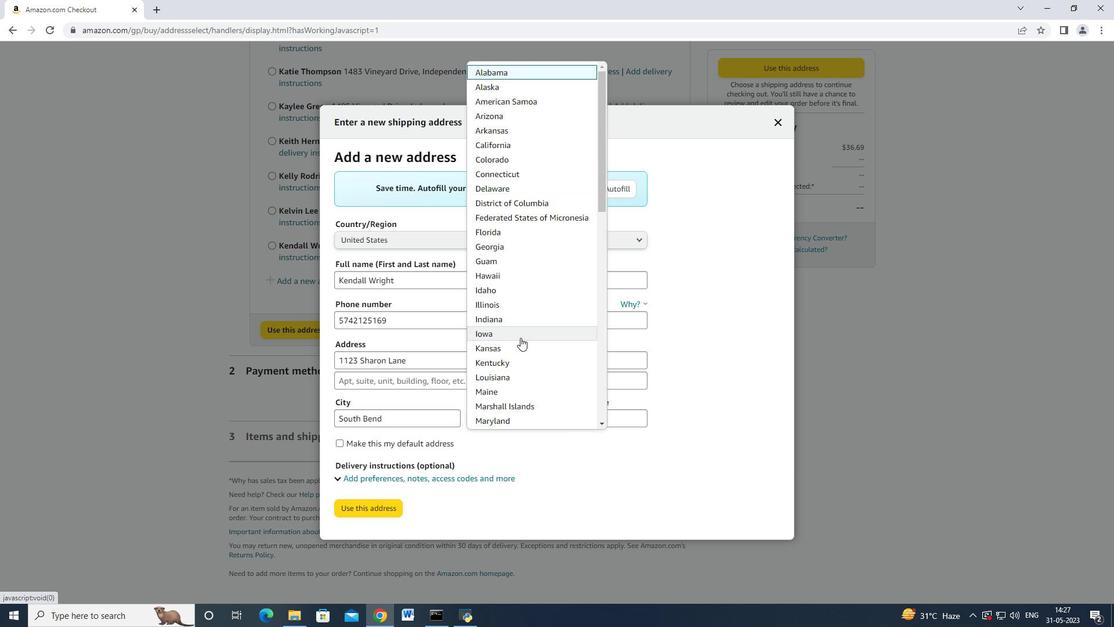 
Action: Mouse moved to (511, 258)
Screenshot: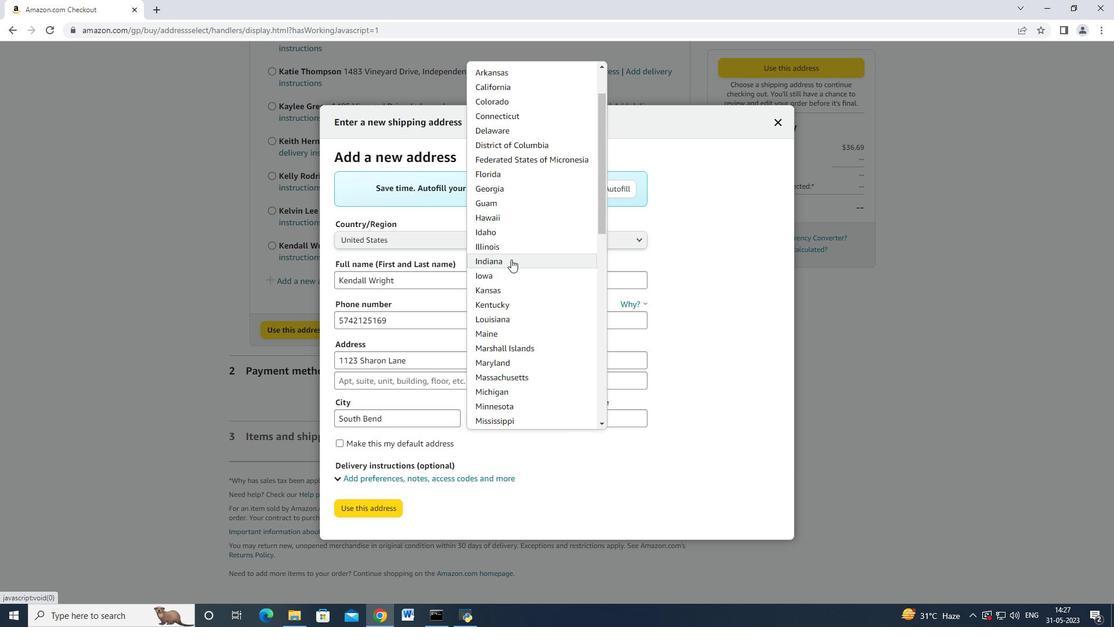 
Action: Mouse pressed left at (511, 258)
Screenshot: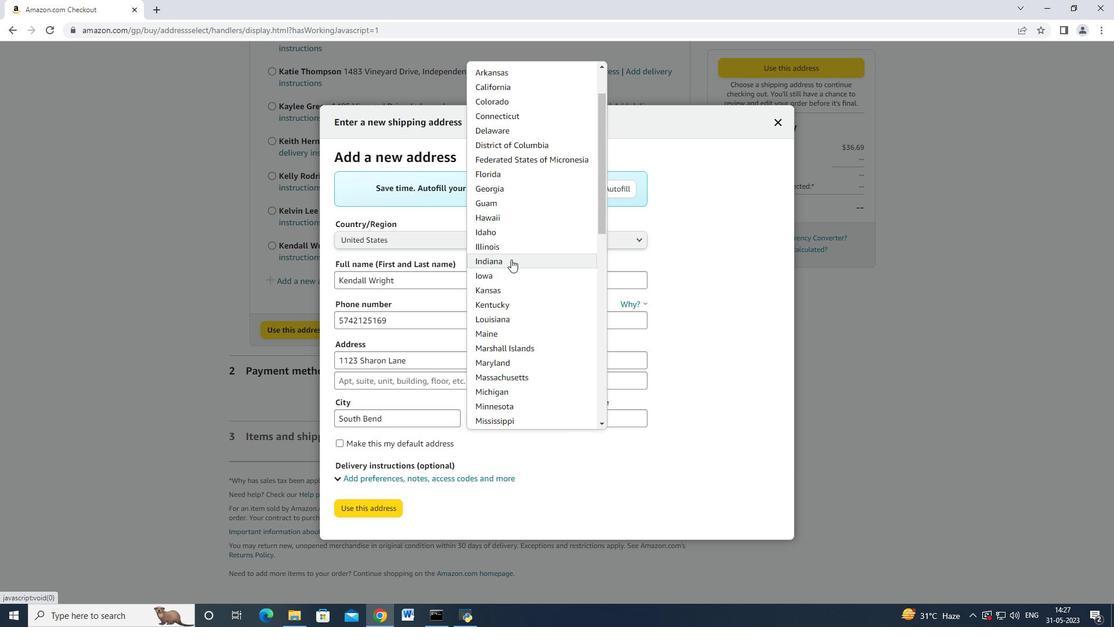 
Action: Mouse moved to (607, 425)
Screenshot: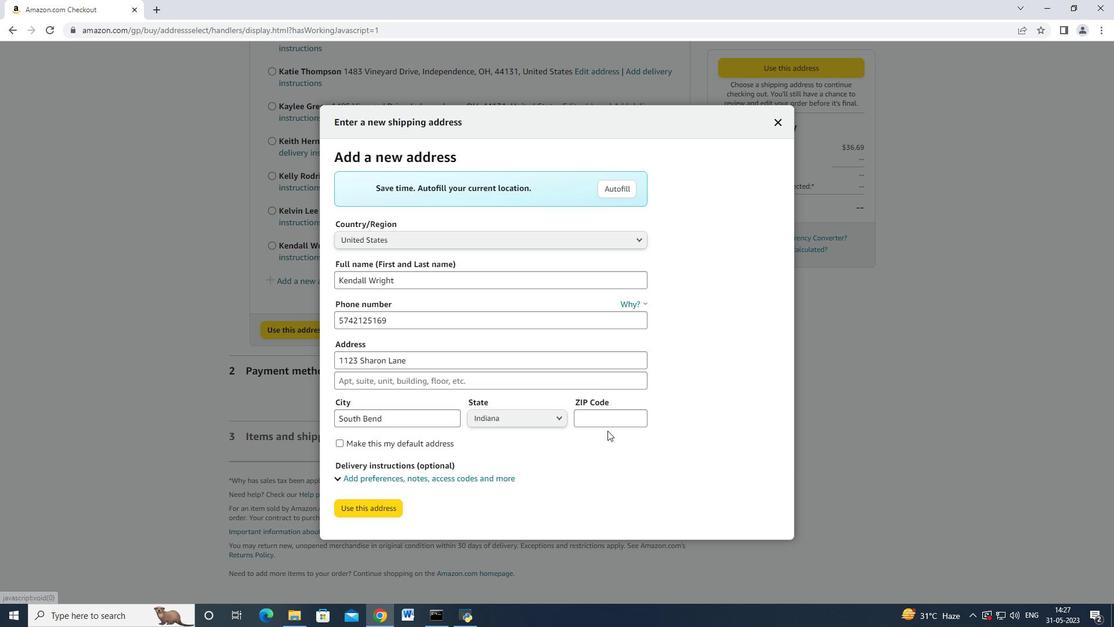 
Action: Mouse pressed left at (607, 425)
Screenshot: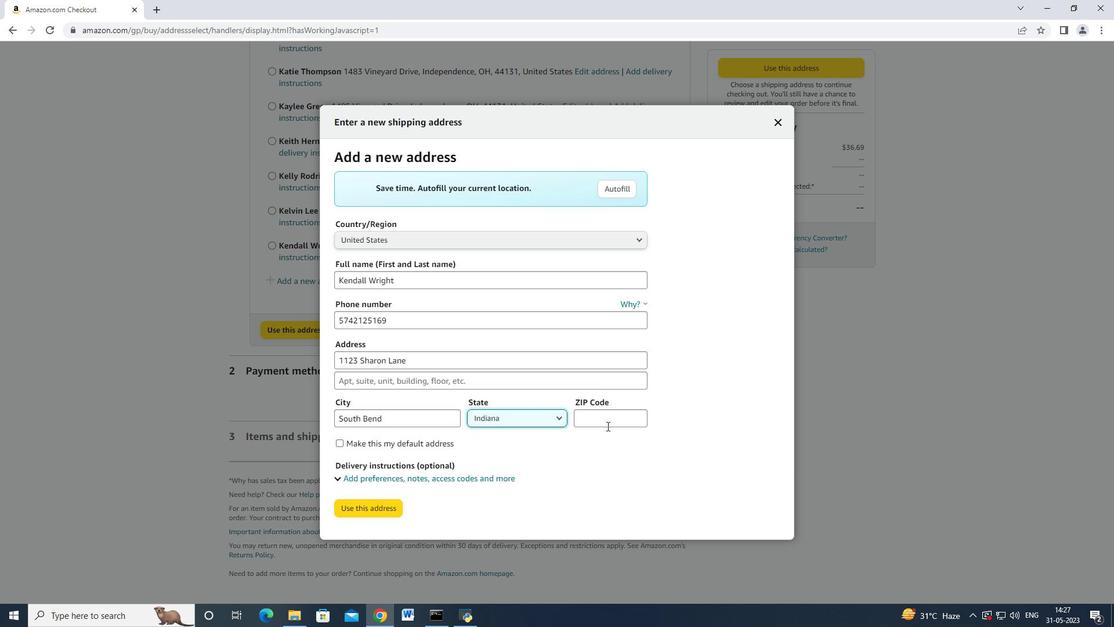 
Action: Key pressed 46625
Screenshot: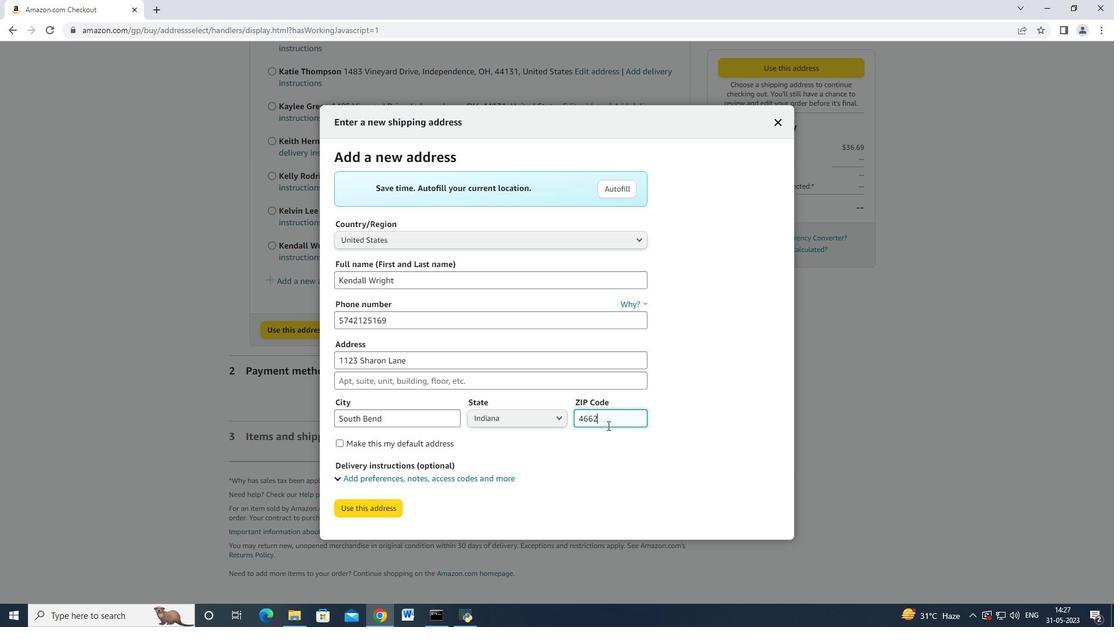 
Action: Mouse moved to (382, 512)
Screenshot: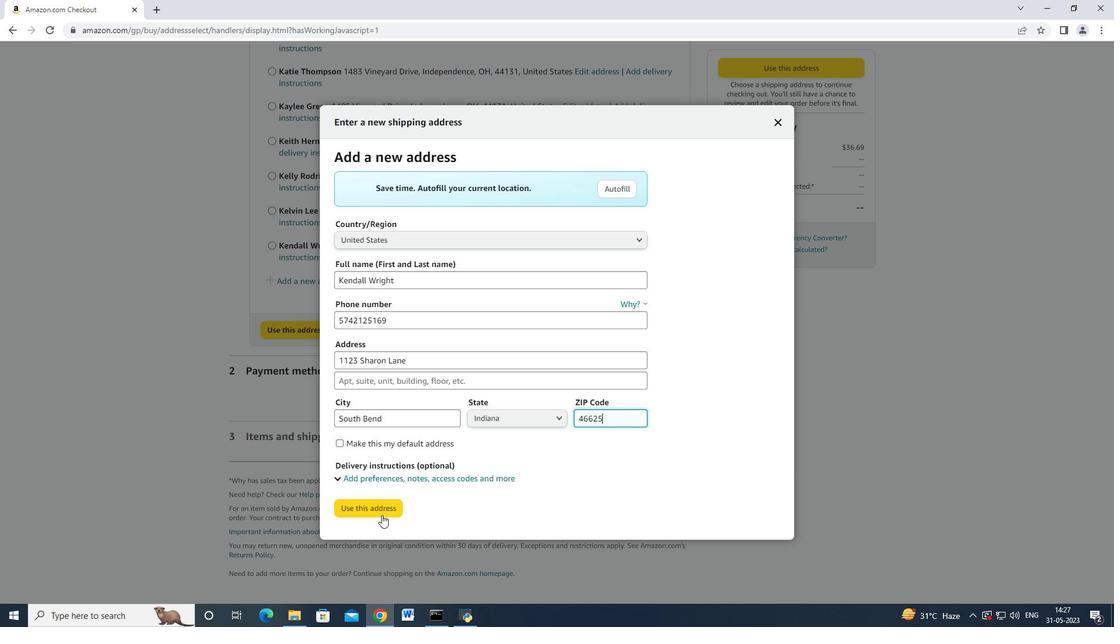 
Action: Mouse pressed left at (382, 512)
Screenshot: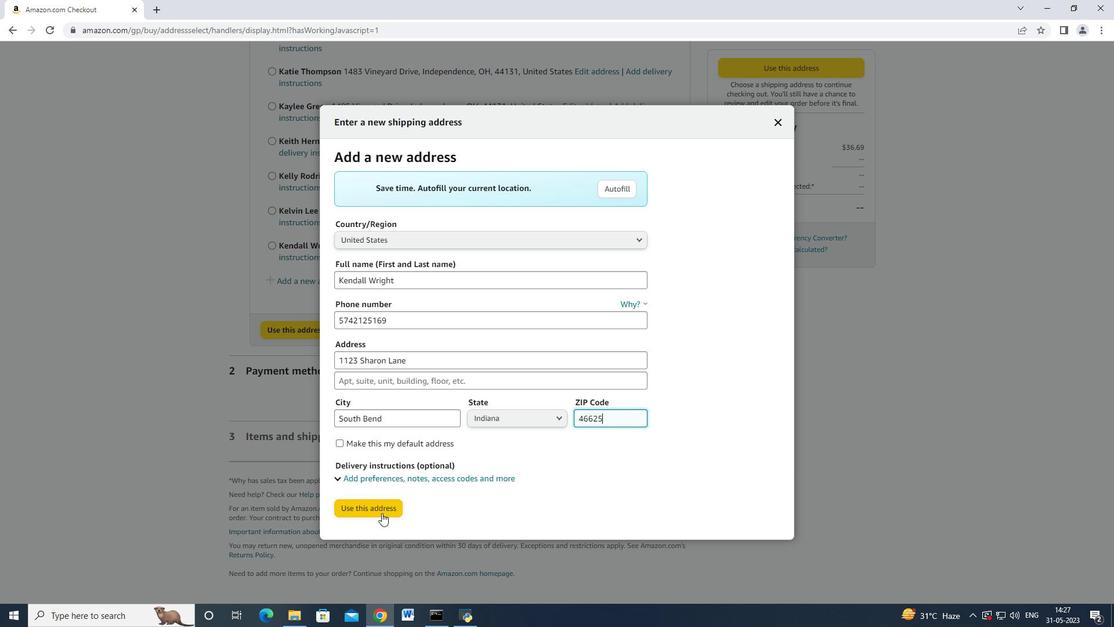 
Action: Mouse moved to (380, 517)
Screenshot: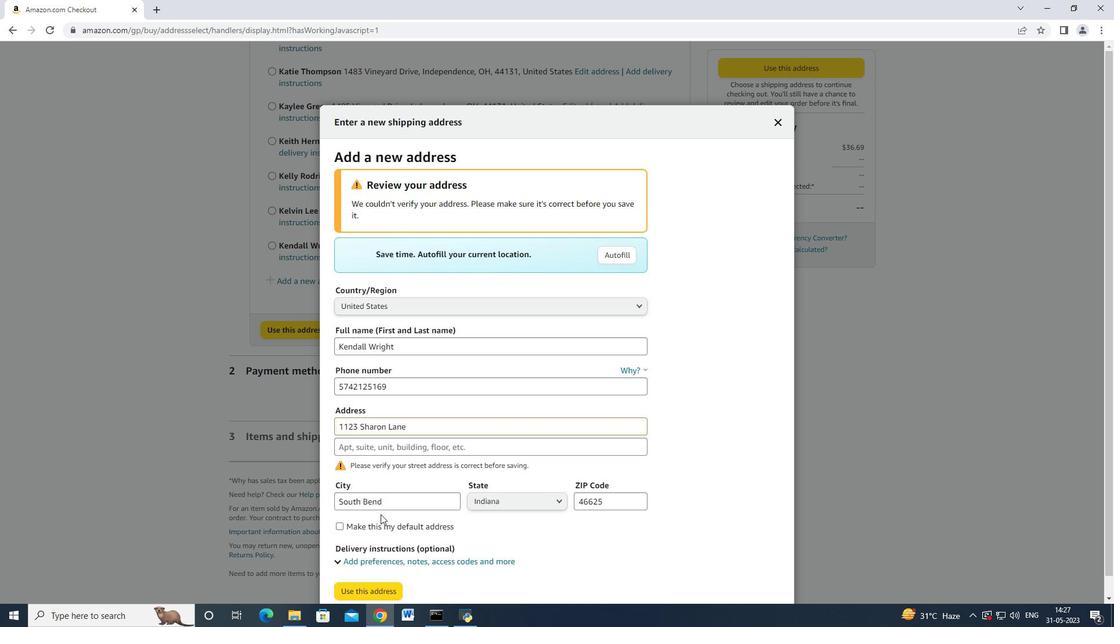 
Action: Mouse scrolled (380, 517) with delta (0, 0)
Screenshot: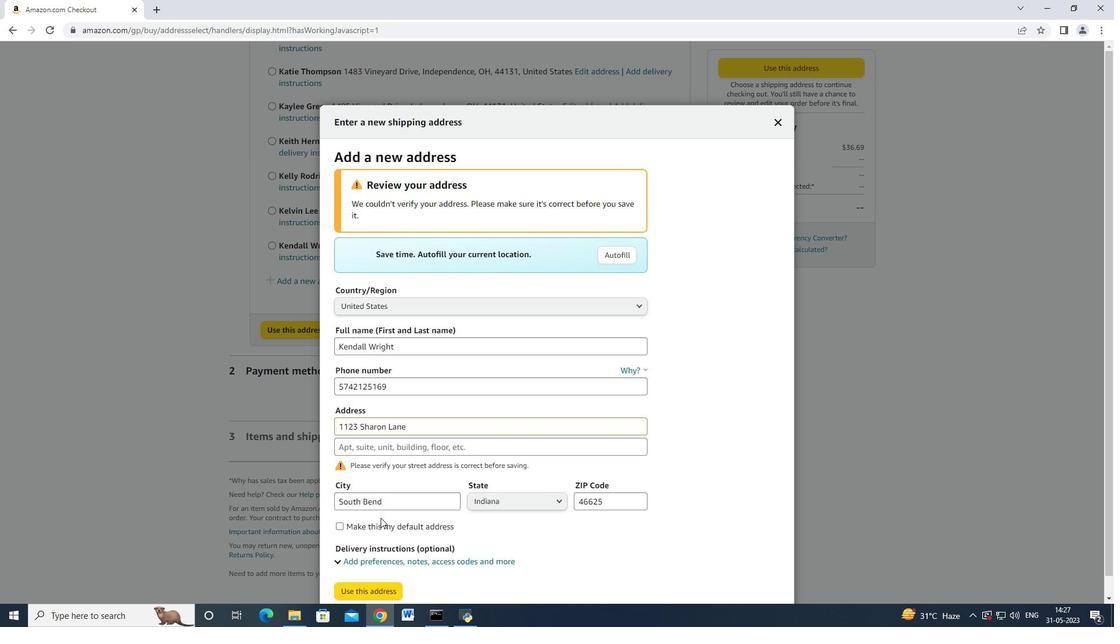 
Action: Mouse scrolled (380, 517) with delta (0, 0)
Screenshot: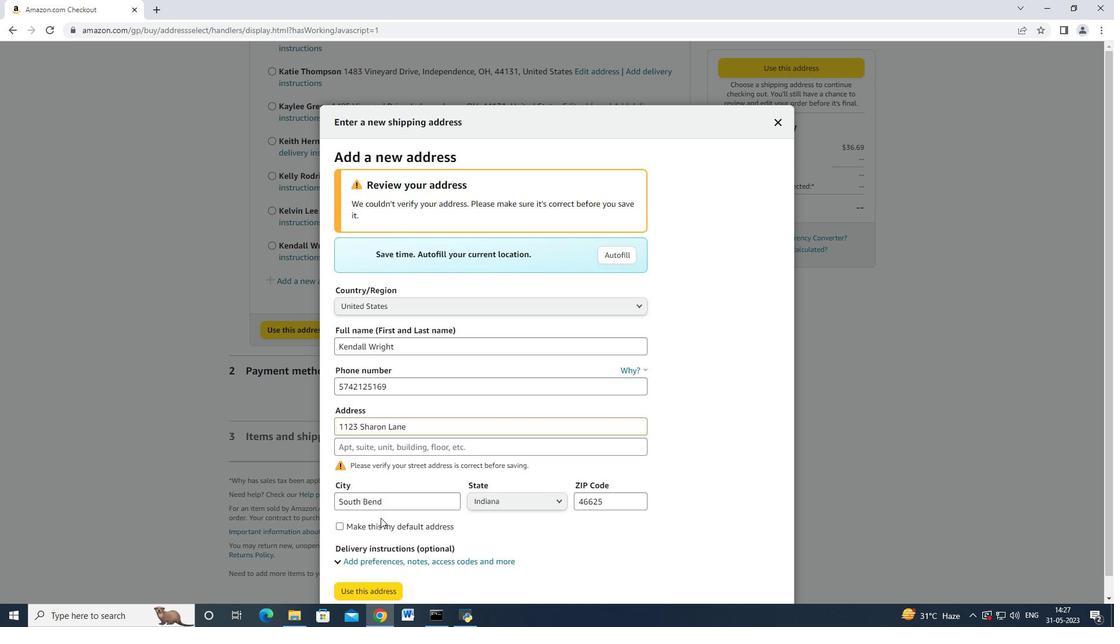 
Action: Mouse moved to (372, 568)
Screenshot: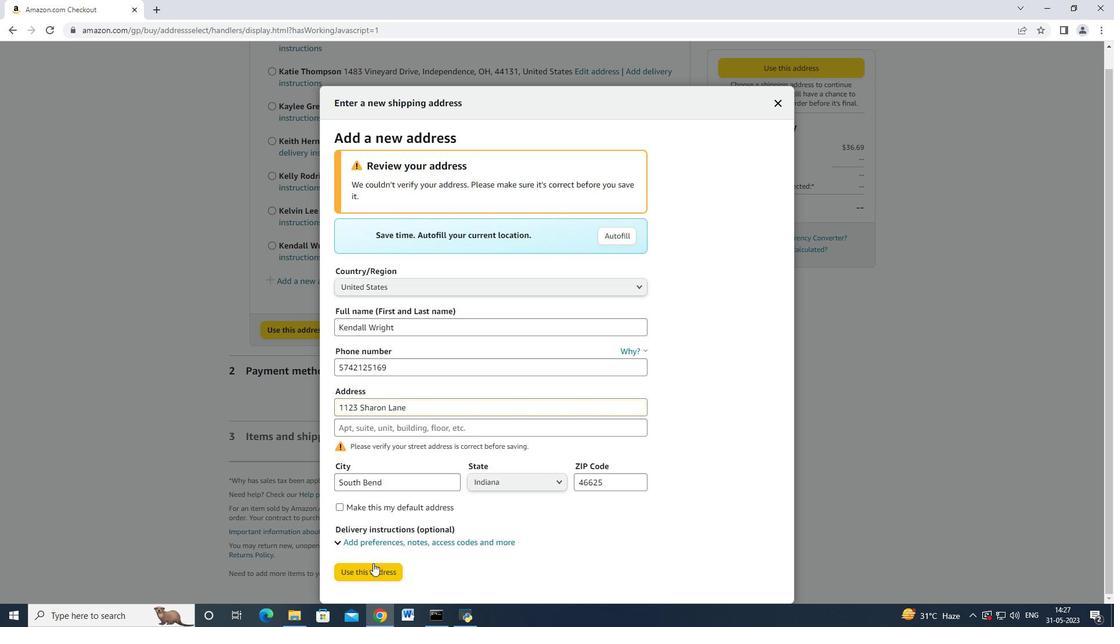 
Action: Mouse pressed left at (372, 568)
Screenshot: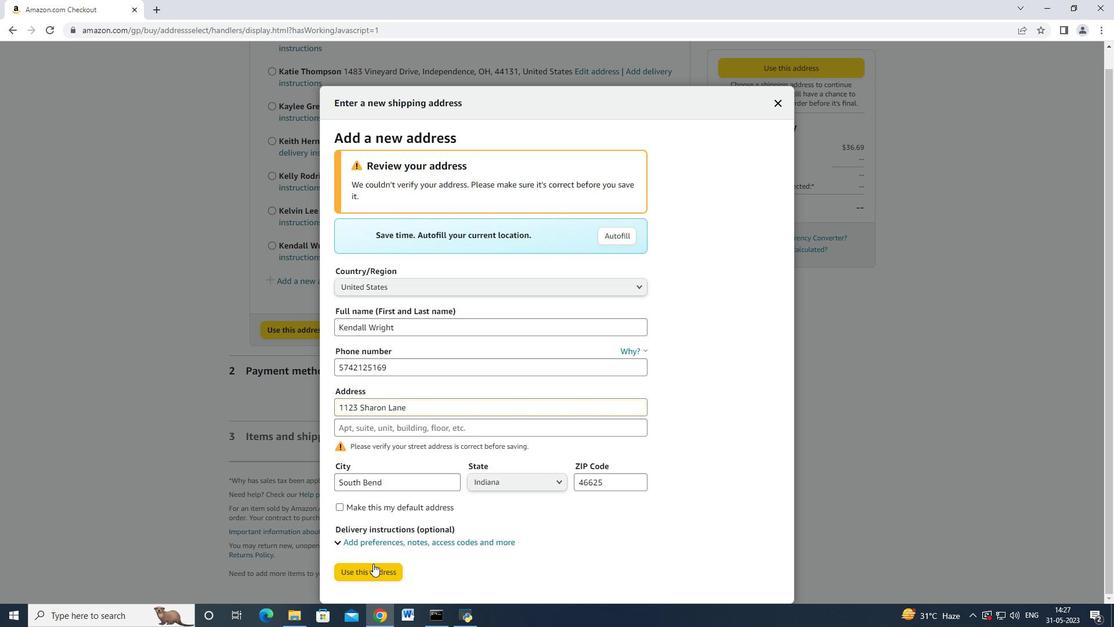
Action: Mouse moved to (405, 281)
Screenshot: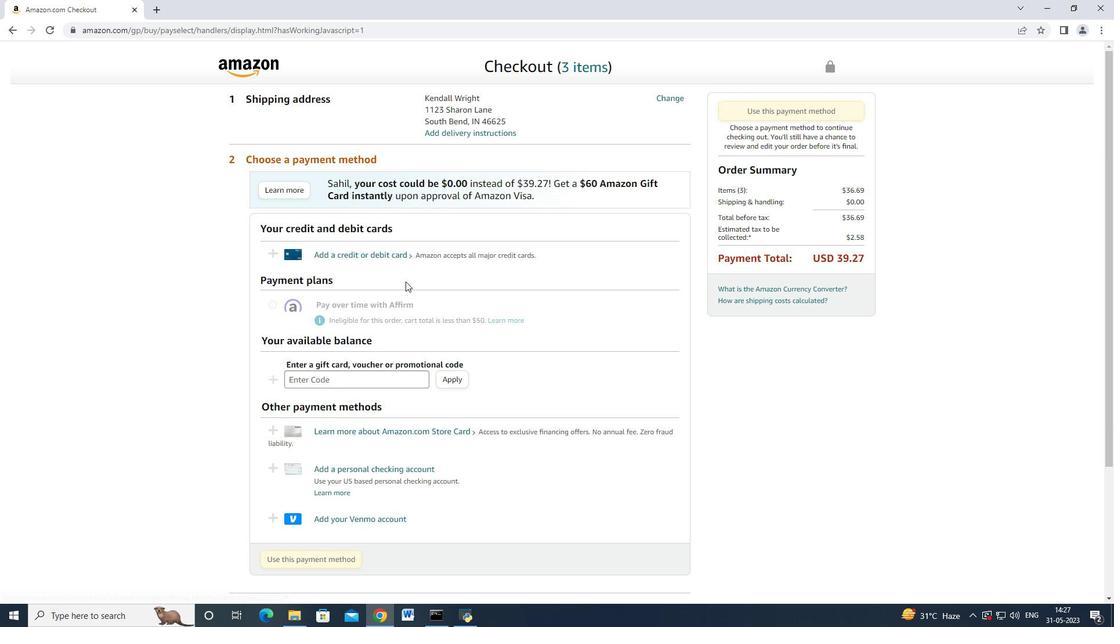 
Action: Mouse scrolled (405, 281) with delta (0, 0)
Screenshot: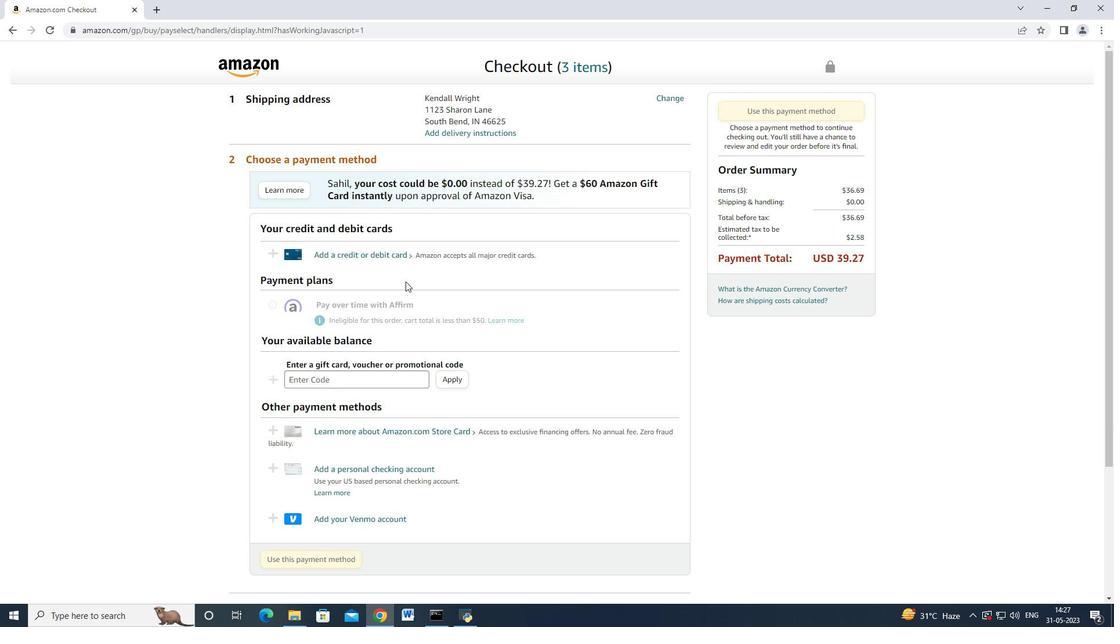 
Action: Mouse scrolled (405, 282) with delta (0, 0)
Screenshot: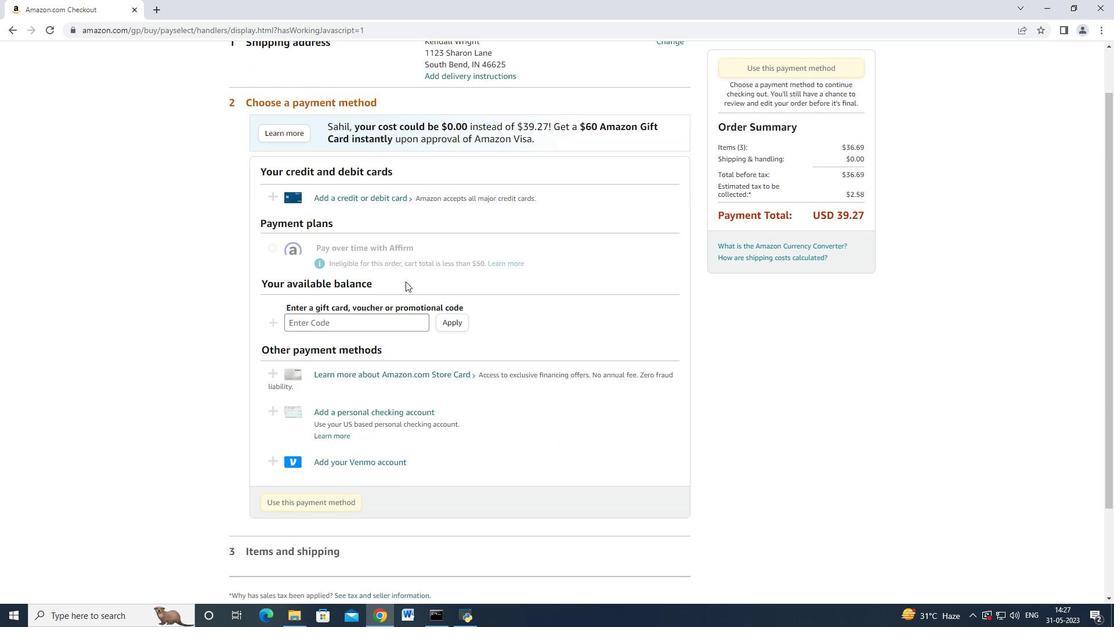
Action: Mouse moved to (396, 254)
Screenshot: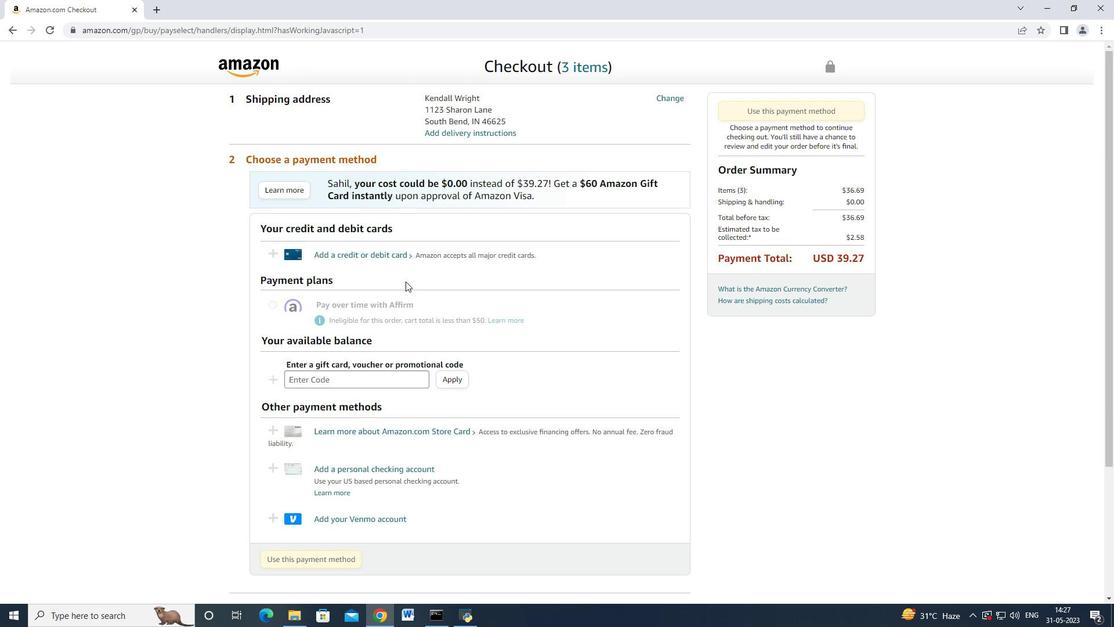 
Action: Mouse pressed left at (396, 254)
Screenshot: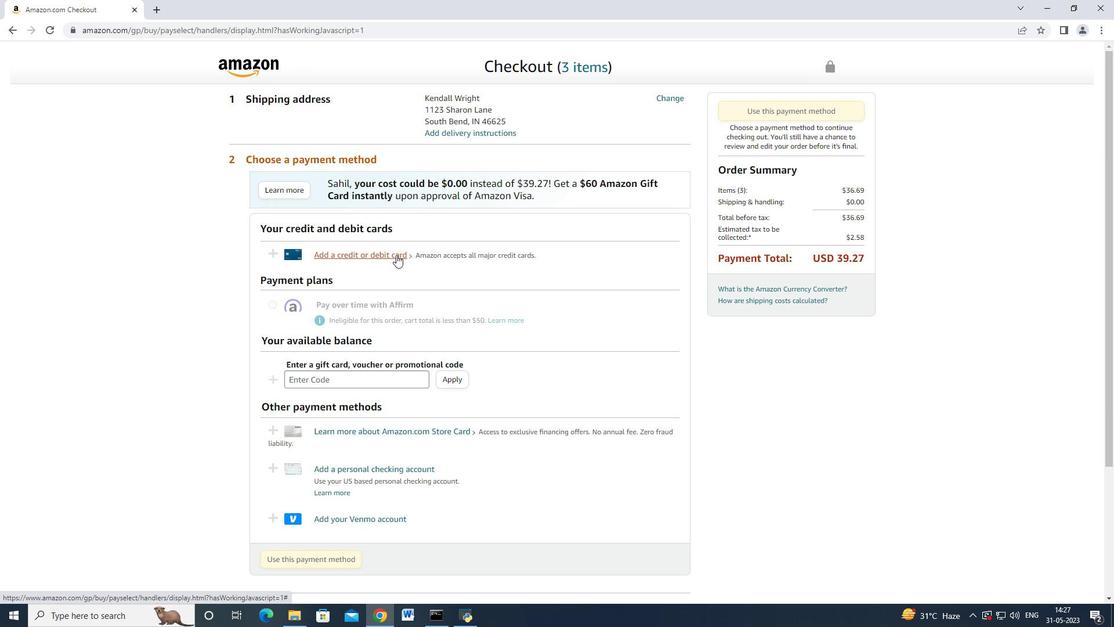 
Action: Mouse moved to (492, 261)
Screenshot: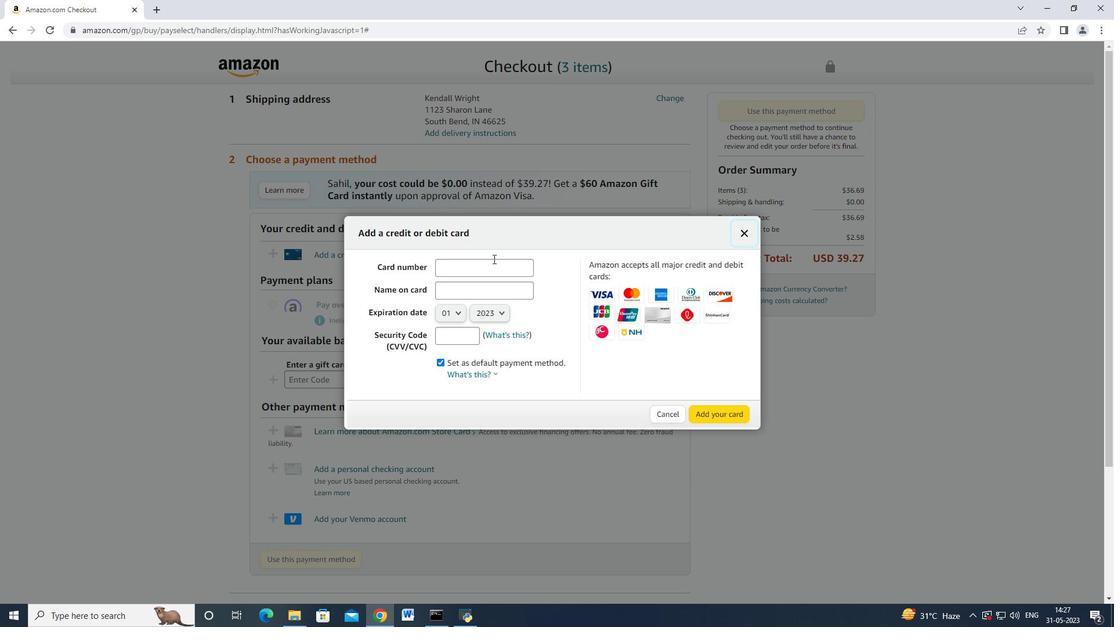 
Action: Mouse pressed left at (492, 261)
Screenshot: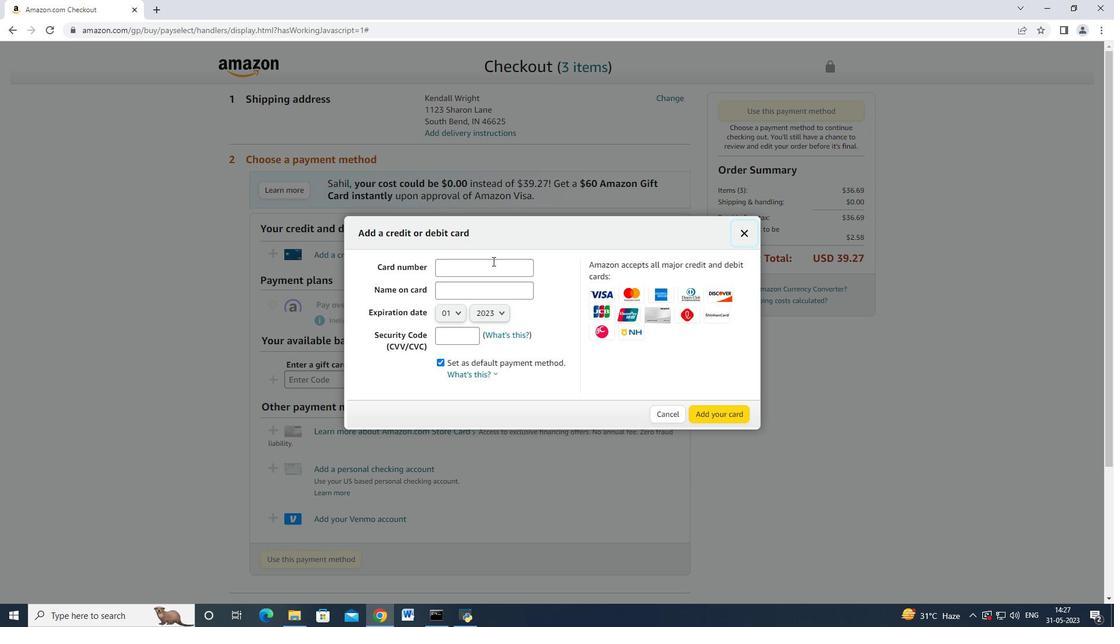 
Action: Mouse moved to (492, 260)
Screenshot: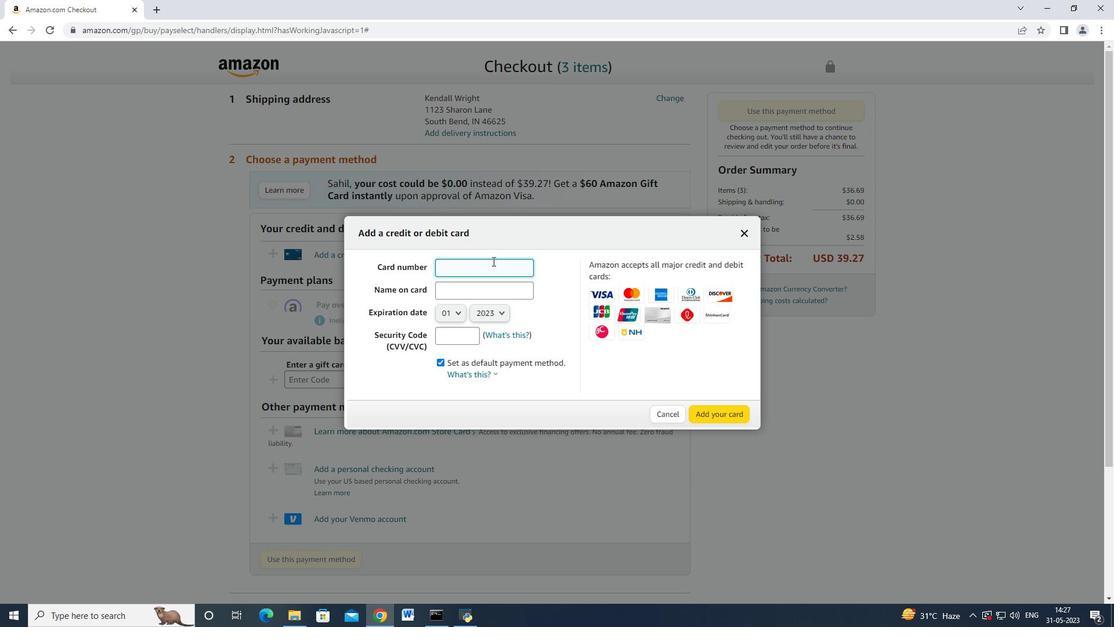 
Action: Key pressed 4893754559587965
Screenshot: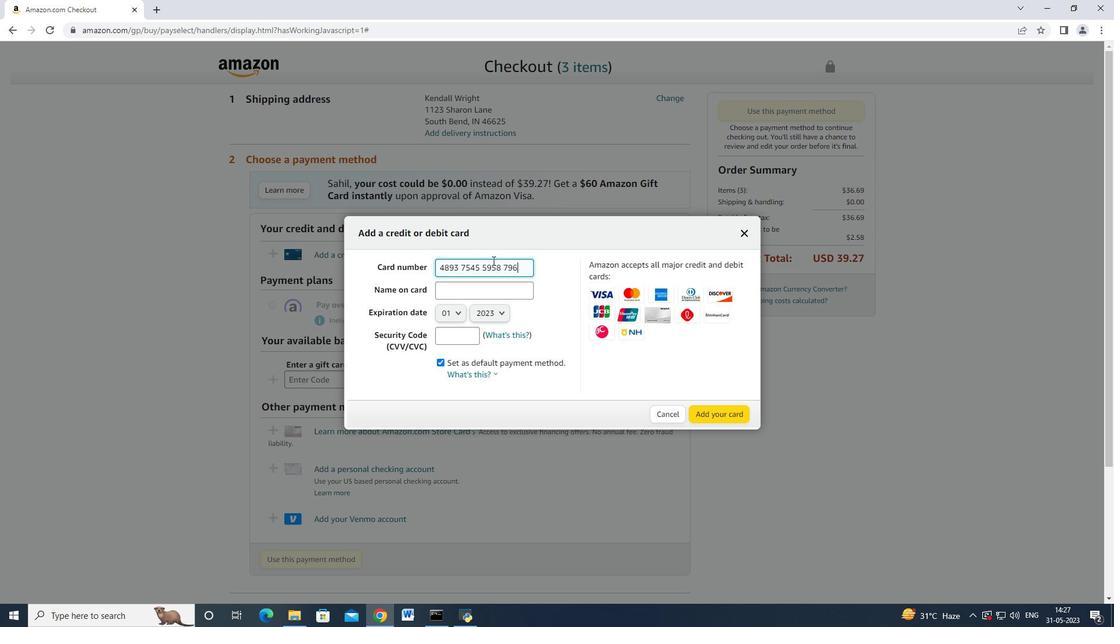 
Action: Mouse moved to (472, 294)
Screenshot: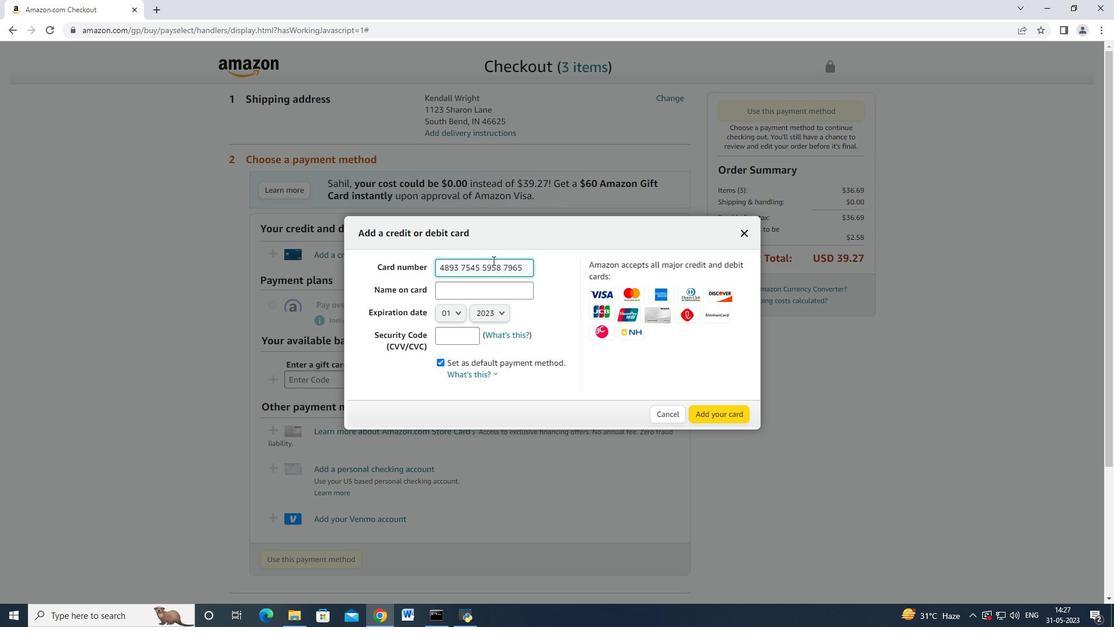 
Action: Mouse pressed left at (472, 294)
Screenshot: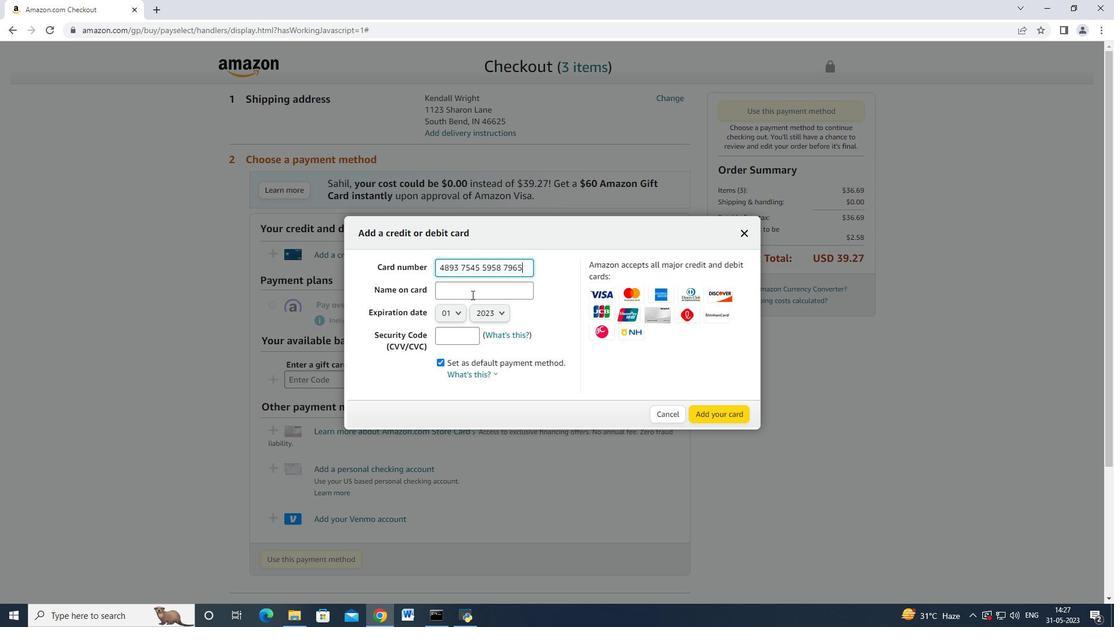 
Action: Mouse moved to (472, 294)
Screenshot: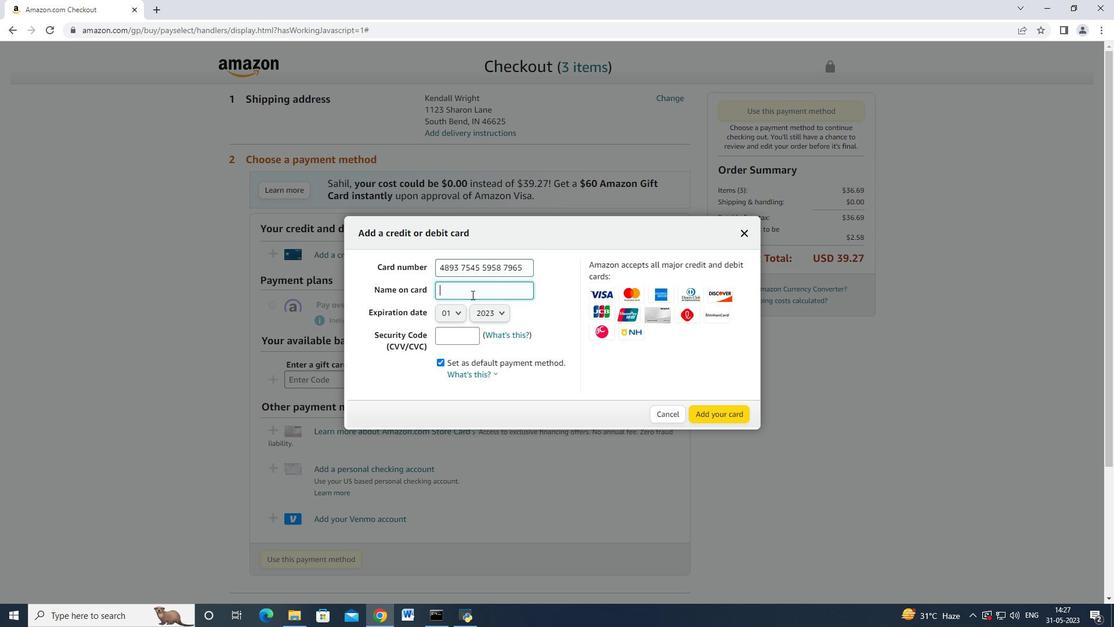 
Action: Key pressed <Key.shift>John<Key.shift>Baker
Screenshot: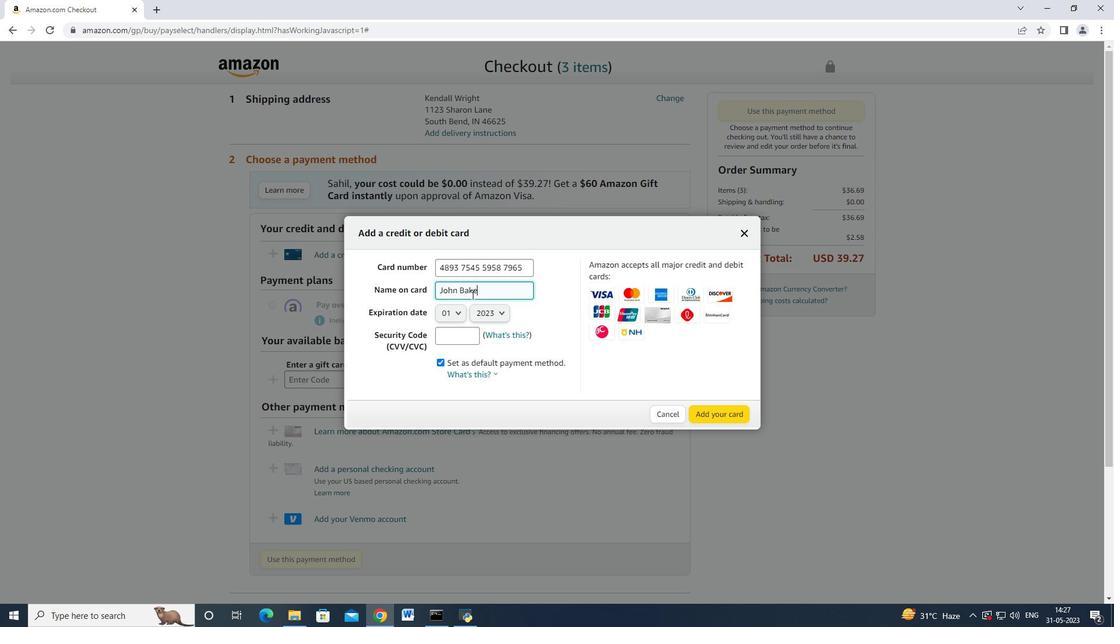 
Action: Mouse moved to (458, 304)
Screenshot: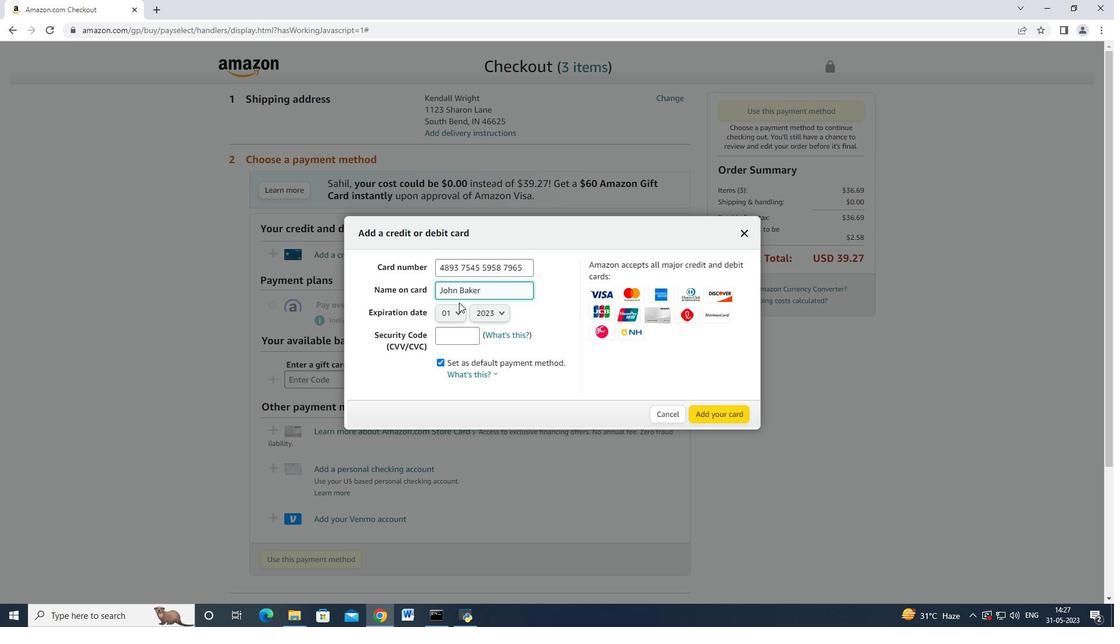 
Action: Mouse pressed left at (458, 304)
Screenshot: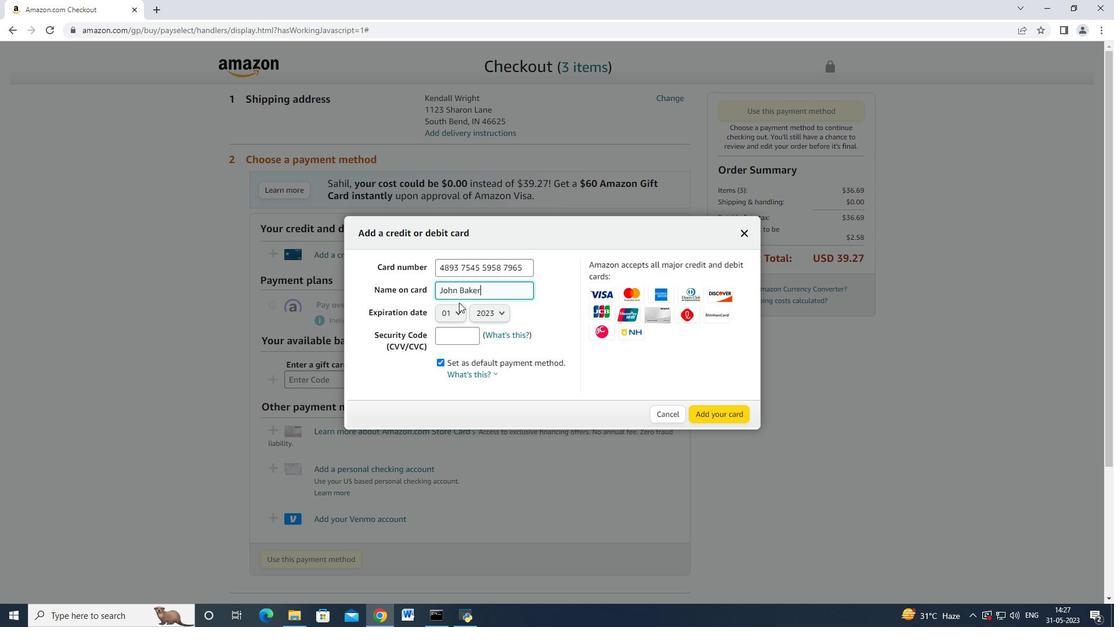 
Action: Mouse moved to (444, 384)
Screenshot: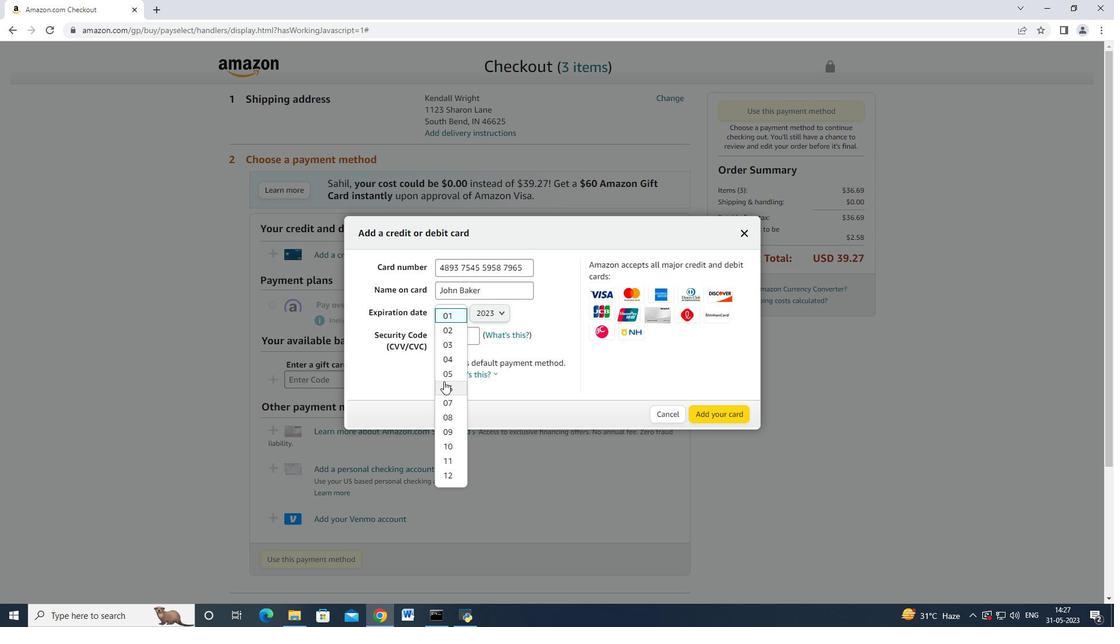 
Action: Mouse pressed left at (444, 384)
Screenshot: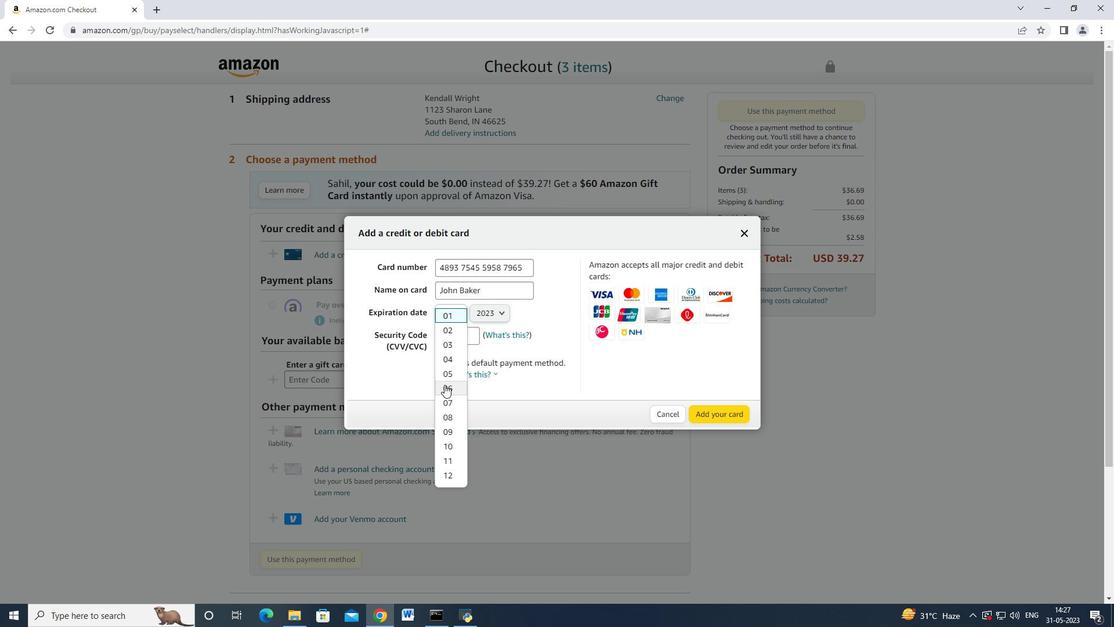 
Action: Mouse moved to (487, 310)
Screenshot: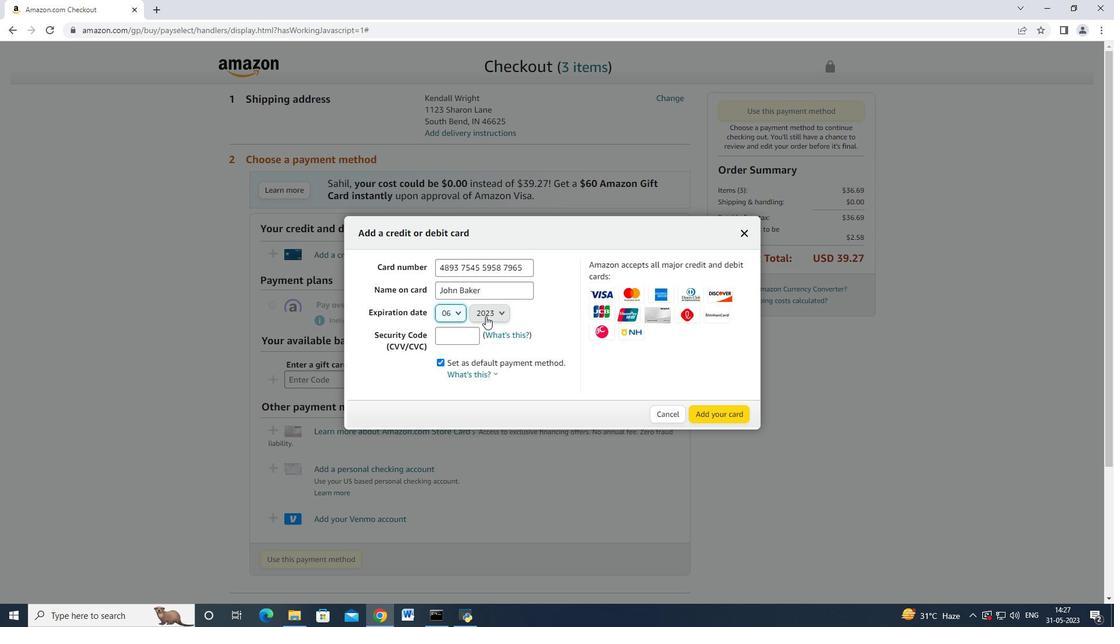 
Action: Mouse pressed left at (487, 310)
Screenshot: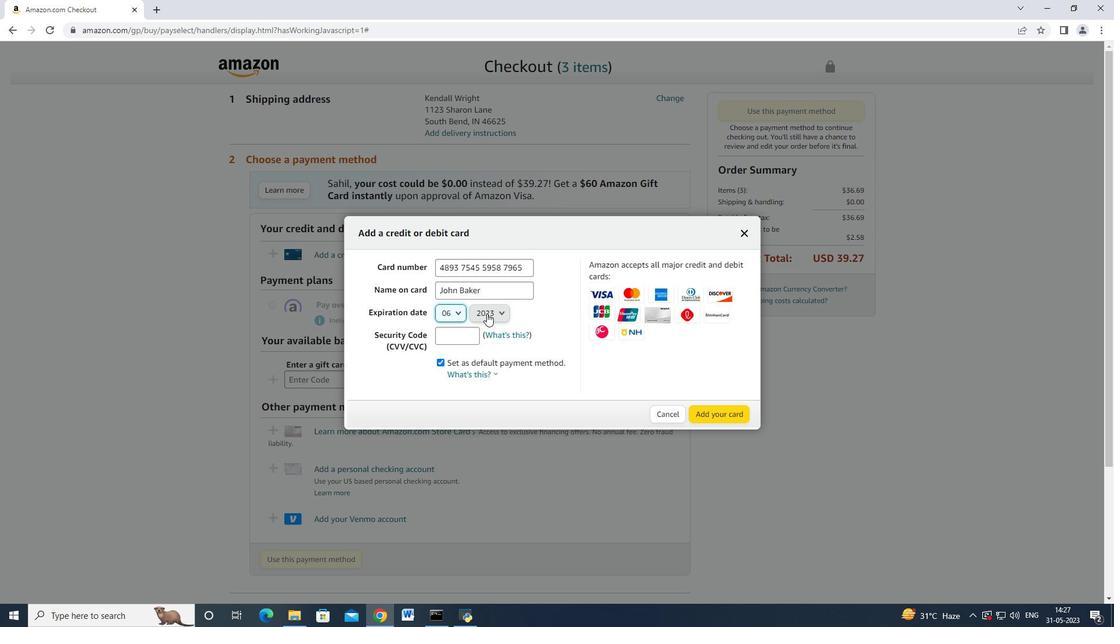 
Action: Mouse moved to (488, 346)
Screenshot: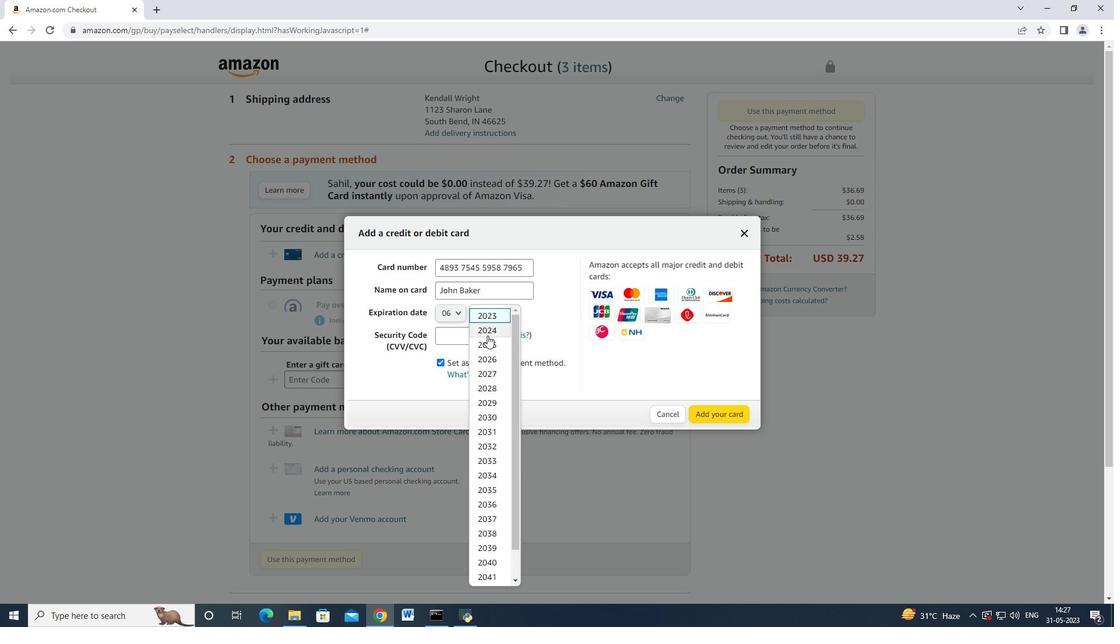 
Action: Mouse pressed left at (488, 346)
Screenshot: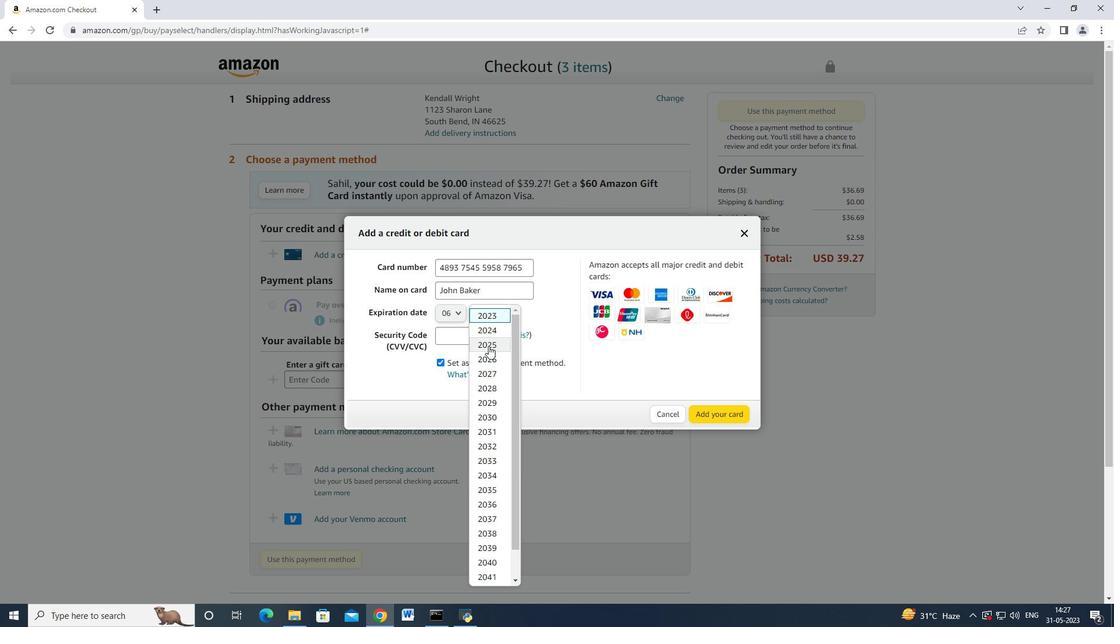 
Action: Mouse moved to (464, 341)
Screenshot: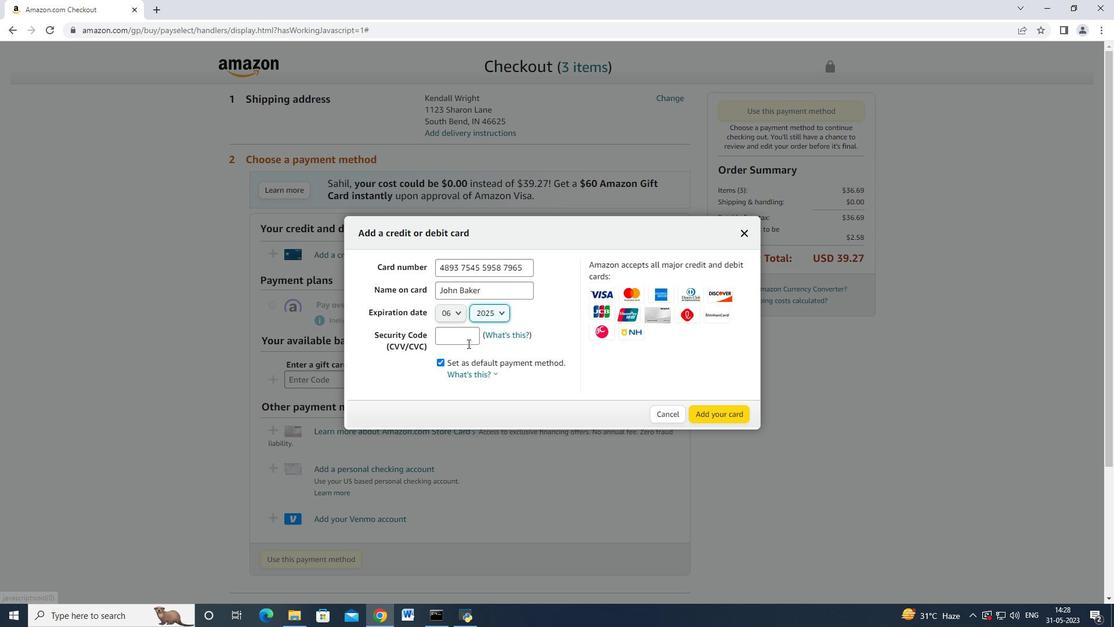 
Action: Mouse pressed left at (464, 341)
Screenshot: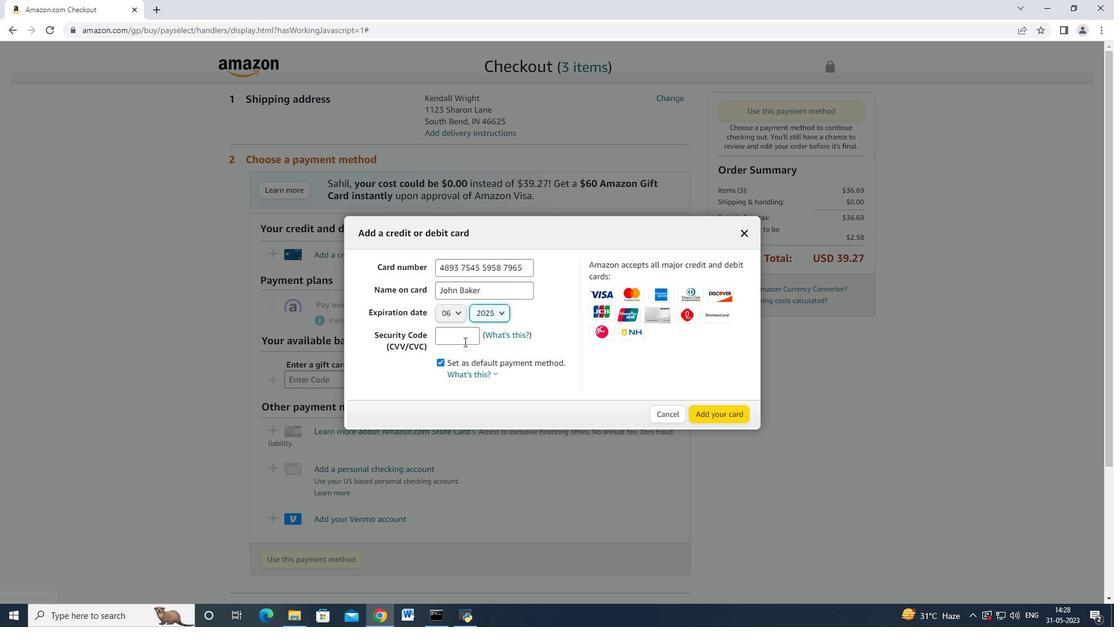 
Action: Mouse moved to (465, 339)
Screenshot: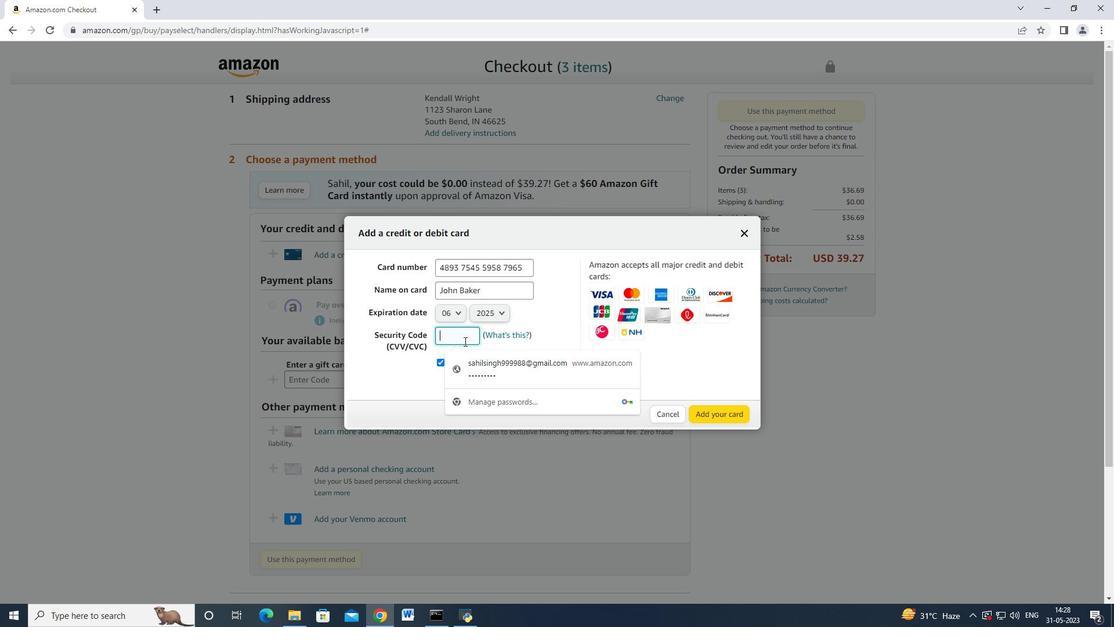 
Action: Key pressed 549
Screenshot: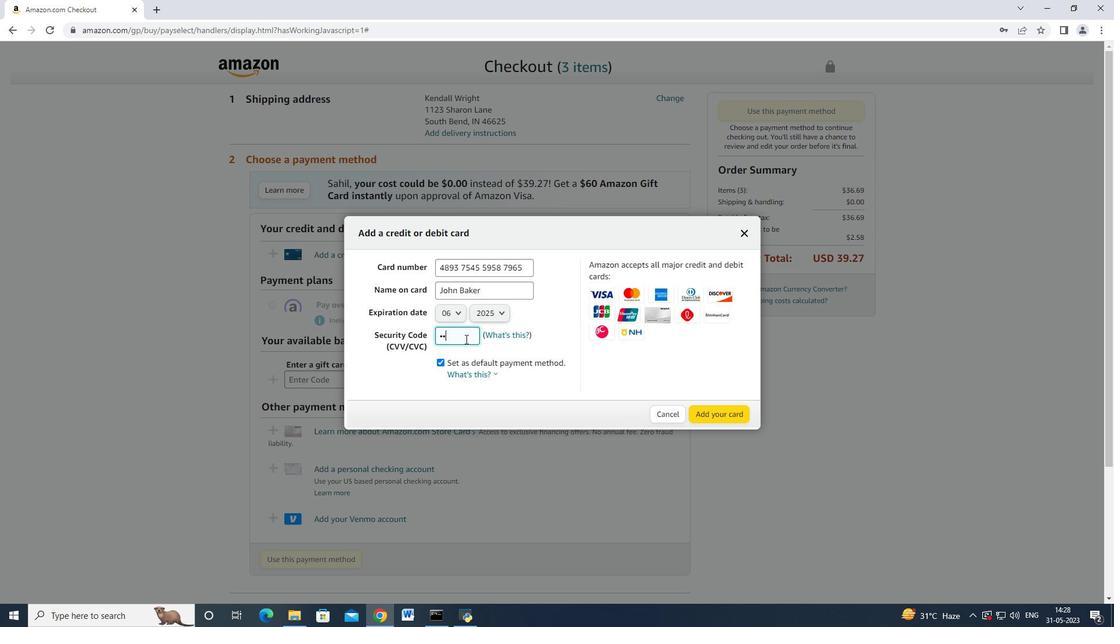 
Action: Mouse moved to (733, 418)
Screenshot: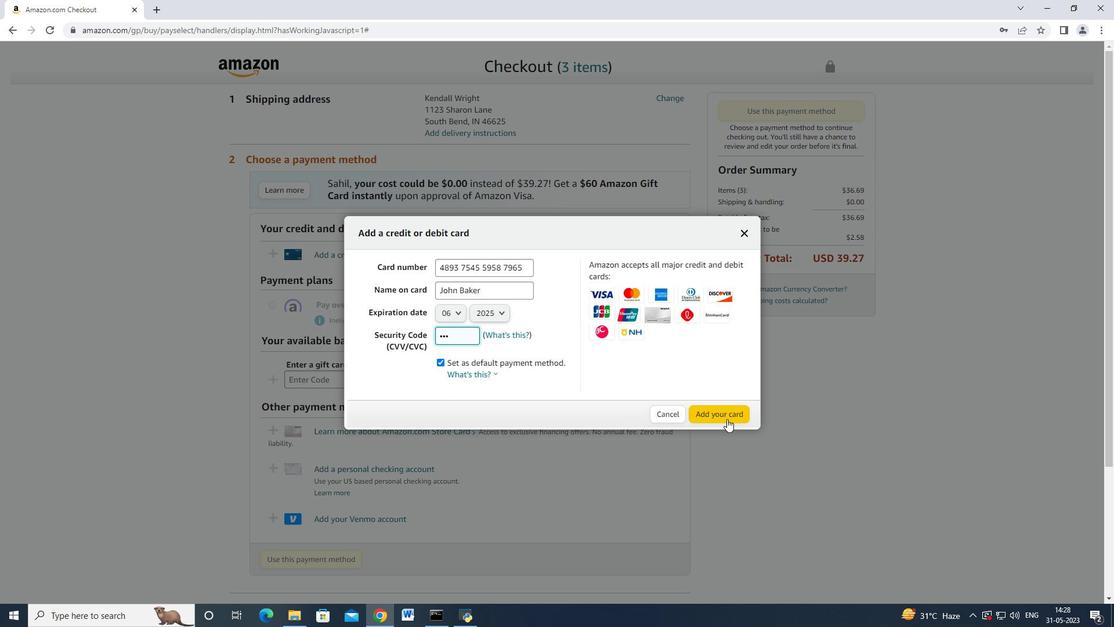 
